 Task: Research Airbnb options in Musoma, Tanzania from 6th December, 2023 to 10th December, 2023 for 1 adult.1  bedroom having 1 bed and 1 bathroom. Property type can be hotel. Booking option can be shelf check-in. Look for 5 properties as per requirement.
Action: Mouse moved to (383, 127)
Screenshot: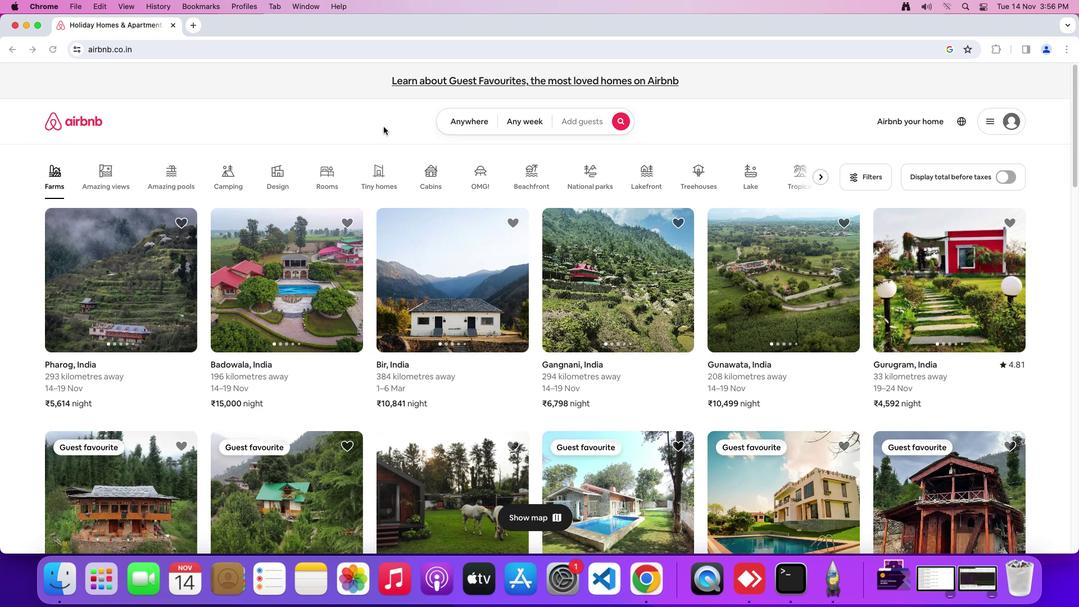 
Action: Mouse pressed left at (383, 127)
Screenshot: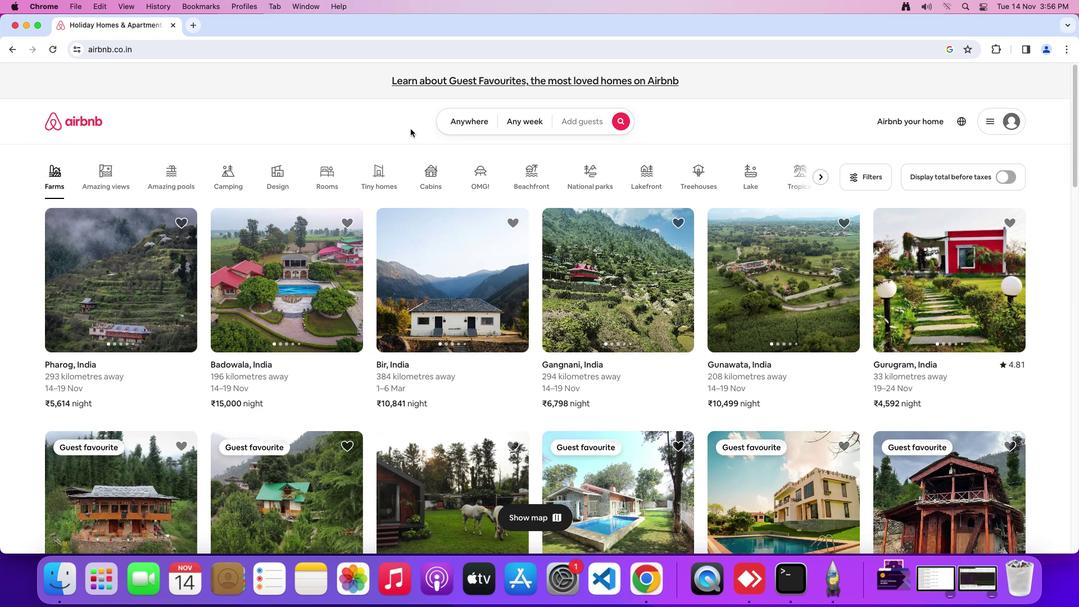 
Action: Mouse moved to (462, 119)
Screenshot: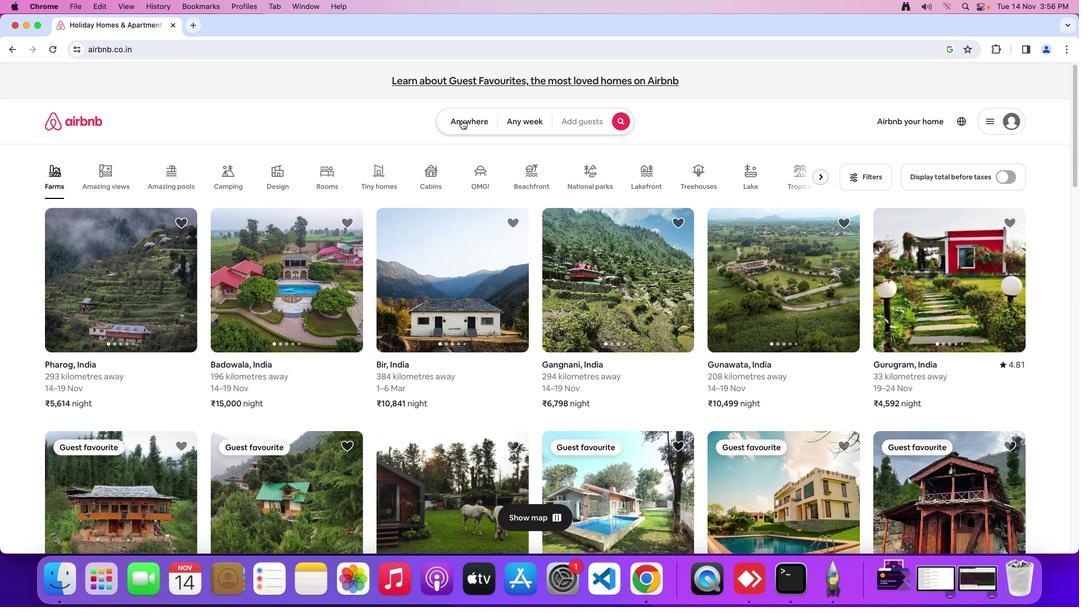 
Action: Mouse pressed left at (462, 119)
Screenshot: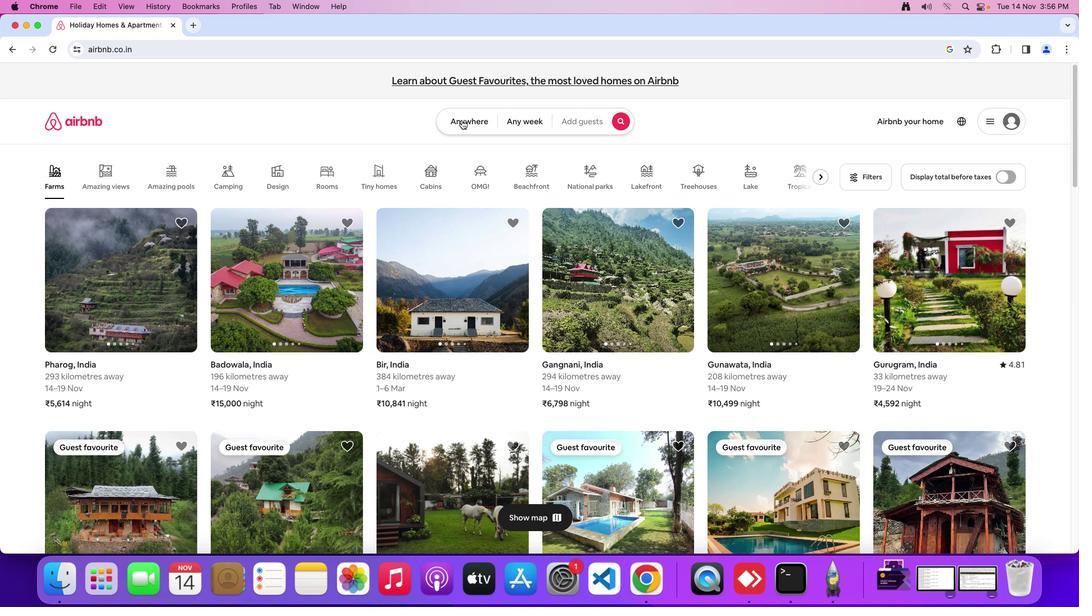 
Action: Mouse moved to (383, 166)
Screenshot: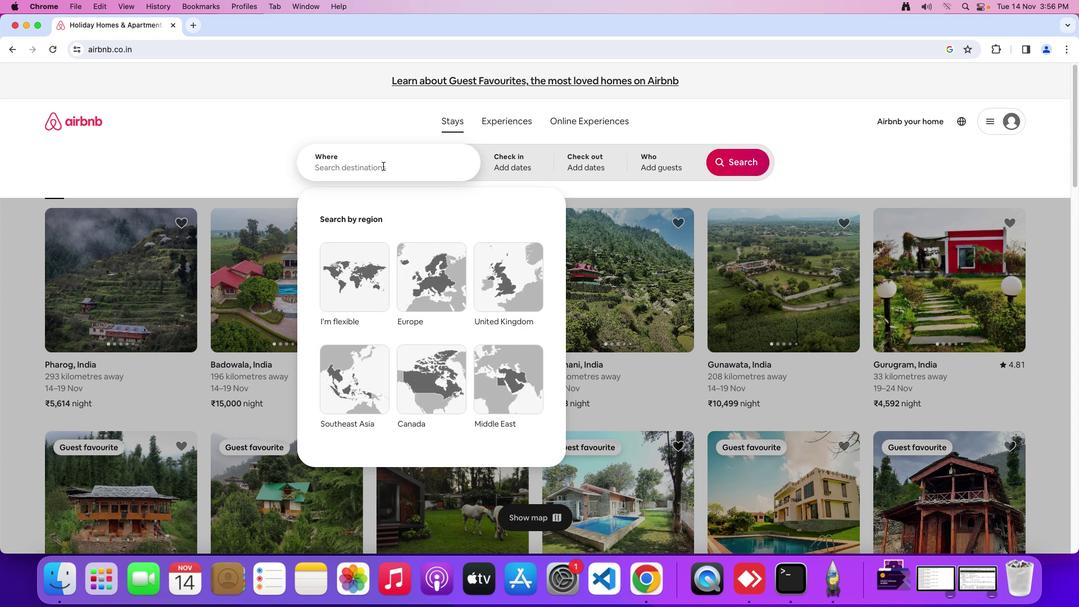 
Action: Mouse pressed left at (383, 166)
Screenshot: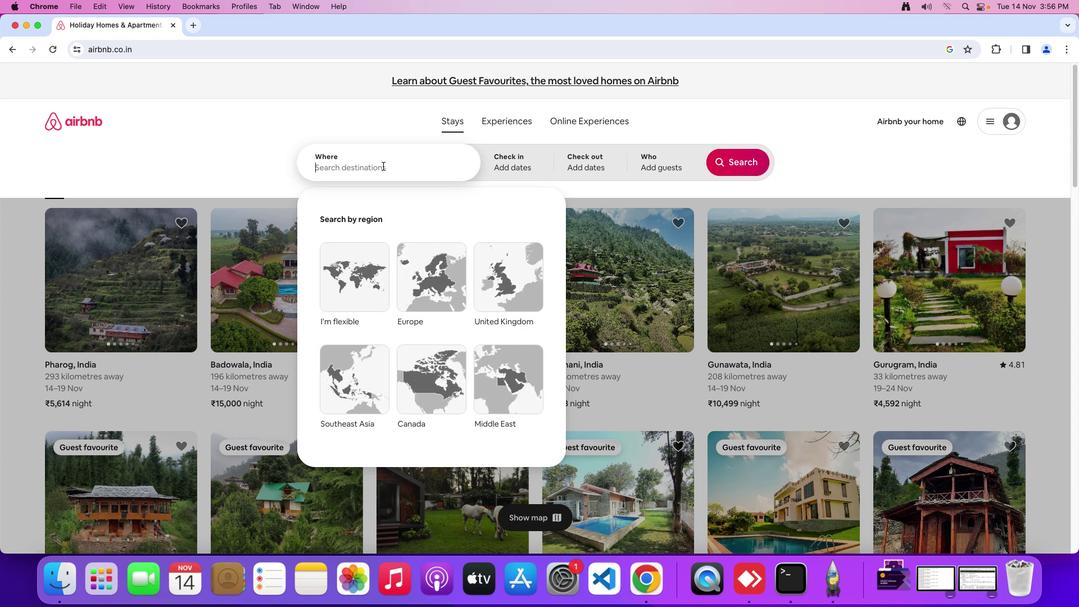 
Action: Mouse moved to (412, 188)
Screenshot: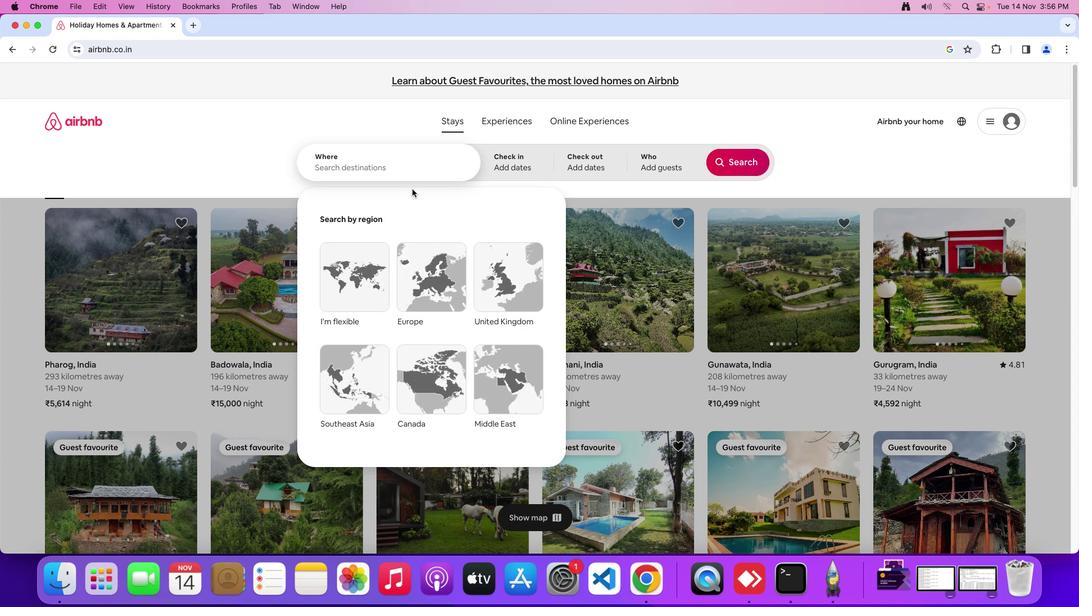 
Action: Key pressed Key.shift'M''u''s''i''m''a'
Screenshot: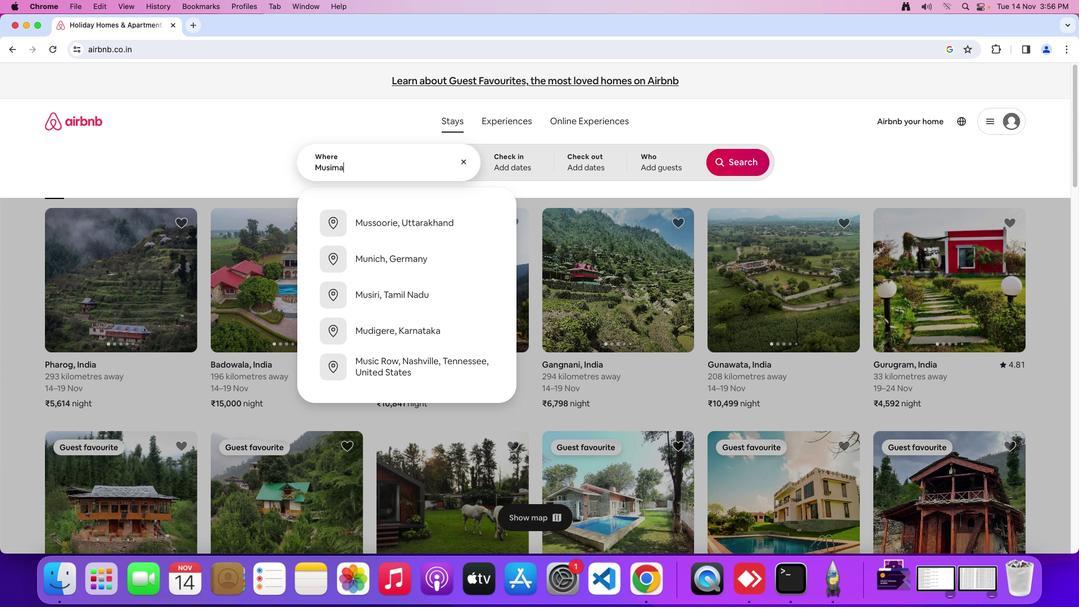 
Action: Mouse moved to (412, 189)
Screenshot: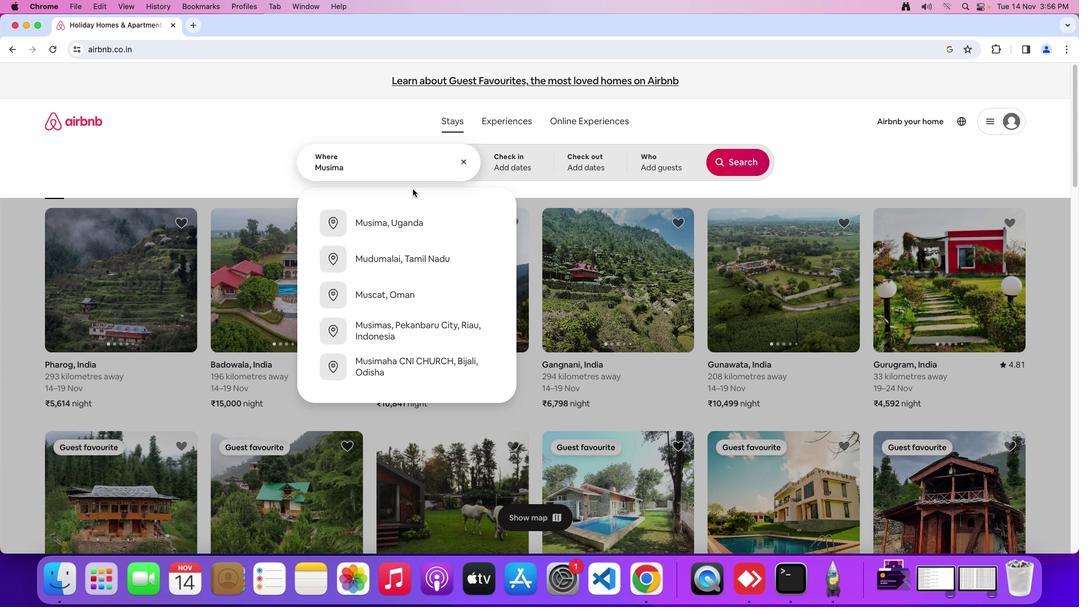 
Action: Key pressed ','Key.spaceKey.shift_r'T''T'Key.backspace'a''n''z''a''n''i''a'
Screenshot: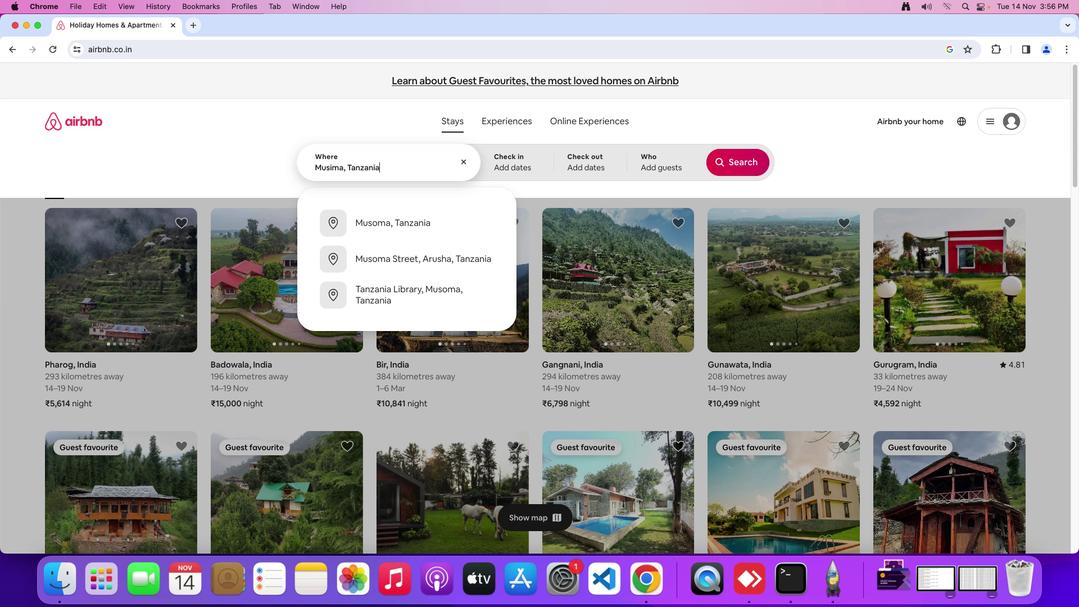 
Action: Mouse moved to (501, 168)
Screenshot: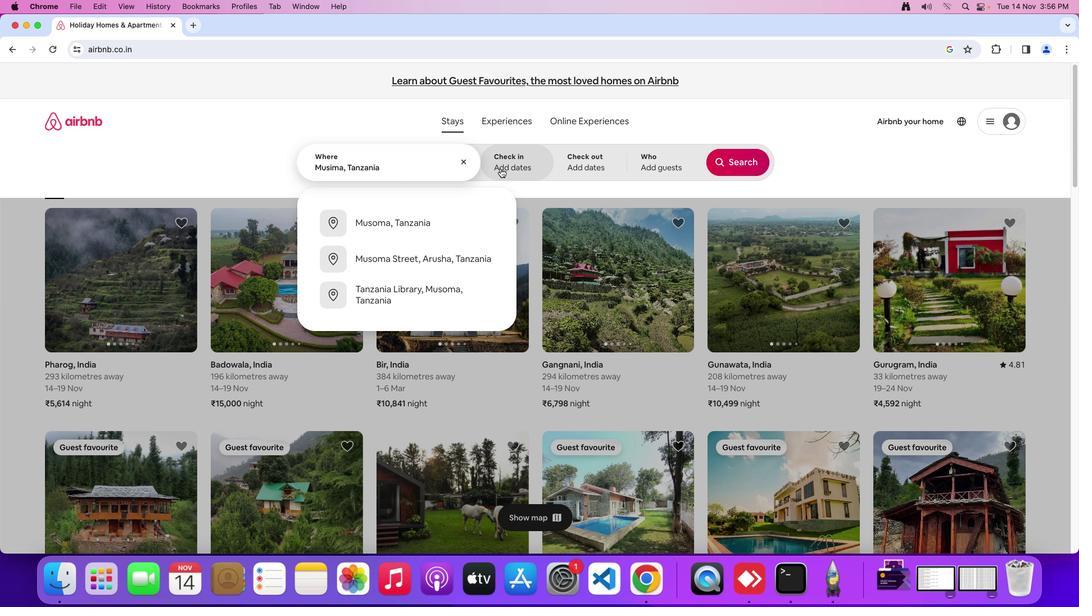 
Action: Mouse pressed left at (501, 168)
Screenshot: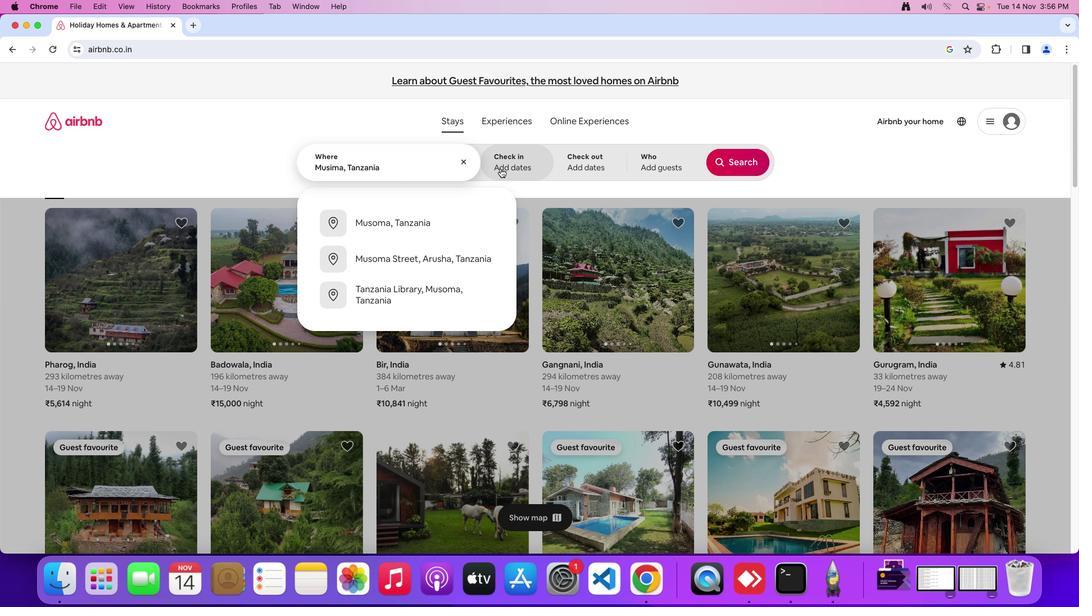 
Action: Mouse moved to (649, 329)
Screenshot: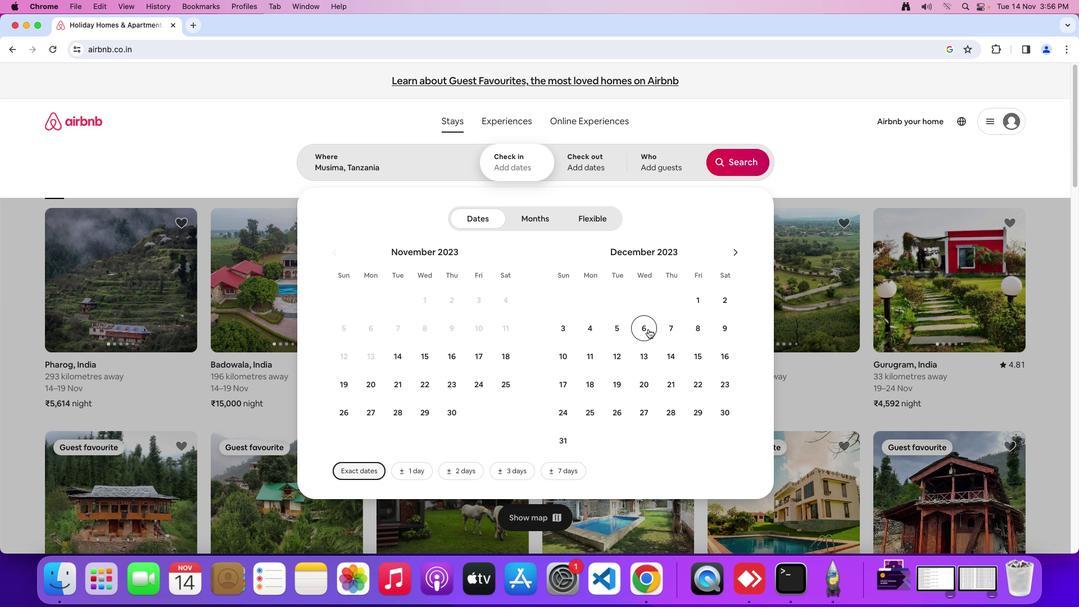 
Action: Mouse pressed left at (649, 329)
Screenshot: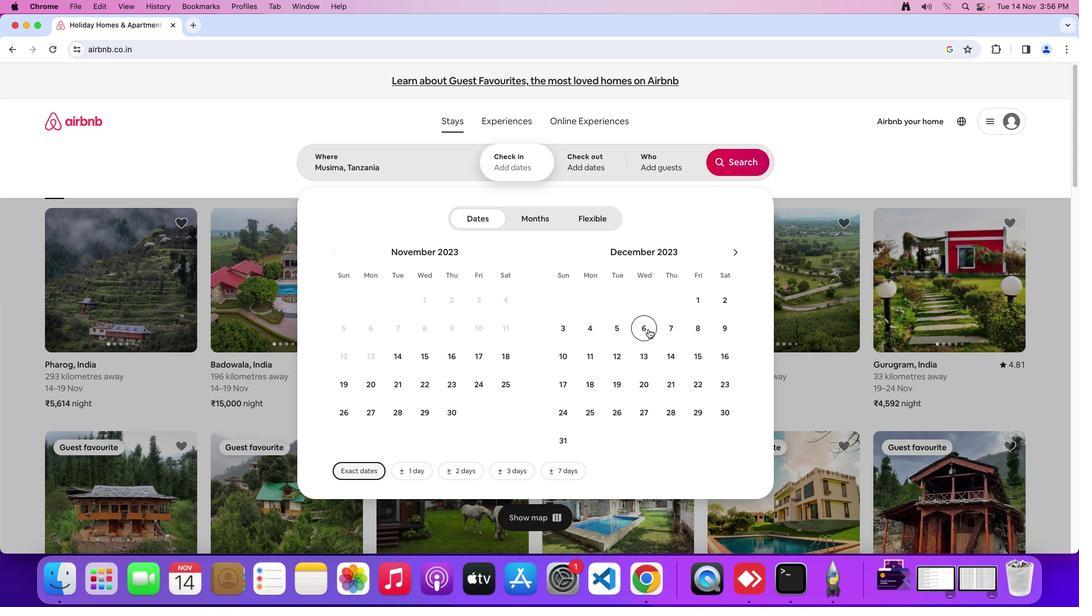 
Action: Mouse moved to (570, 360)
Screenshot: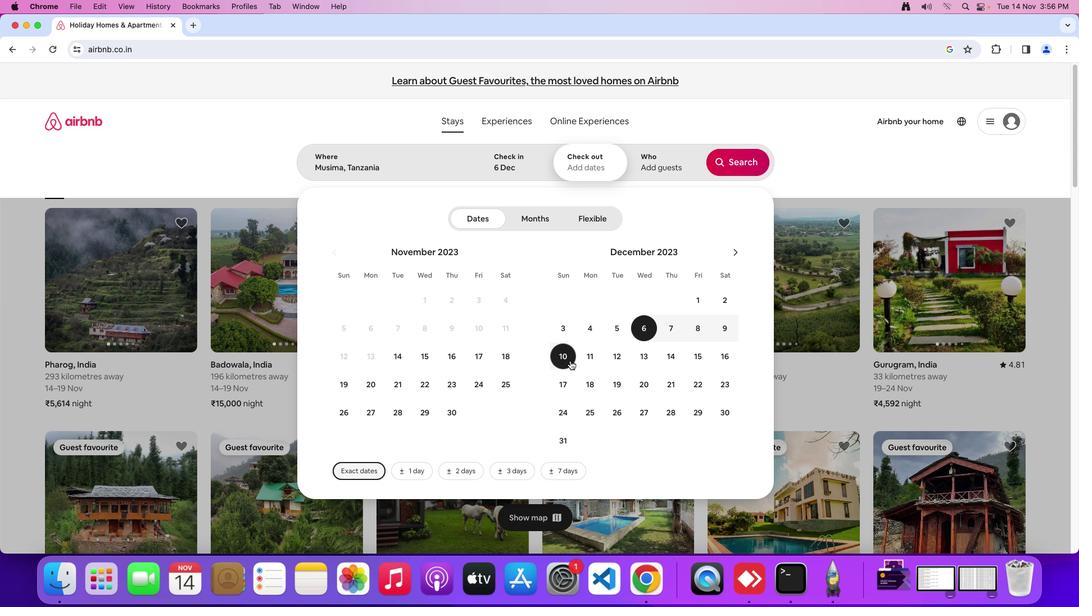 
Action: Mouse pressed left at (570, 360)
Screenshot: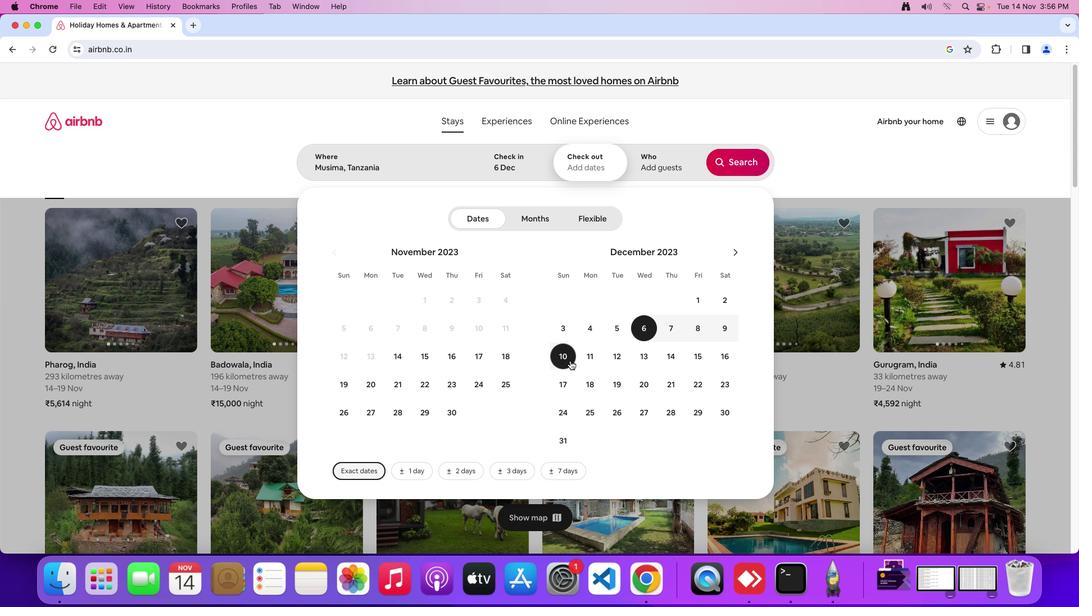 
Action: Mouse moved to (628, 160)
Screenshot: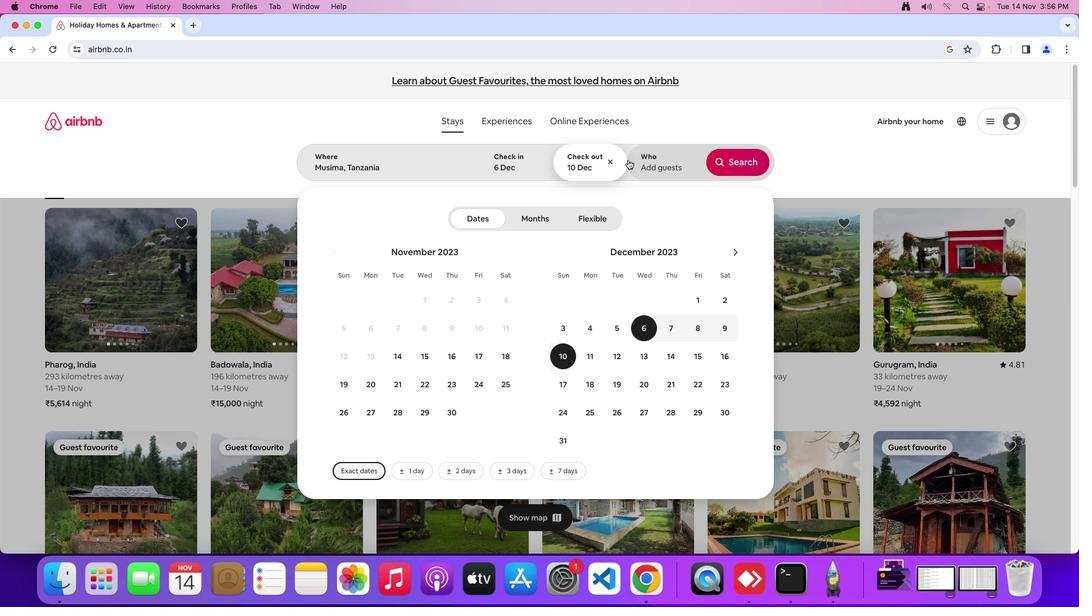 
Action: Mouse pressed left at (628, 160)
Screenshot: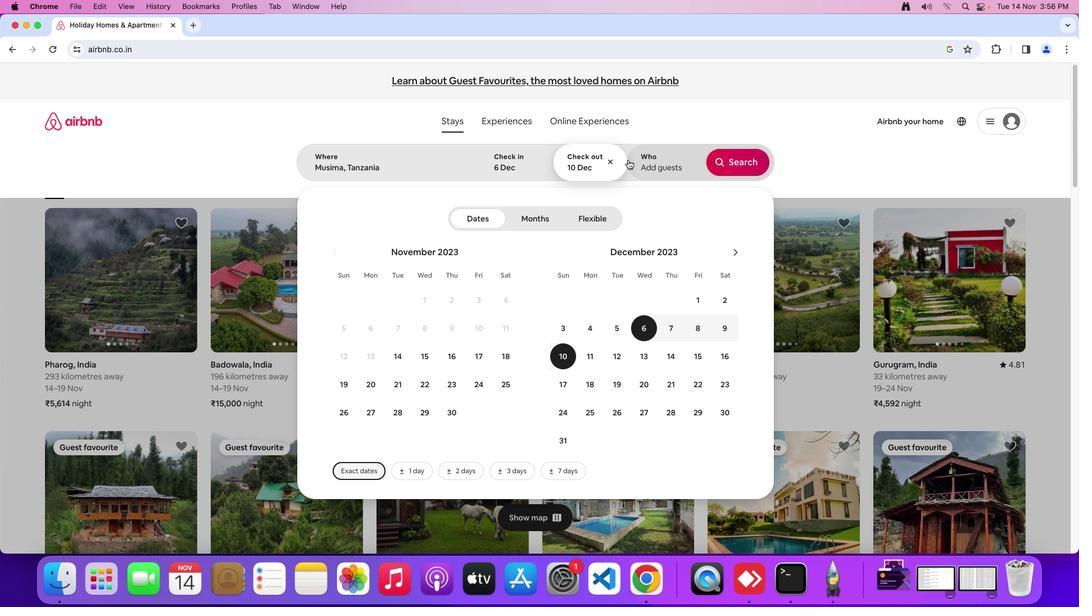 
Action: Mouse moved to (736, 221)
Screenshot: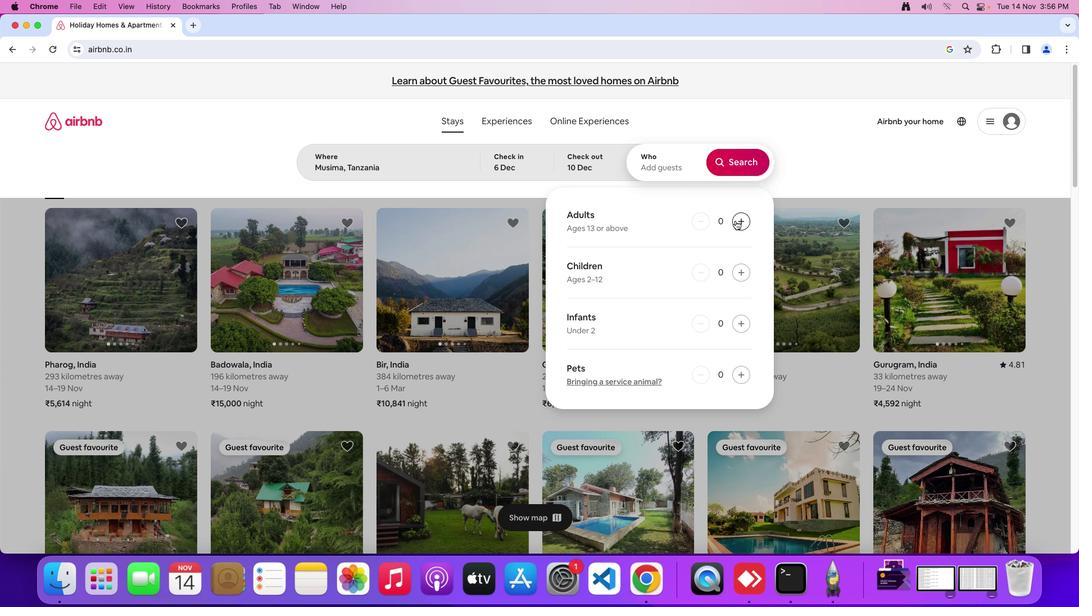 
Action: Mouse pressed left at (736, 221)
Screenshot: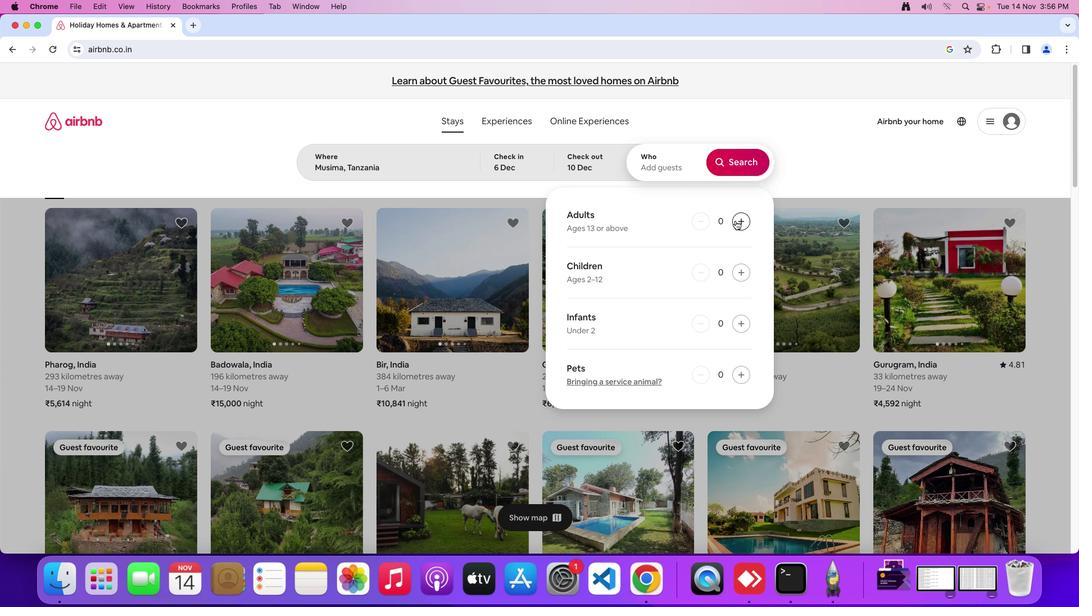 
Action: Mouse moved to (742, 157)
Screenshot: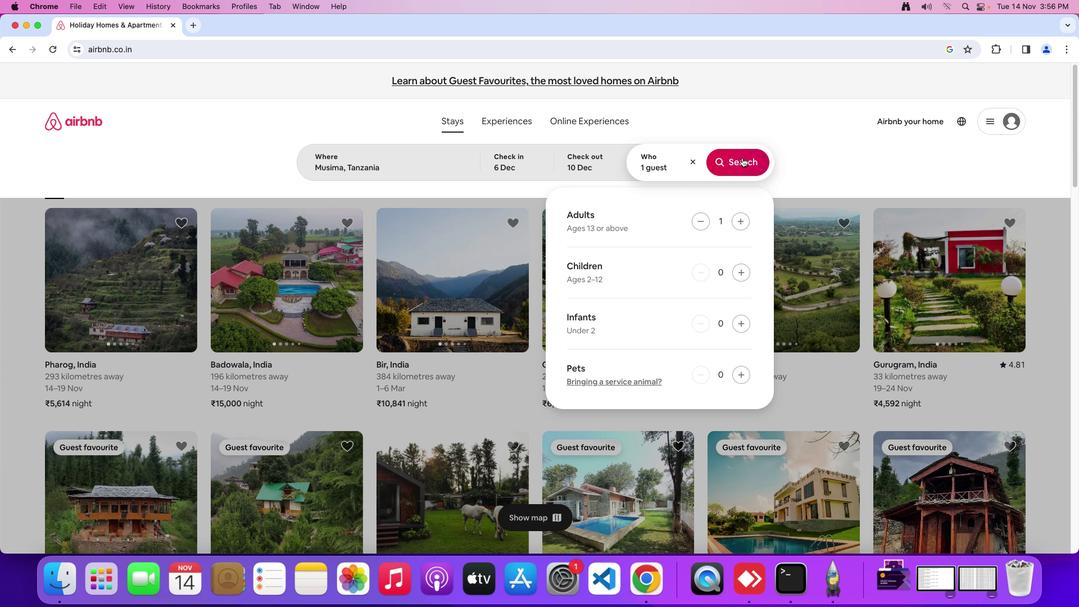 
Action: Mouse pressed left at (742, 157)
Screenshot: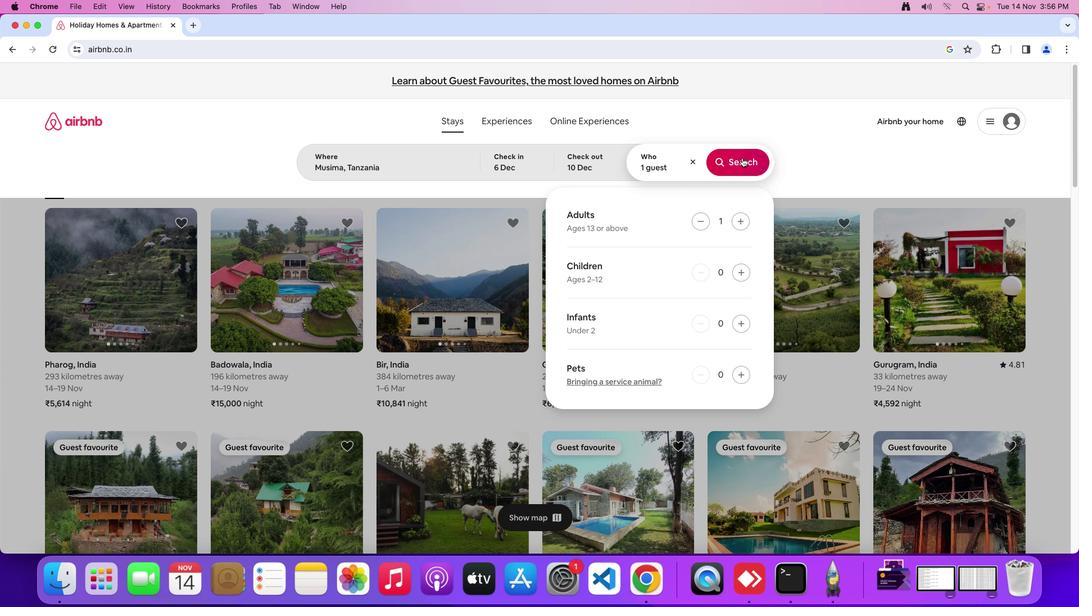 
Action: Mouse moved to (886, 129)
Screenshot: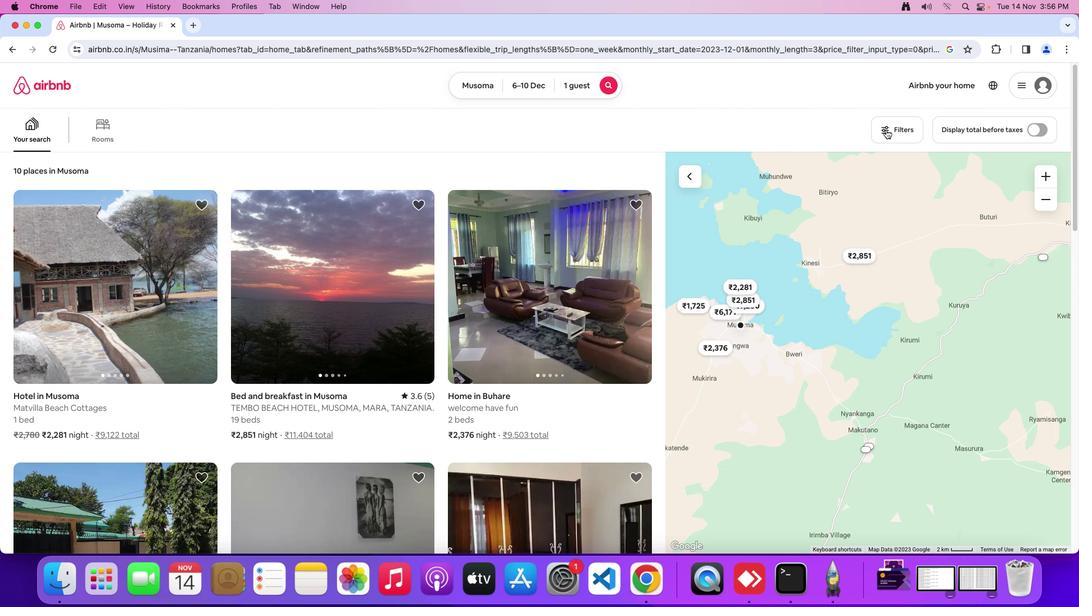 
Action: Mouse pressed left at (886, 129)
Screenshot: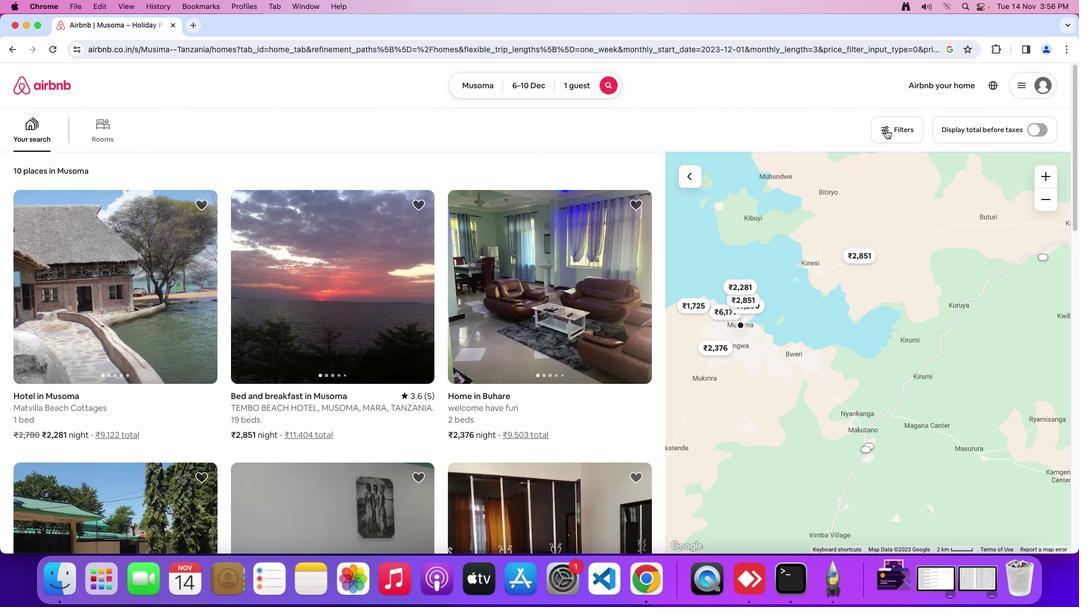 
Action: Mouse moved to (519, 275)
Screenshot: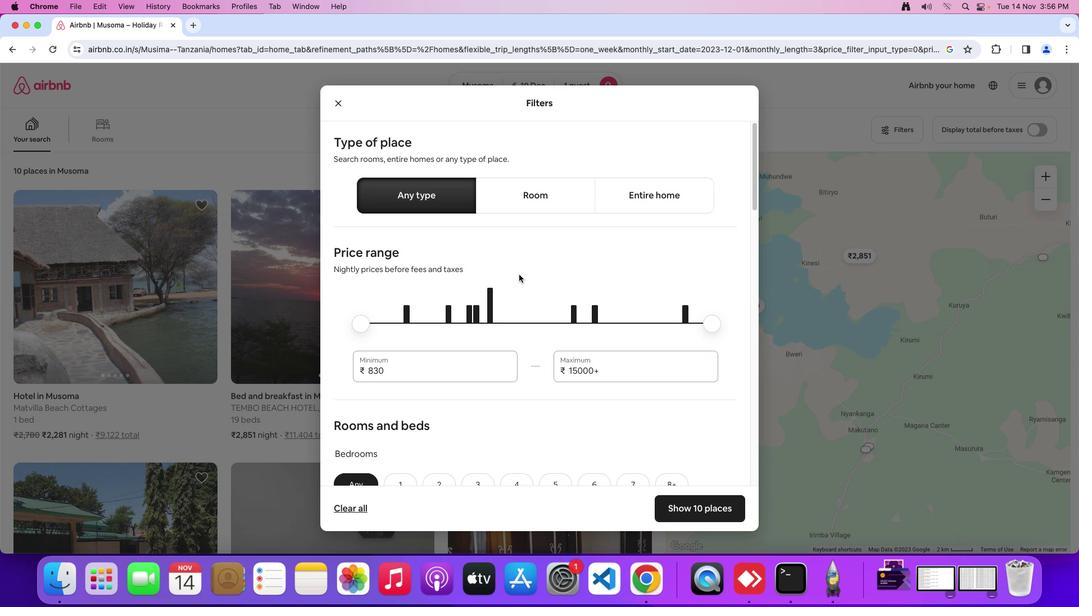 
Action: Mouse scrolled (519, 275) with delta (0, 0)
Screenshot: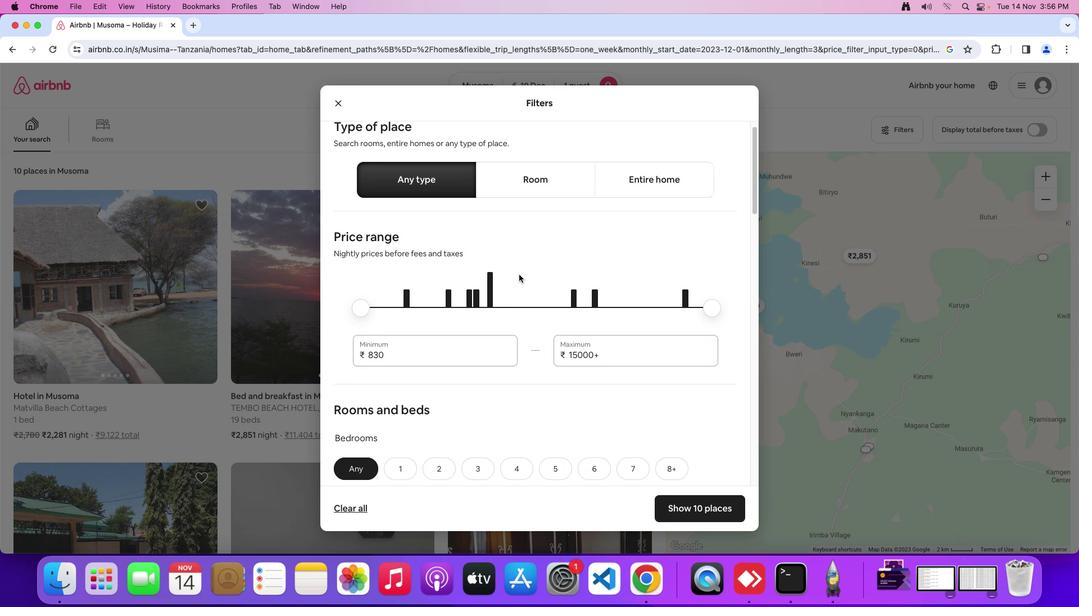 
Action: Mouse scrolled (519, 275) with delta (0, 0)
Screenshot: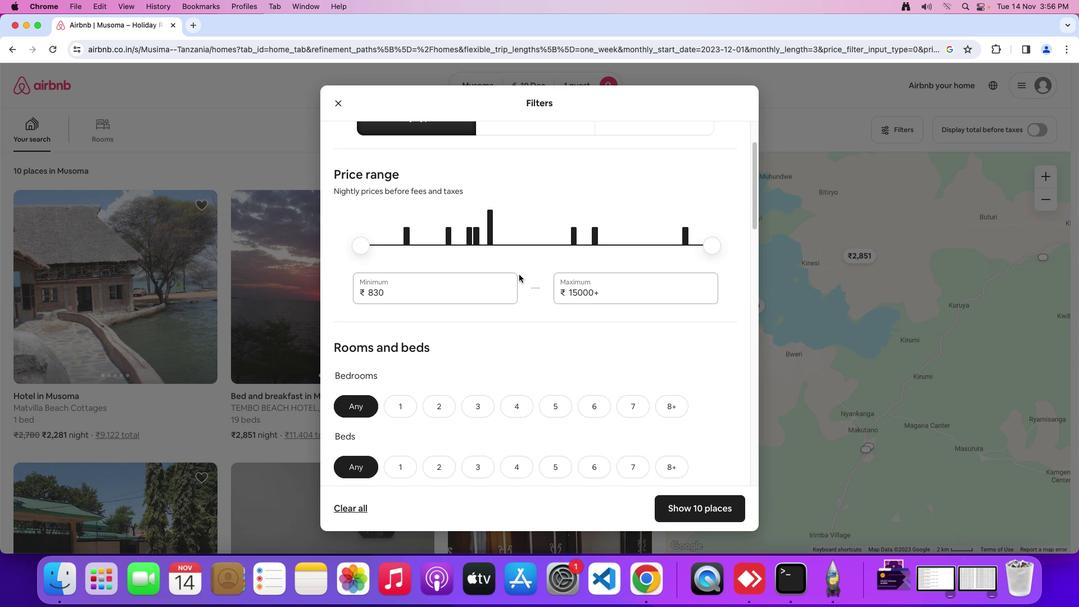 
Action: Mouse scrolled (519, 275) with delta (0, -1)
Screenshot: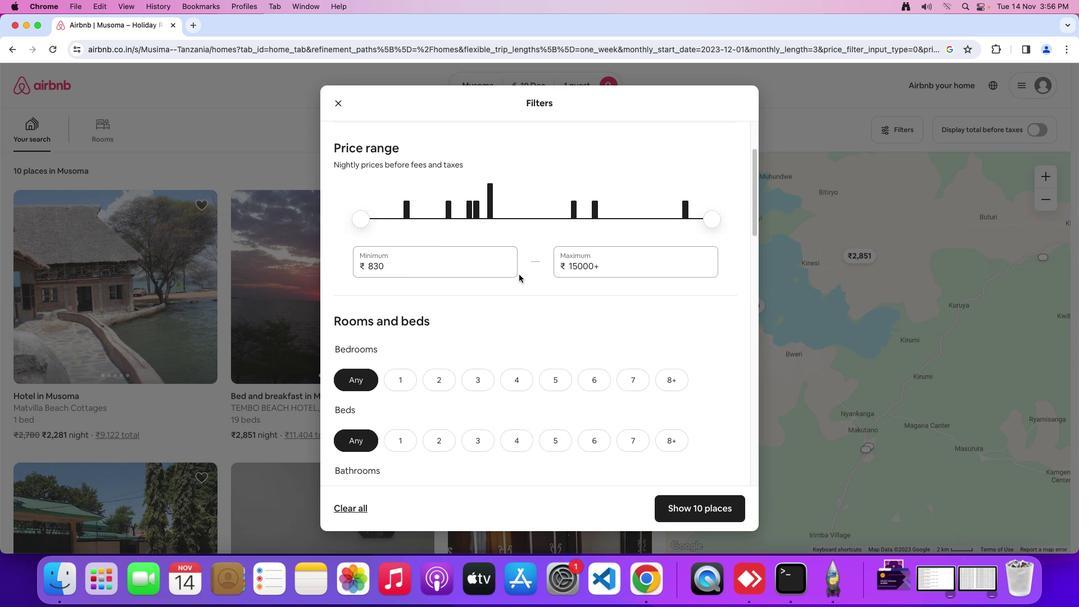 
Action: Mouse scrolled (519, 275) with delta (0, -2)
Screenshot: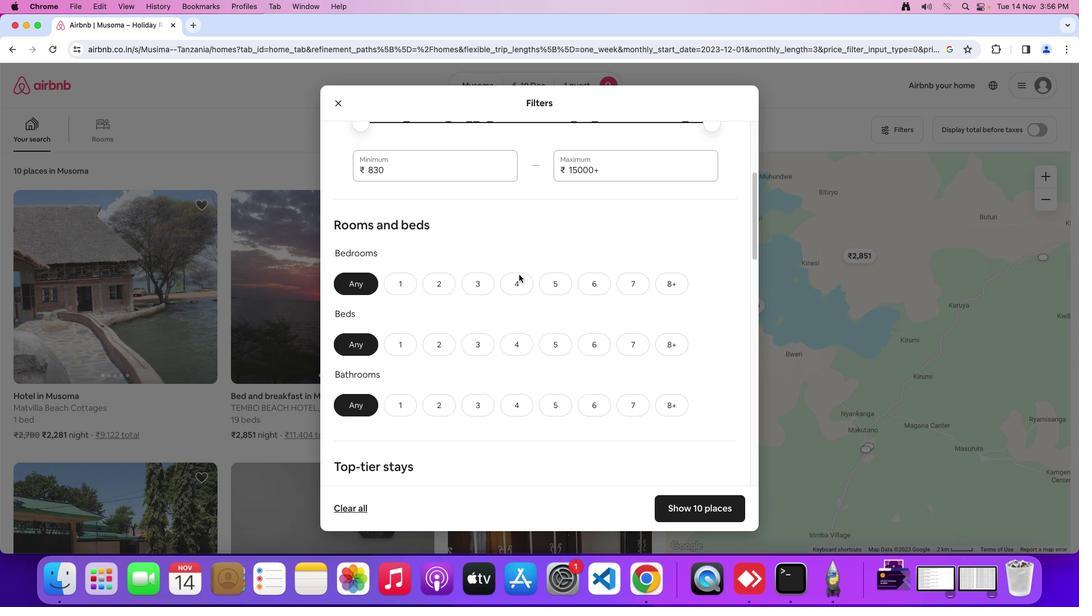 
Action: Mouse scrolled (519, 275) with delta (0, 0)
Screenshot: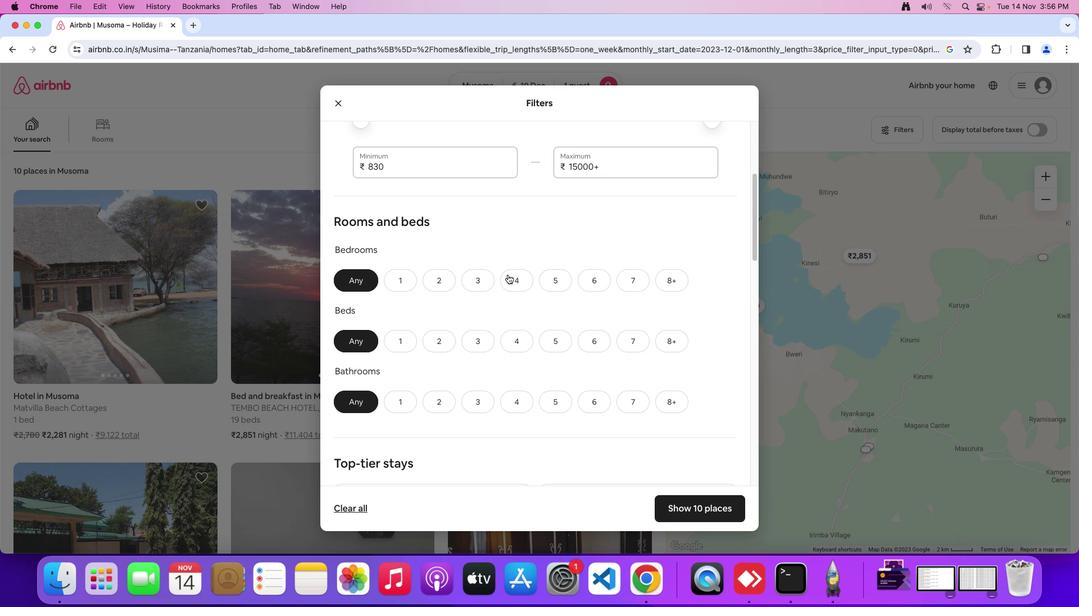 
Action: Mouse scrolled (519, 275) with delta (0, 0)
Screenshot: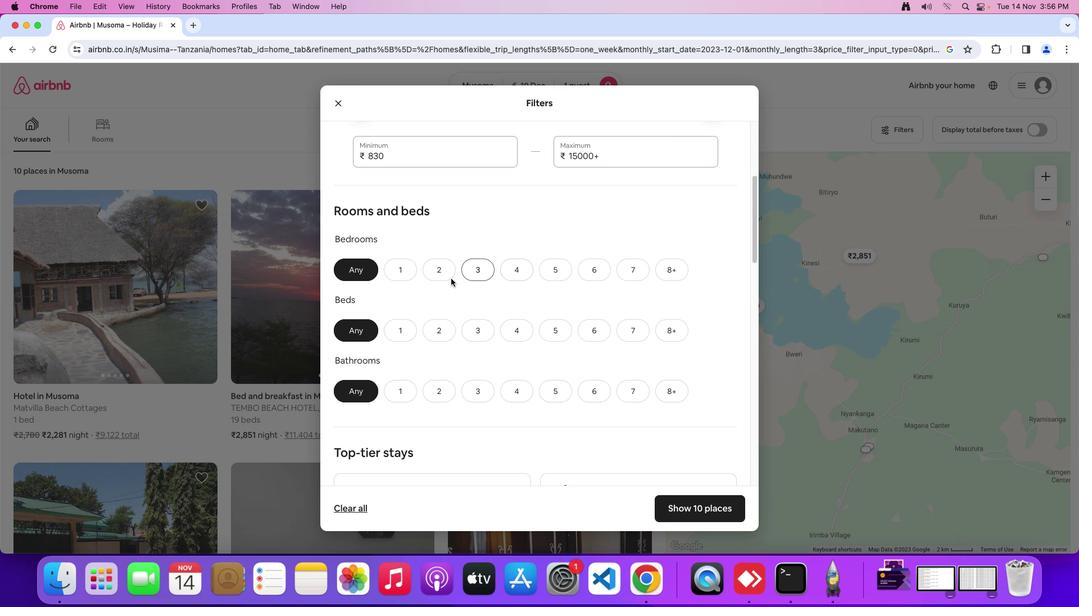 
Action: Mouse moved to (406, 267)
Screenshot: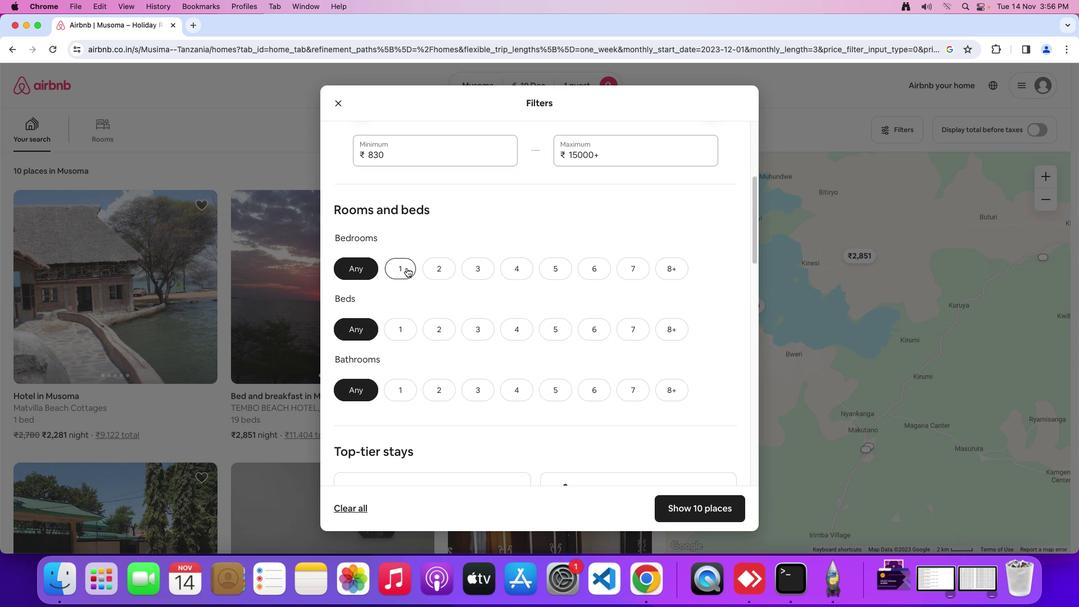 
Action: Mouse pressed left at (406, 267)
Screenshot: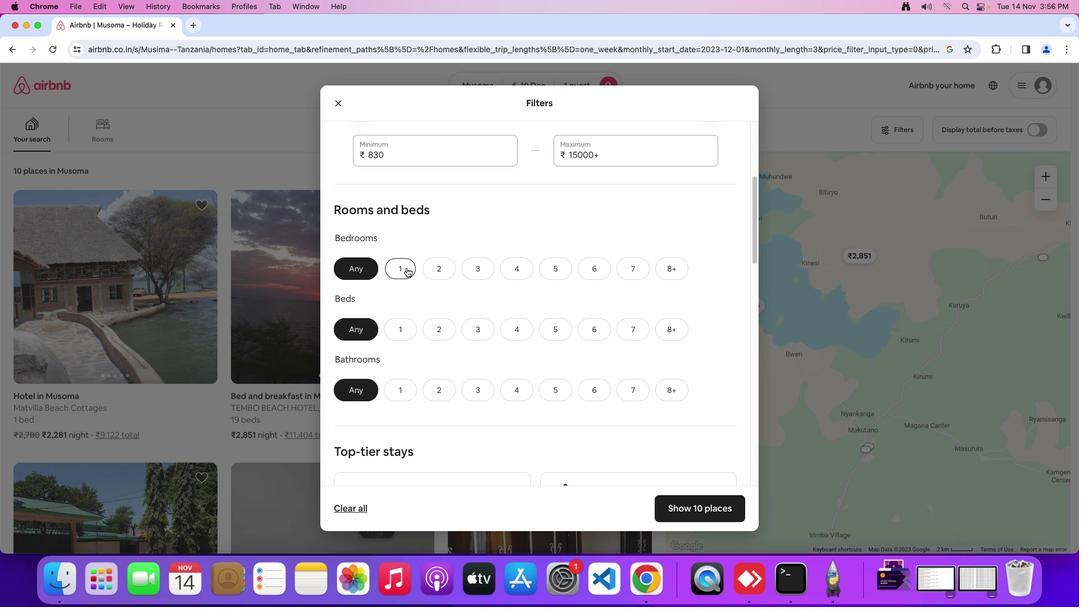 
Action: Mouse moved to (409, 326)
Screenshot: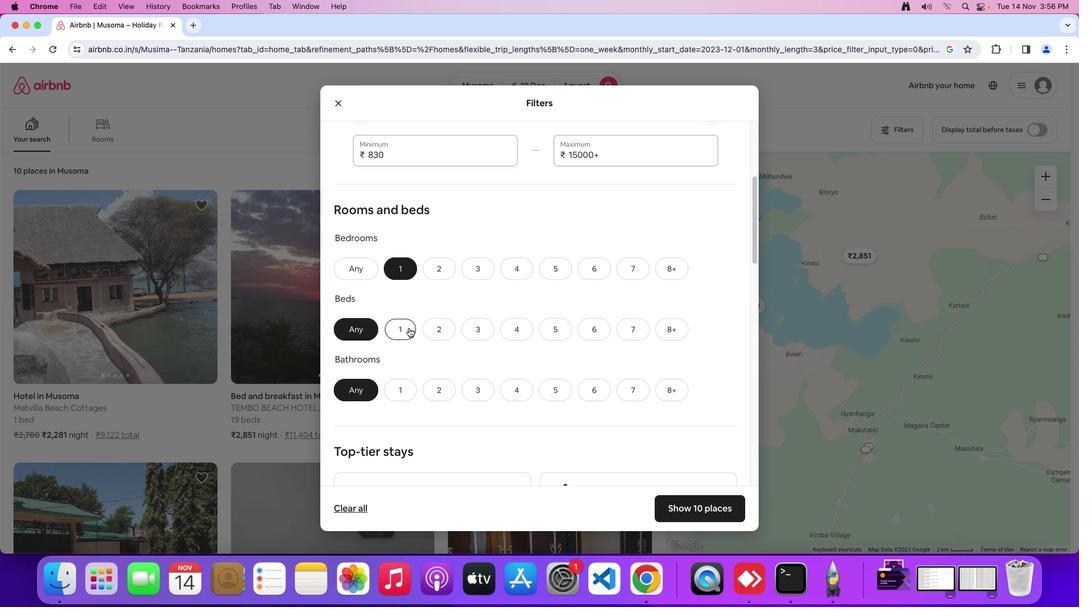 
Action: Mouse pressed left at (409, 326)
Screenshot: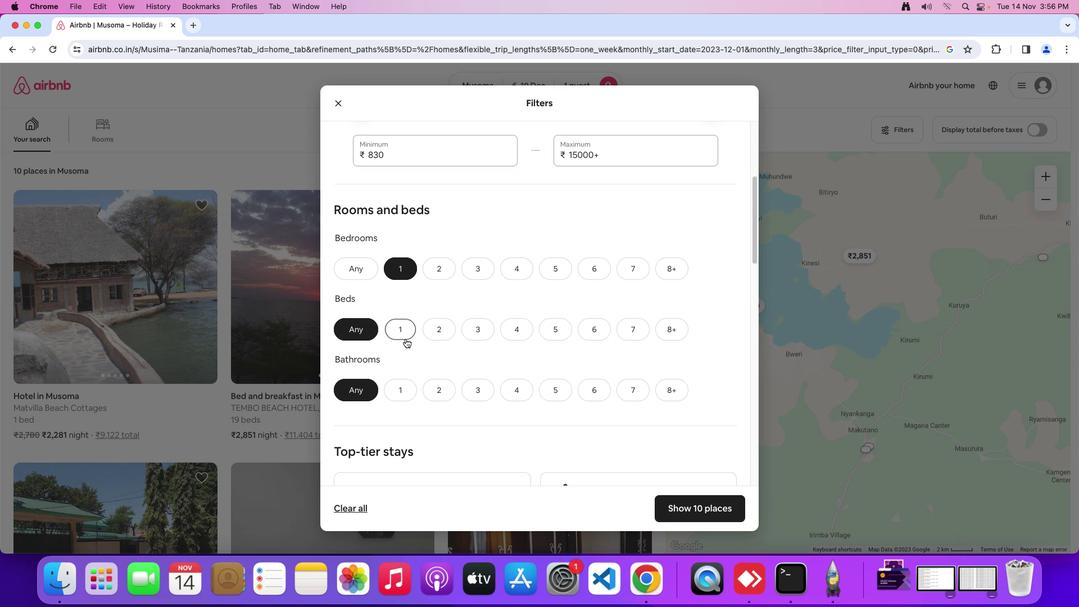 
Action: Mouse moved to (394, 396)
Screenshot: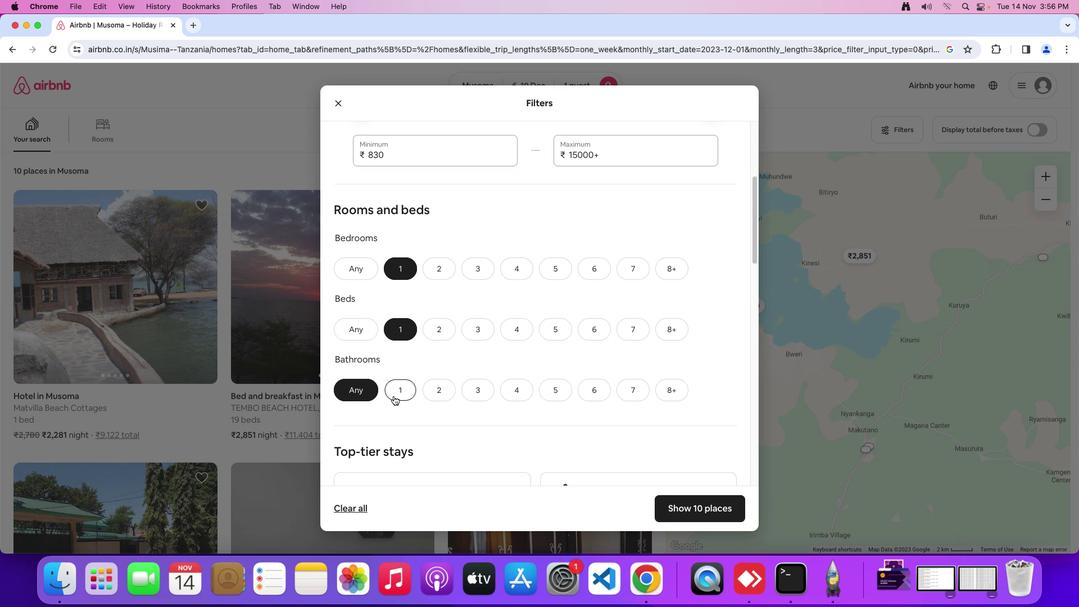 
Action: Mouse pressed left at (394, 396)
Screenshot: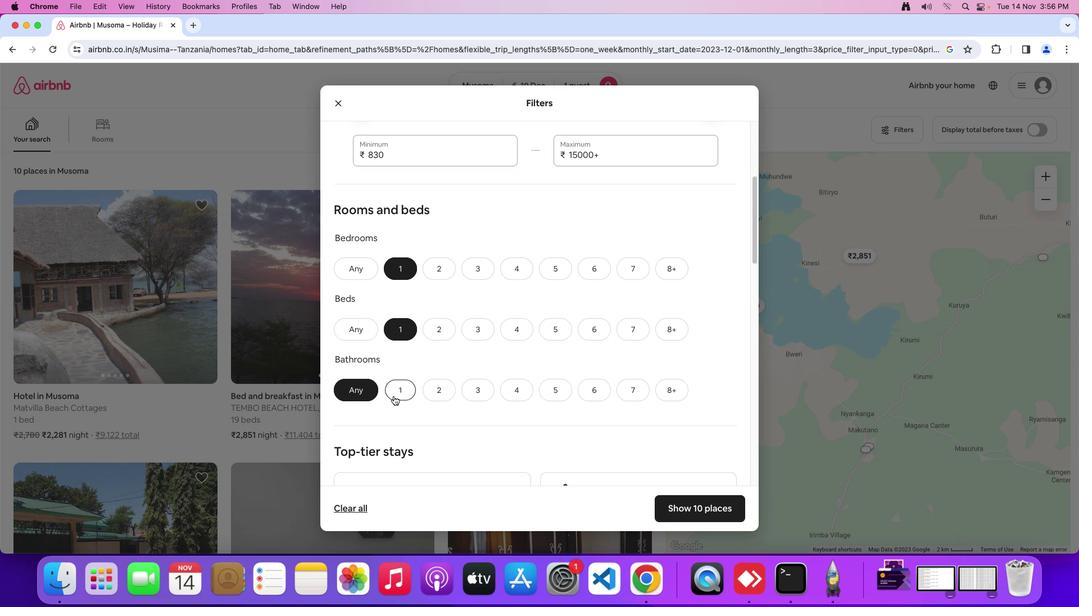 
Action: Mouse moved to (509, 350)
Screenshot: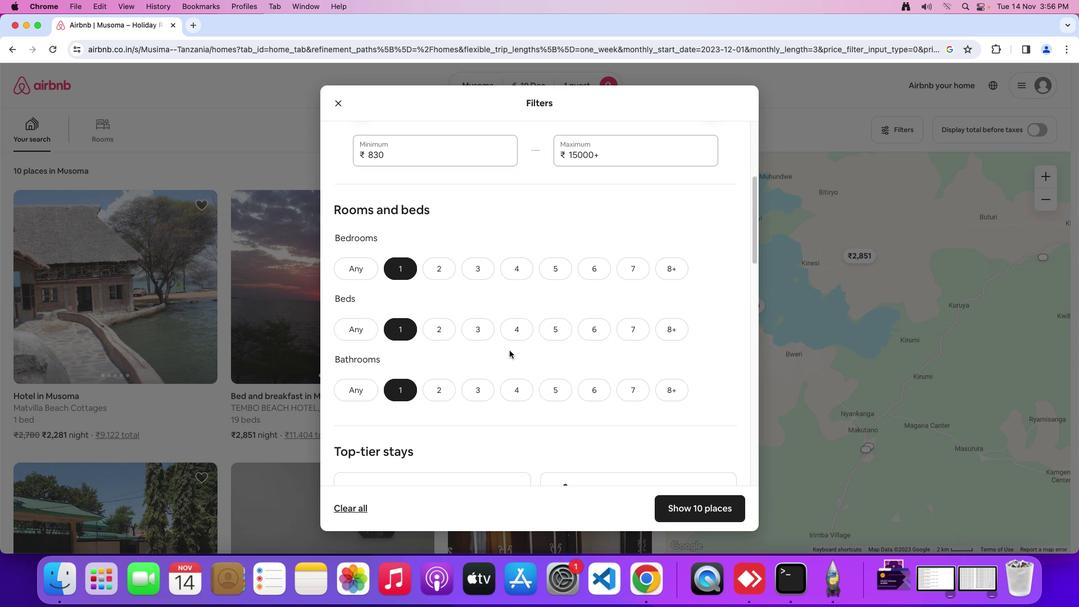 
Action: Mouse scrolled (509, 350) with delta (0, 0)
Screenshot: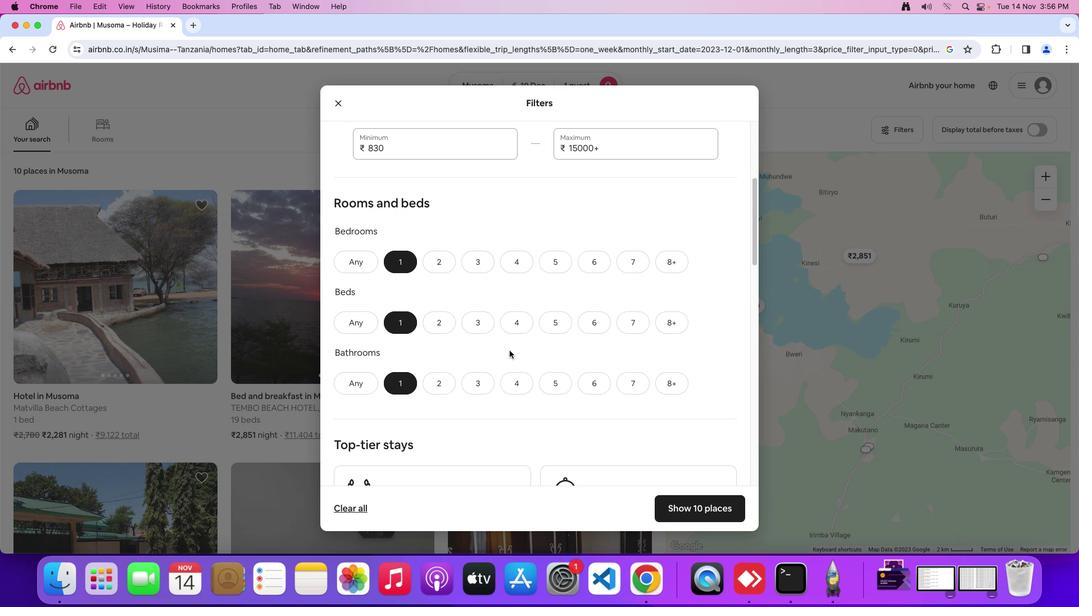 
Action: Mouse scrolled (509, 350) with delta (0, 0)
Screenshot: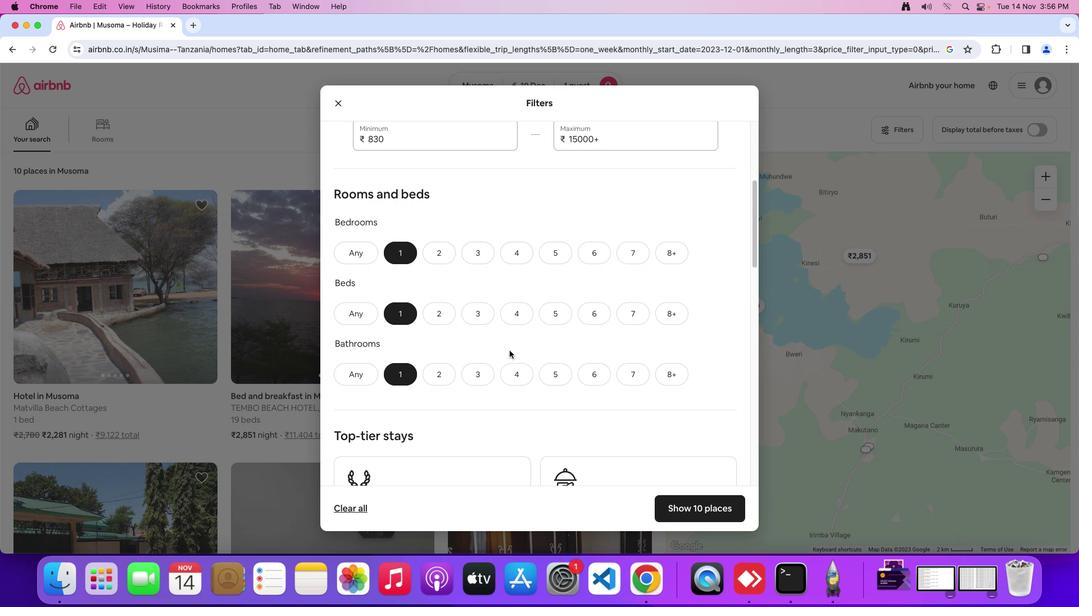 
Action: Mouse scrolled (509, 350) with delta (0, 0)
Screenshot: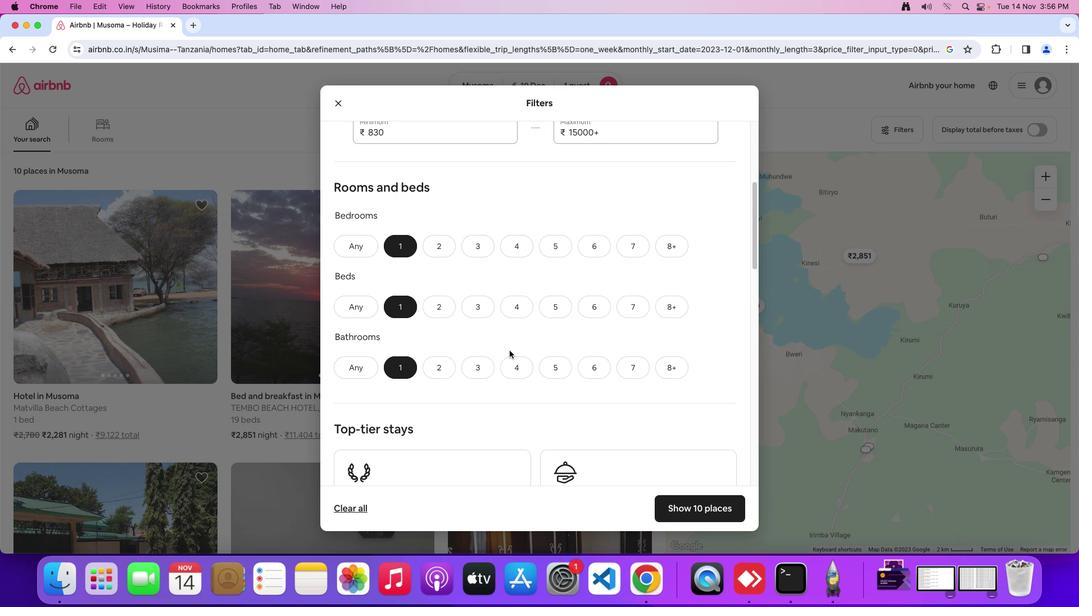 
Action: Mouse scrolled (509, 350) with delta (0, 0)
Screenshot: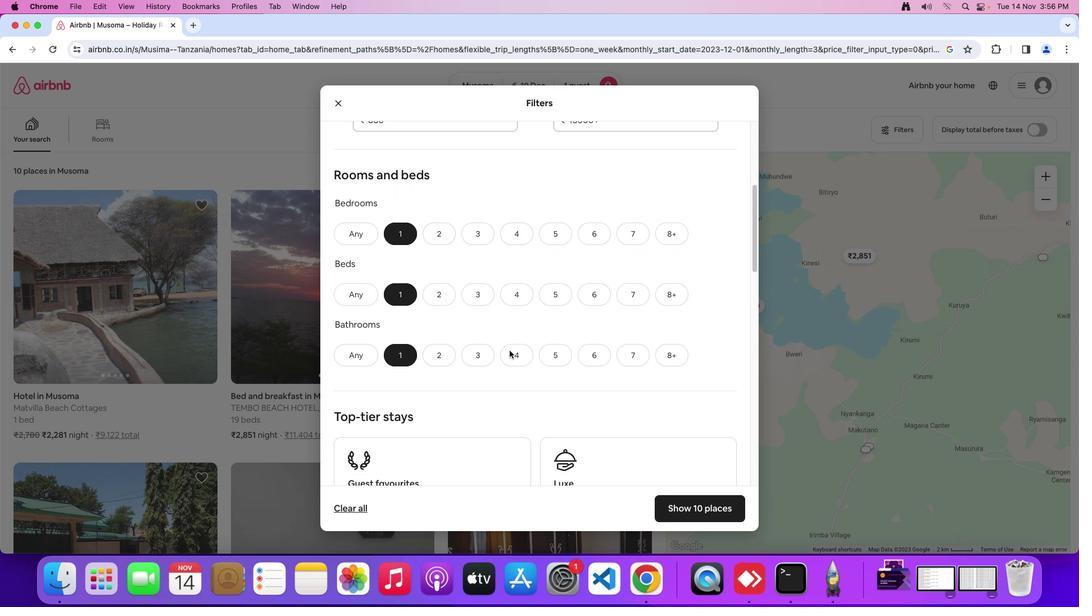 
Action: Mouse scrolled (509, 350) with delta (0, 0)
Screenshot: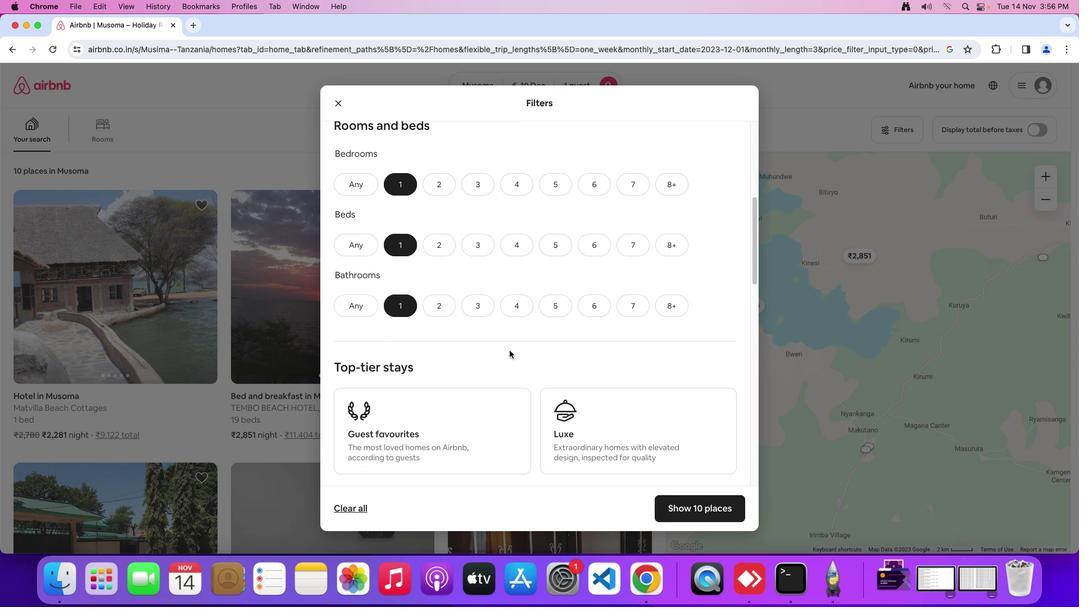 
Action: Mouse scrolled (509, 350) with delta (0, -1)
Screenshot: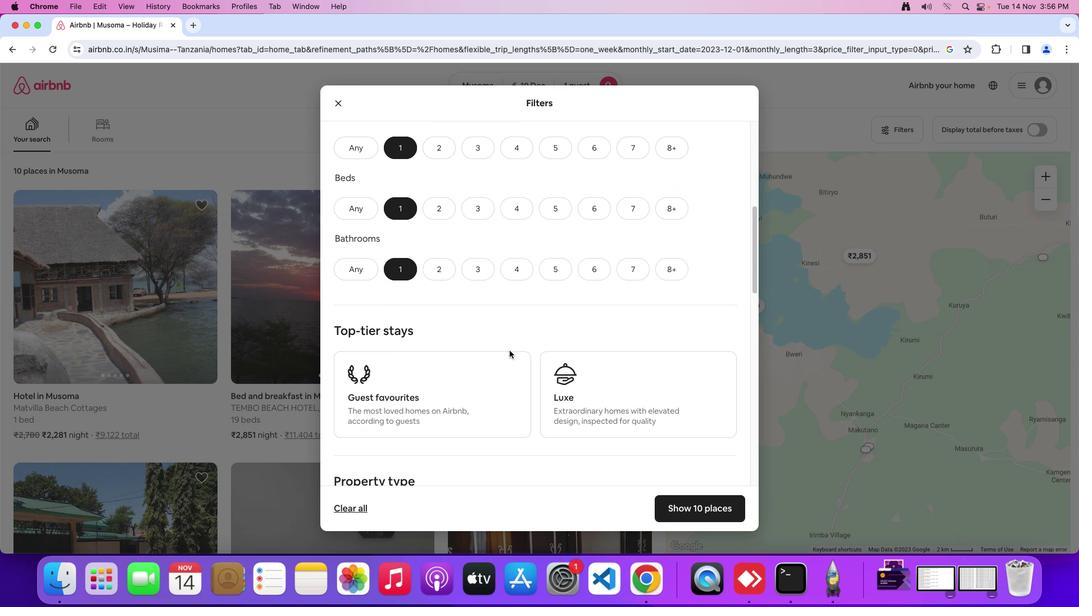
Action: Mouse scrolled (509, 350) with delta (0, 0)
Screenshot: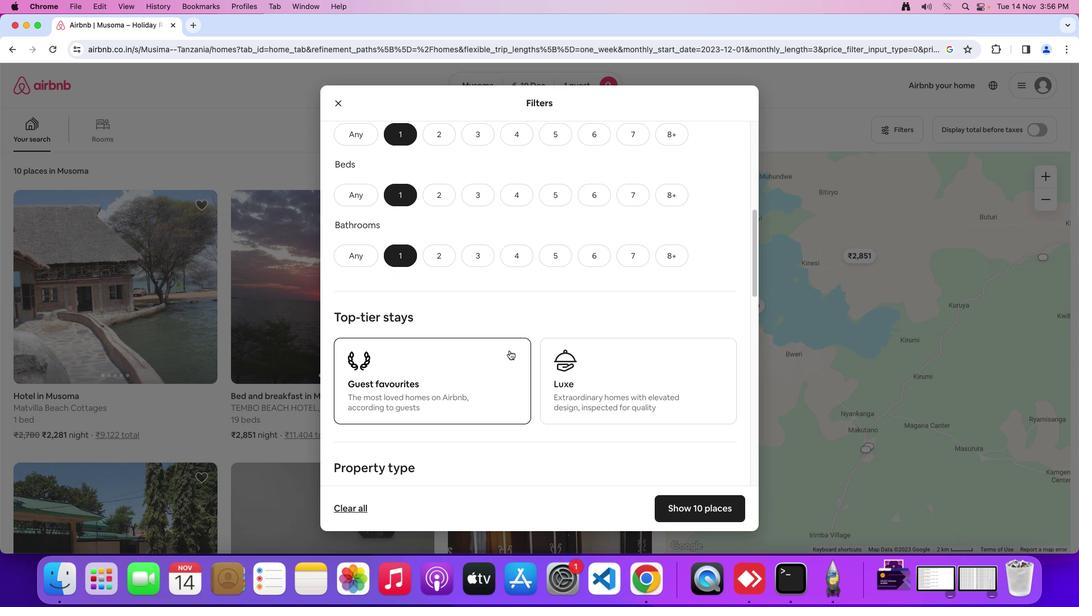 
Action: Mouse scrolled (509, 350) with delta (0, 0)
Screenshot: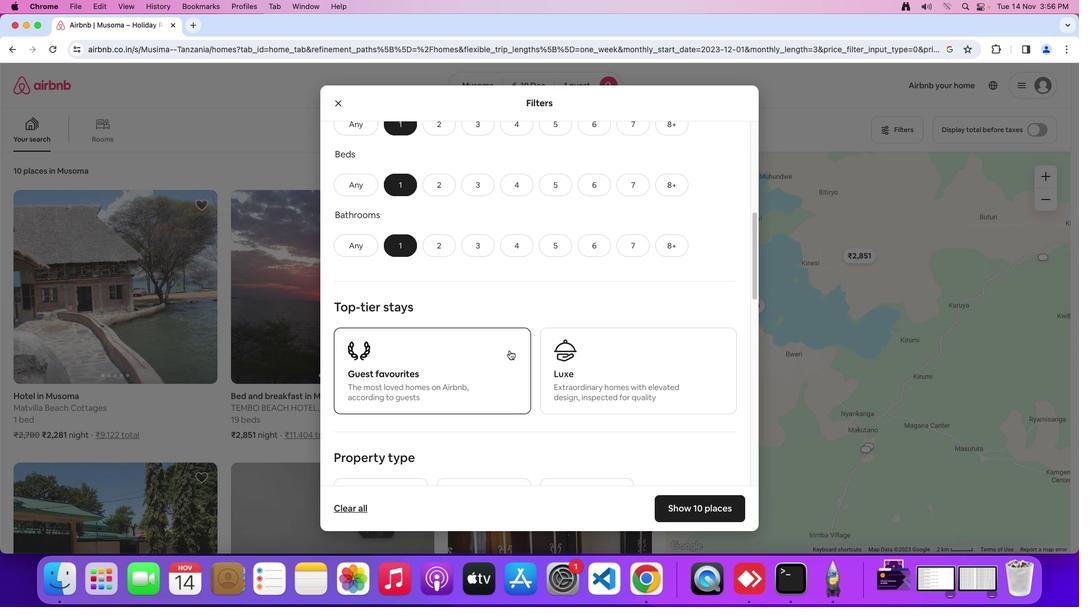 
Action: Mouse scrolled (509, 350) with delta (0, 0)
Screenshot: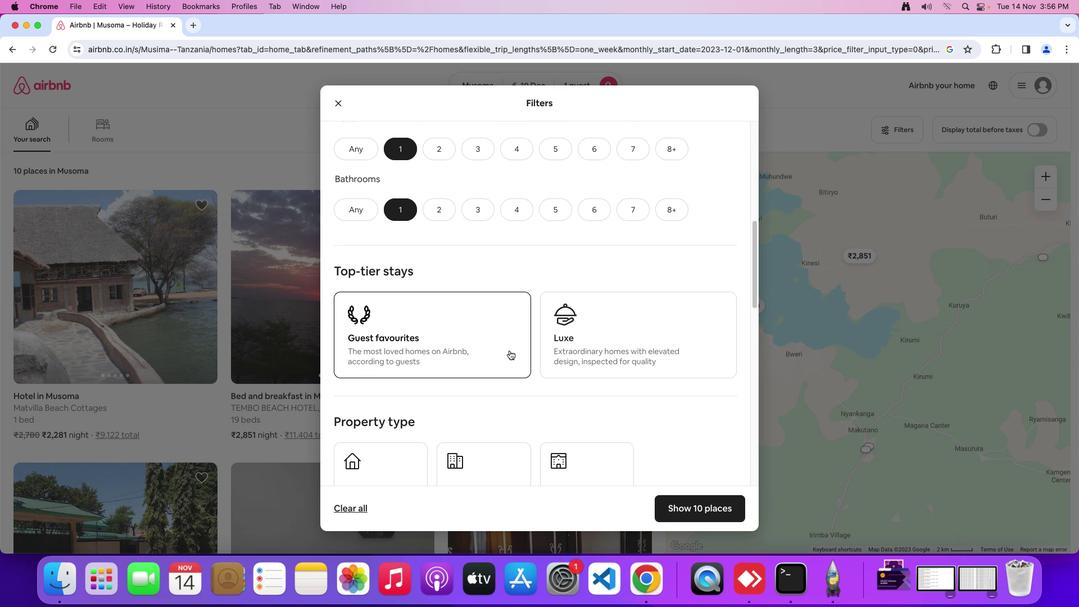 
Action: Mouse scrolled (509, 350) with delta (0, 0)
Screenshot: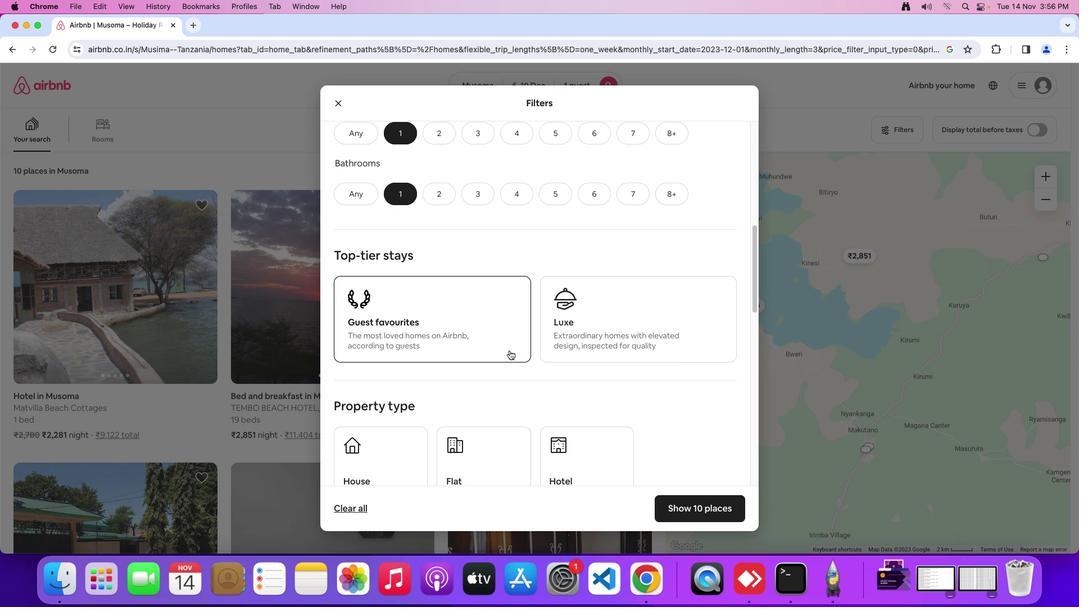 
Action: Mouse scrolled (509, 350) with delta (0, 0)
Screenshot: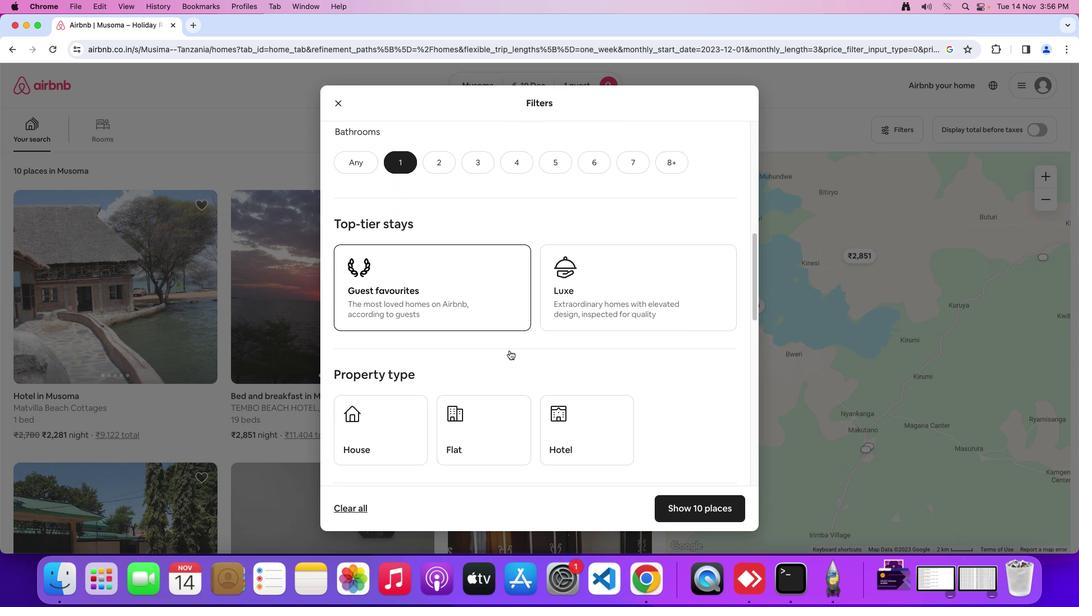 
Action: Mouse scrolled (509, 350) with delta (0, -1)
Screenshot: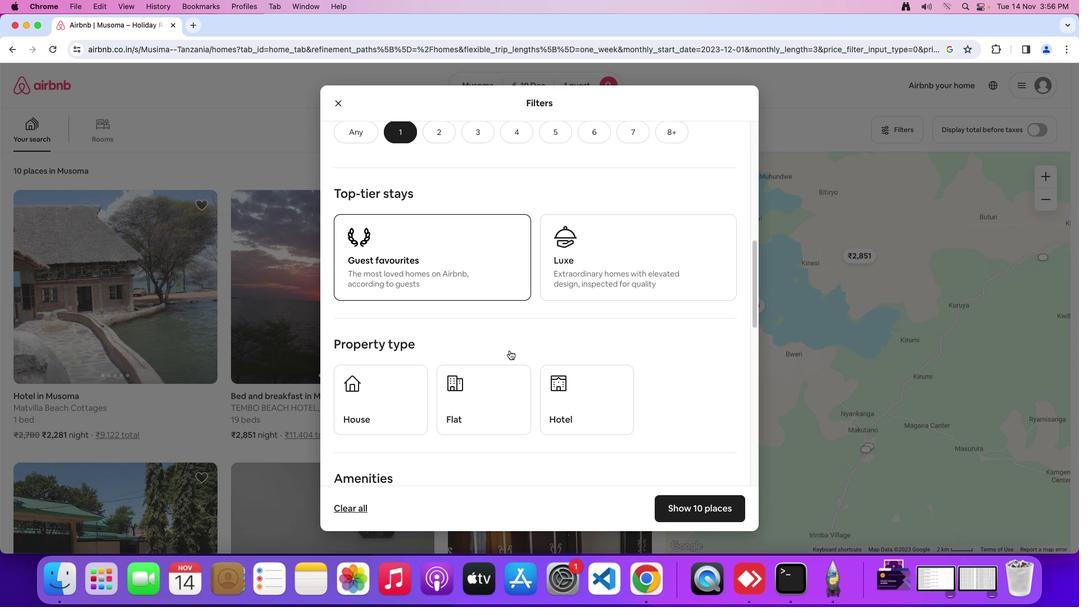 
Action: Mouse moved to (489, 361)
Screenshot: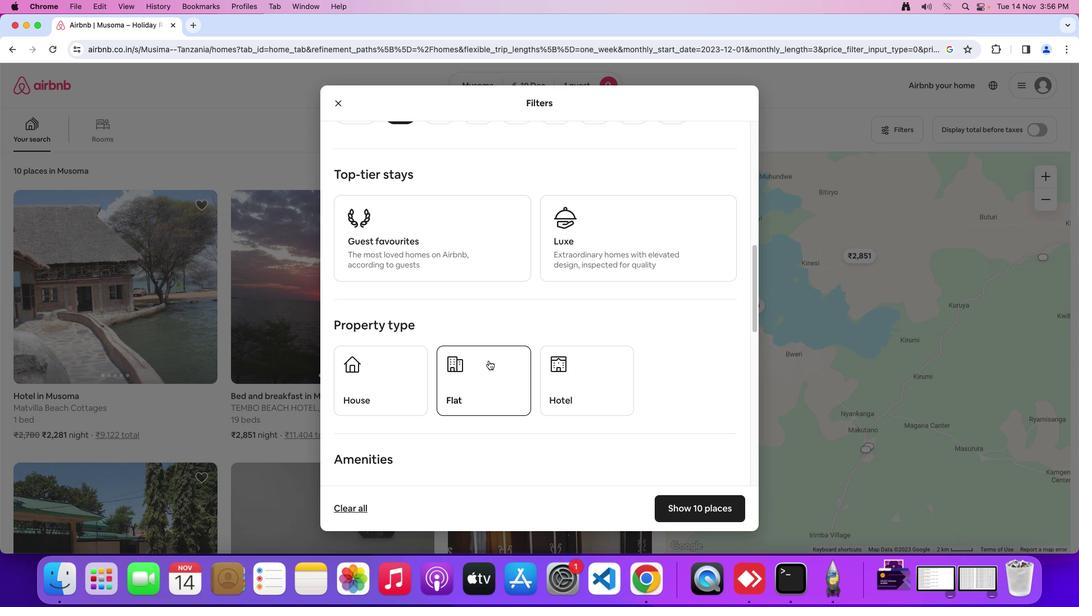 
Action: Mouse scrolled (489, 361) with delta (0, 0)
Screenshot: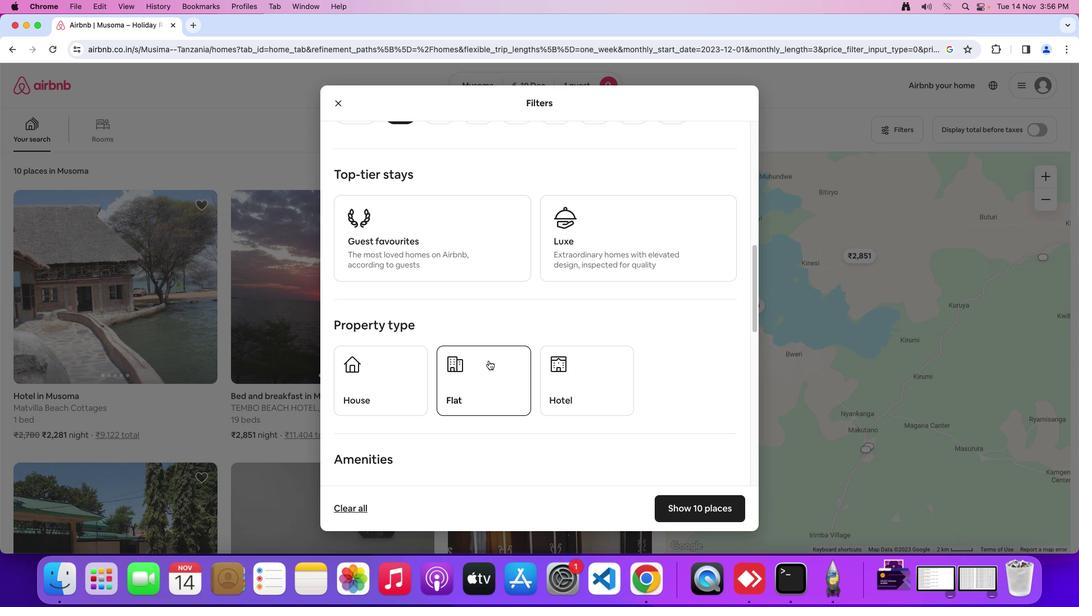 
Action: Mouse moved to (489, 361)
Screenshot: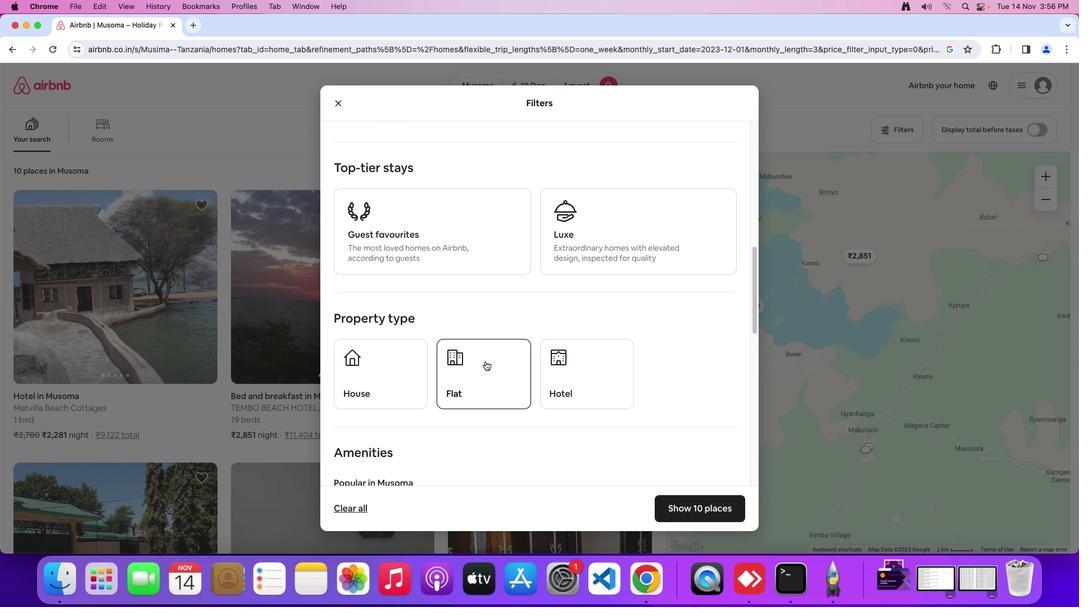 
Action: Mouse scrolled (489, 361) with delta (0, 0)
Screenshot: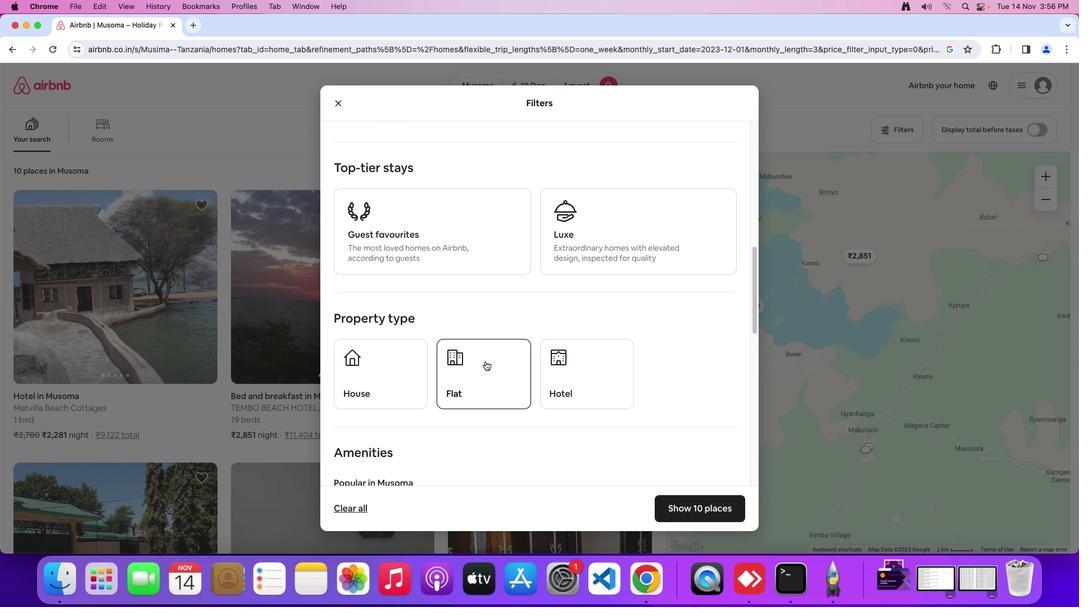 
Action: Mouse moved to (575, 372)
Screenshot: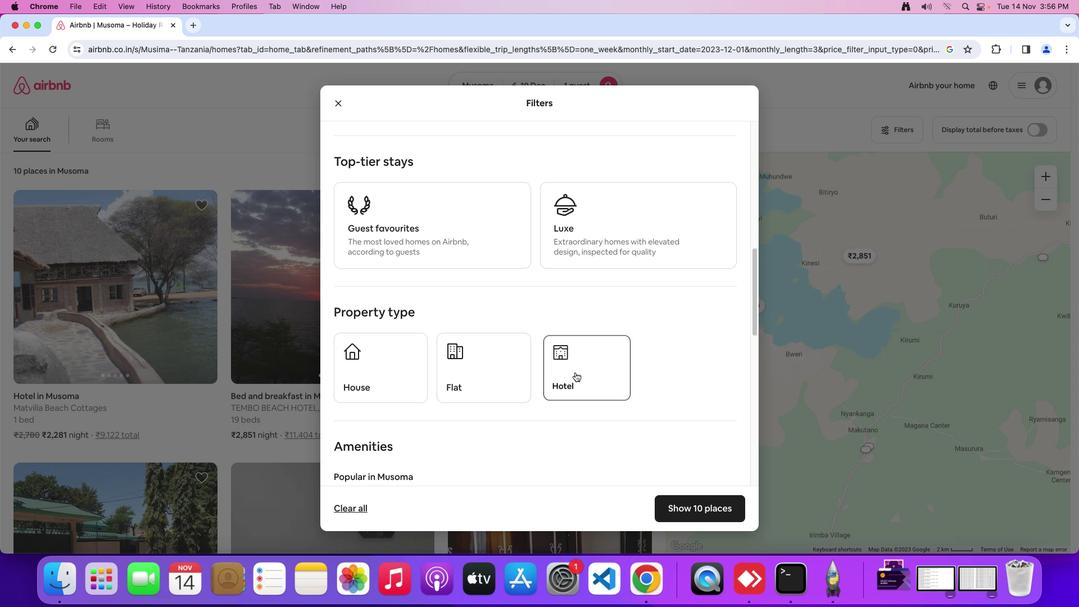 
Action: Mouse pressed left at (575, 372)
Screenshot: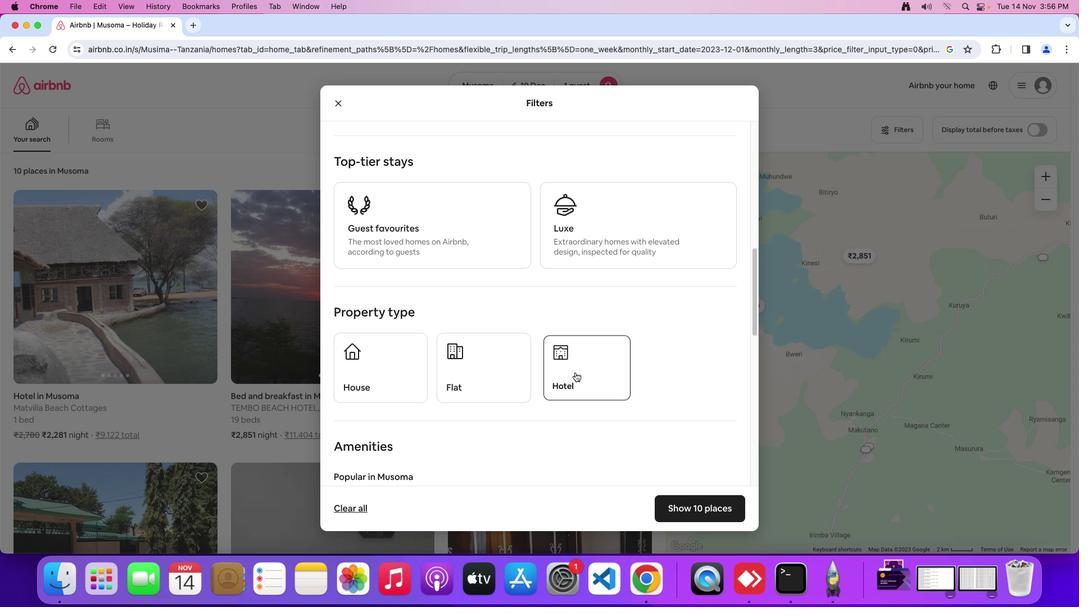 
Action: Mouse moved to (542, 377)
Screenshot: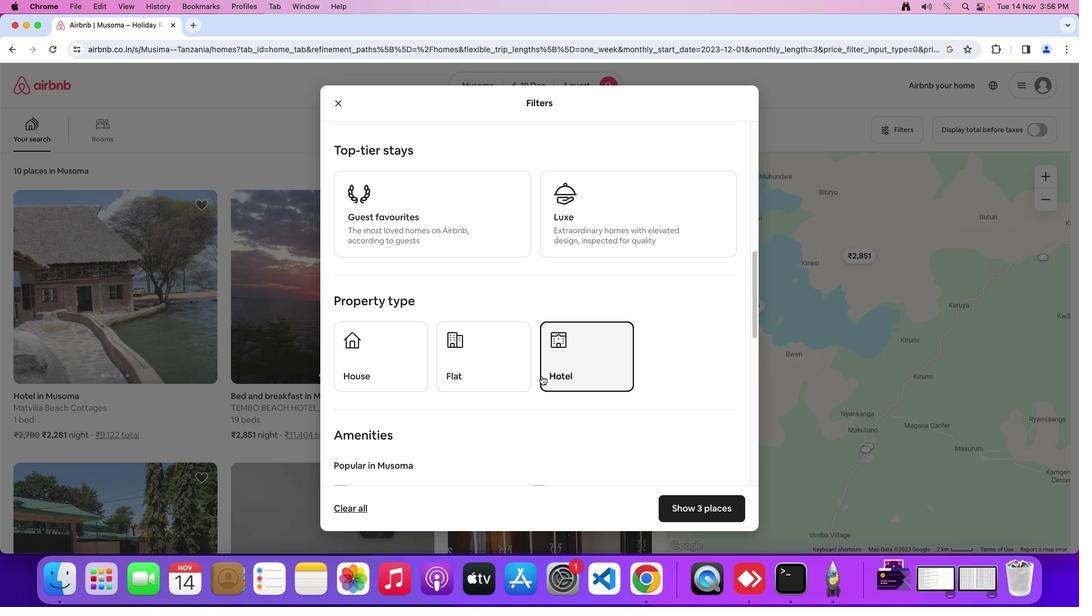 
Action: Mouse scrolled (542, 377) with delta (0, 0)
Screenshot: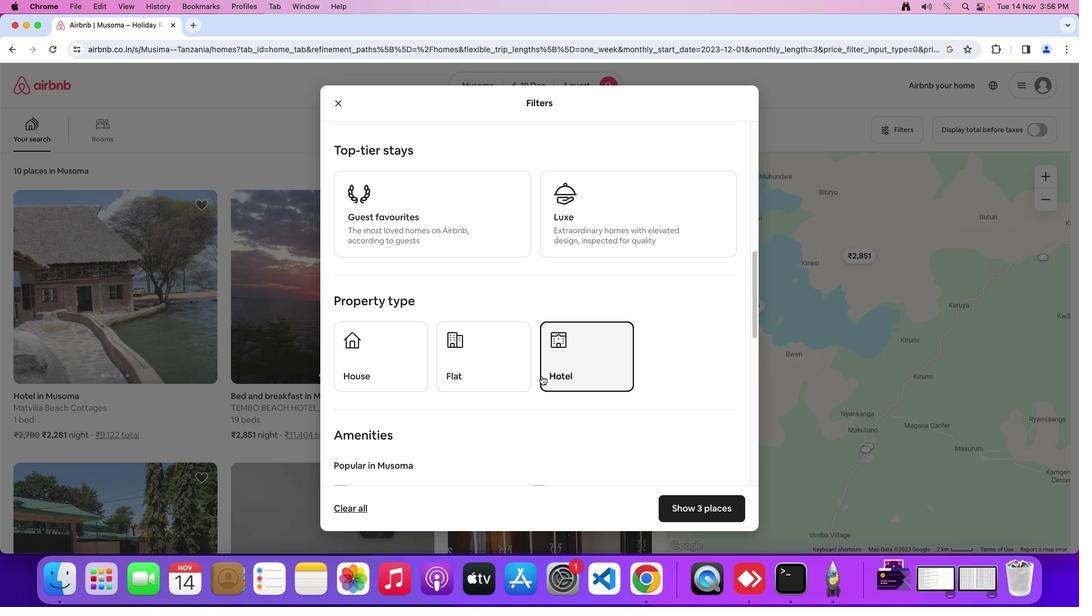 
Action: Mouse moved to (542, 376)
Screenshot: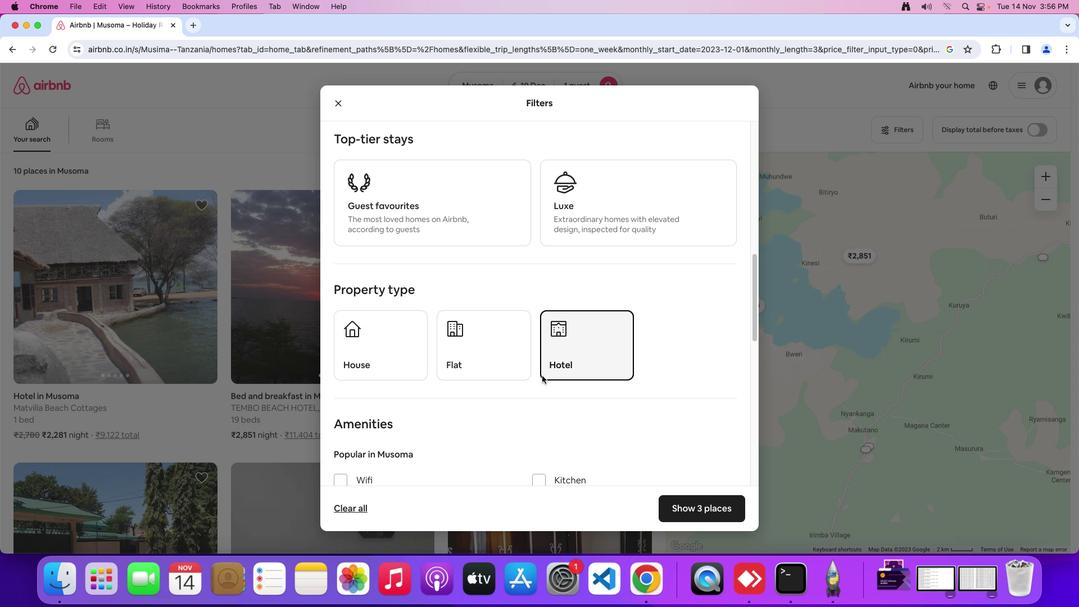 
Action: Mouse scrolled (542, 376) with delta (0, 0)
Screenshot: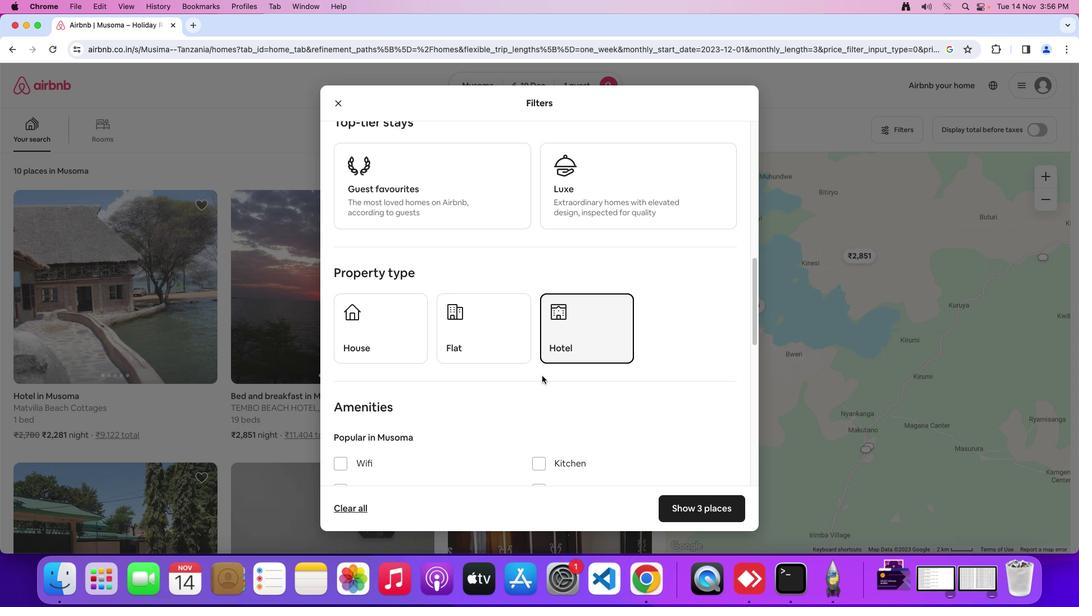 
Action: Mouse moved to (542, 376)
Screenshot: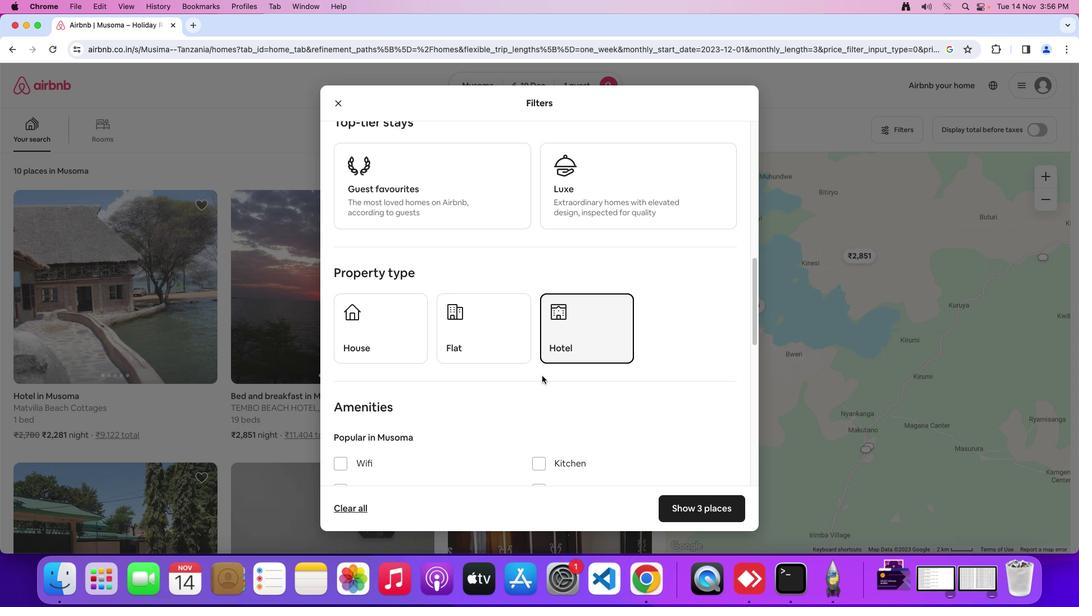 
Action: Mouse scrolled (542, 376) with delta (0, -1)
Screenshot: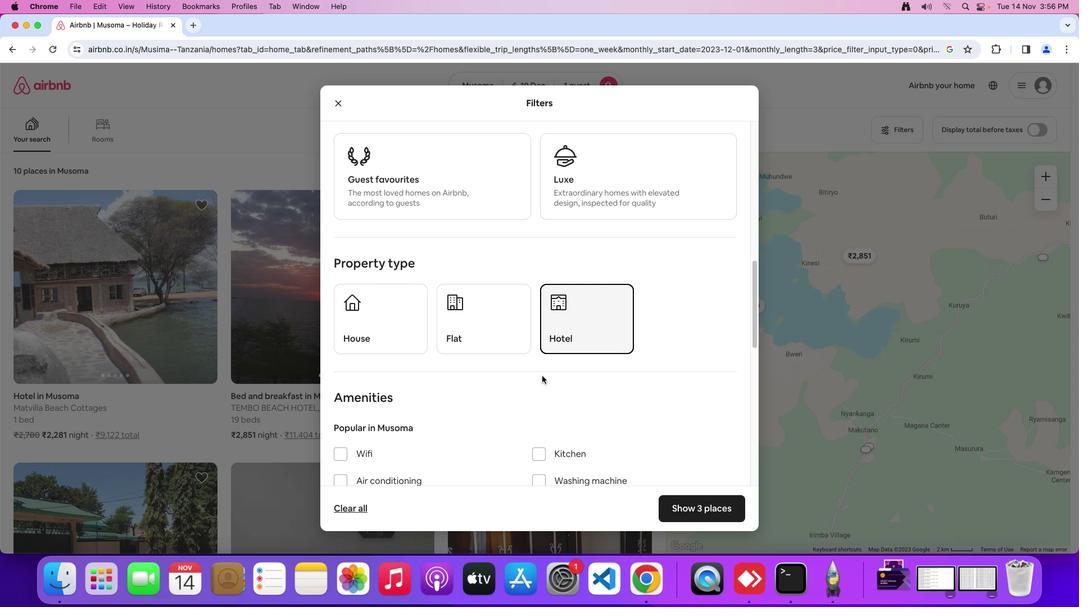 
Action: Mouse moved to (542, 372)
Screenshot: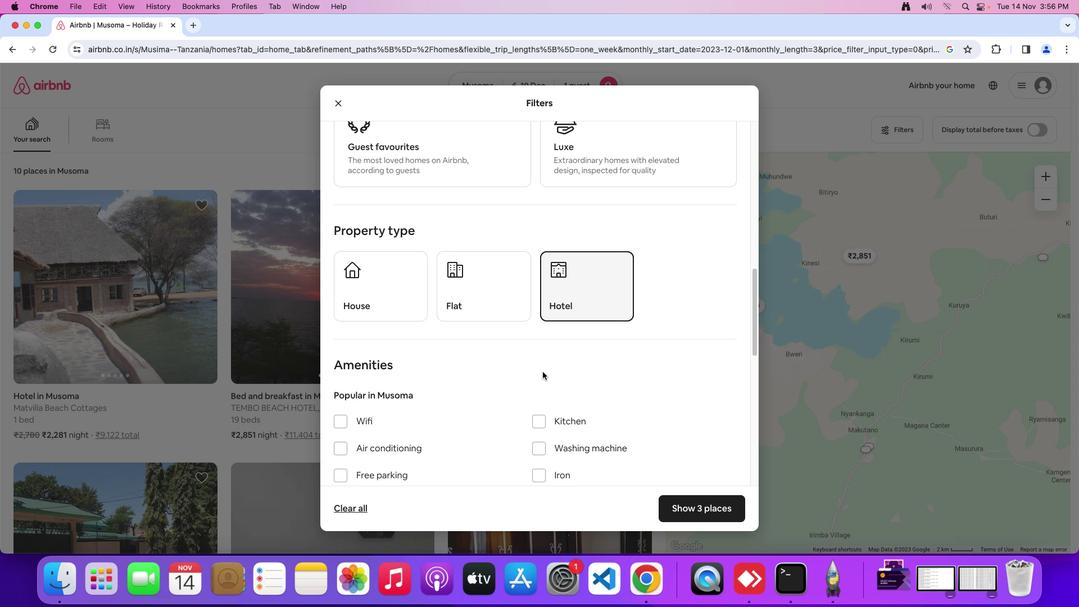 
Action: Mouse scrolled (542, 372) with delta (0, 0)
Screenshot: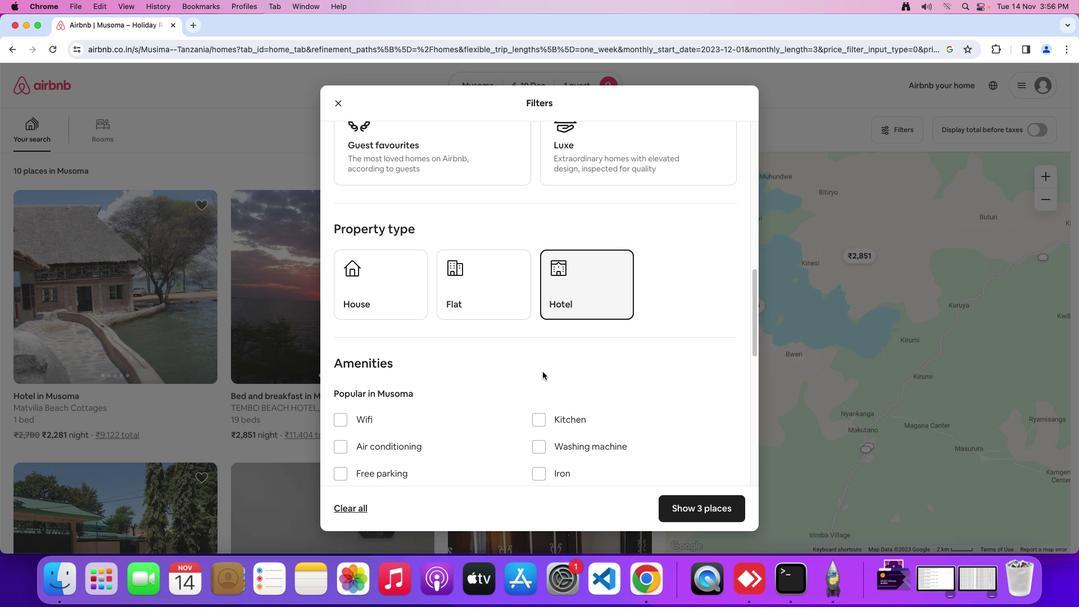 
Action: Mouse moved to (543, 372)
Screenshot: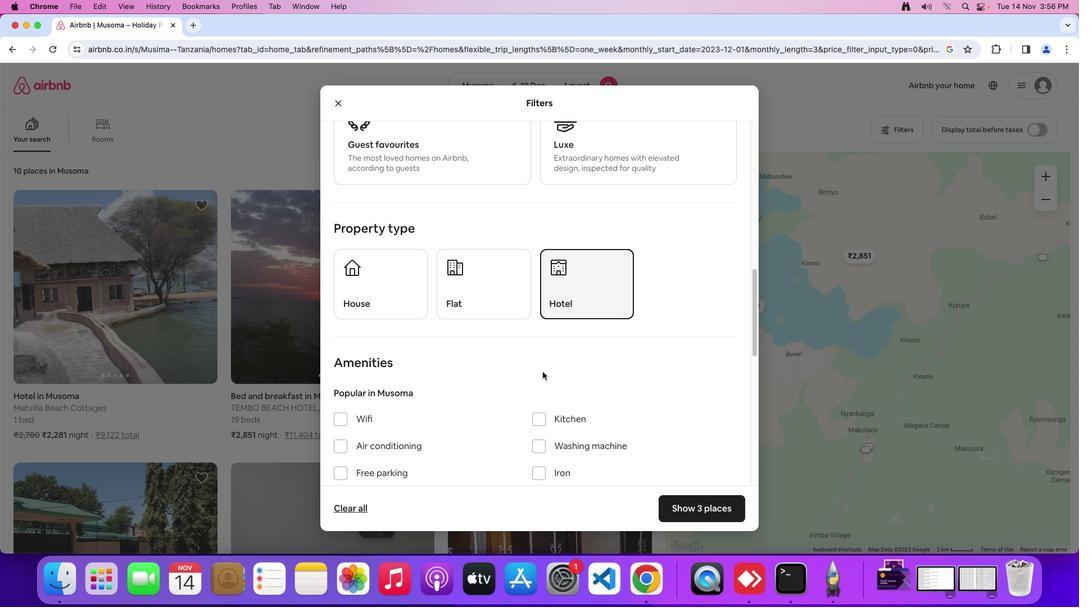 
Action: Mouse scrolled (543, 372) with delta (0, 0)
Screenshot: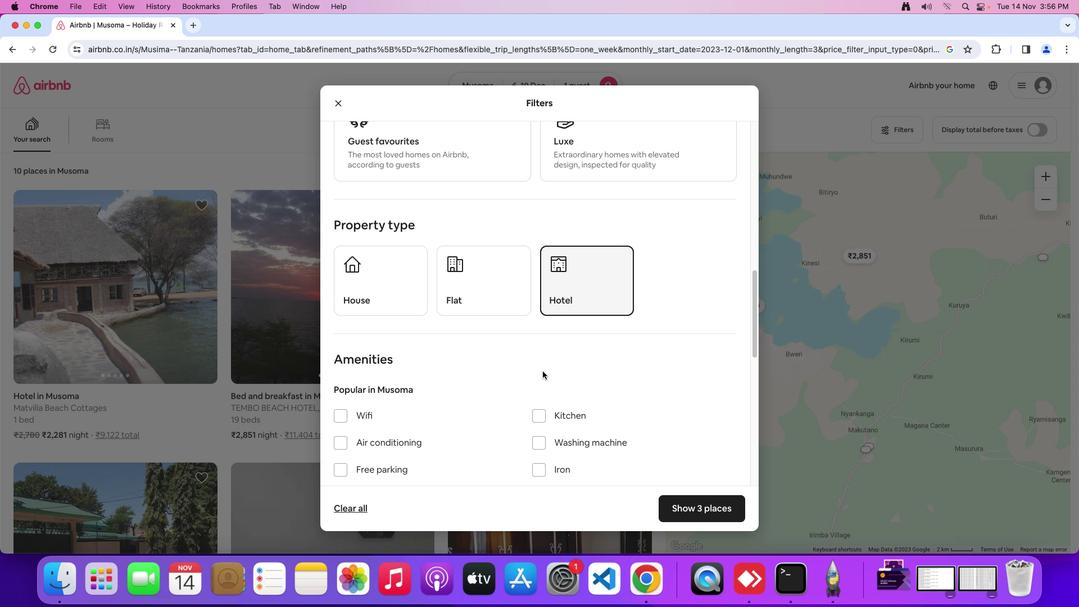 
Action: Mouse moved to (543, 371)
Screenshot: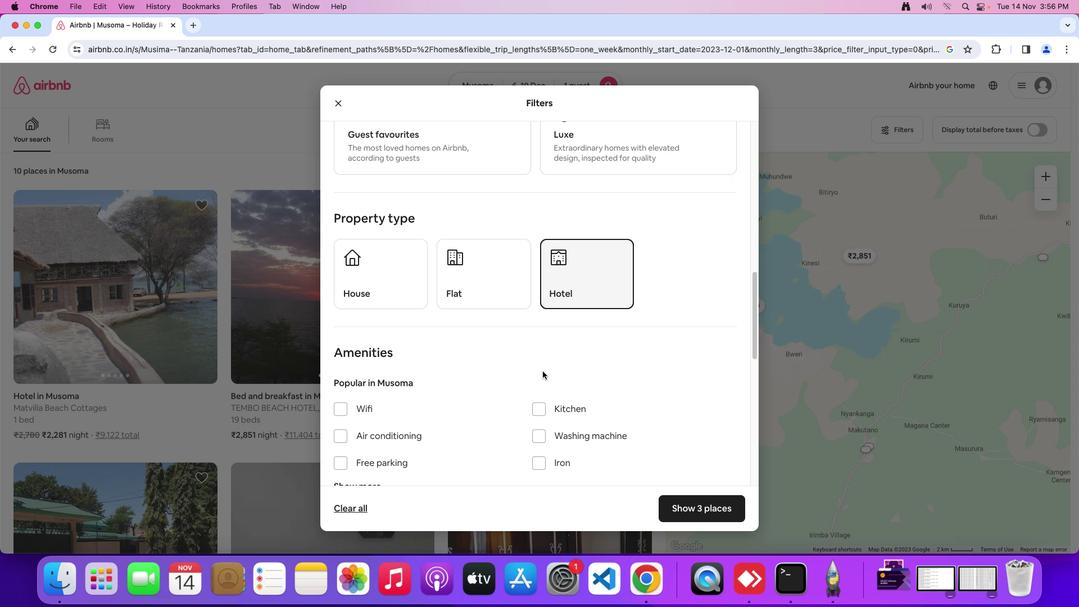 
Action: Mouse scrolled (543, 371) with delta (0, 0)
Screenshot: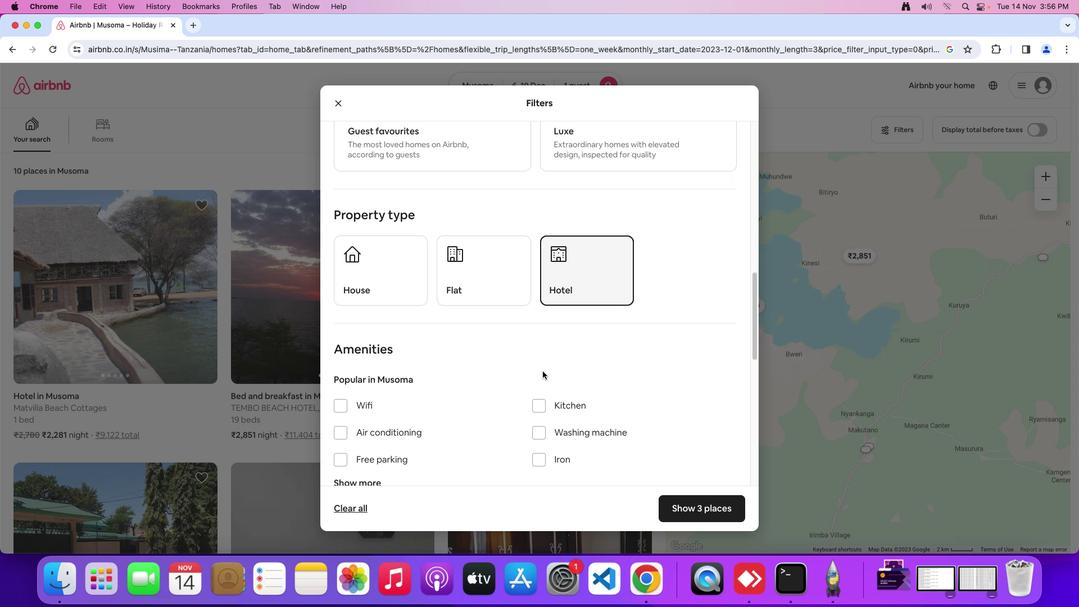 
Action: Mouse moved to (544, 371)
Screenshot: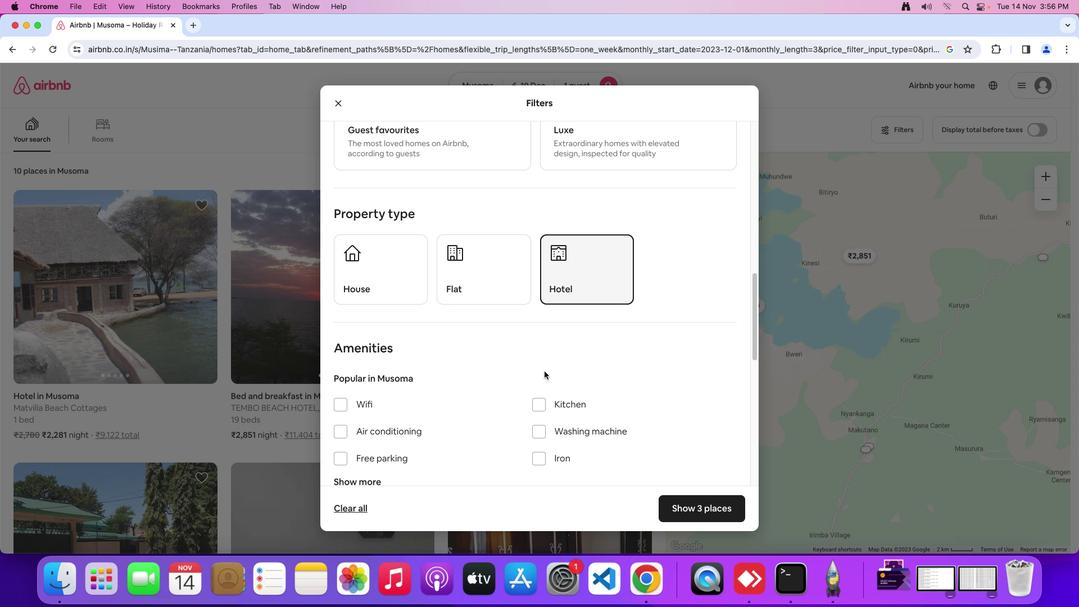 
Action: Mouse scrolled (544, 371) with delta (0, 0)
Screenshot: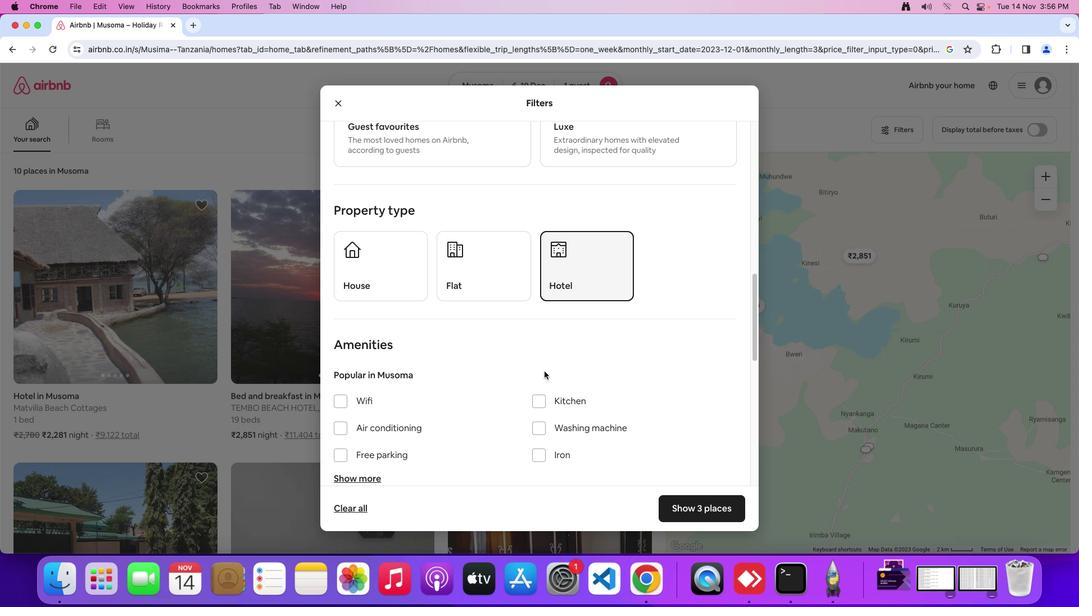 
Action: Mouse scrolled (544, 371) with delta (0, 0)
Screenshot: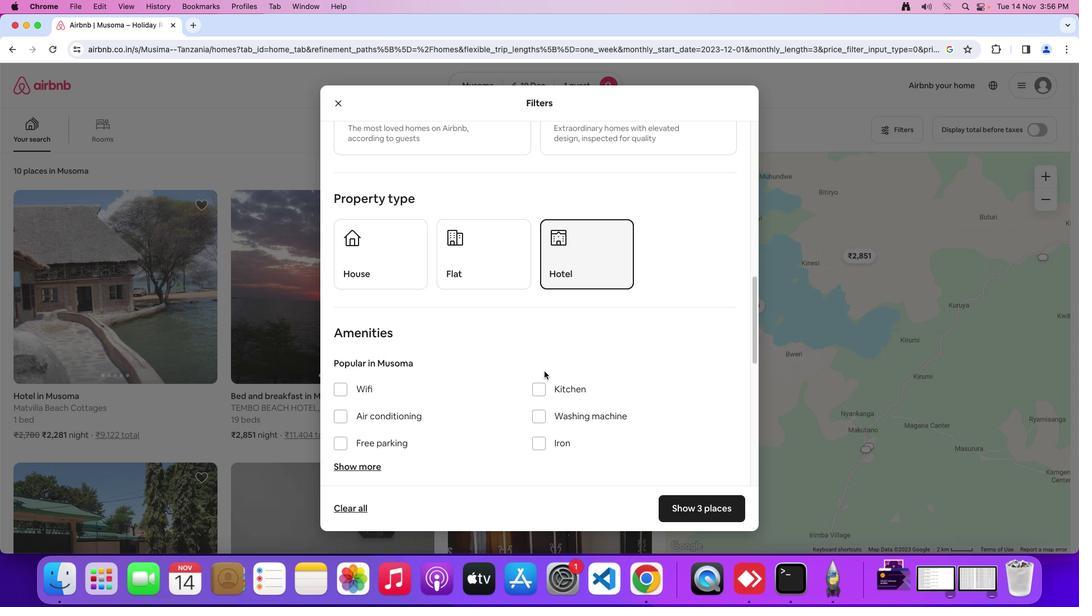 
Action: Mouse scrolled (544, 371) with delta (0, 0)
Screenshot: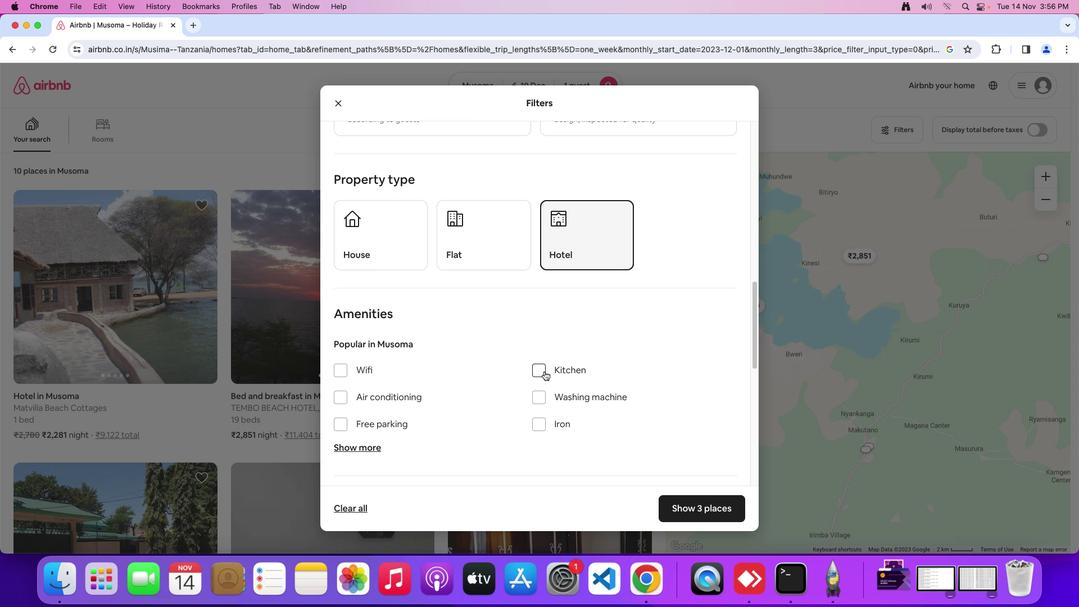 
Action: Mouse moved to (545, 371)
Screenshot: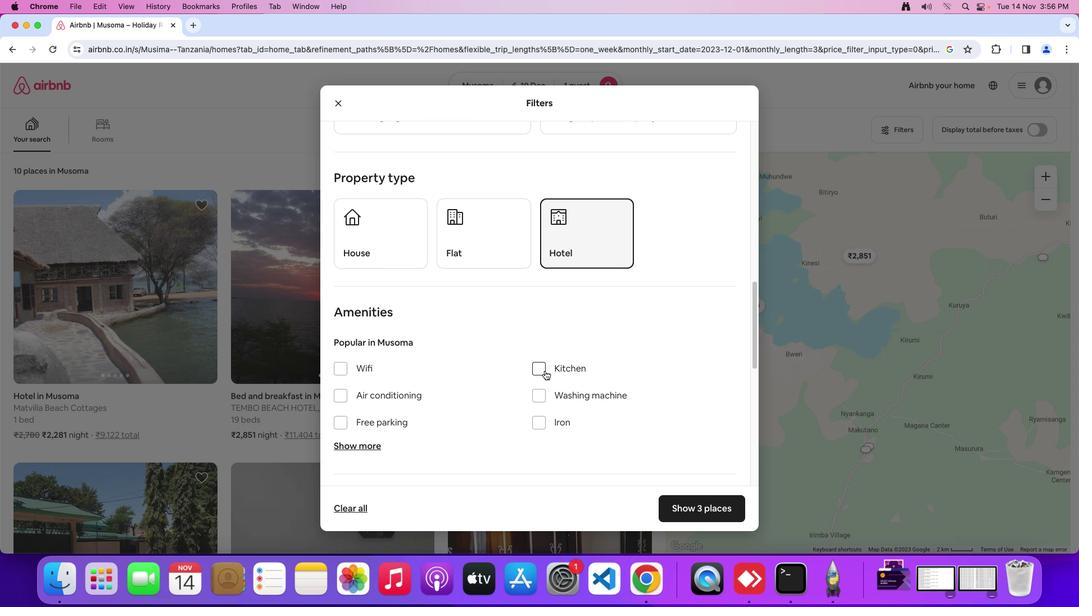 
Action: Mouse scrolled (545, 371) with delta (0, 0)
Screenshot: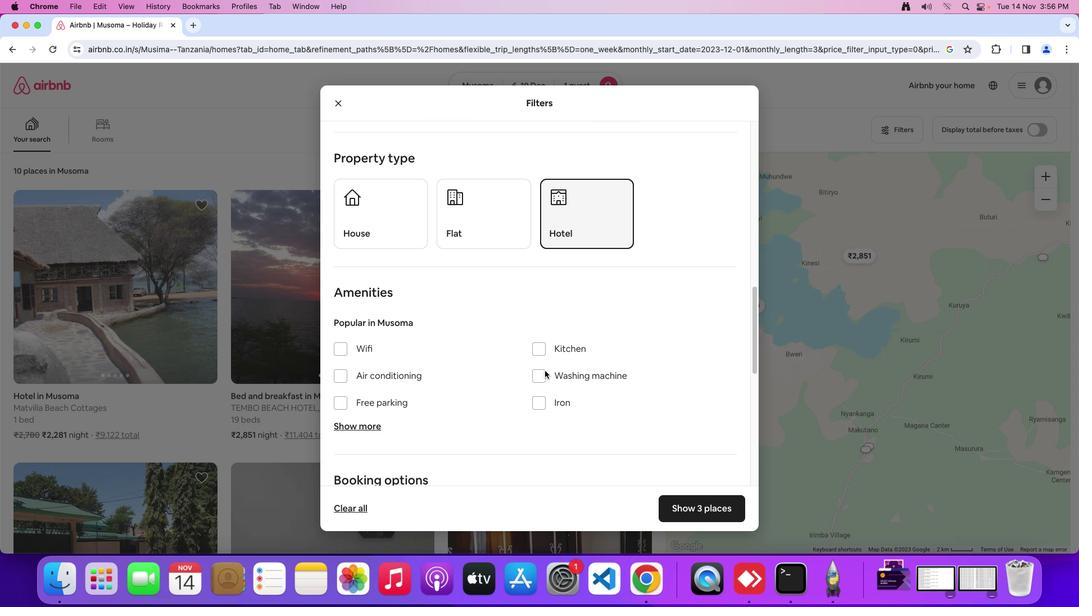 
Action: Mouse scrolled (545, 371) with delta (0, 0)
Screenshot: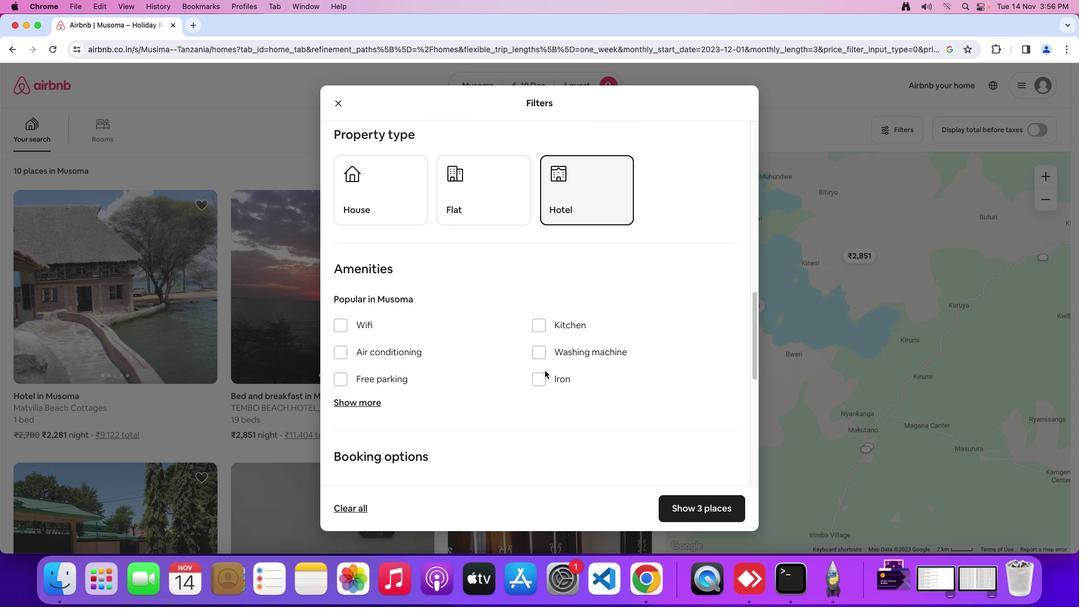
Action: Mouse scrolled (545, 371) with delta (0, -1)
Screenshot: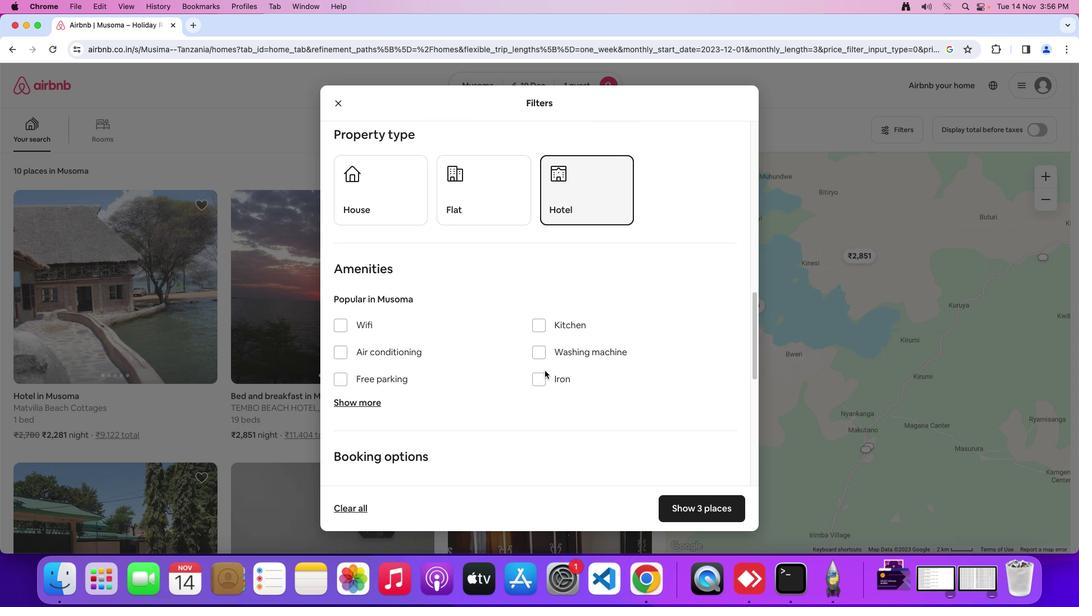 
Action: Mouse moved to (545, 371)
Screenshot: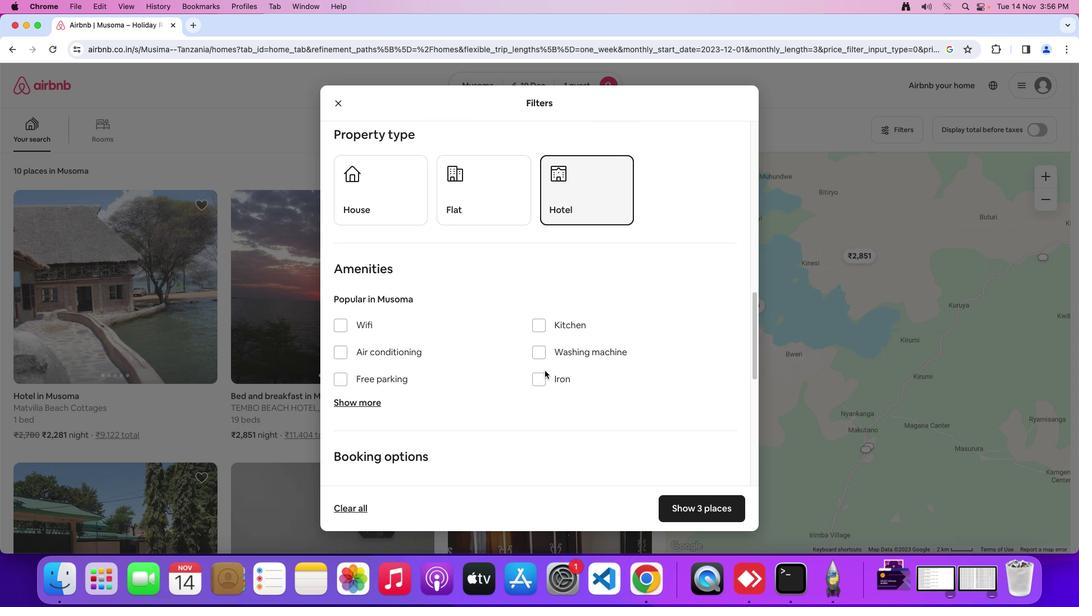 
Action: Mouse scrolled (545, 371) with delta (0, 0)
Screenshot: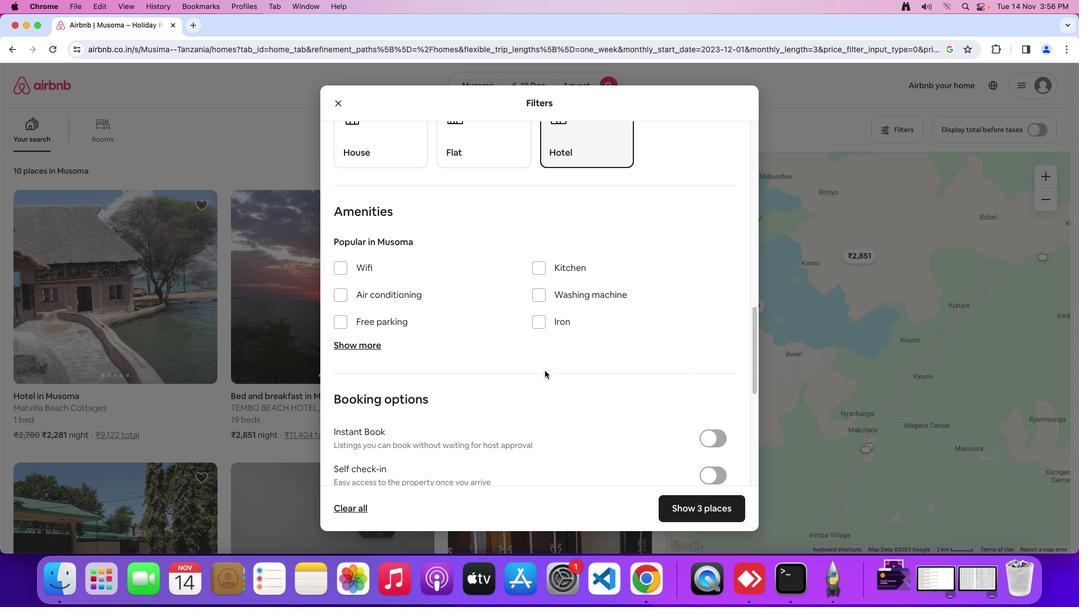 
Action: Mouse scrolled (545, 371) with delta (0, 0)
Screenshot: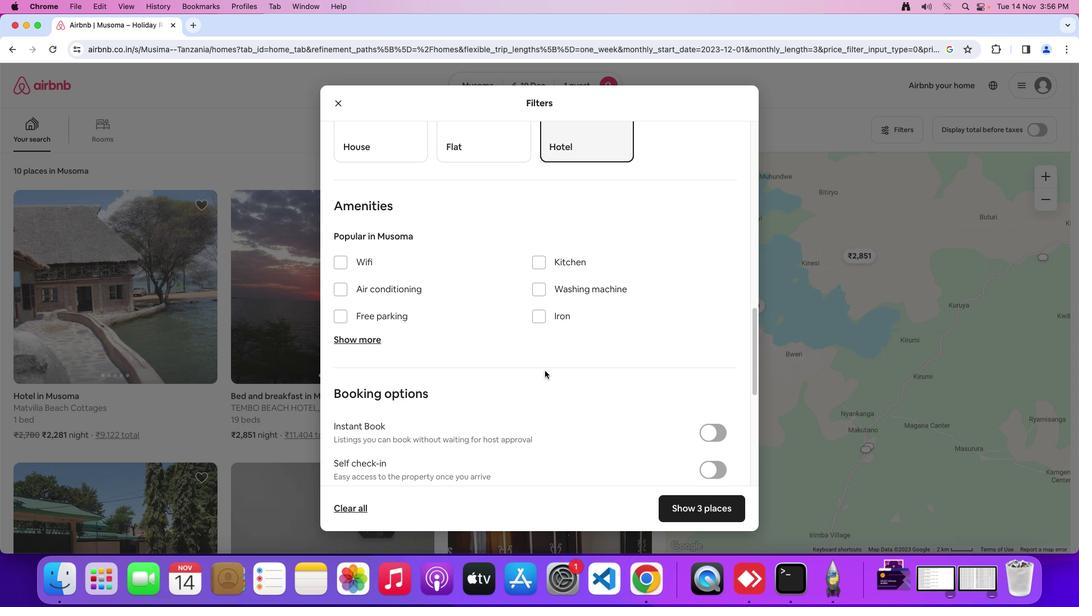 
Action: Mouse scrolled (545, 371) with delta (0, -1)
Screenshot: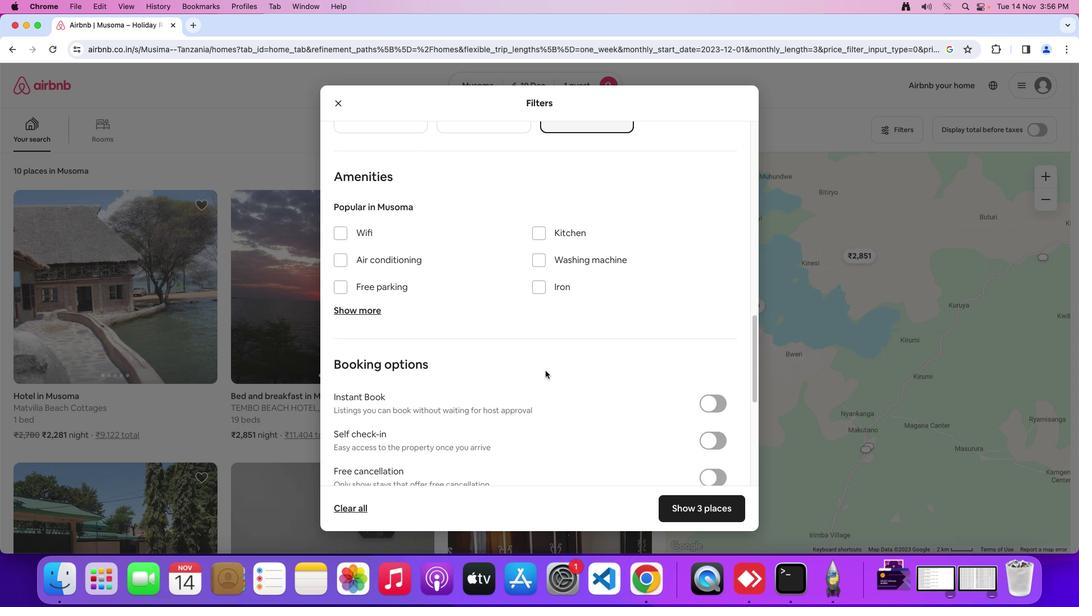 
Action: Mouse moved to (568, 365)
Screenshot: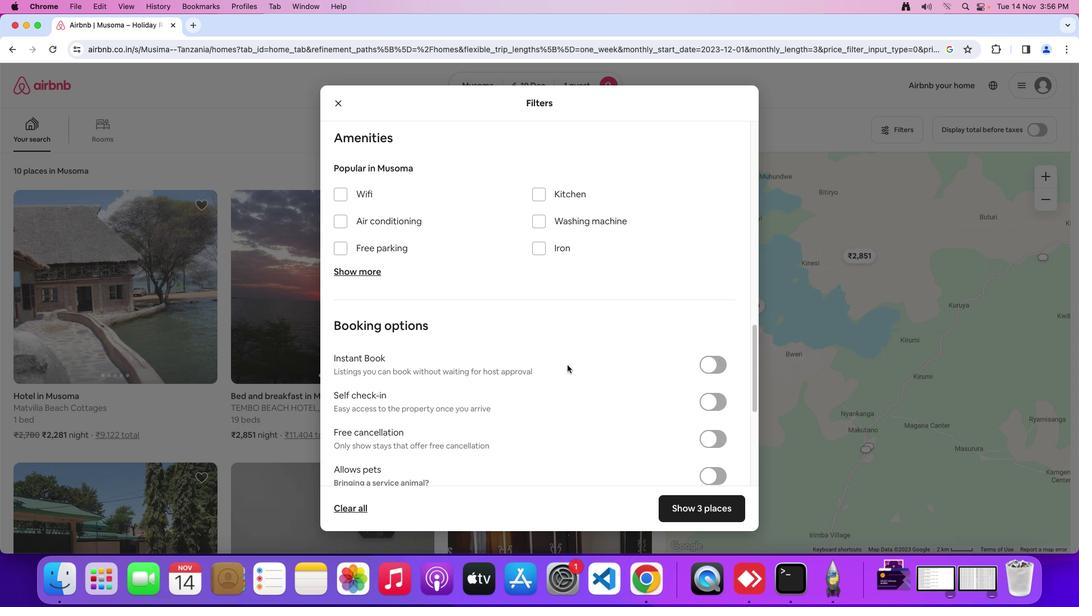 
Action: Mouse scrolled (568, 365) with delta (0, 0)
Screenshot: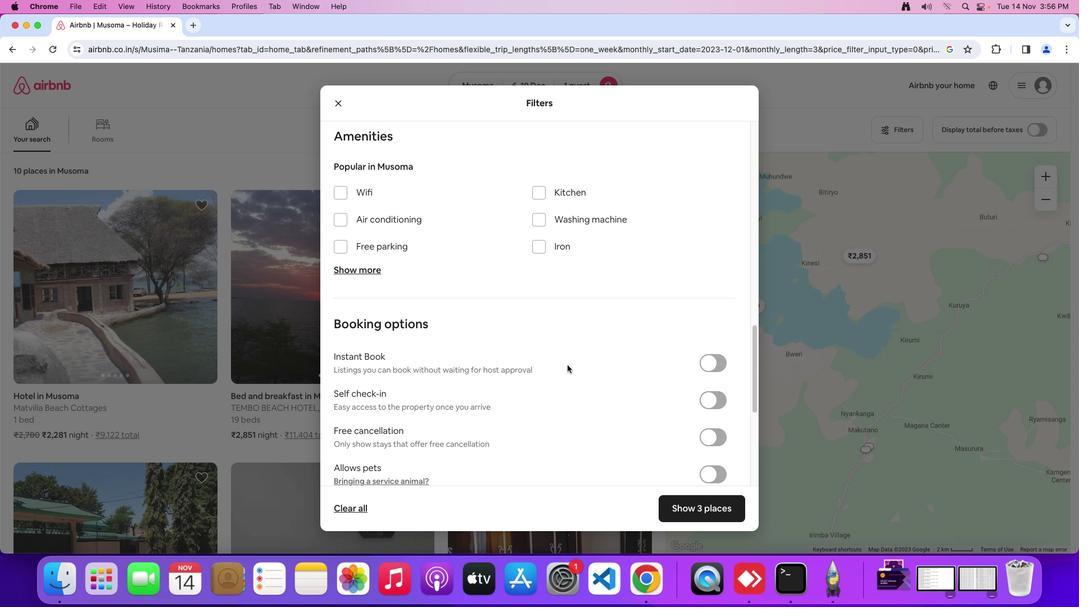 
Action: Mouse scrolled (568, 365) with delta (0, 0)
Screenshot: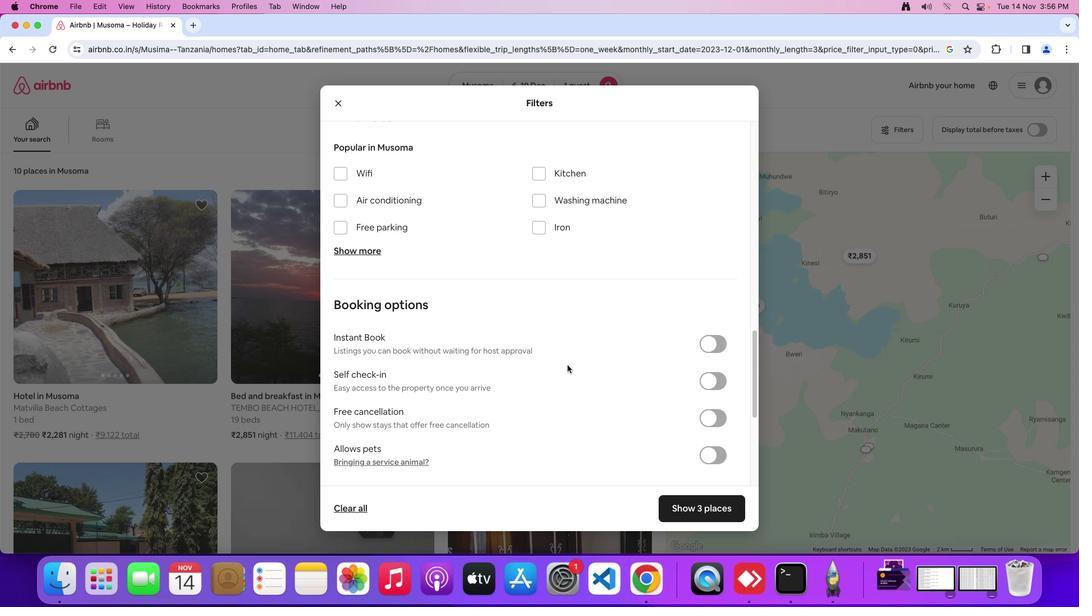 
Action: Mouse scrolled (568, 365) with delta (0, -1)
Screenshot: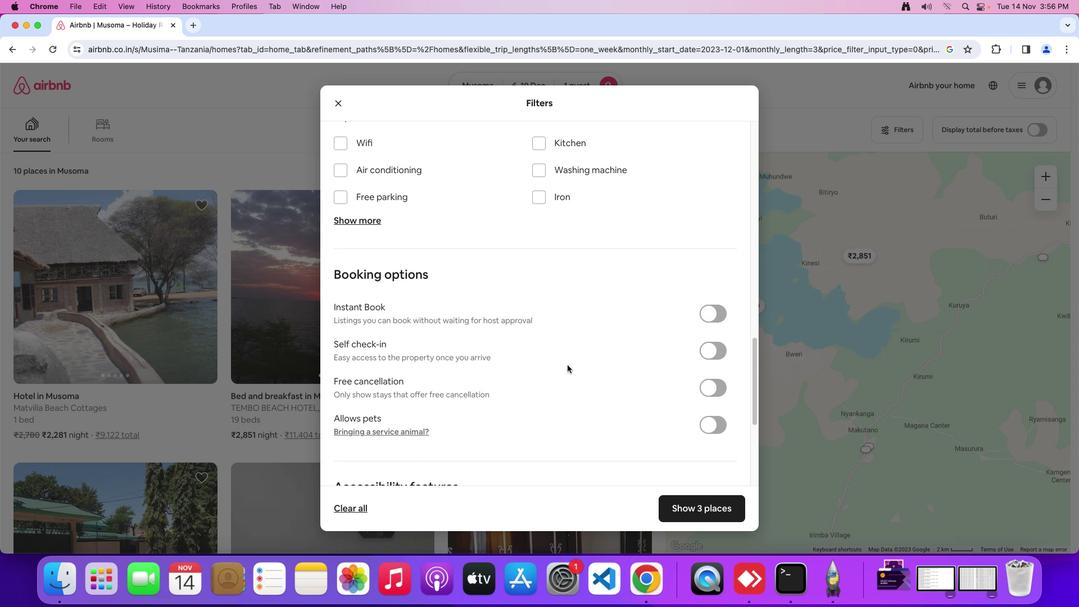 
Action: Mouse moved to (717, 320)
Screenshot: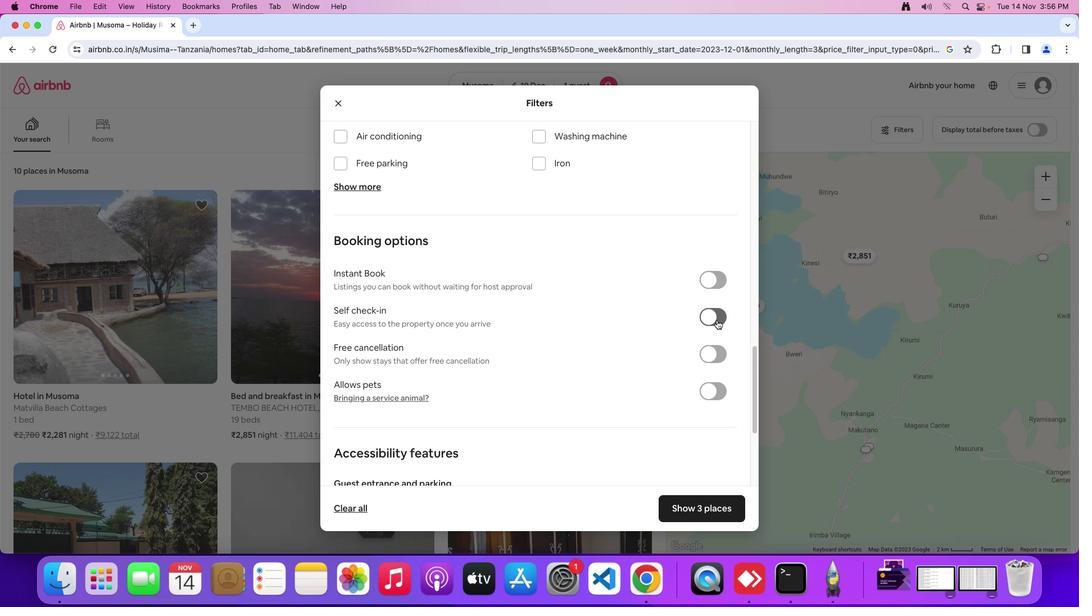 
Action: Mouse pressed left at (717, 320)
Screenshot: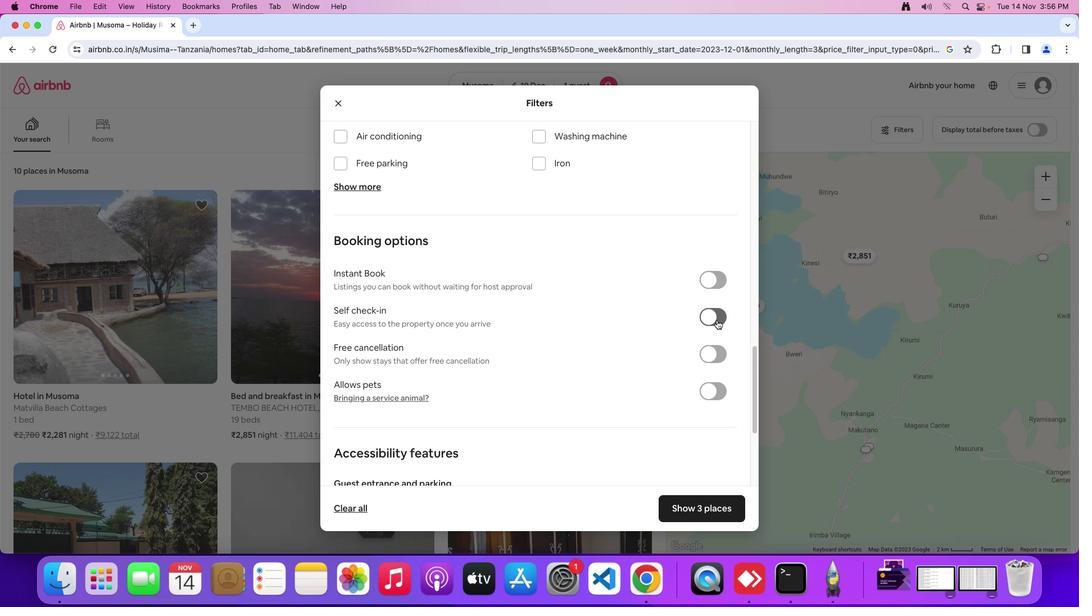 
Action: Mouse moved to (560, 365)
Screenshot: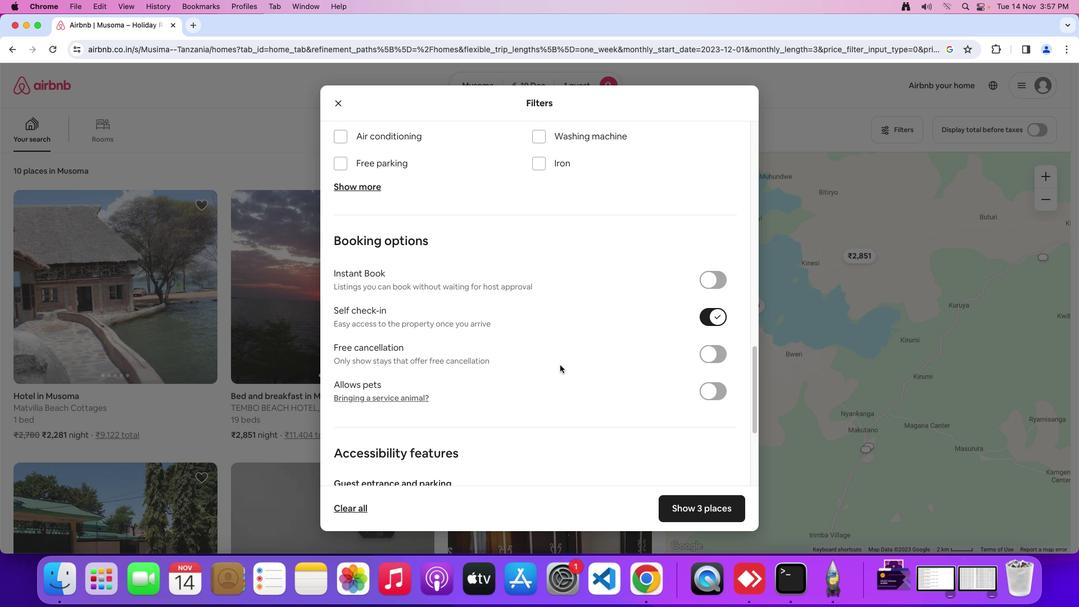 
Action: Mouse scrolled (560, 365) with delta (0, 0)
Screenshot: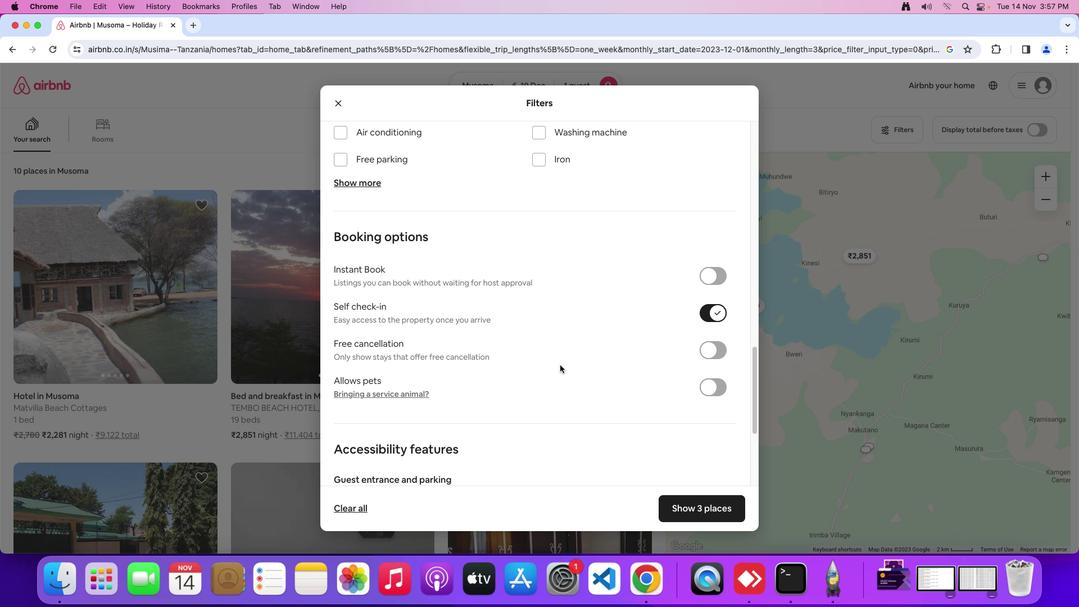 
Action: Mouse scrolled (560, 365) with delta (0, 0)
Screenshot: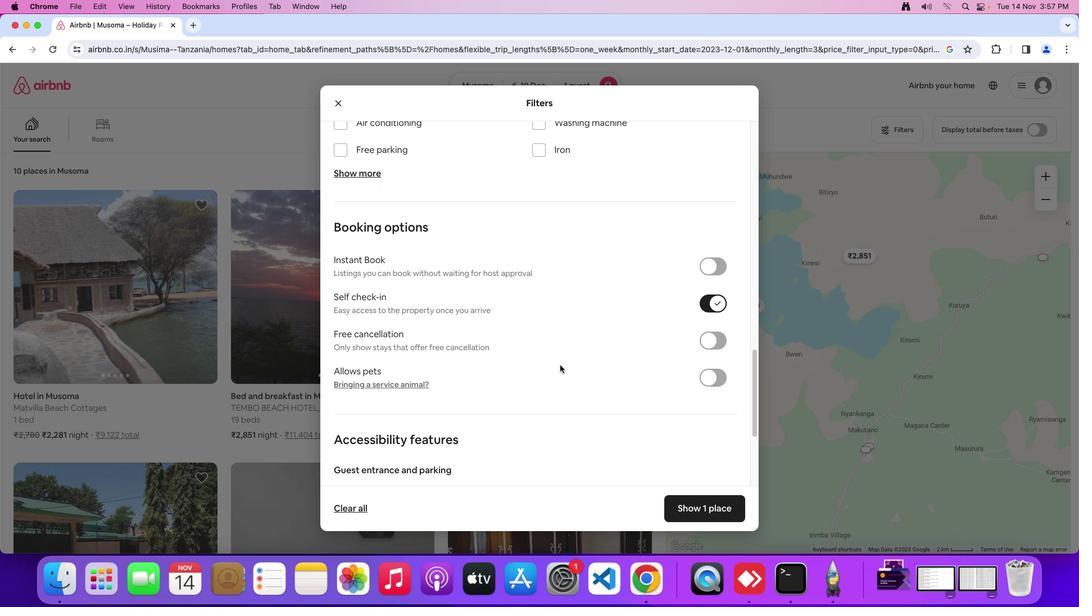 
Action: Mouse scrolled (560, 365) with delta (0, 0)
Screenshot: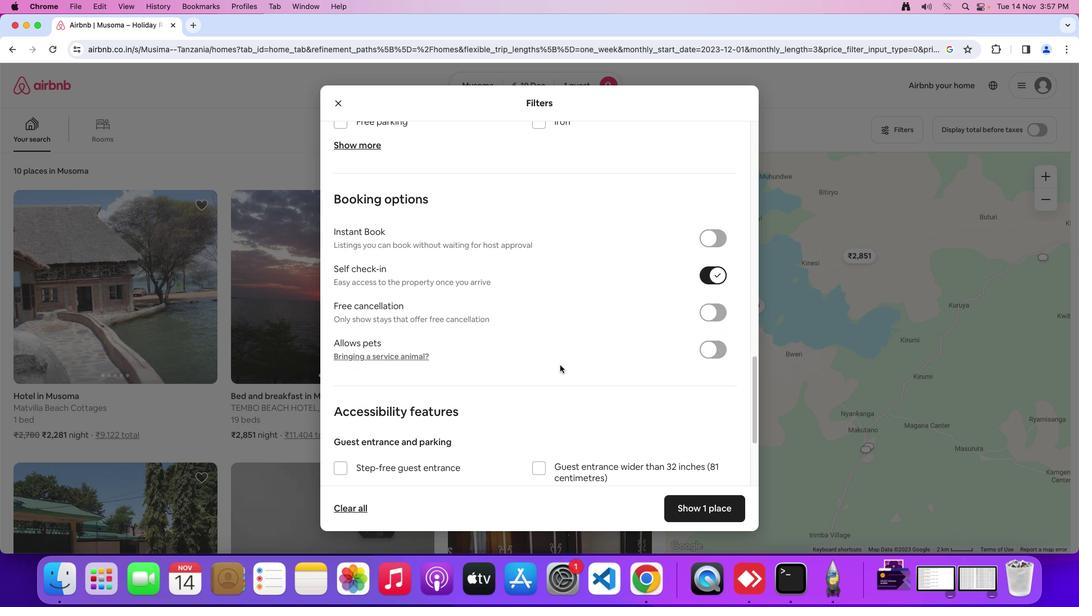 
Action: Mouse moved to (683, 509)
Screenshot: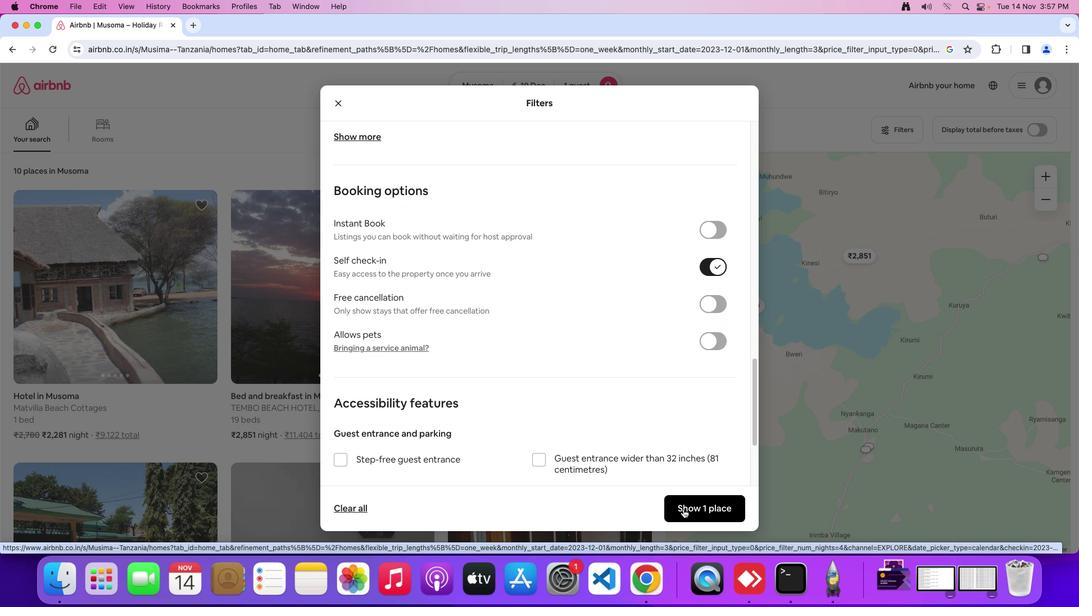 
Action: Mouse pressed left at (683, 509)
Screenshot: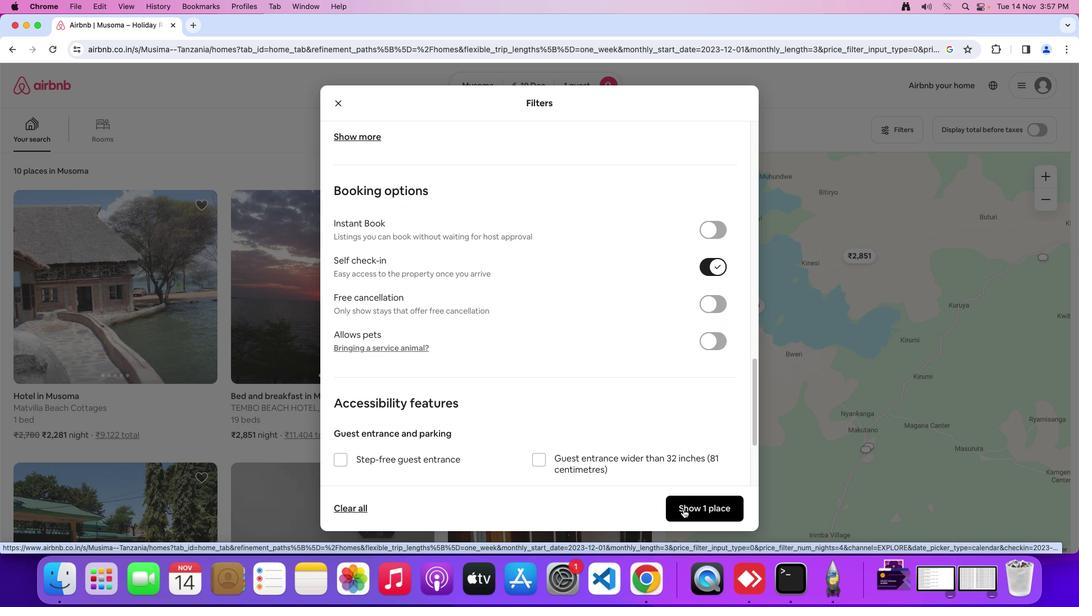 
Action: Mouse moved to (143, 330)
Screenshot: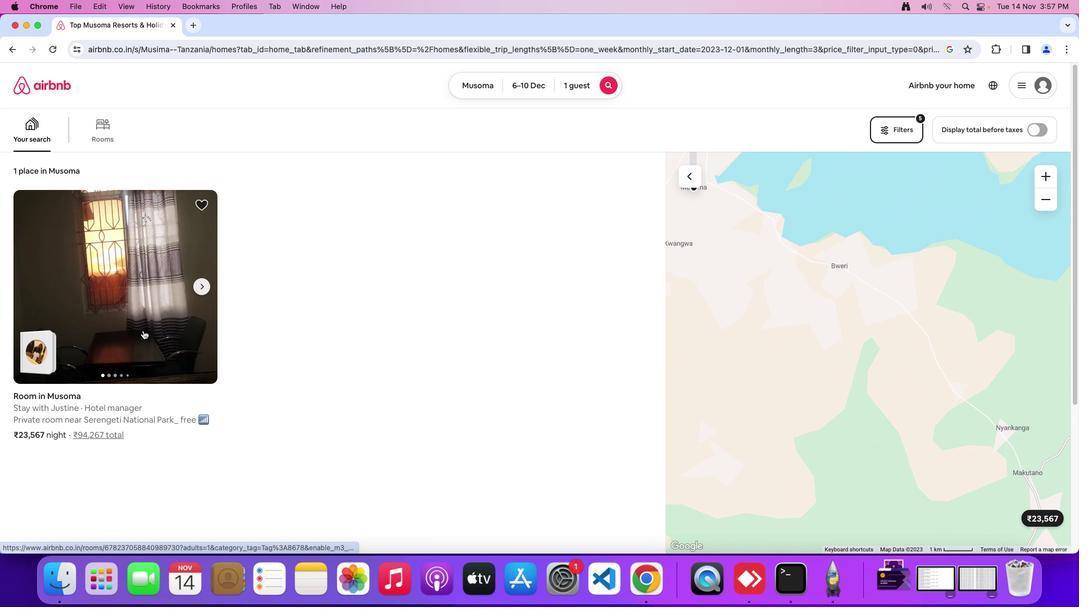 
Action: Mouse pressed left at (143, 330)
Screenshot: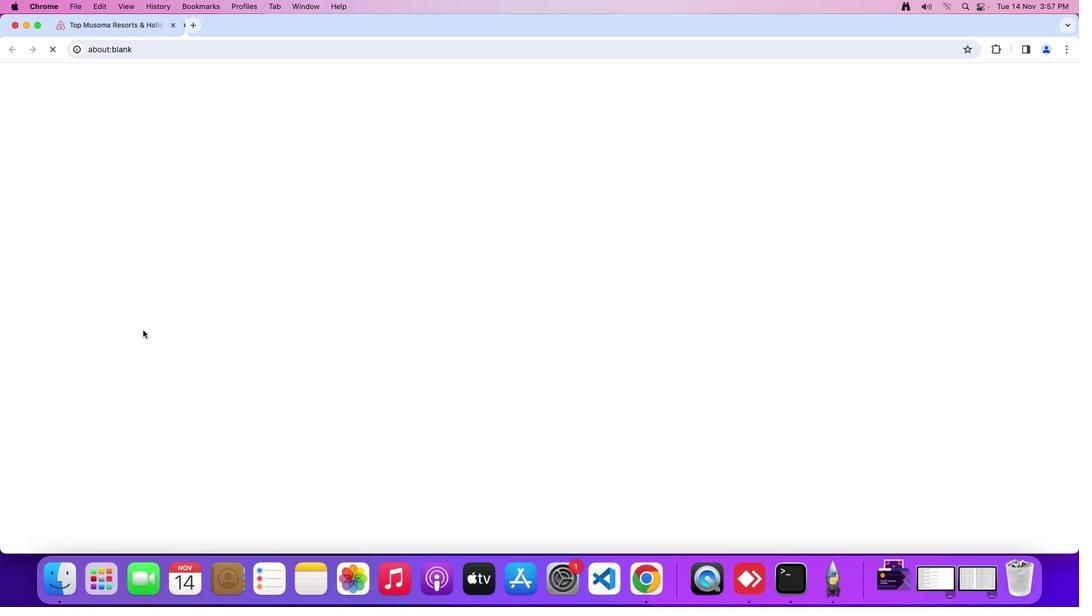 
Action: Mouse moved to (793, 384)
Screenshot: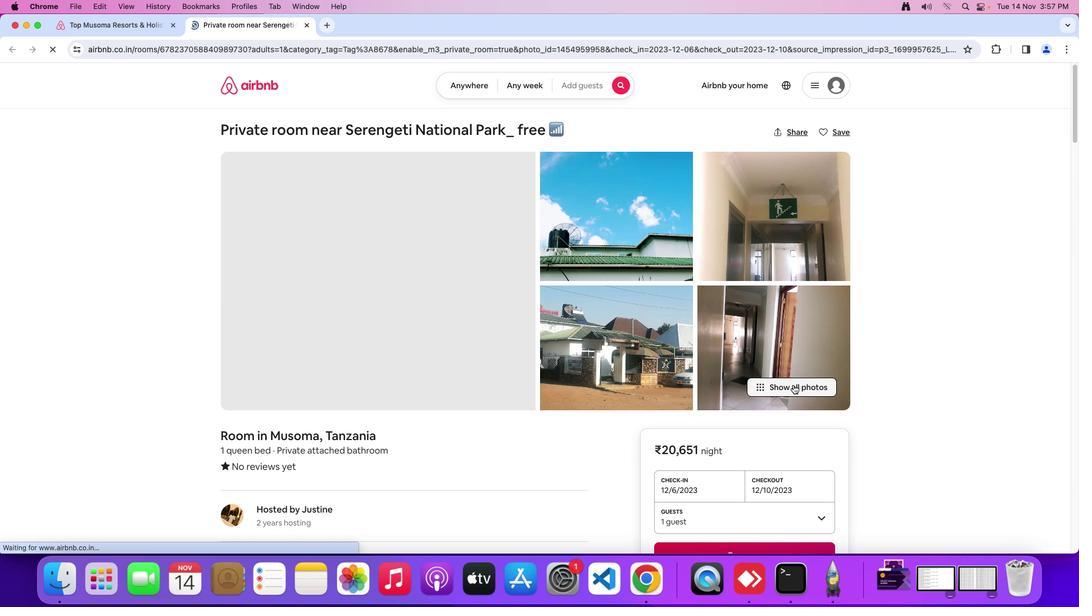 
Action: Mouse pressed left at (793, 384)
Screenshot: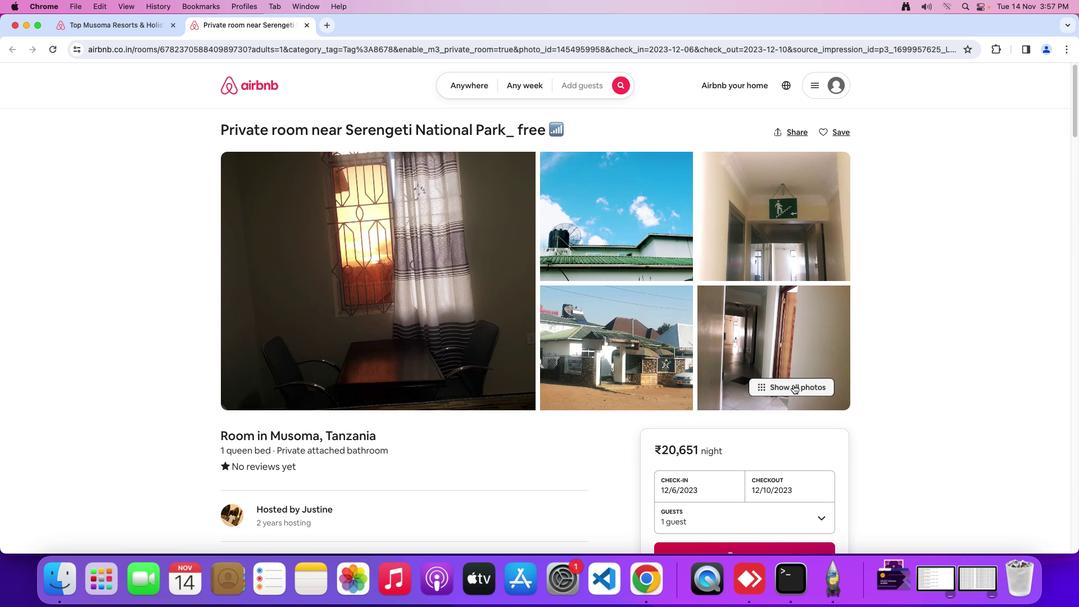 
Action: Mouse moved to (785, 387)
Screenshot: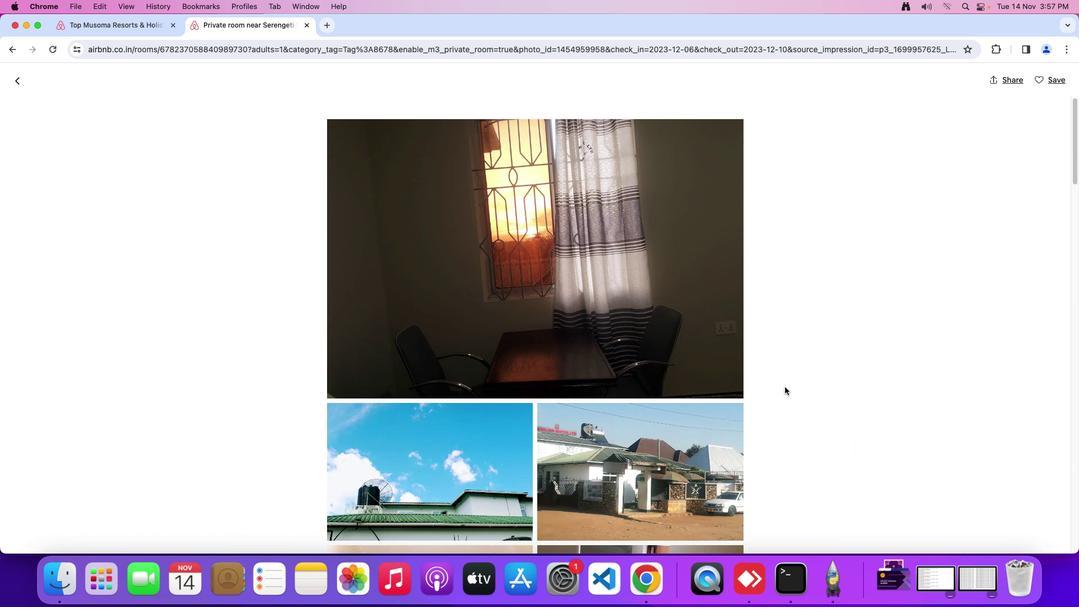 
Action: Mouse scrolled (785, 387) with delta (0, 0)
Screenshot: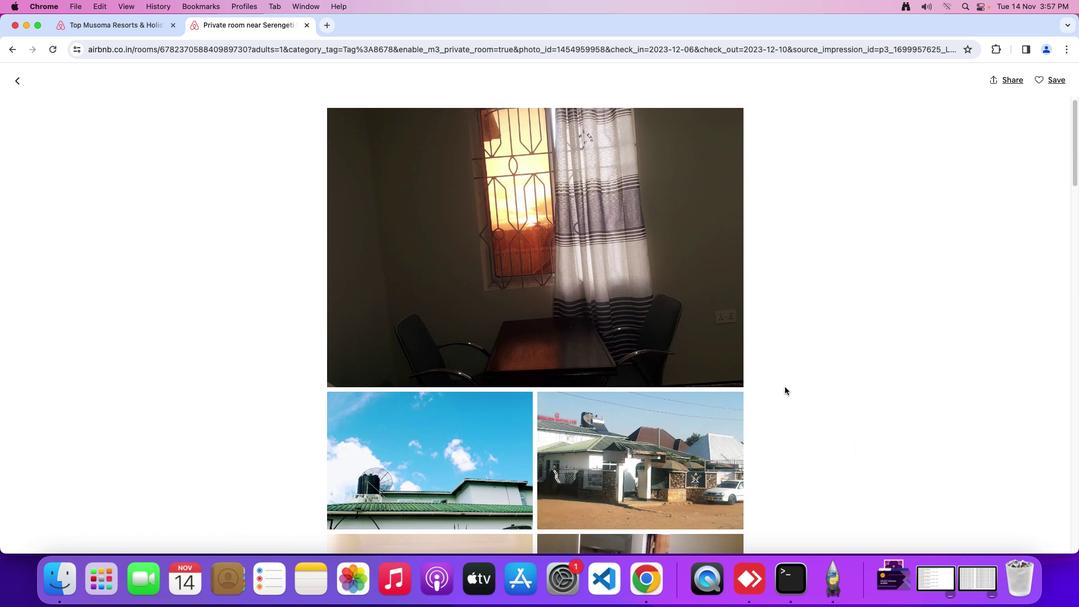 
Action: Mouse scrolled (785, 387) with delta (0, 0)
Screenshot: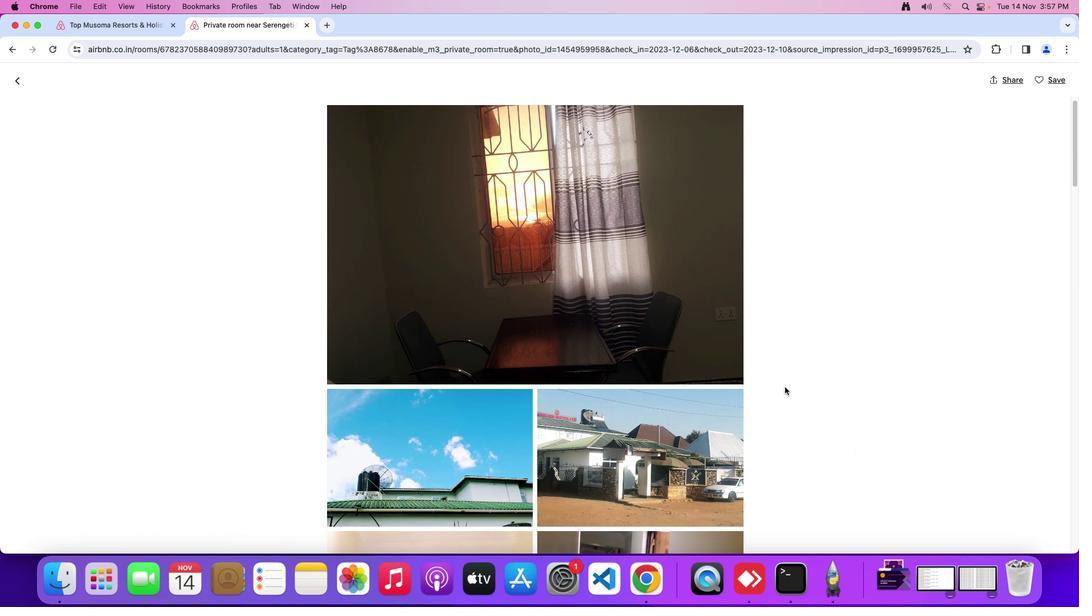 
Action: Mouse scrolled (785, 387) with delta (0, 0)
Screenshot: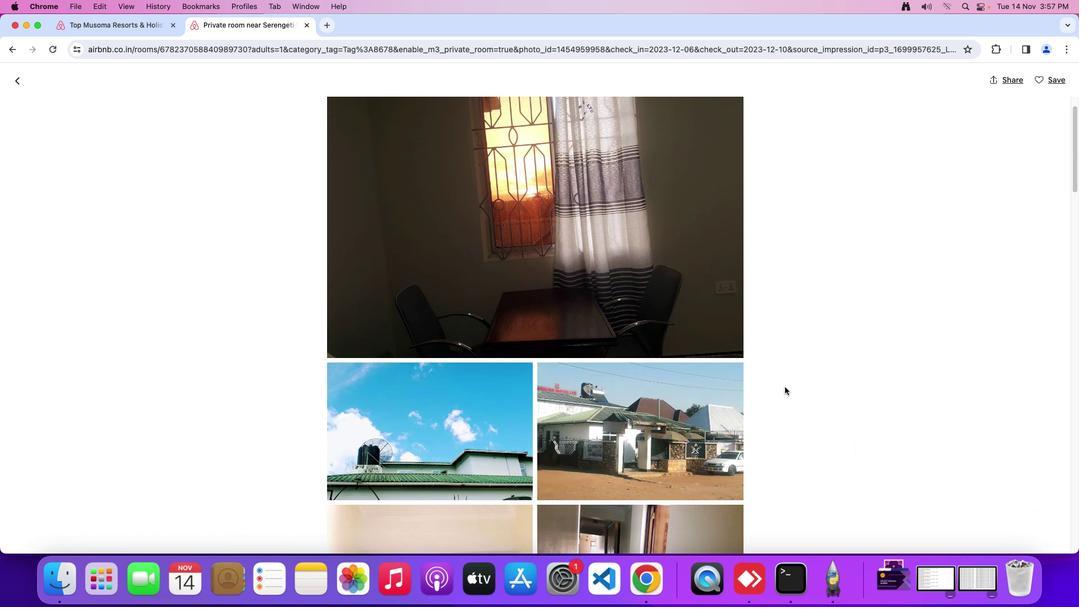 
Action: Mouse scrolled (785, 387) with delta (0, 0)
Screenshot: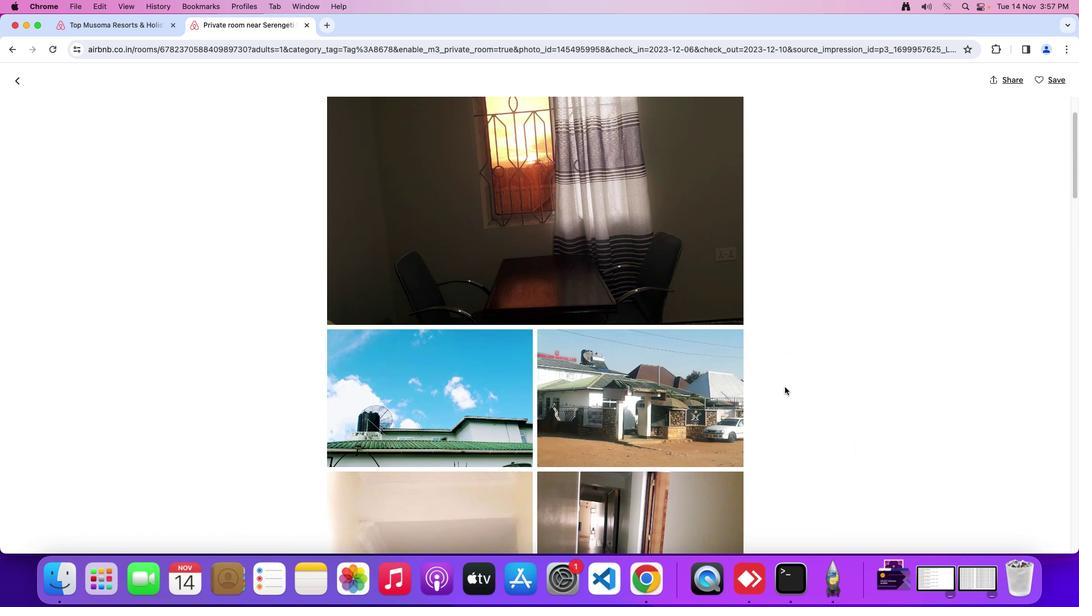 
Action: Mouse moved to (785, 386)
Screenshot: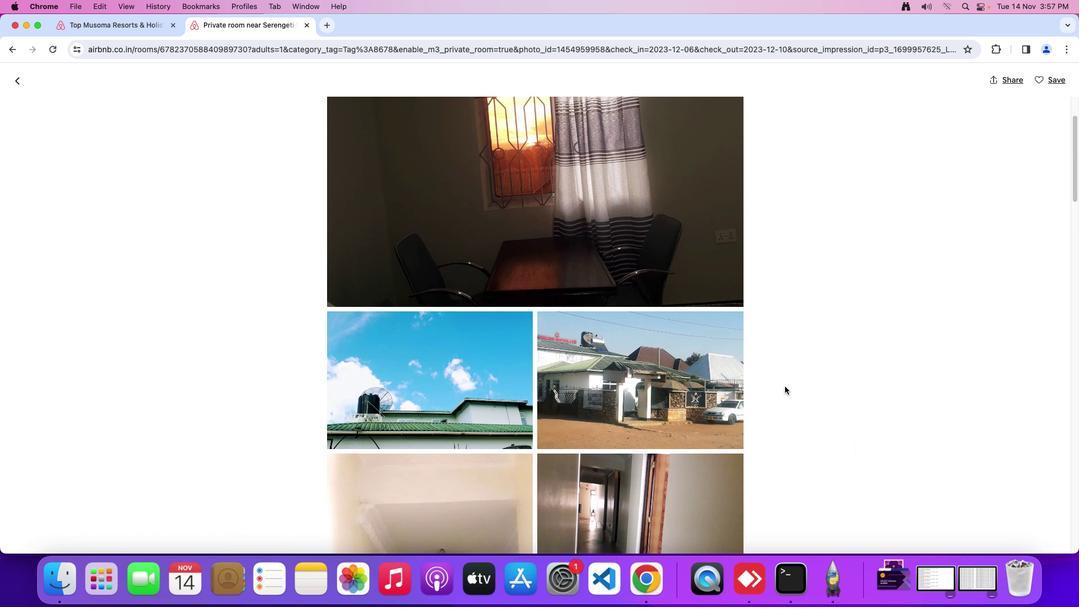 
Action: Mouse scrolled (785, 386) with delta (0, 0)
Screenshot: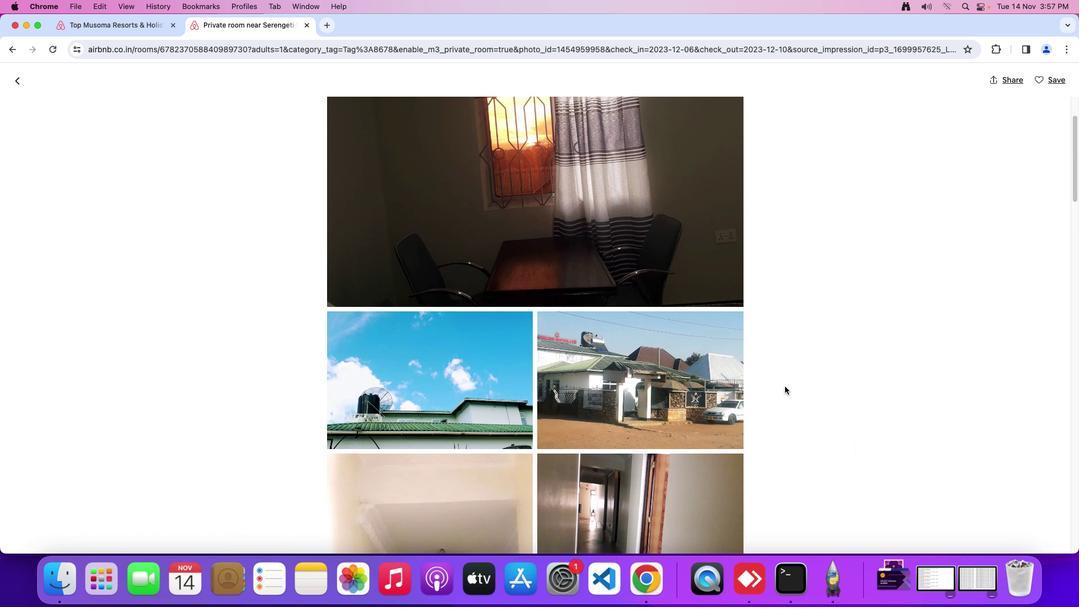 
Action: Mouse scrolled (785, 386) with delta (0, 0)
Screenshot: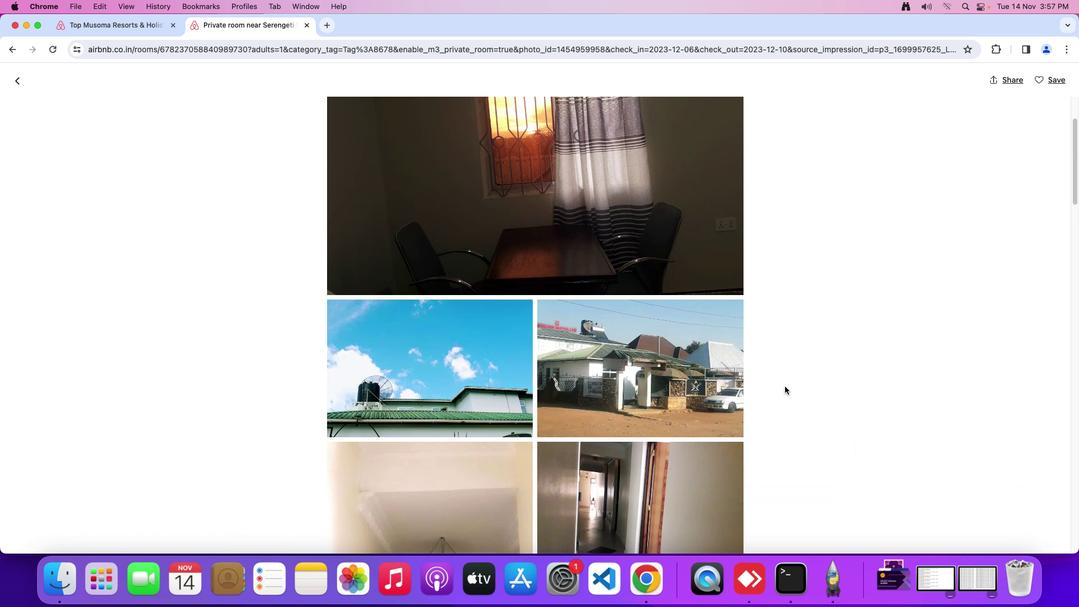 
Action: Mouse scrolled (785, 386) with delta (0, -1)
Screenshot: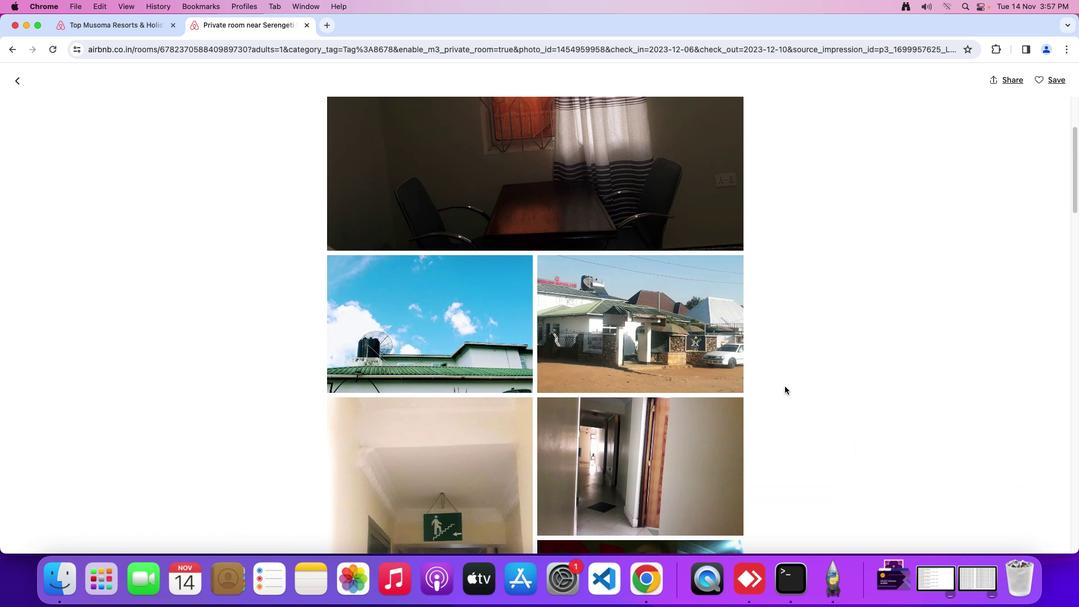 
Action: Mouse scrolled (785, 386) with delta (0, 0)
Screenshot: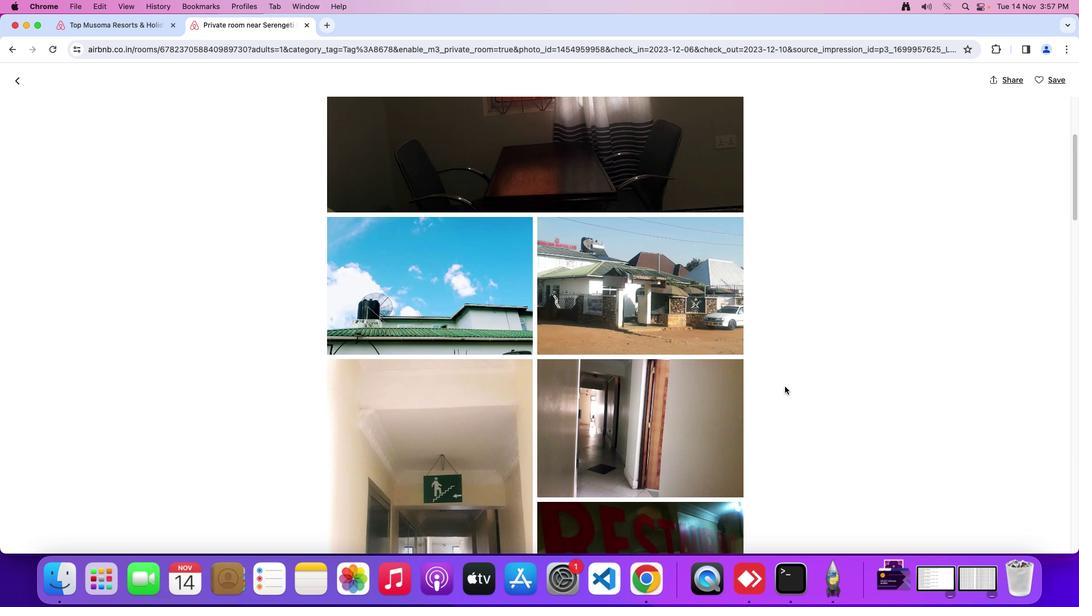 
Action: Mouse scrolled (785, 386) with delta (0, 0)
Screenshot: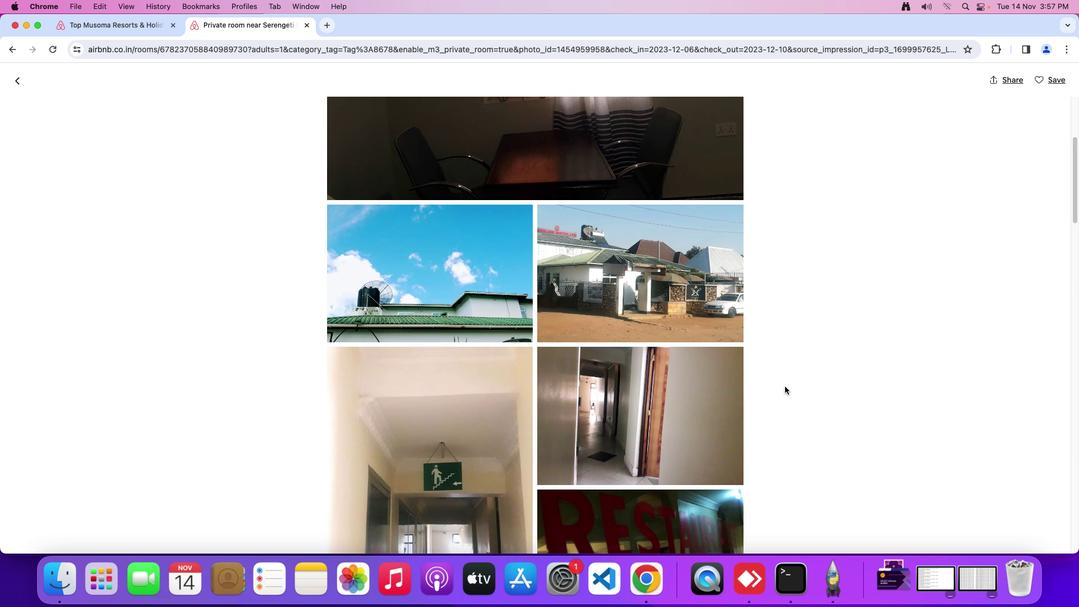 
Action: Mouse scrolled (785, 386) with delta (0, -1)
Screenshot: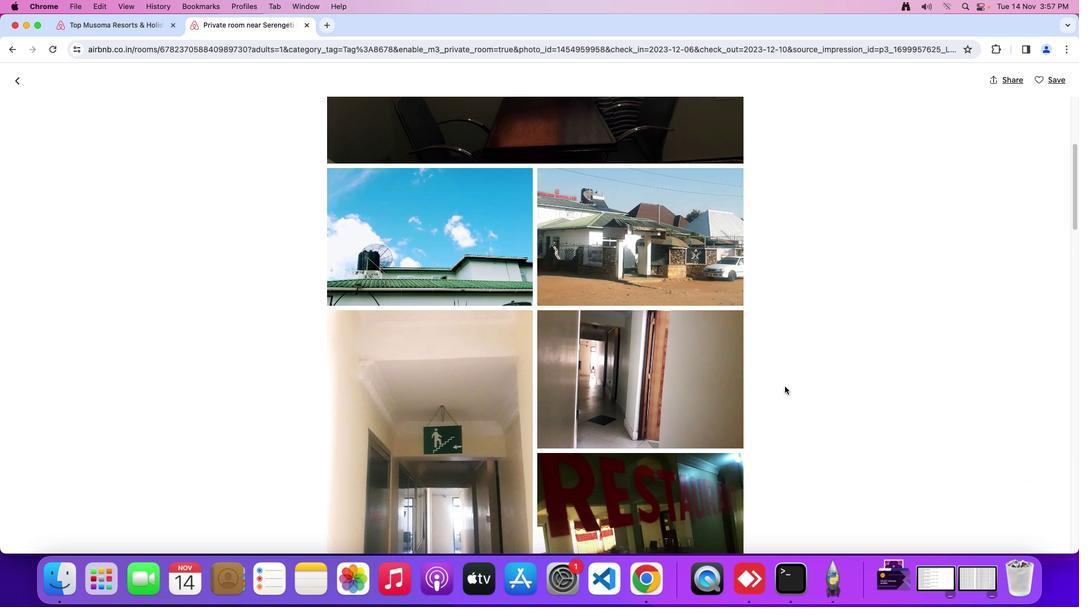 
Action: Mouse moved to (785, 385)
Screenshot: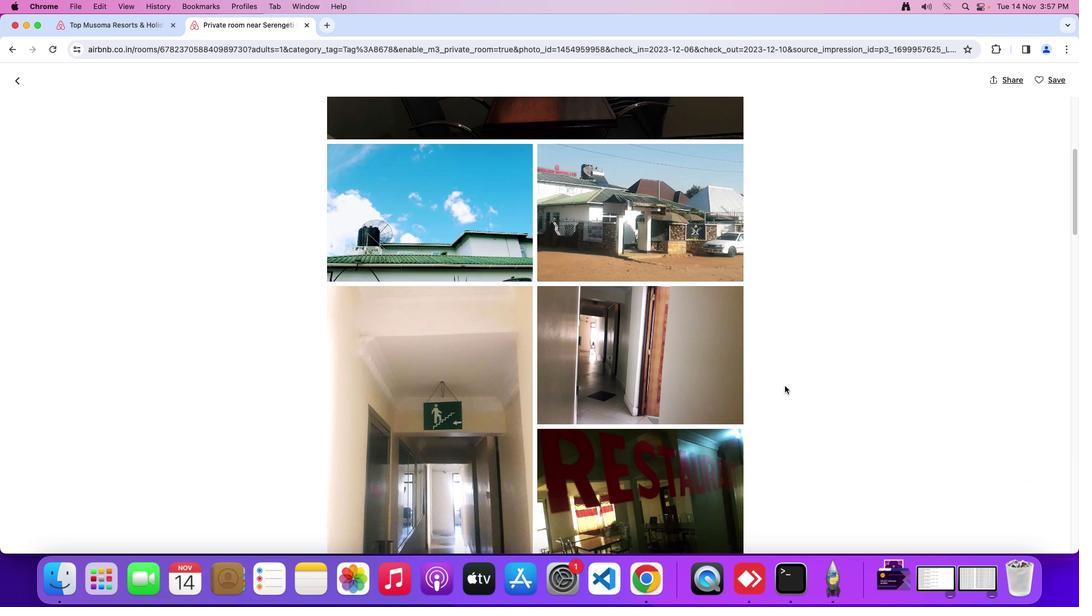 
Action: Mouse scrolled (785, 385) with delta (0, 0)
Screenshot: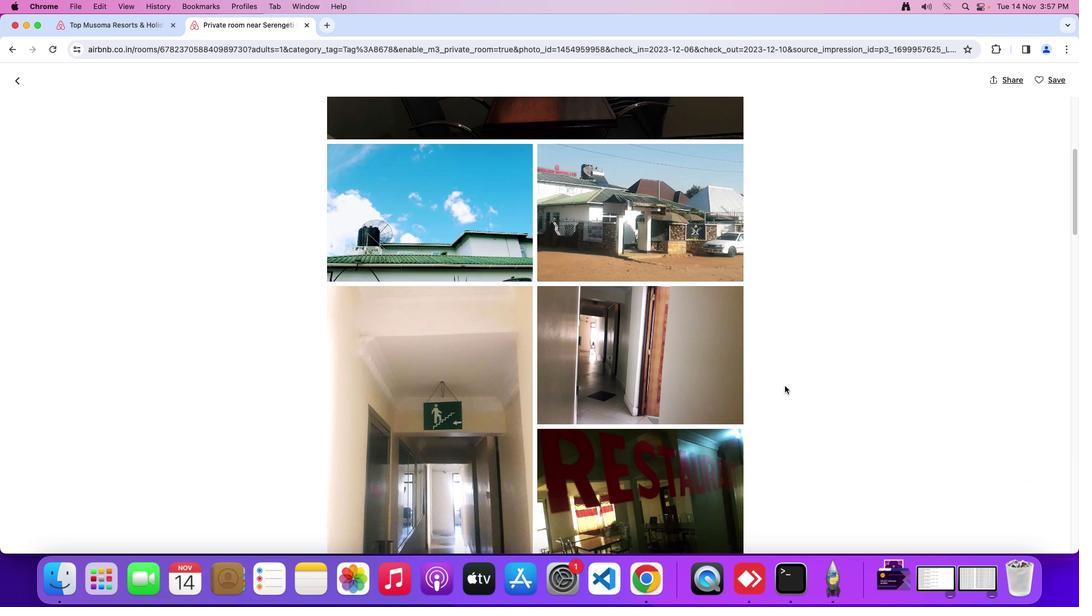
Action: Mouse scrolled (785, 385) with delta (0, 0)
Screenshot: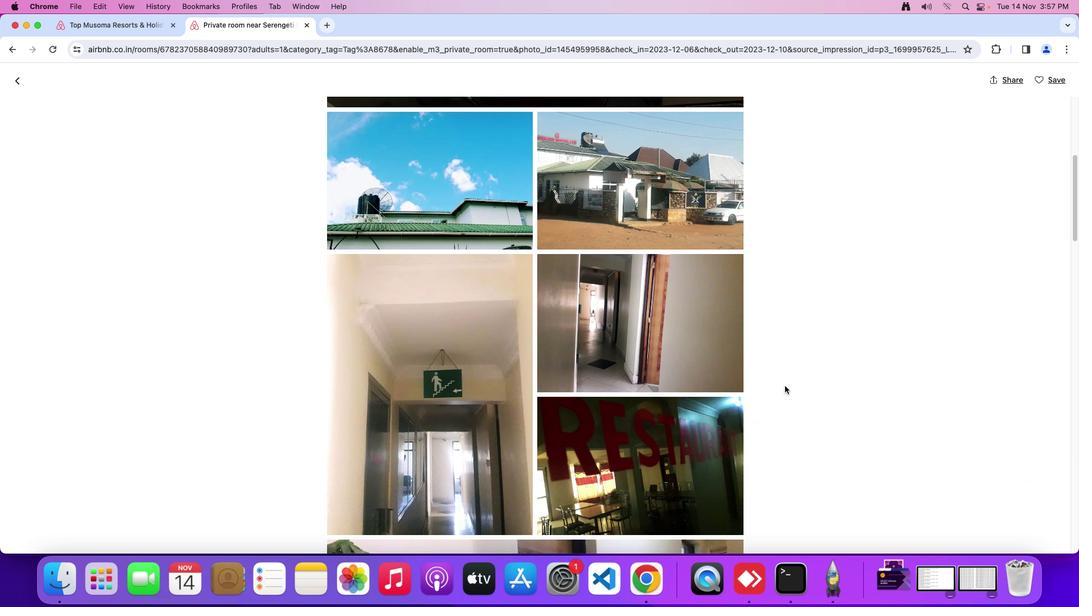 
Action: Mouse scrolled (785, 385) with delta (0, -1)
Screenshot: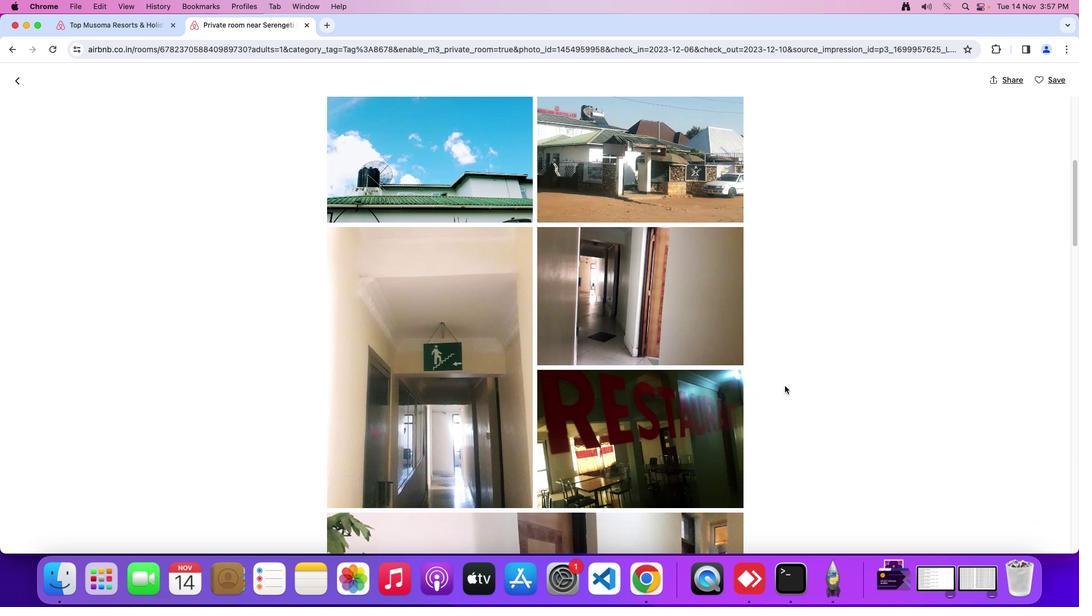 
Action: Mouse moved to (785, 385)
Screenshot: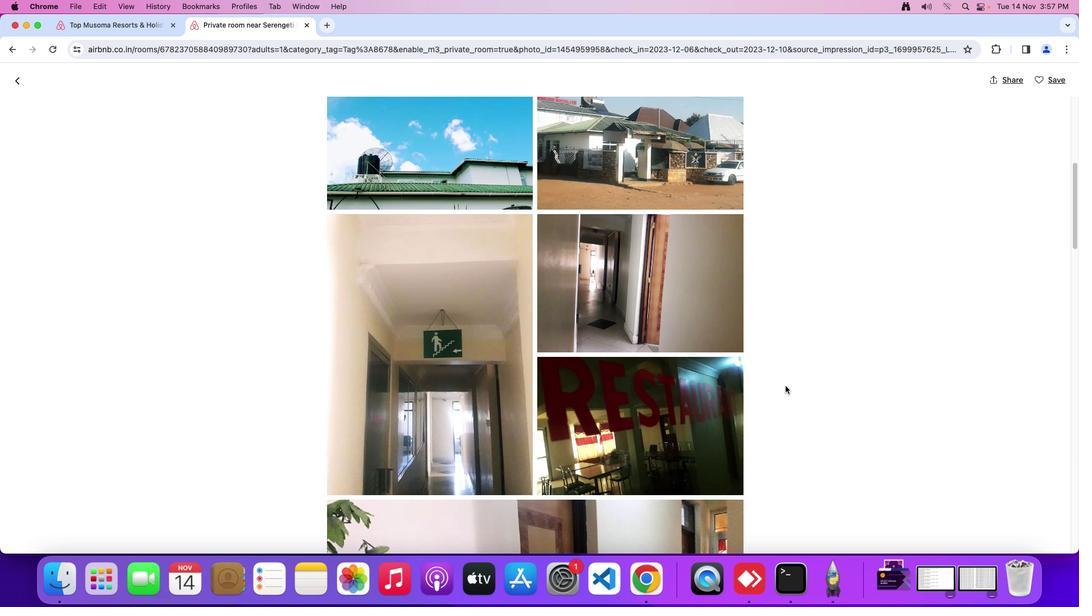 
Action: Mouse scrolled (785, 385) with delta (0, 0)
Screenshot: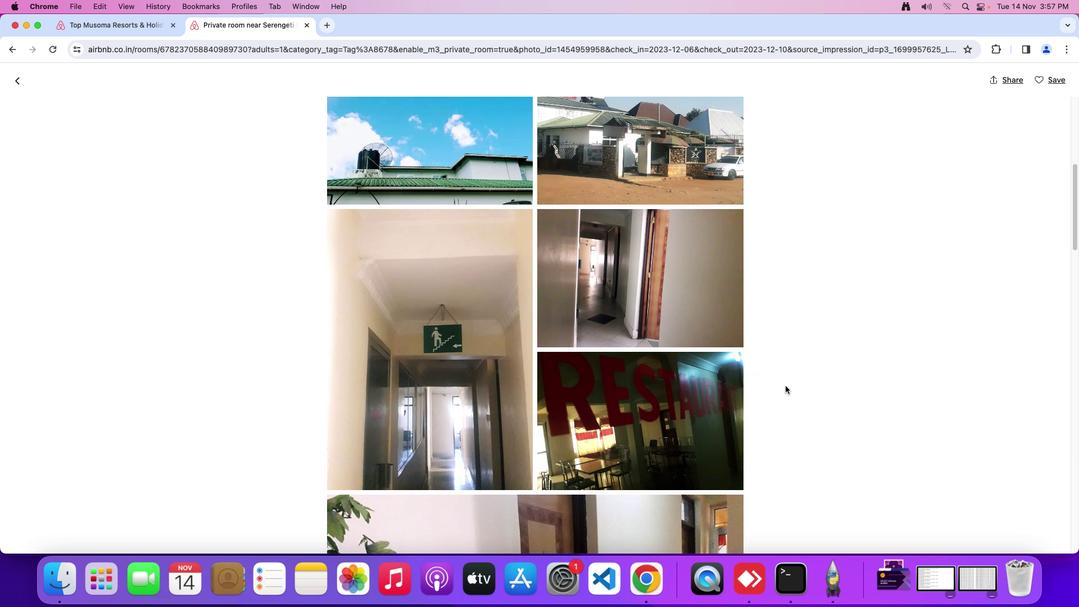 
Action: Mouse scrolled (785, 385) with delta (0, 0)
Screenshot: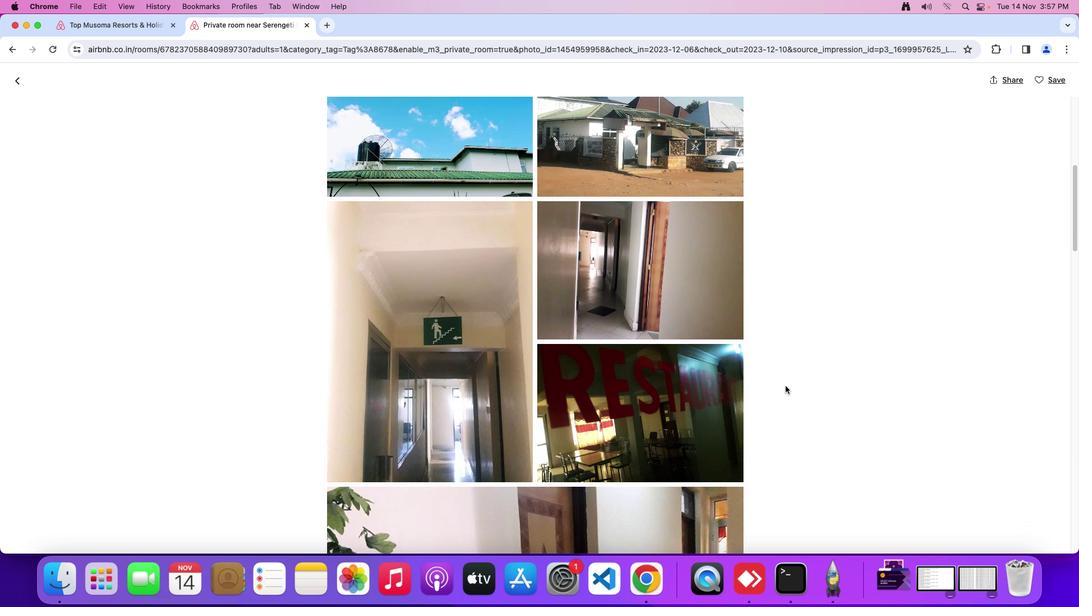 
Action: Mouse scrolled (785, 385) with delta (0, 0)
Screenshot: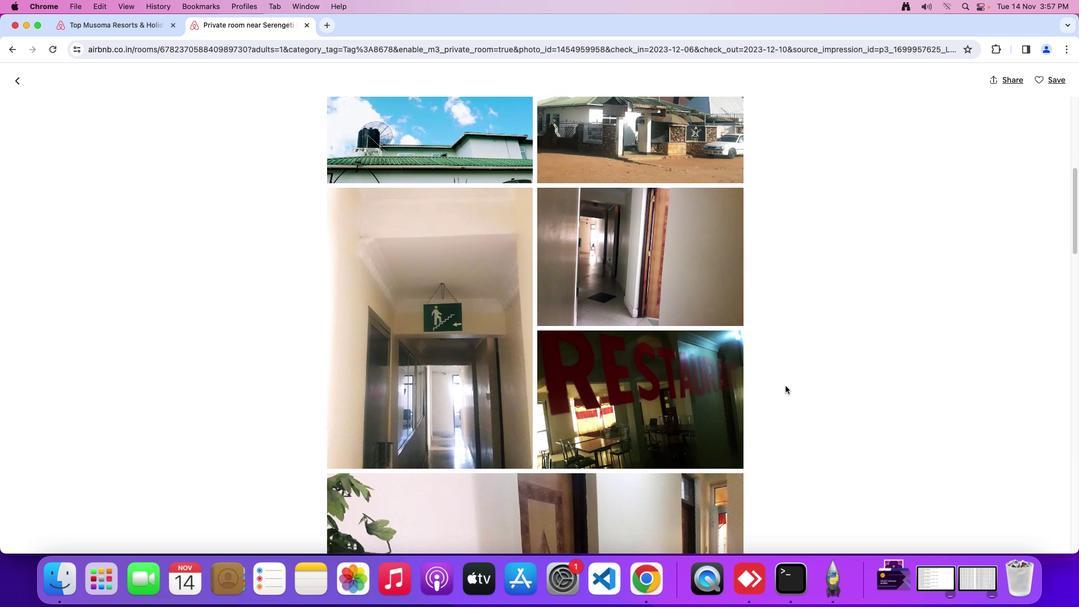 
Action: Mouse scrolled (785, 385) with delta (0, 0)
Screenshot: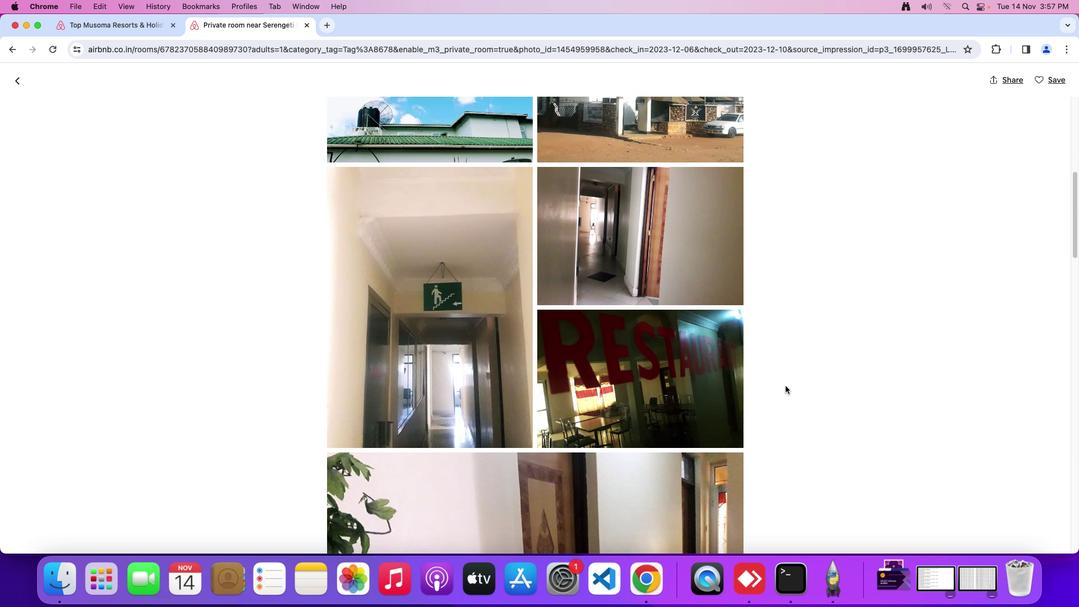 
Action: Mouse scrolled (785, 385) with delta (0, -1)
Screenshot: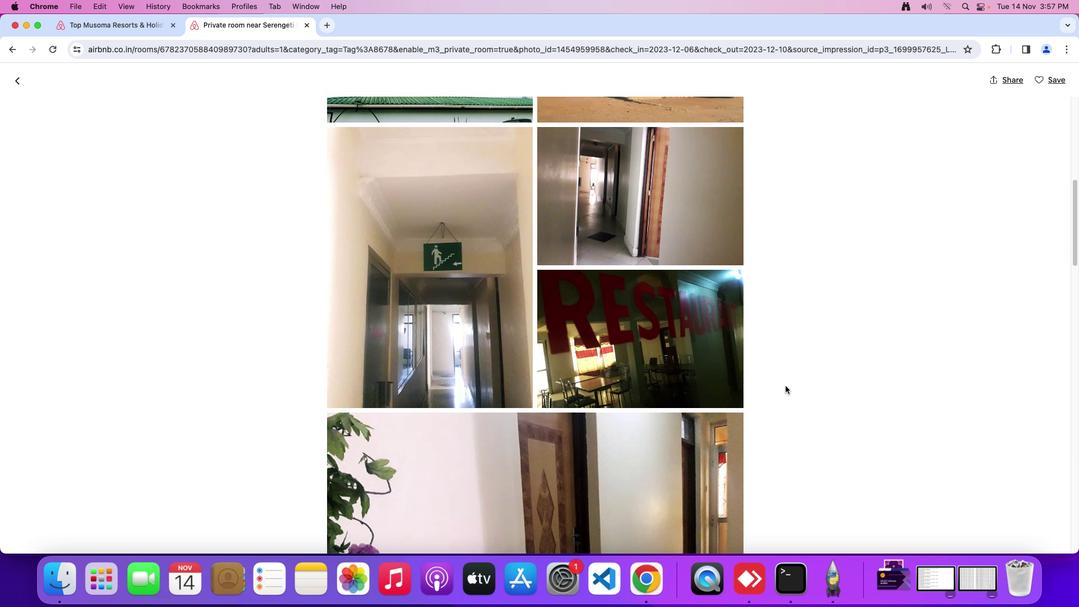 
Action: Mouse scrolled (785, 385) with delta (0, -1)
Screenshot: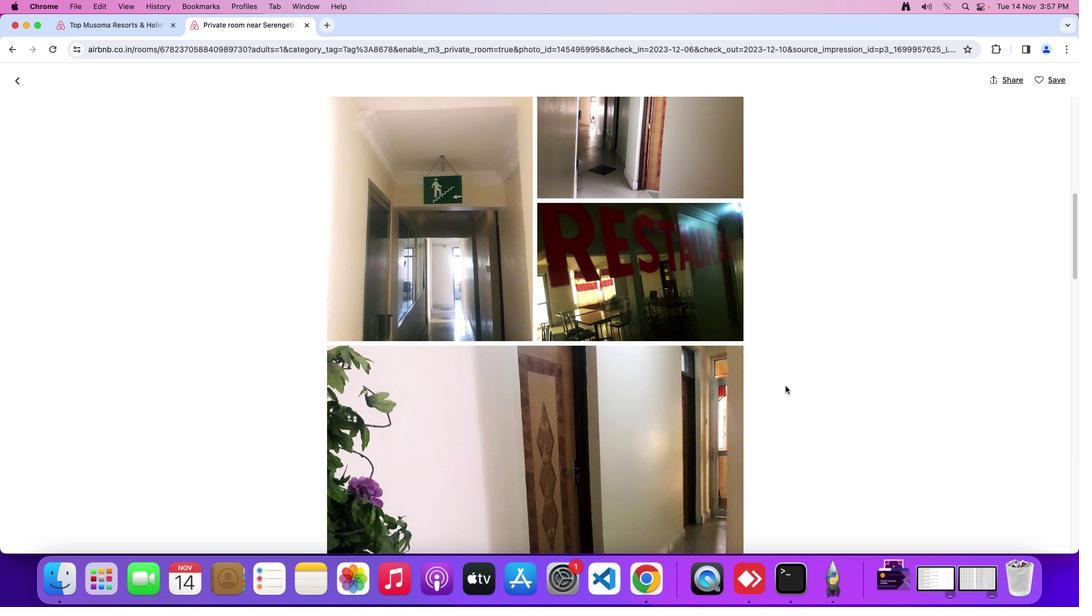 
Action: Mouse scrolled (785, 385) with delta (0, 0)
Screenshot: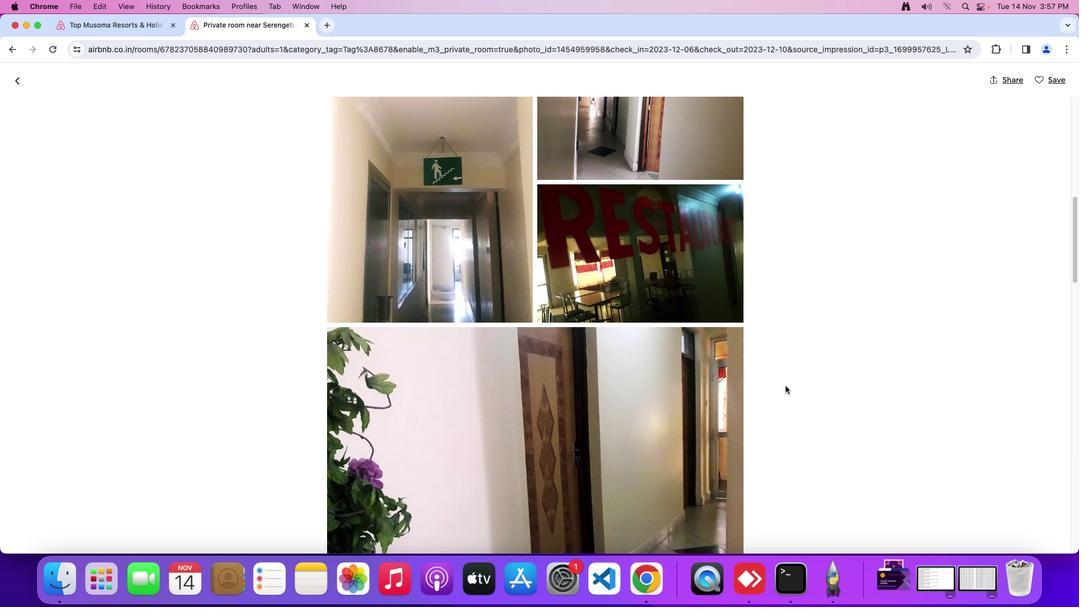 
Action: Mouse scrolled (785, 385) with delta (0, 0)
Screenshot: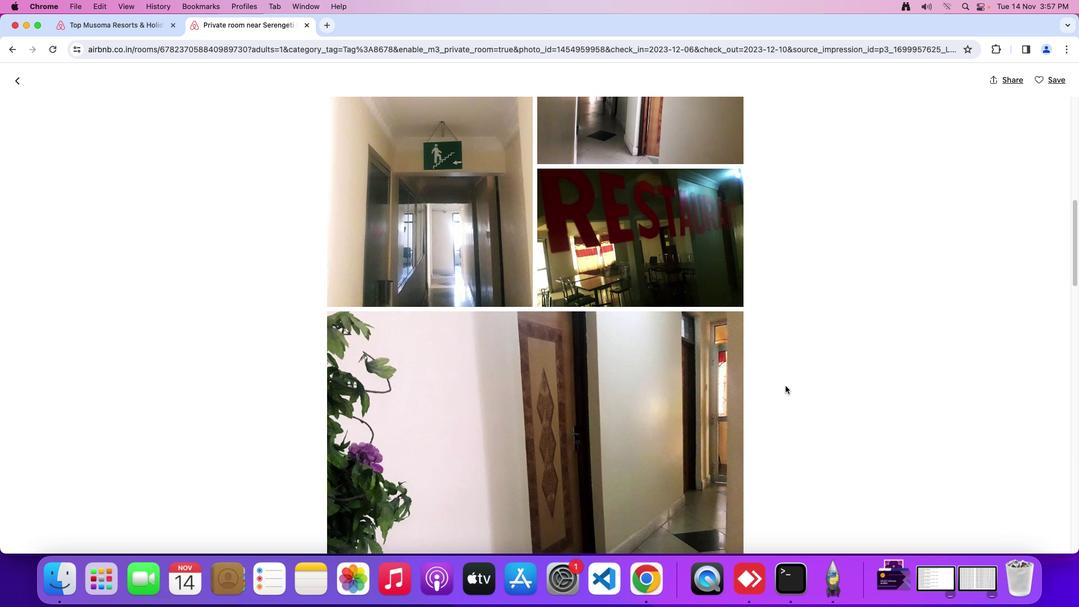 
Action: Mouse scrolled (785, 385) with delta (0, -1)
Screenshot: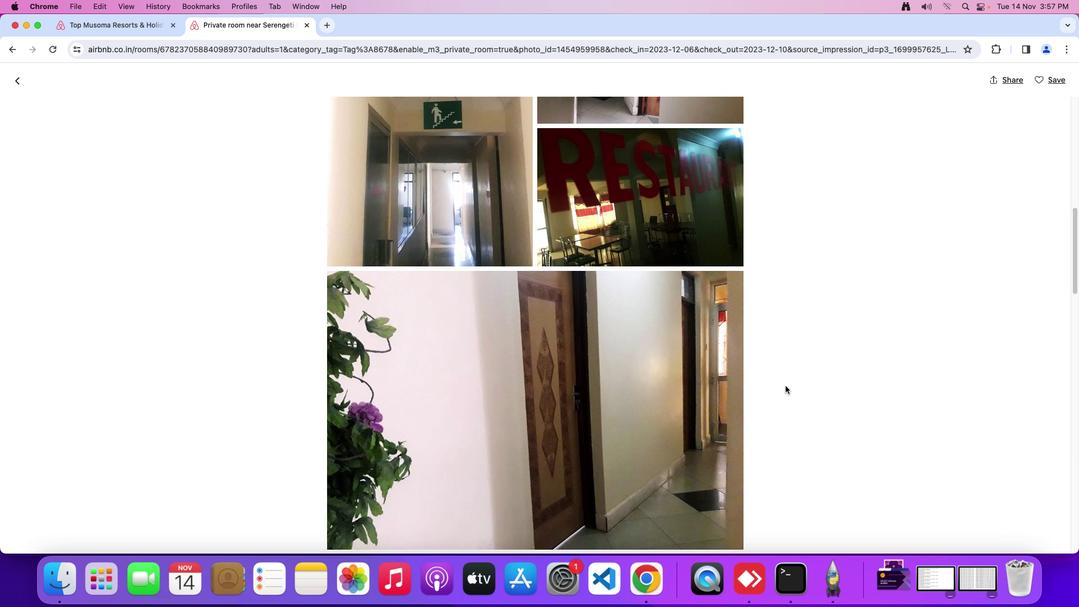 
Action: Mouse scrolled (785, 385) with delta (0, 0)
Screenshot: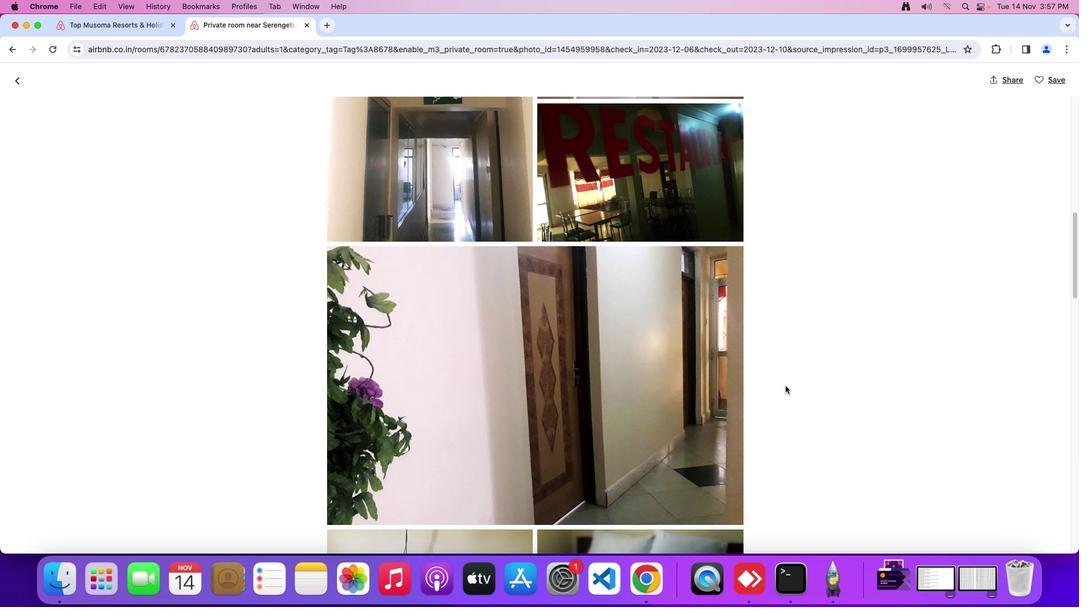 
Action: Mouse scrolled (785, 385) with delta (0, 0)
Screenshot: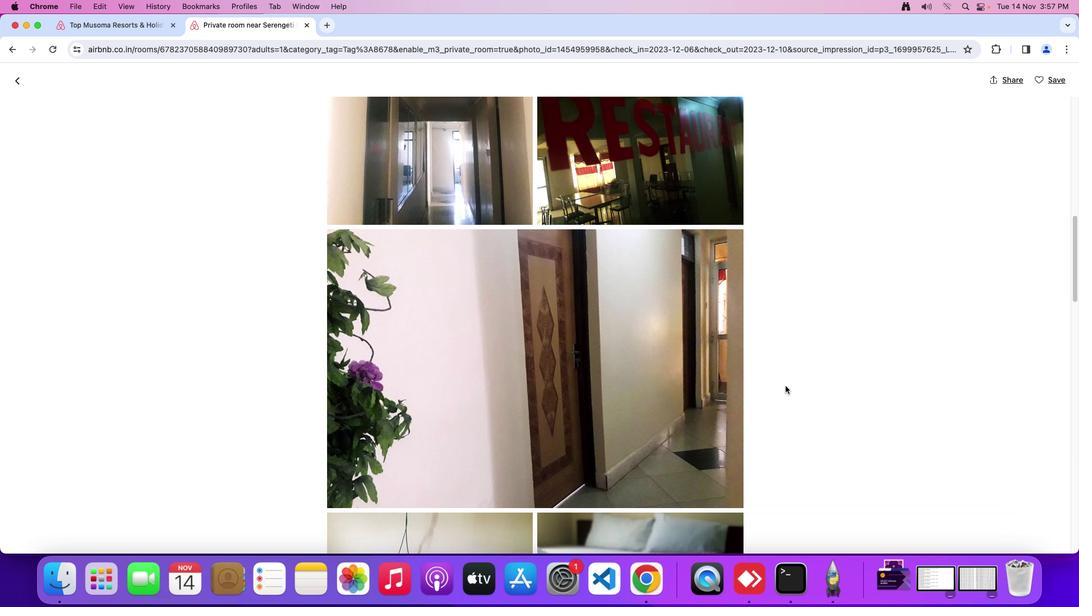 
Action: Mouse scrolled (785, 385) with delta (0, -1)
Screenshot: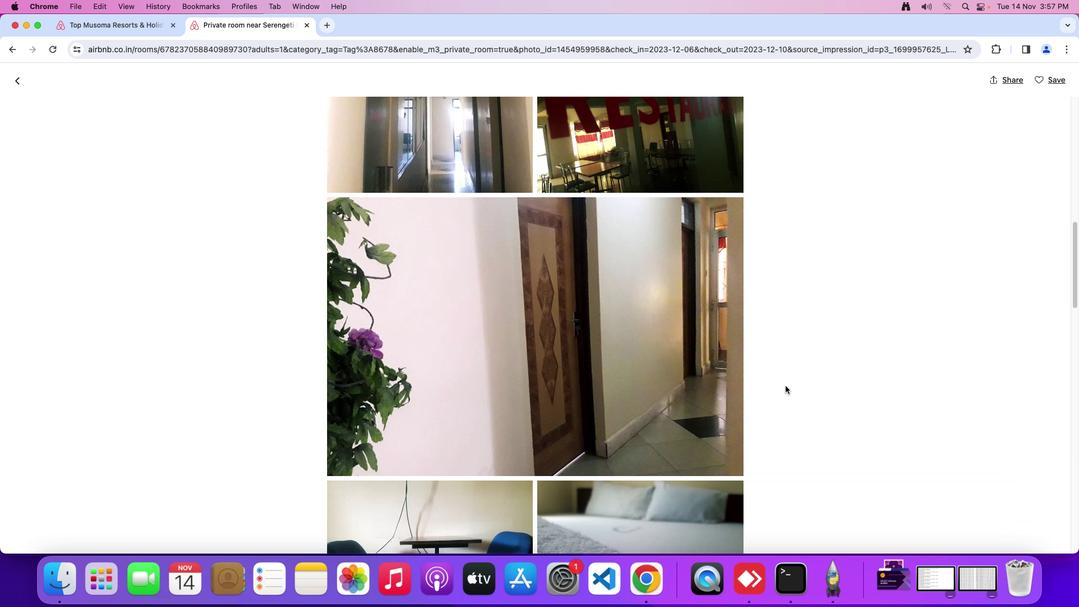 
Action: Mouse scrolled (785, 385) with delta (0, 0)
Screenshot: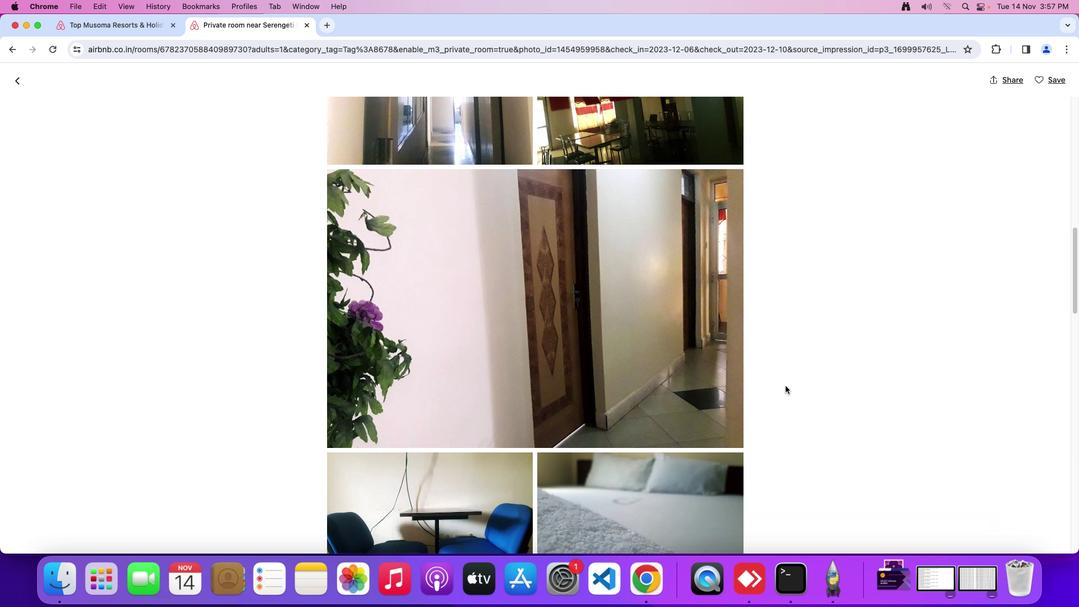
Action: Mouse scrolled (785, 385) with delta (0, 0)
Screenshot: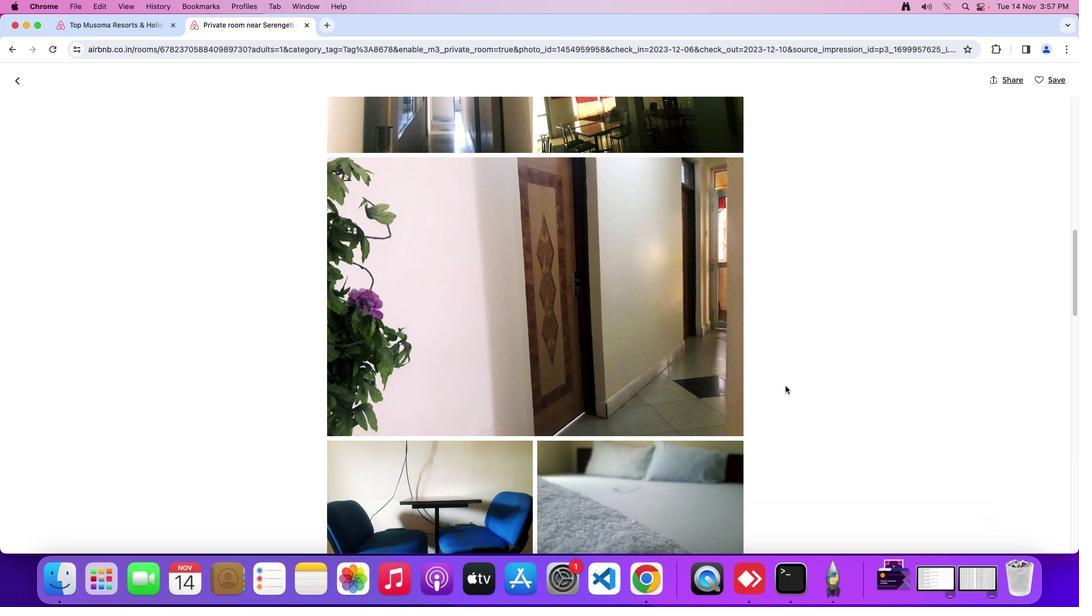 
Action: Mouse scrolled (785, 385) with delta (0, -1)
Screenshot: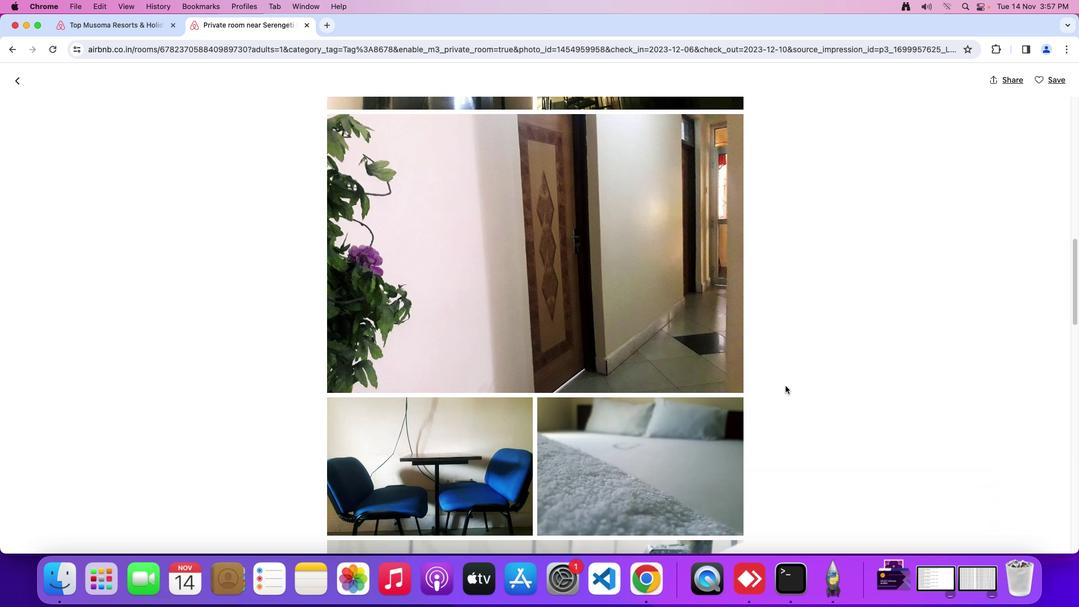 
Action: Mouse scrolled (785, 385) with delta (0, 0)
Screenshot: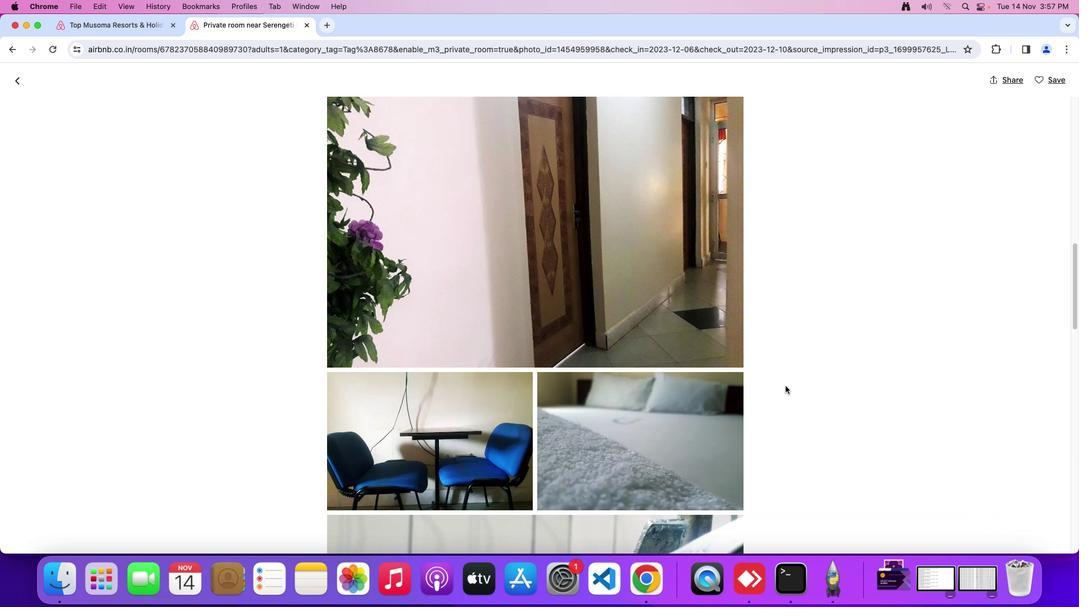 
Action: Mouse scrolled (785, 385) with delta (0, 0)
Screenshot: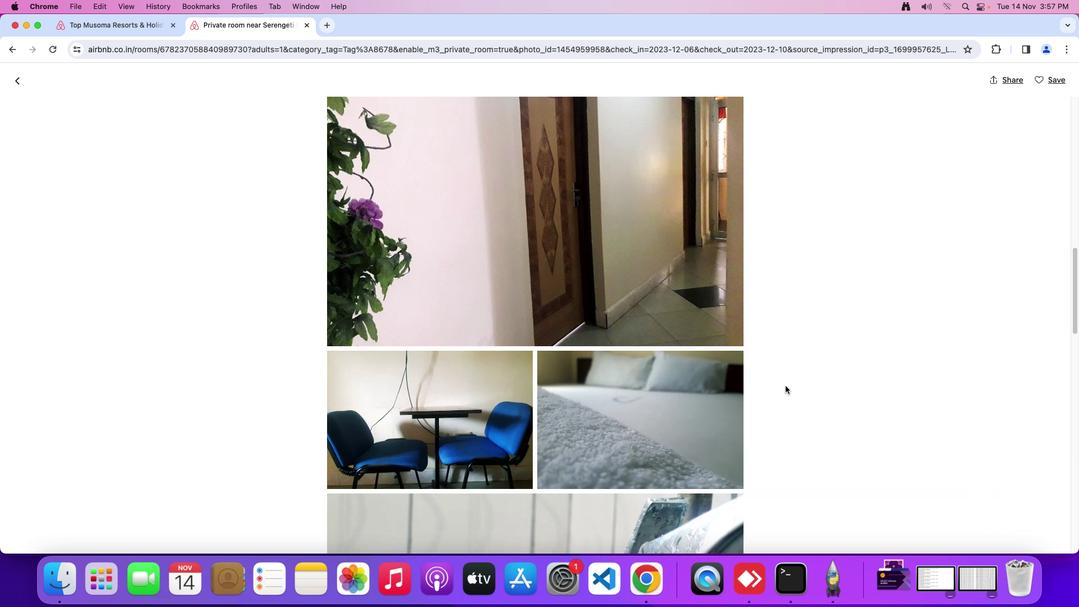 
Action: Mouse scrolled (785, 385) with delta (0, -1)
Screenshot: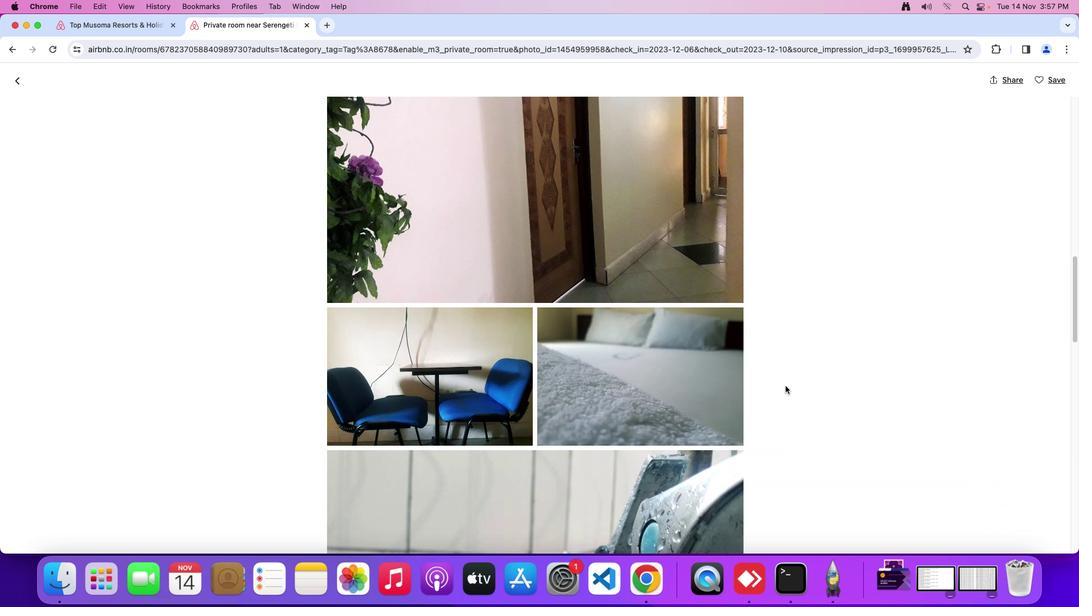 
Action: Mouse scrolled (785, 385) with delta (0, 0)
Screenshot: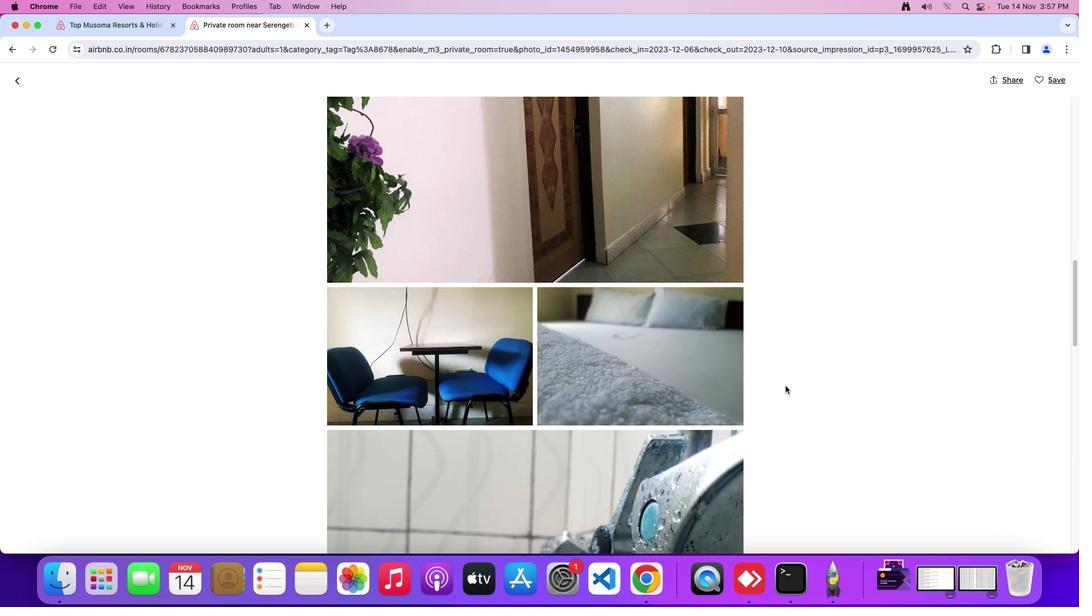 
Action: Mouse scrolled (785, 385) with delta (0, 0)
Screenshot: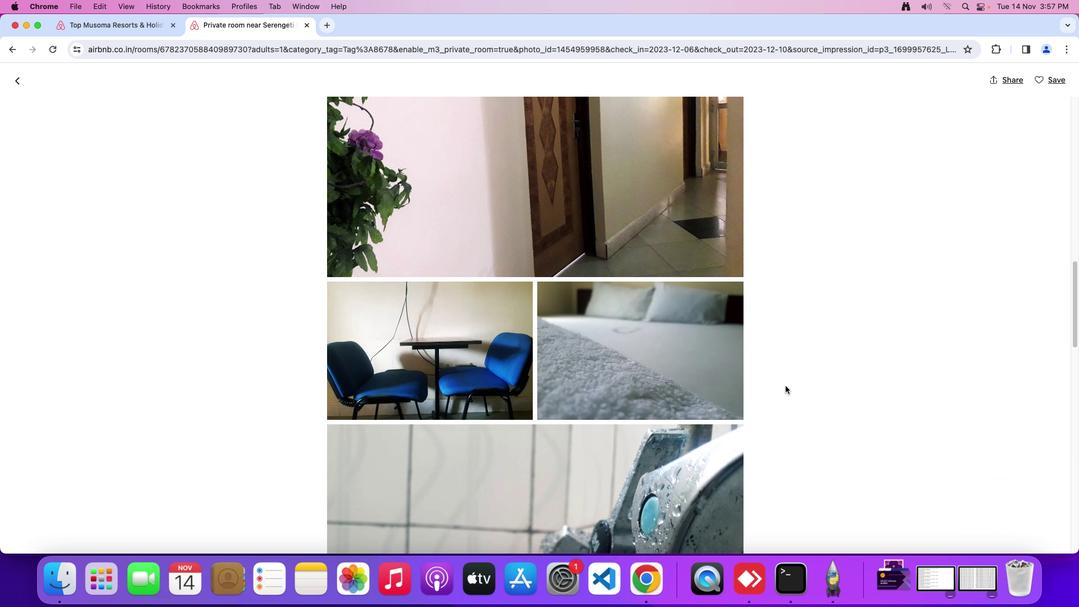 
Action: Mouse scrolled (785, 385) with delta (0, 0)
Screenshot: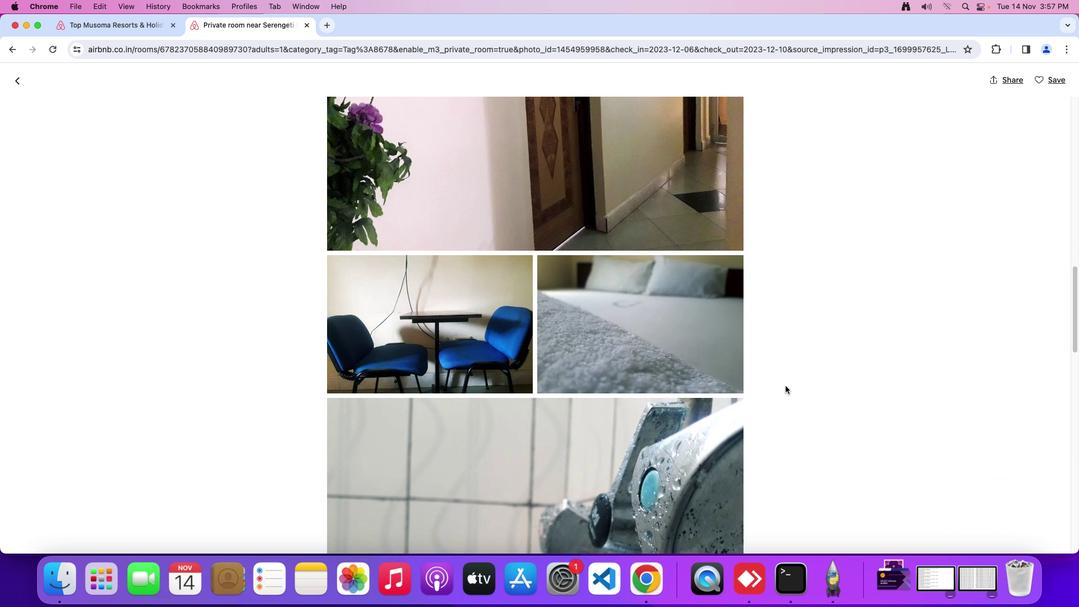 
Action: Mouse scrolled (785, 385) with delta (0, 0)
Screenshot: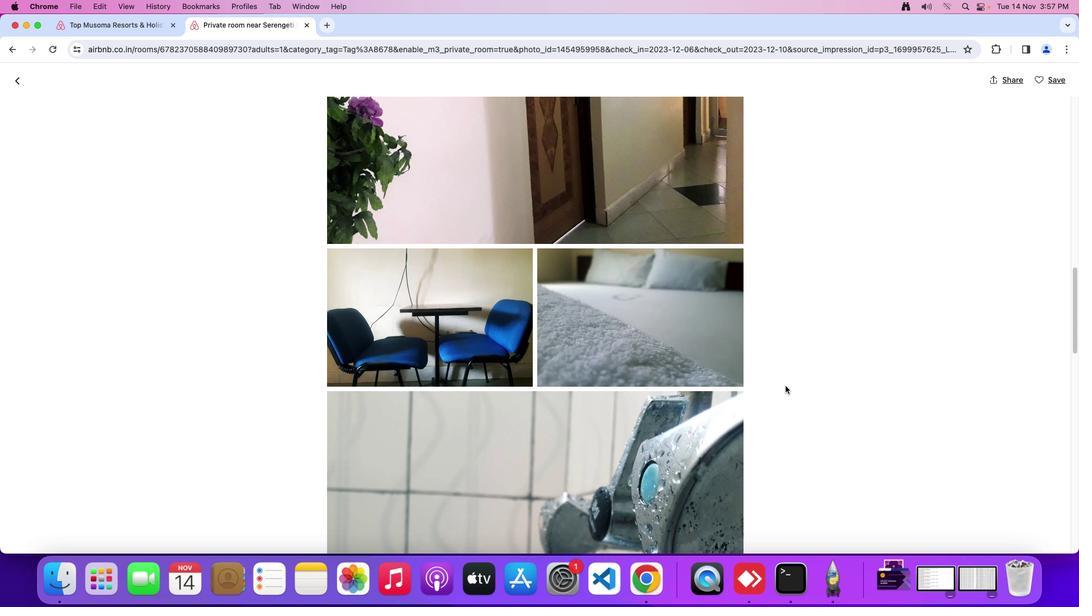 
Action: Mouse scrolled (785, 385) with delta (0, 0)
Screenshot: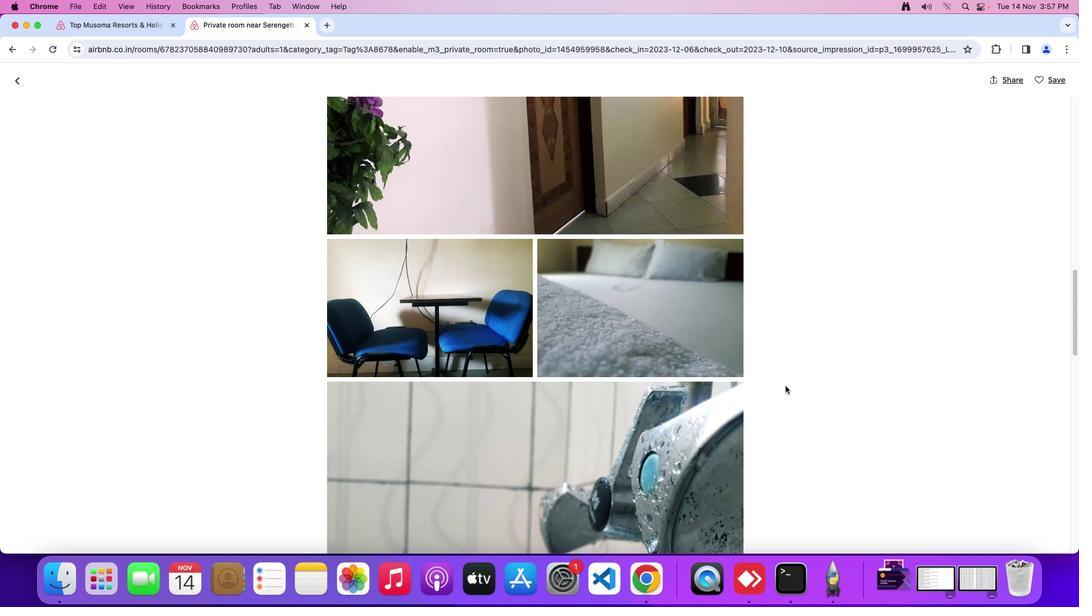 
Action: Mouse moved to (785, 385)
Screenshot: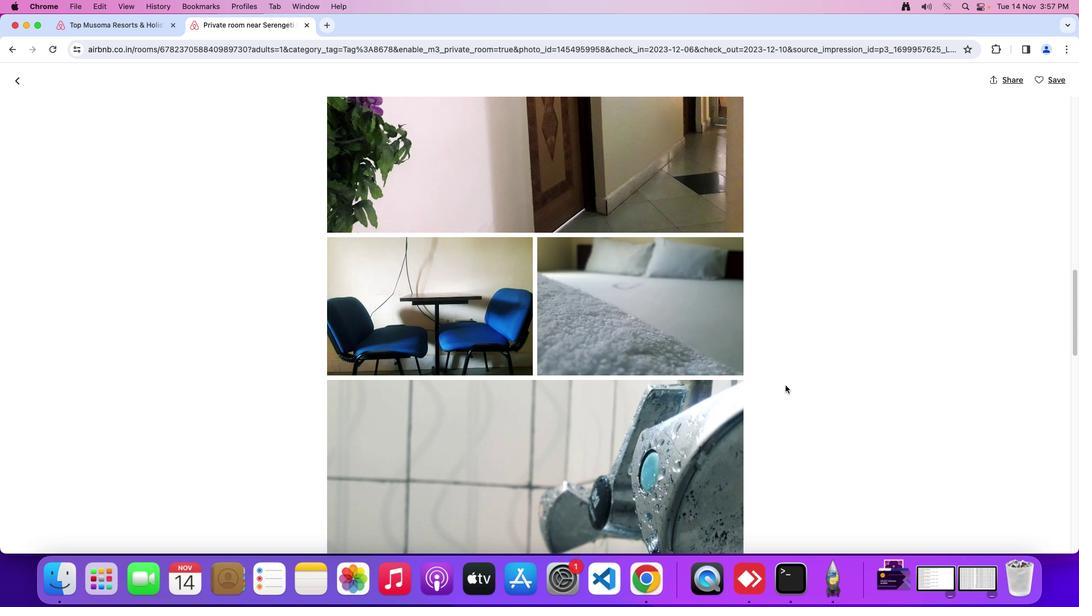
Action: Mouse scrolled (785, 385) with delta (0, 0)
Screenshot: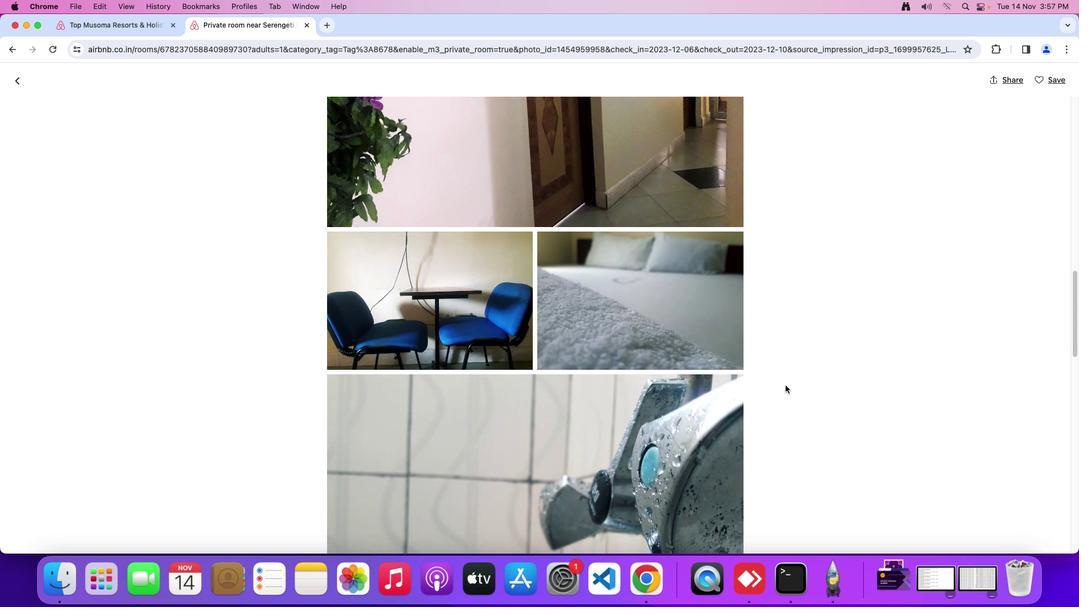 
Action: Mouse scrolled (785, 385) with delta (0, 0)
Screenshot: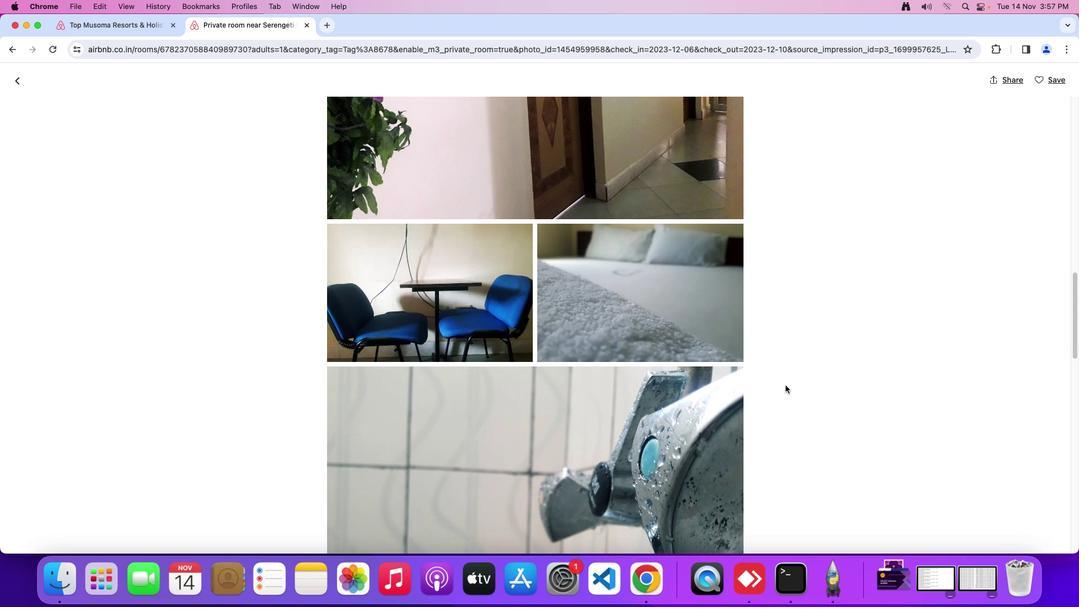 
Action: Mouse scrolled (785, 385) with delta (0, 0)
Screenshot: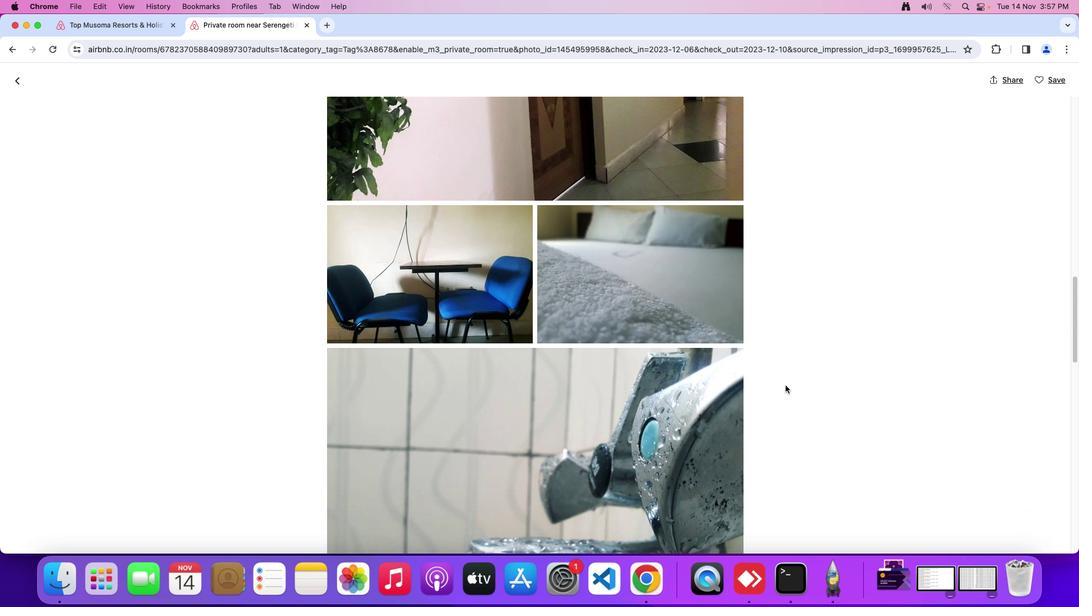 
Action: Mouse scrolled (785, 385) with delta (0, 0)
Screenshot: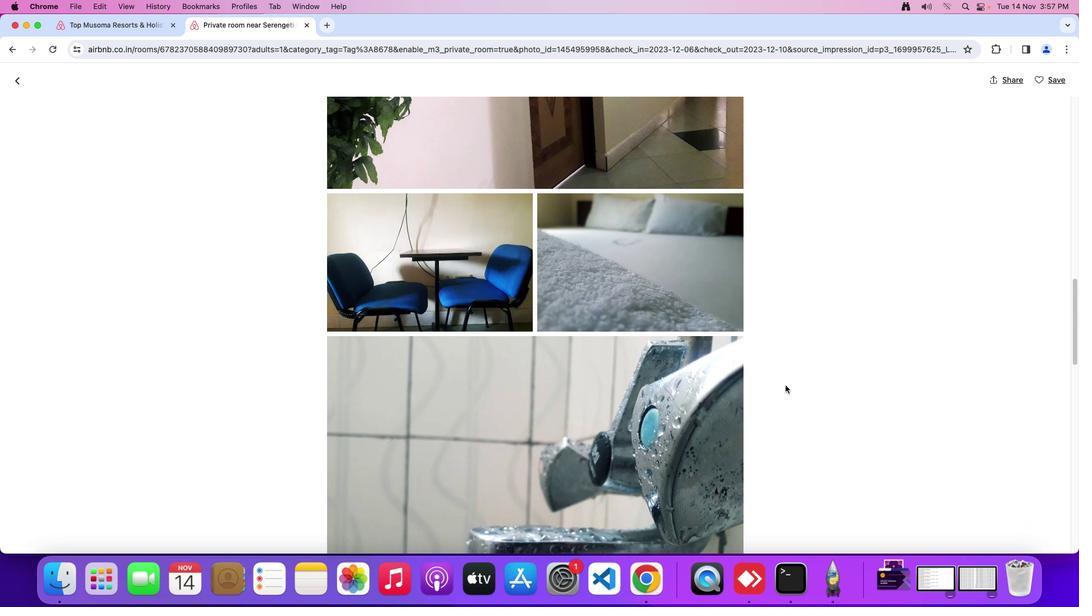 
Action: Mouse moved to (785, 385)
Screenshot: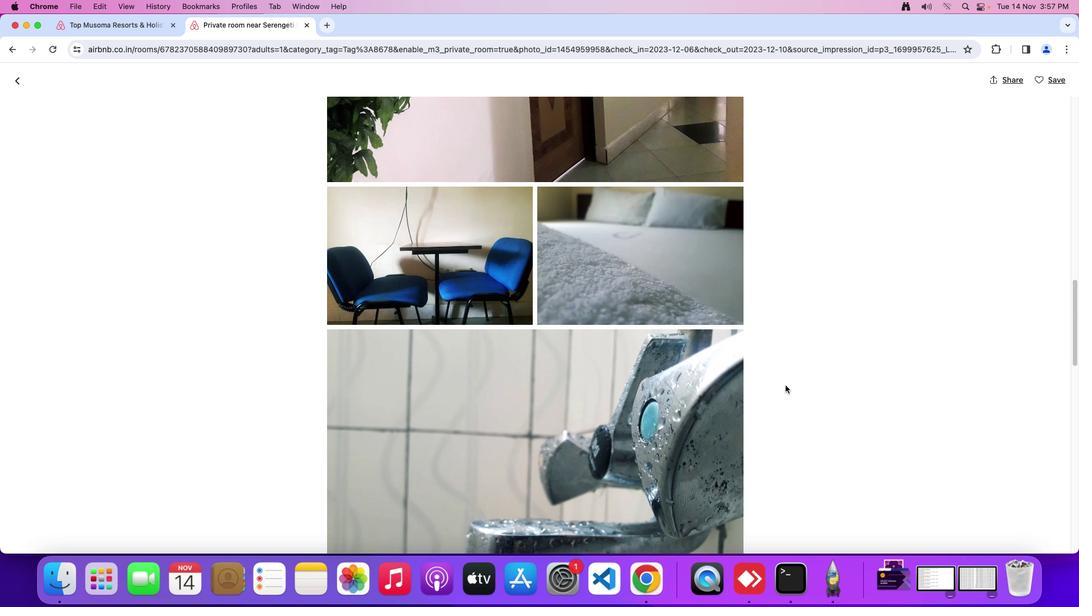 
Action: Mouse scrolled (785, 385) with delta (0, 0)
Screenshot: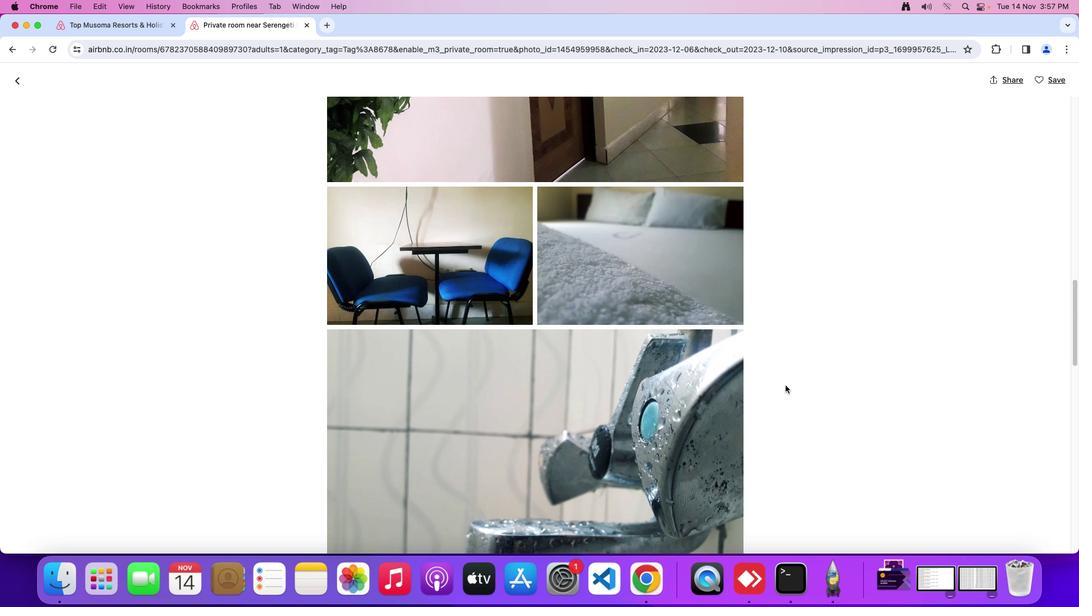 
Action: Mouse scrolled (785, 385) with delta (0, 0)
Screenshot: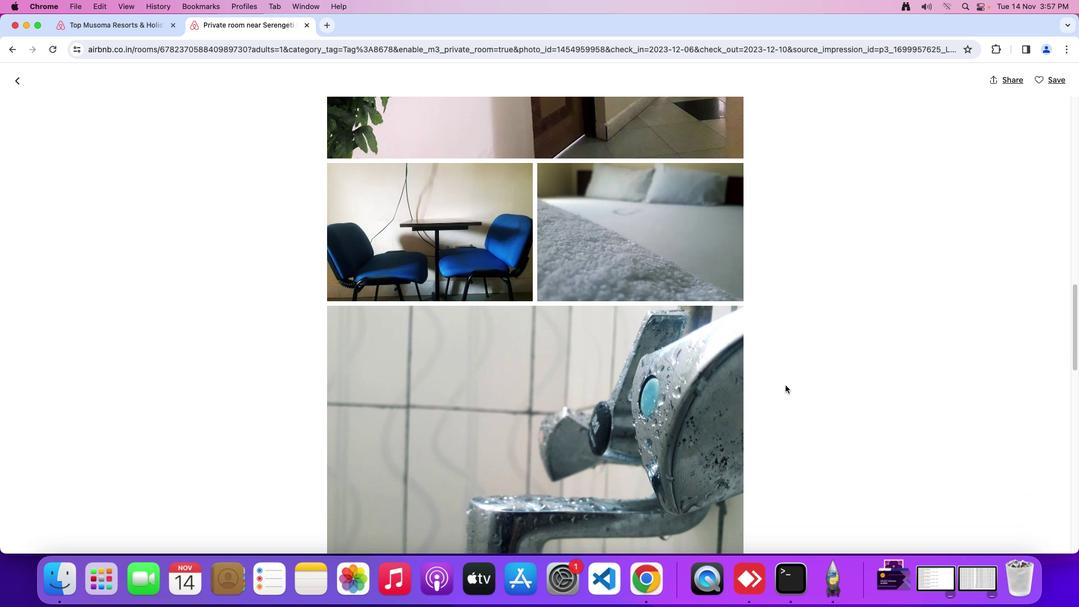 
Action: Mouse scrolled (785, 385) with delta (0, 0)
Screenshot: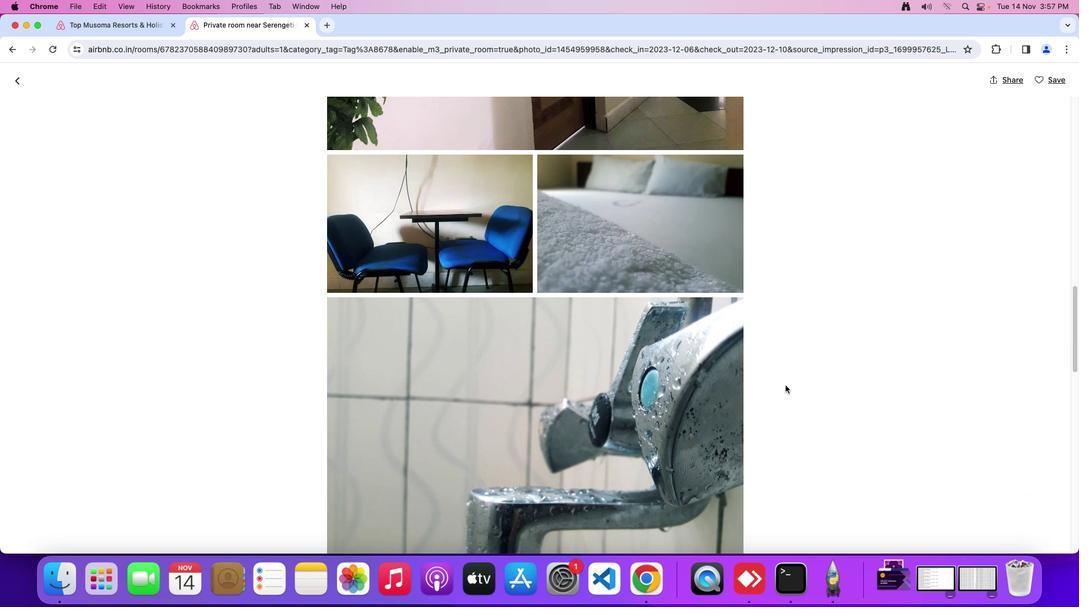 
Action: Mouse scrolled (785, 385) with delta (0, 0)
Screenshot: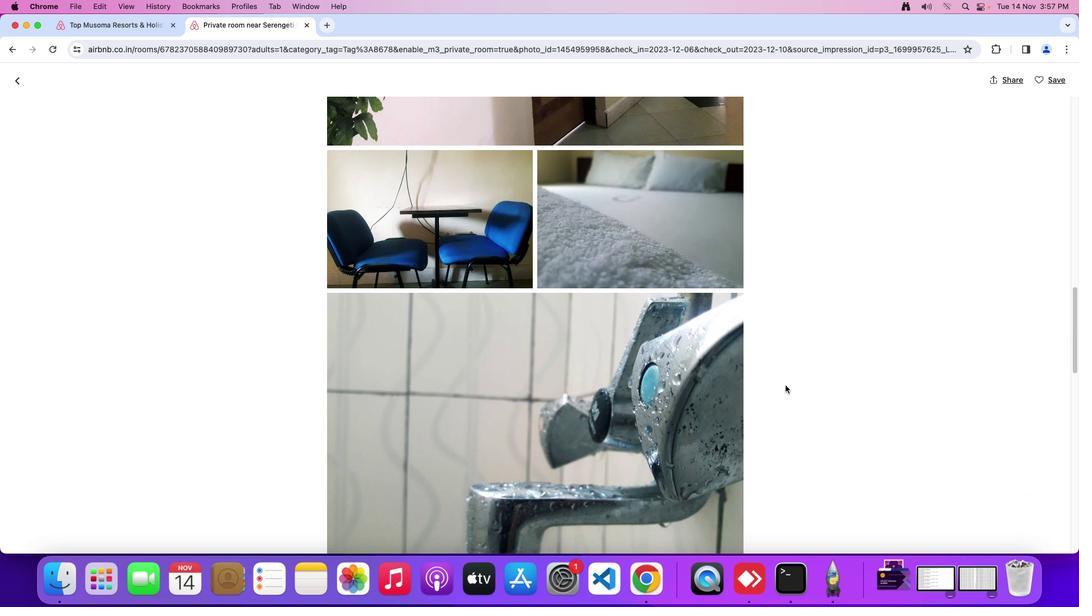 
Action: Mouse scrolled (785, 385) with delta (0, 0)
Screenshot: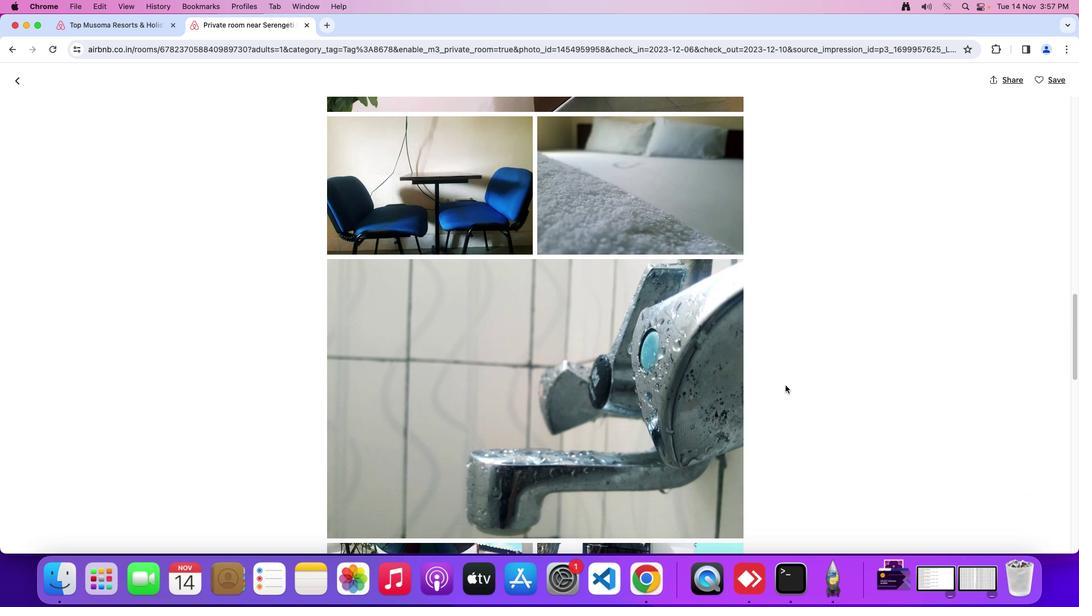 
Action: Mouse moved to (785, 384)
Screenshot: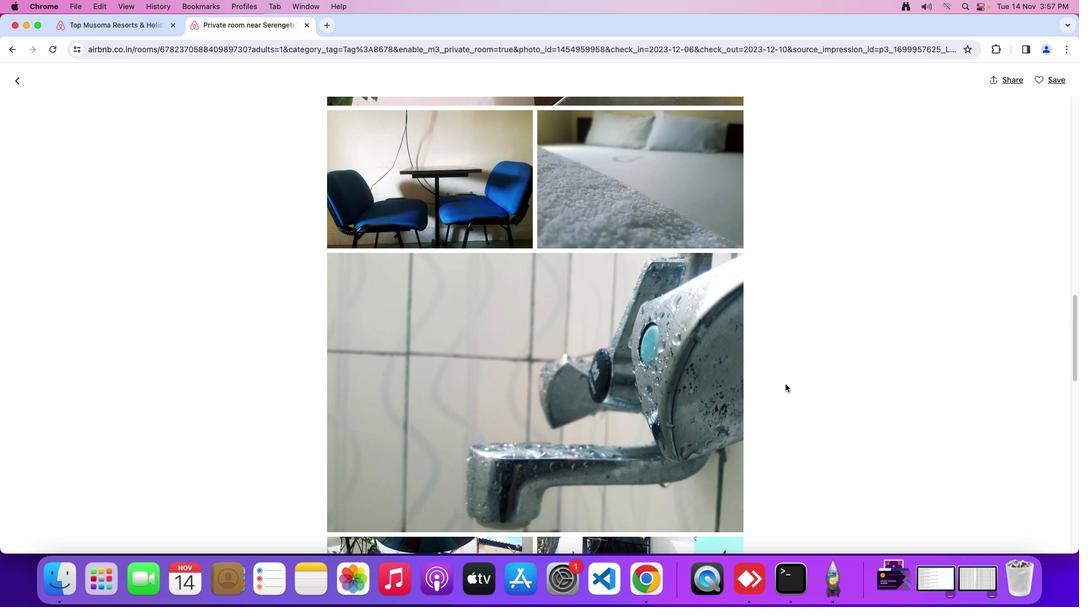 
Action: Mouse scrolled (785, 384) with delta (0, 0)
Screenshot: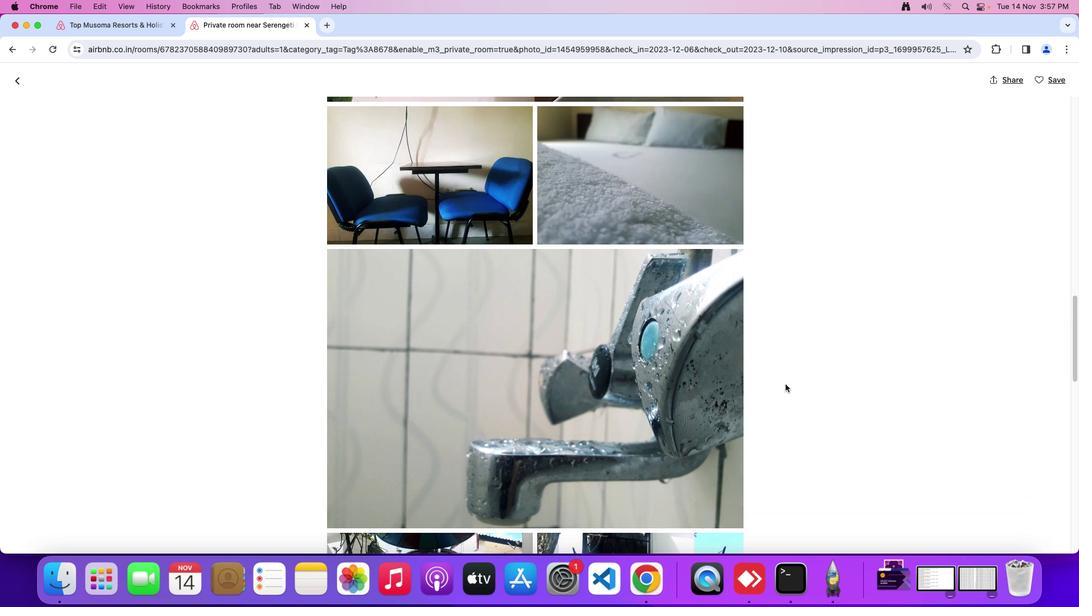 
Action: Mouse scrolled (785, 384) with delta (0, 0)
Screenshot: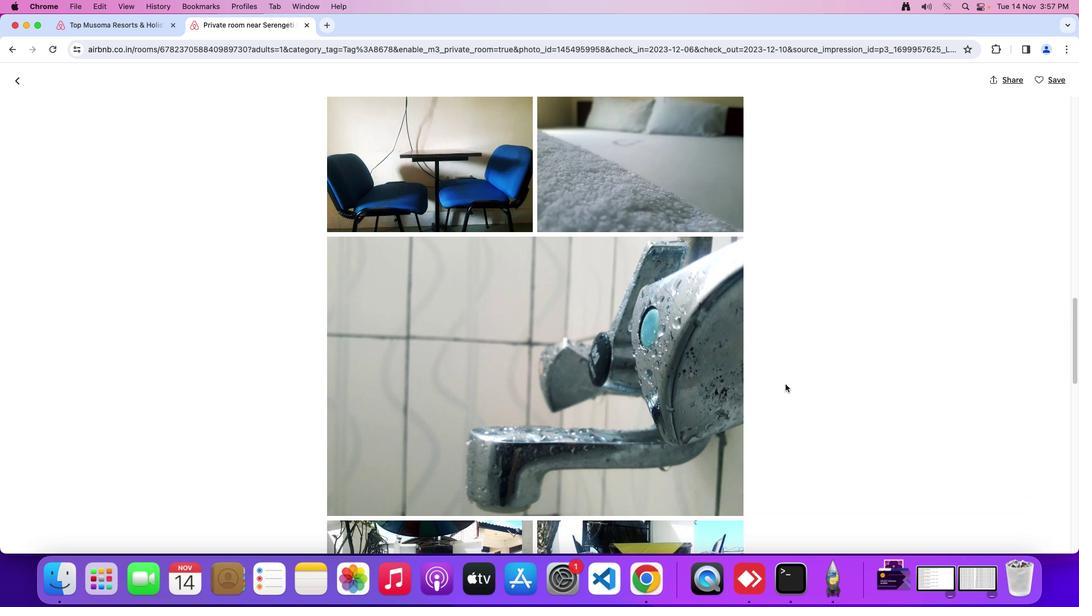 
Action: Mouse scrolled (785, 384) with delta (0, 0)
Screenshot: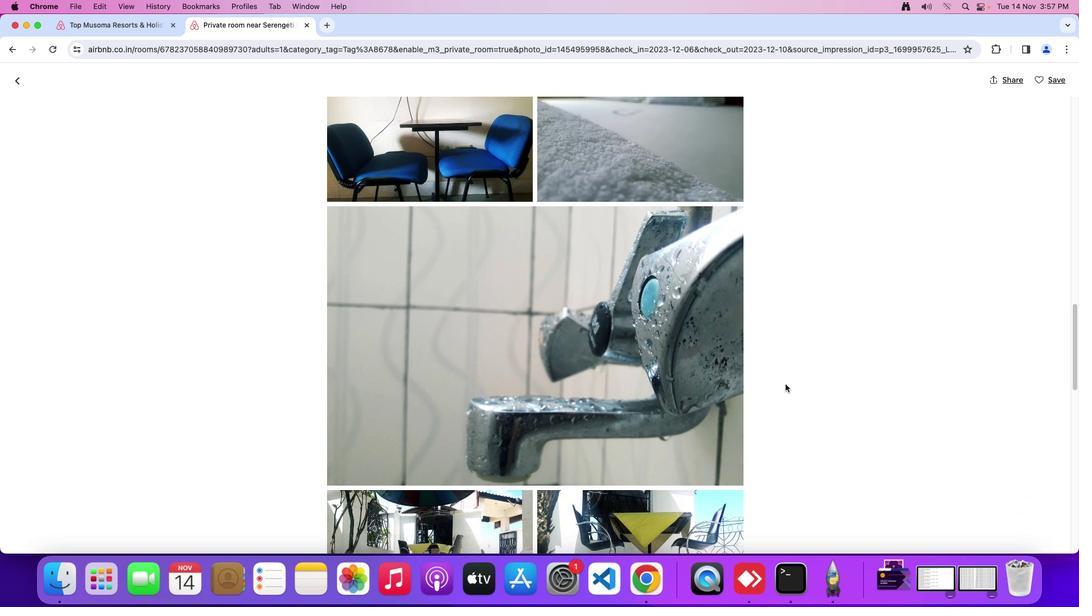 
Action: Mouse moved to (785, 384)
Screenshot: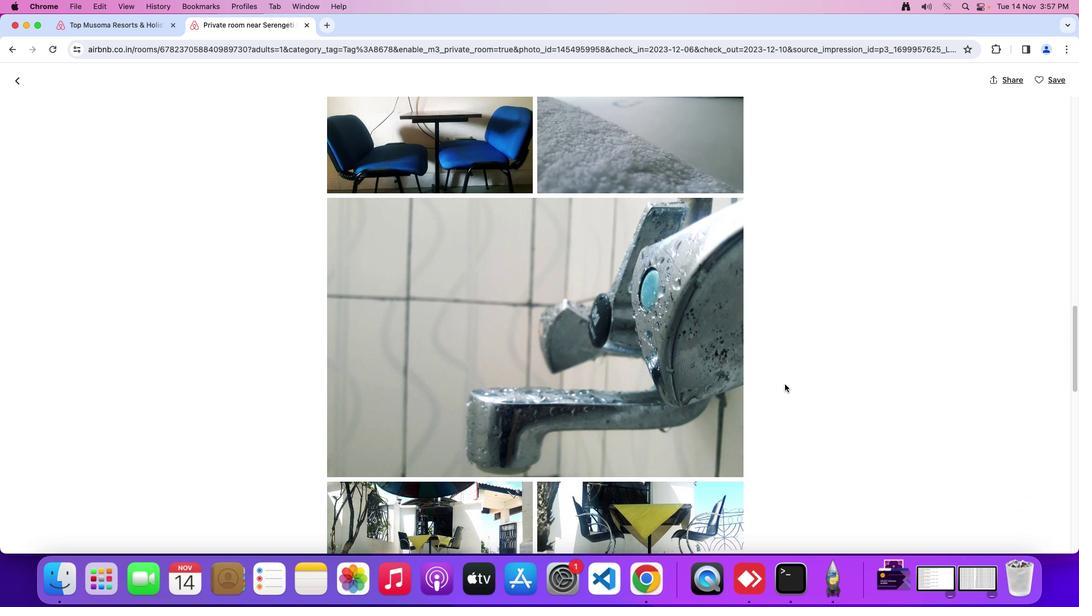 
Action: Mouse scrolled (785, 384) with delta (0, 0)
Screenshot: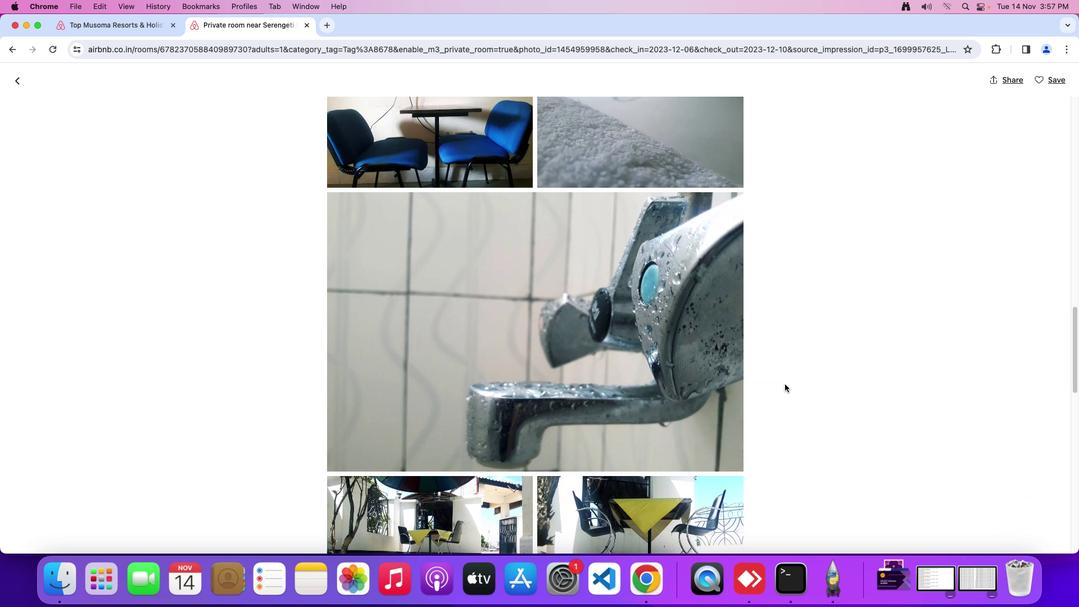 
Action: Mouse scrolled (785, 384) with delta (0, 0)
Screenshot: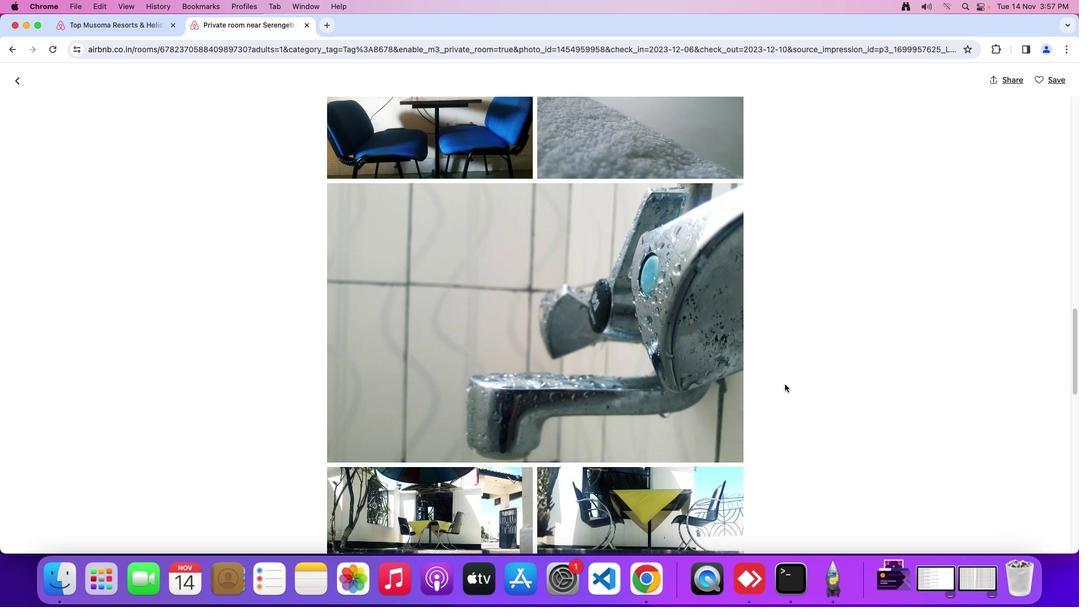 
Action: Mouse scrolled (785, 384) with delta (0, 0)
Screenshot: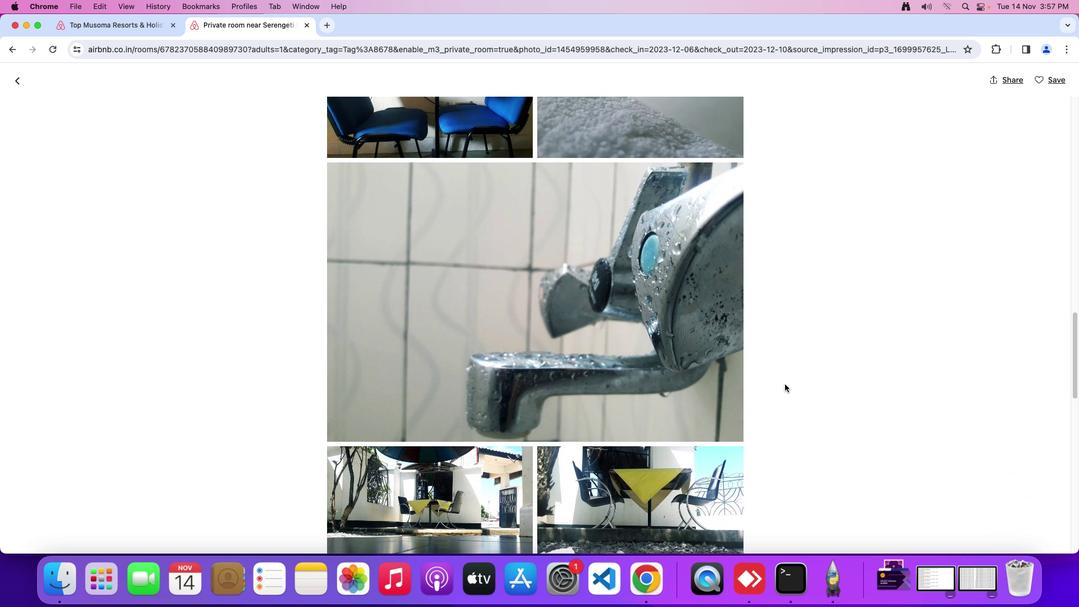 
Action: Mouse moved to (787, 382)
Screenshot: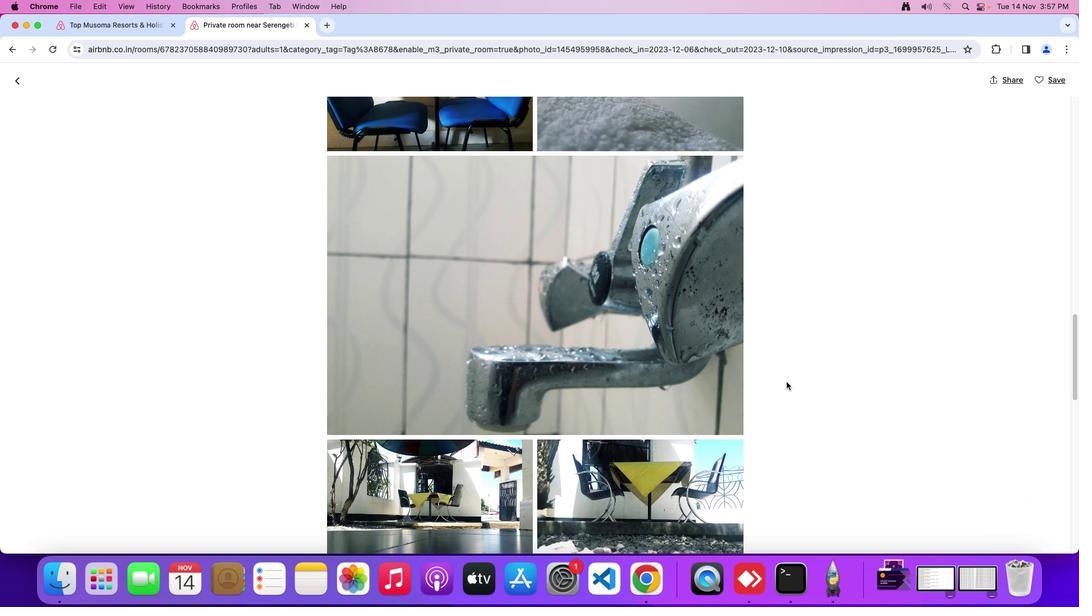 
Action: Mouse scrolled (787, 382) with delta (0, 0)
Screenshot: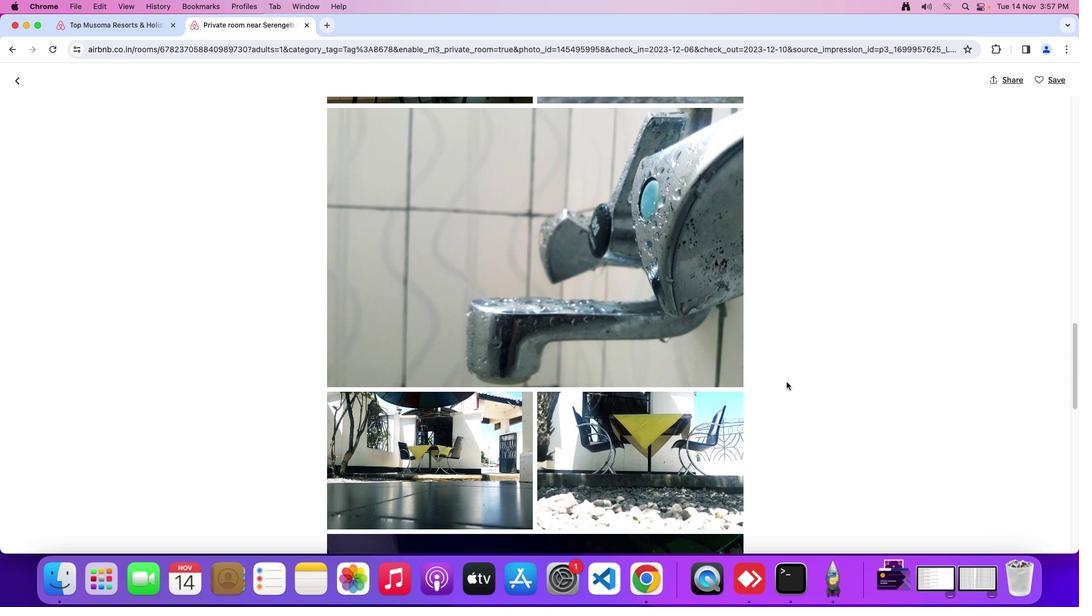 
Action: Mouse scrolled (787, 382) with delta (0, 0)
Screenshot: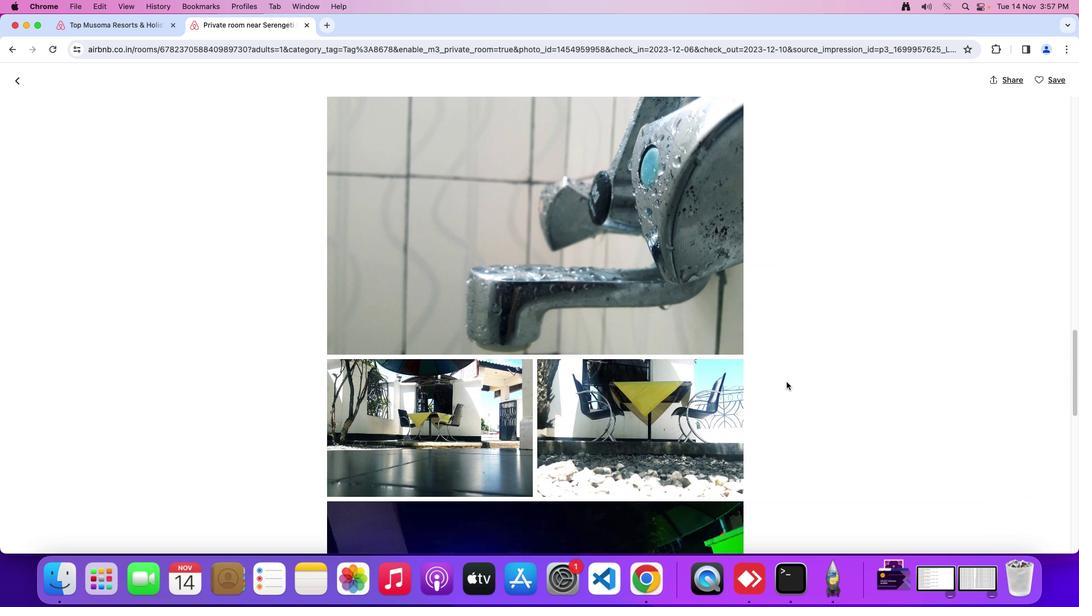 
Action: Mouse scrolled (787, 382) with delta (0, -1)
Screenshot: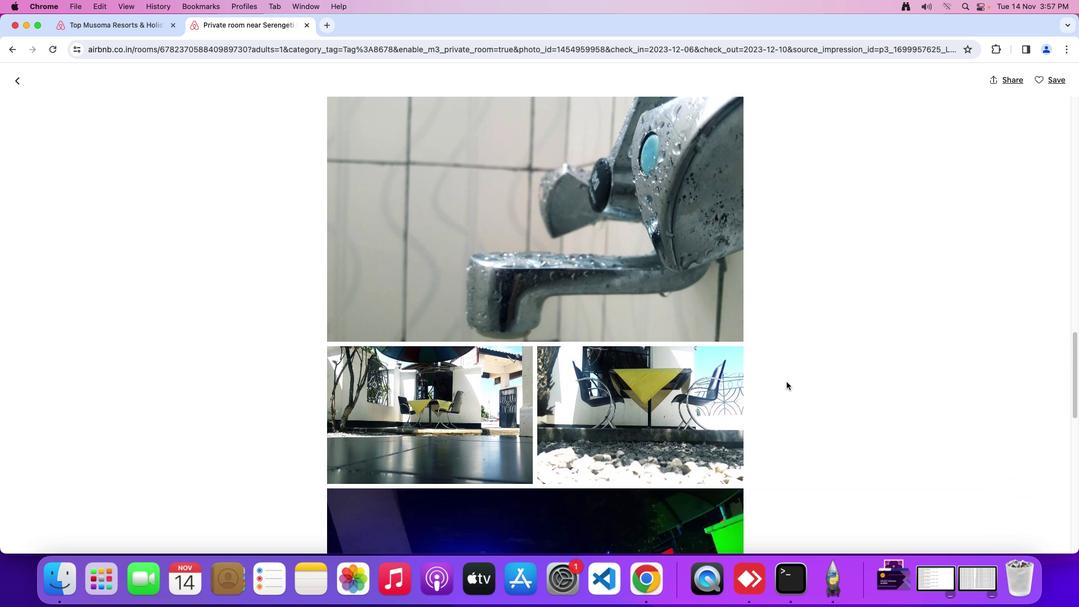 
Action: Mouse moved to (788, 381)
Screenshot: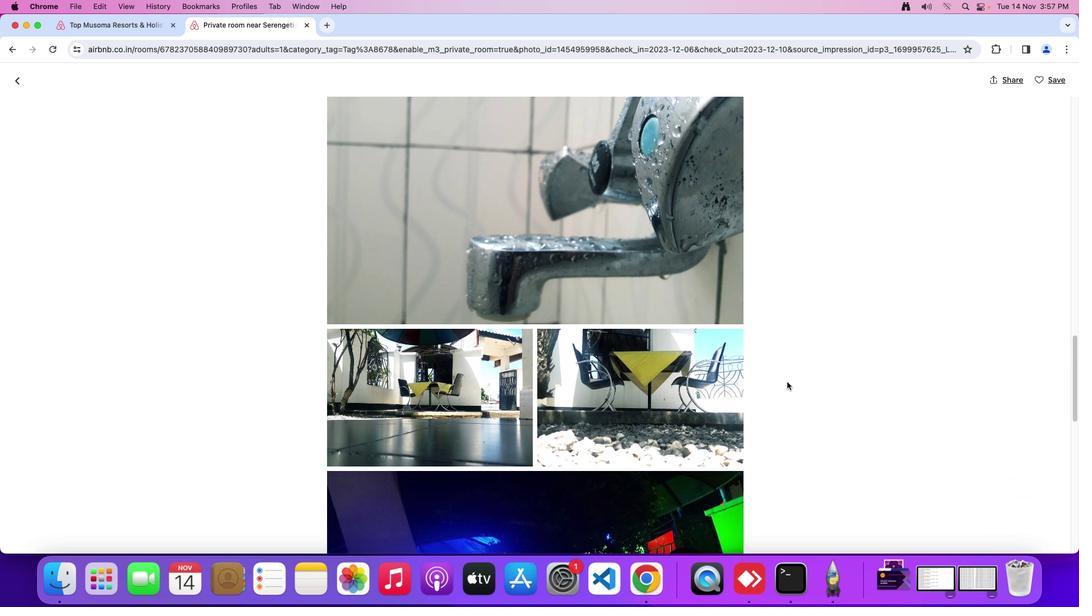 
Action: Mouse scrolled (788, 381) with delta (0, 0)
Screenshot: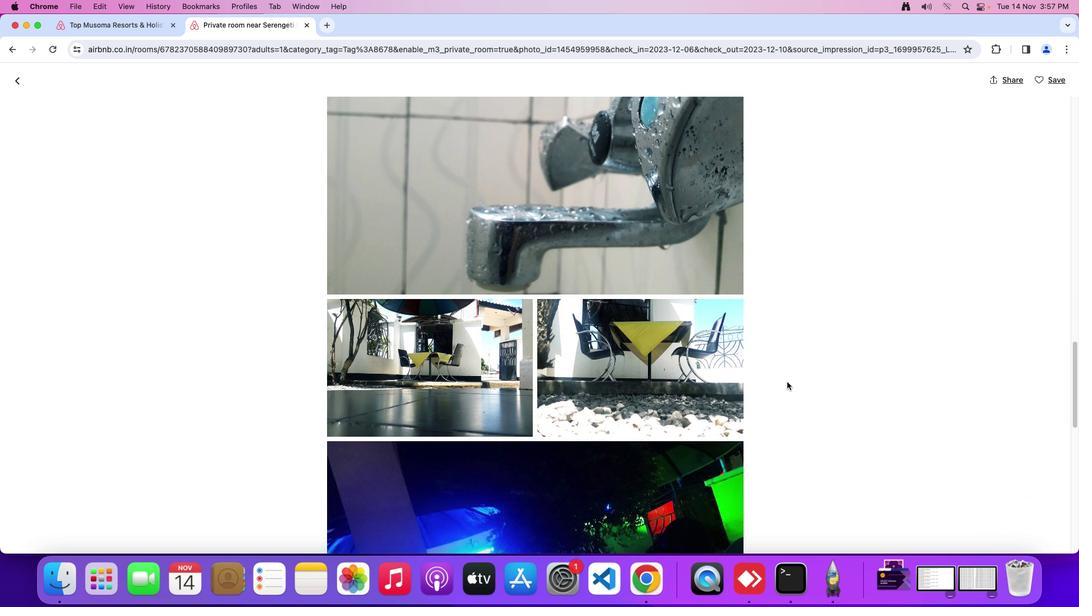 
Action: Mouse scrolled (788, 381) with delta (0, 0)
Screenshot: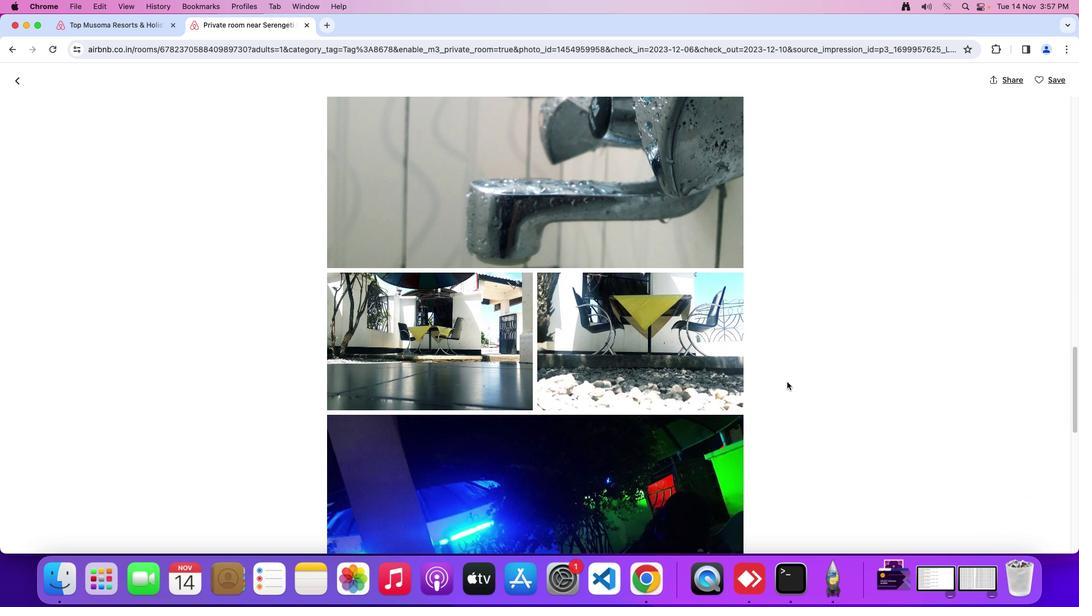 
Action: Mouse scrolled (788, 381) with delta (0, -1)
Screenshot: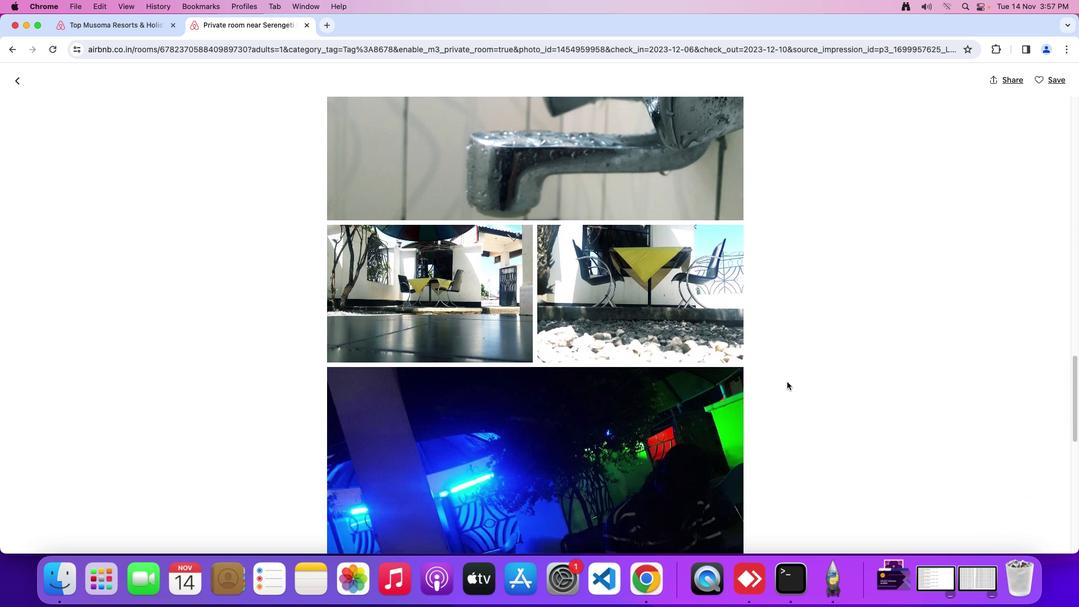 
Action: Mouse scrolled (788, 381) with delta (0, -1)
Screenshot: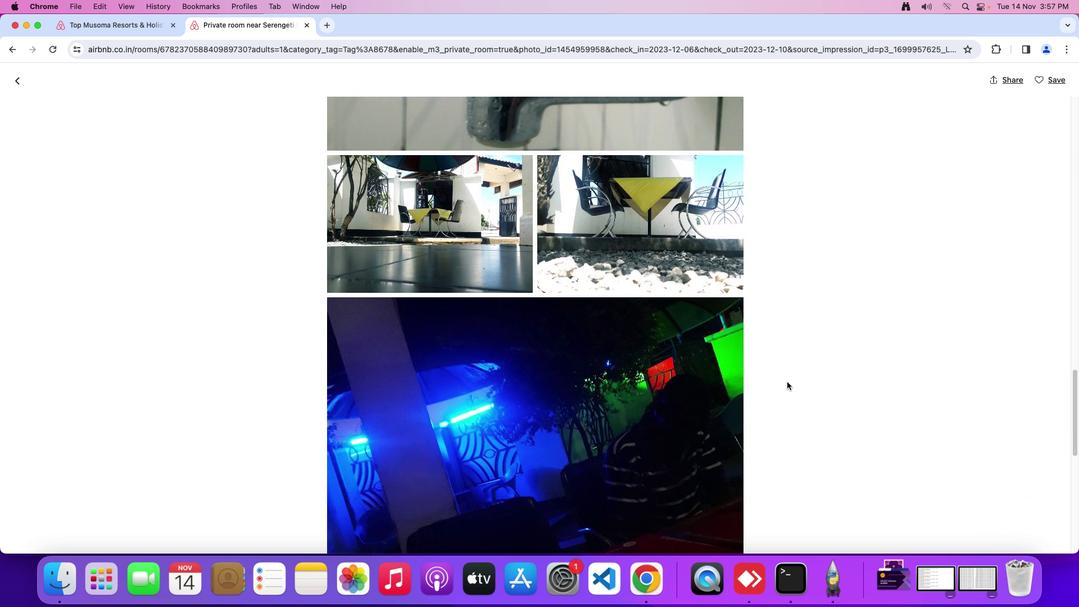 
Action: Mouse moved to (788, 381)
Screenshot: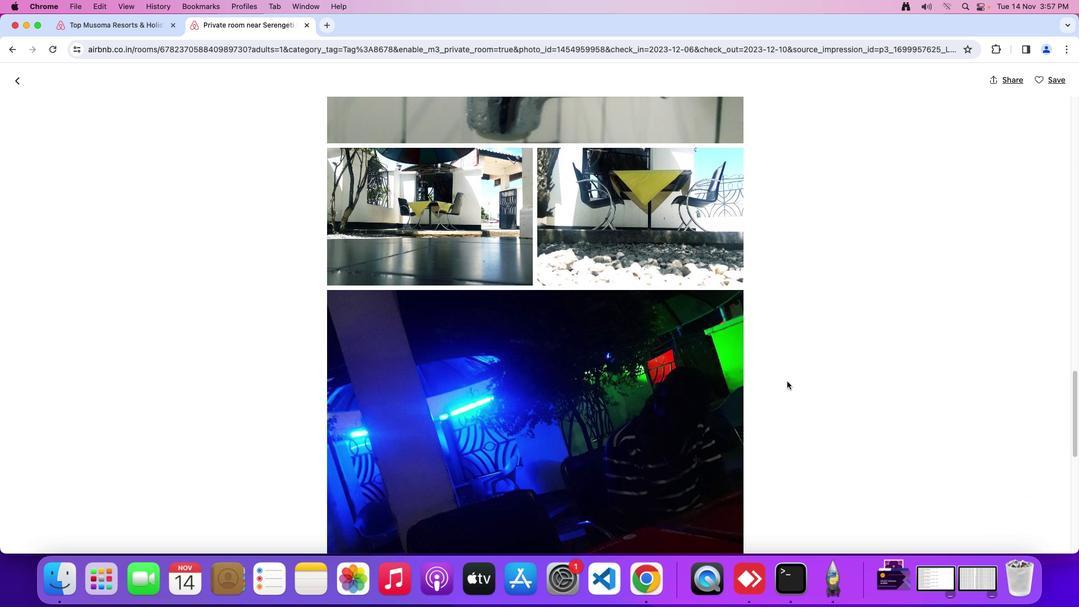 
Action: Mouse scrolled (788, 381) with delta (0, 0)
Screenshot: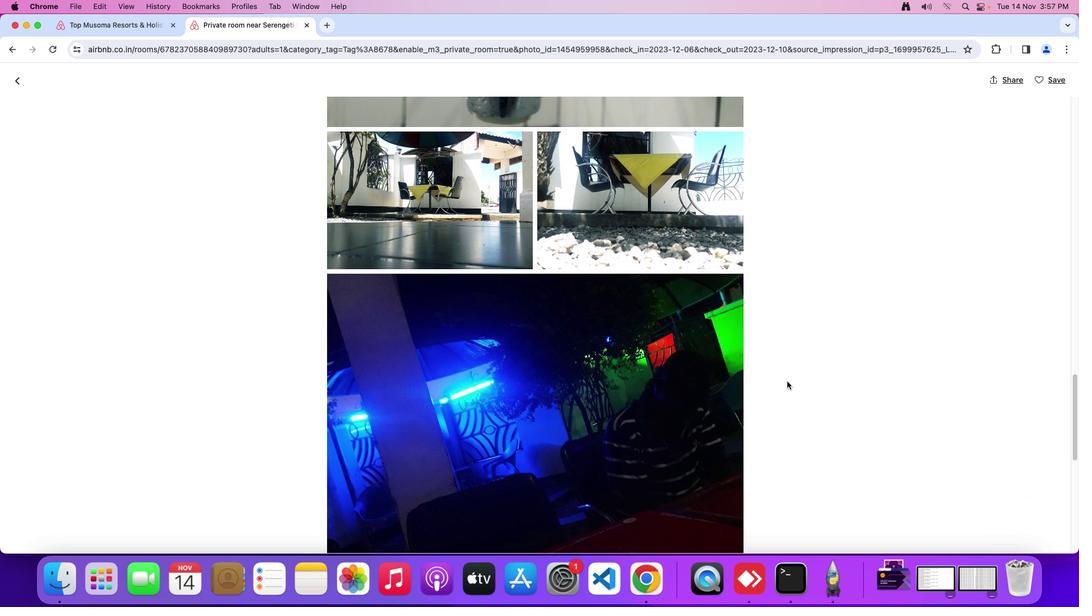 
Action: Mouse scrolled (788, 381) with delta (0, 0)
Screenshot: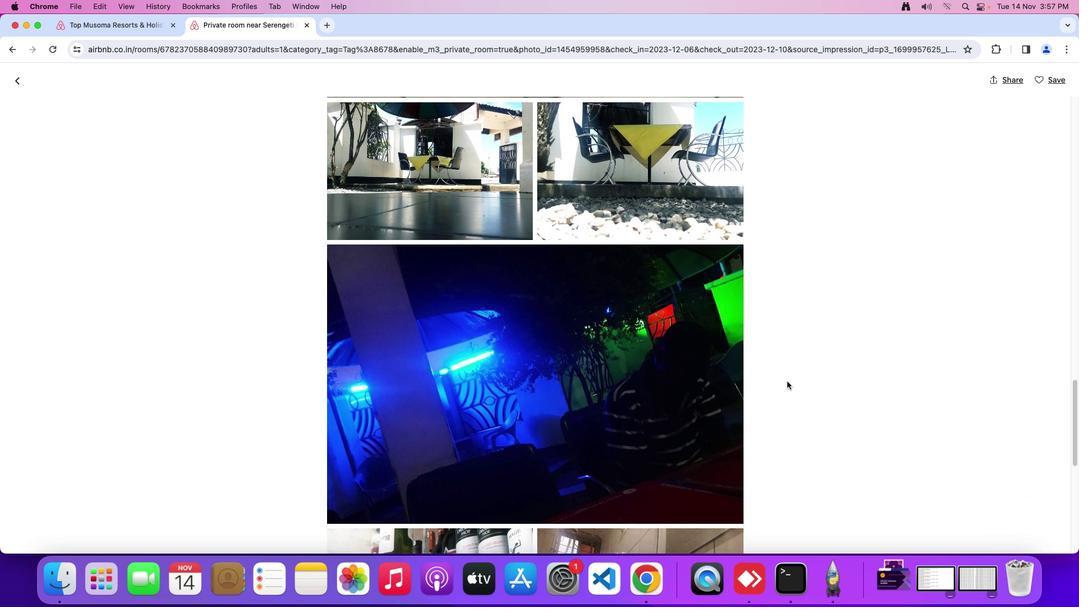 
Action: Mouse scrolled (788, 381) with delta (0, -1)
Screenshot: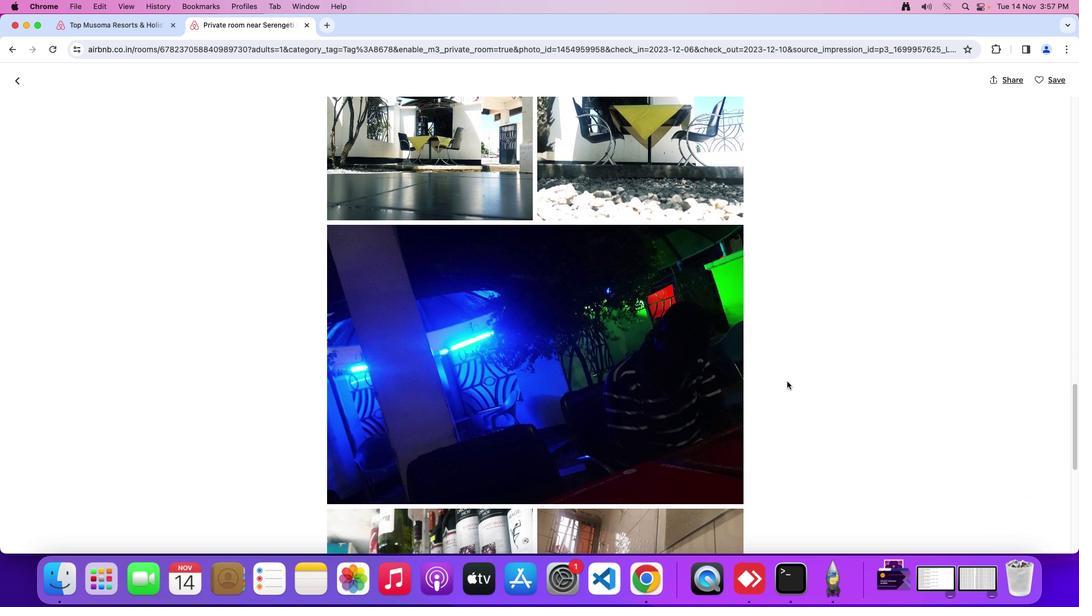 
Action: Mouse scrolled (788, 381) with delta (0, 0)
Screenshot: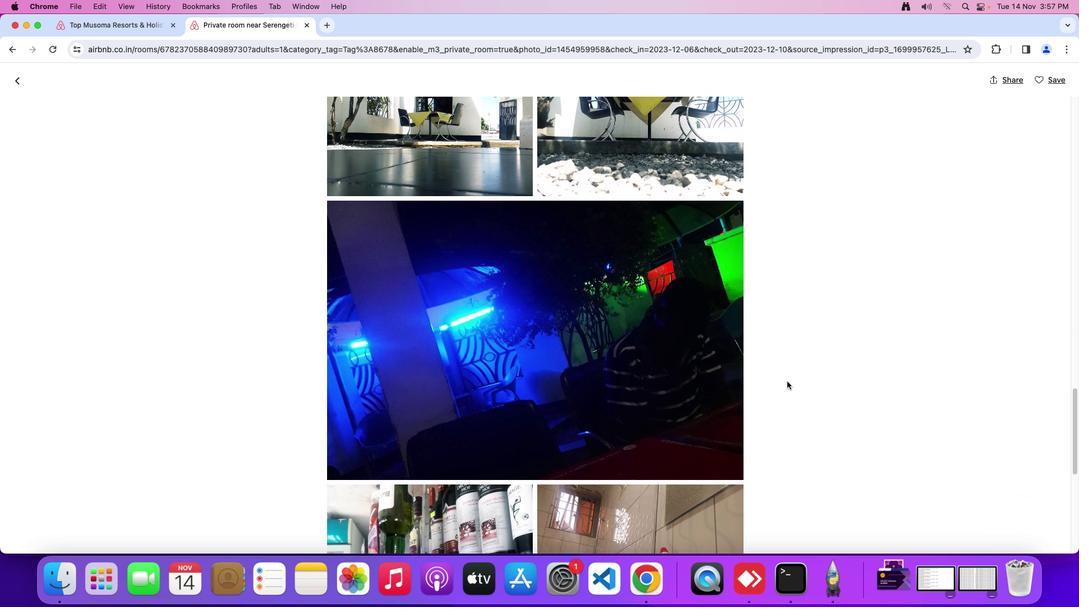 
Action: Mouse scrolled (788, 381) with delta (0, 0)
Screenshot: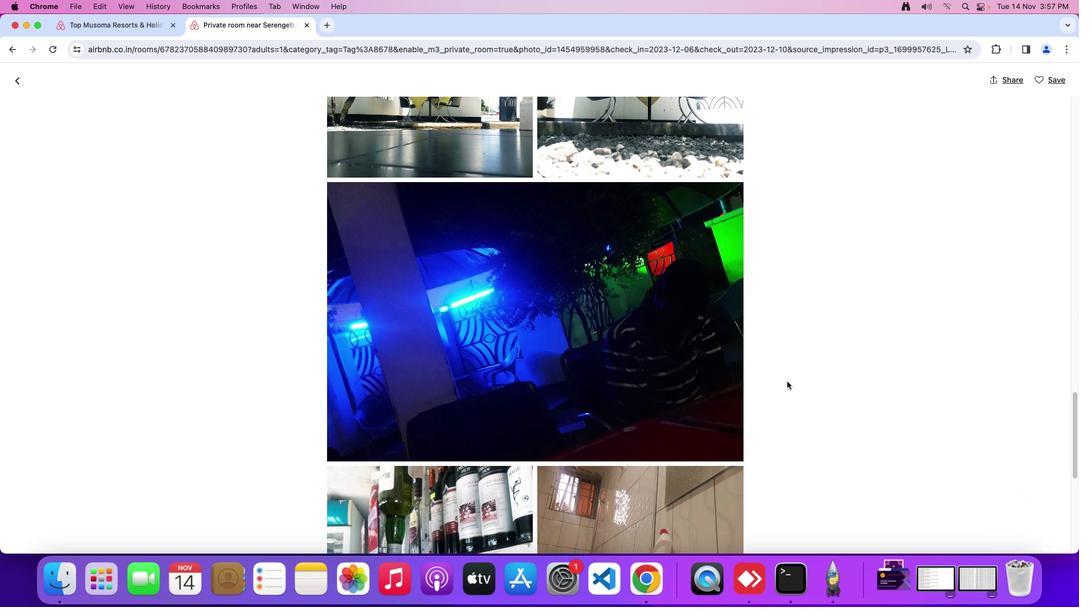 
Action: Mouse scrolled (788, 381) with delta (0, 0)
Screenshot: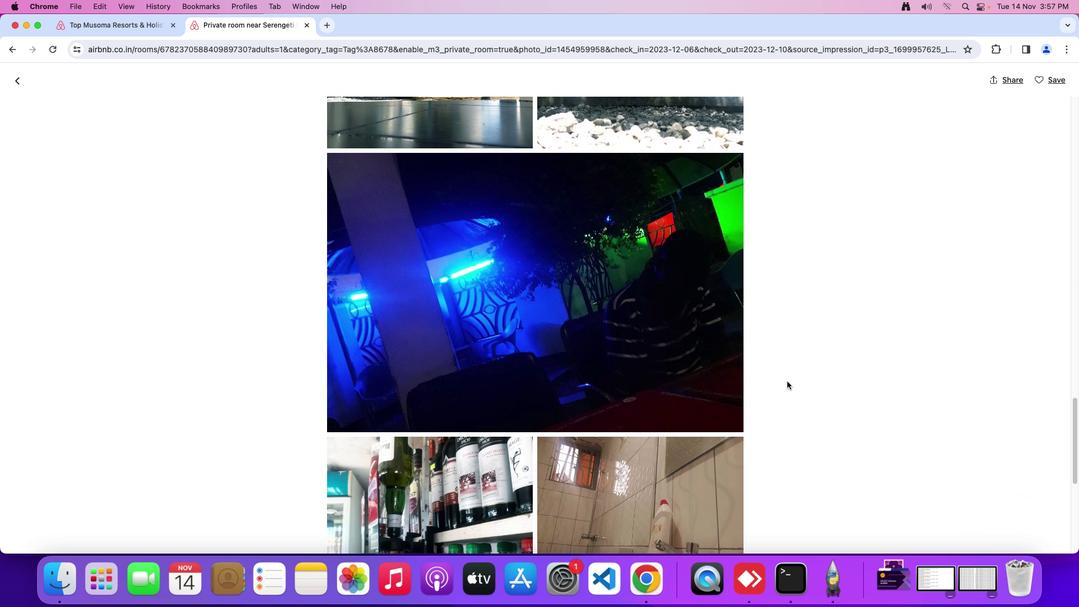 
Action: Mouse scrolled (788, 381) with delta (0, 0)
Screenshot: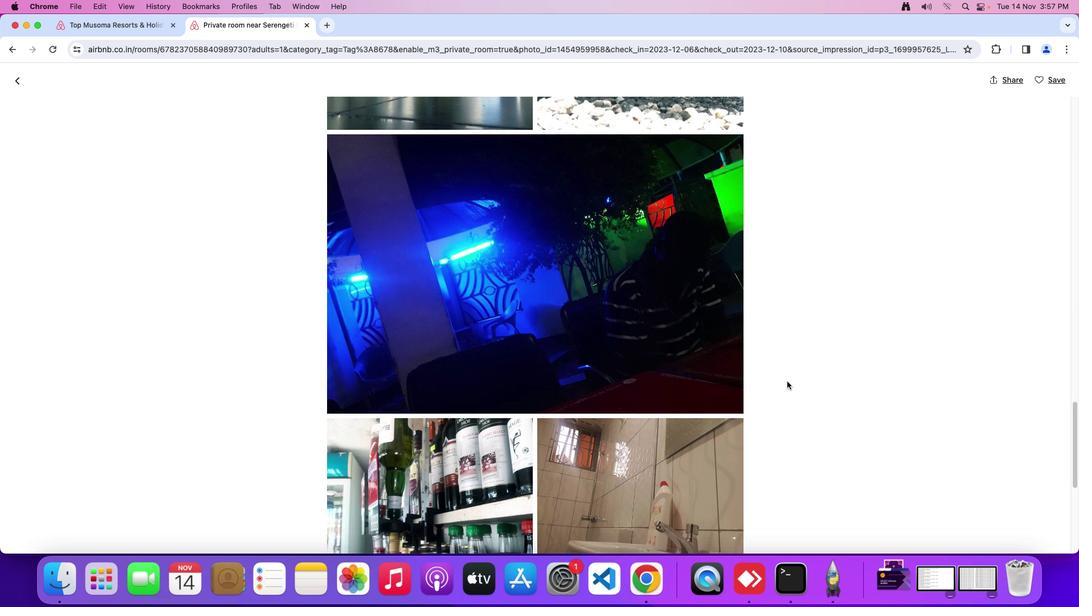 
Action: Mouse scrolled (788, 381) with delta (0, 0)
Screenshot: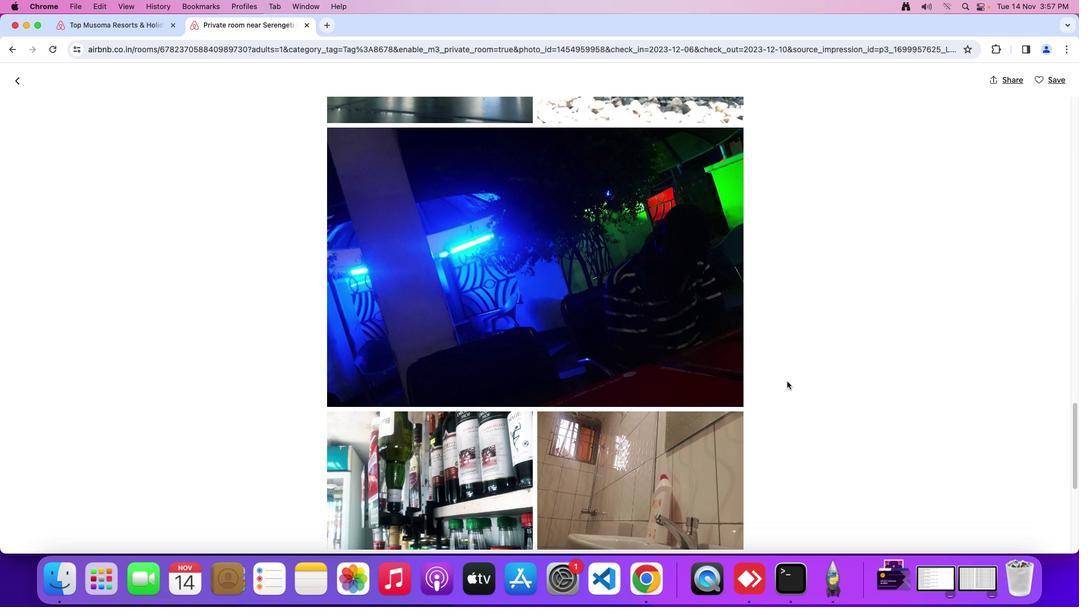 
Action: Mouse moved to (788, 381)
Screenshot: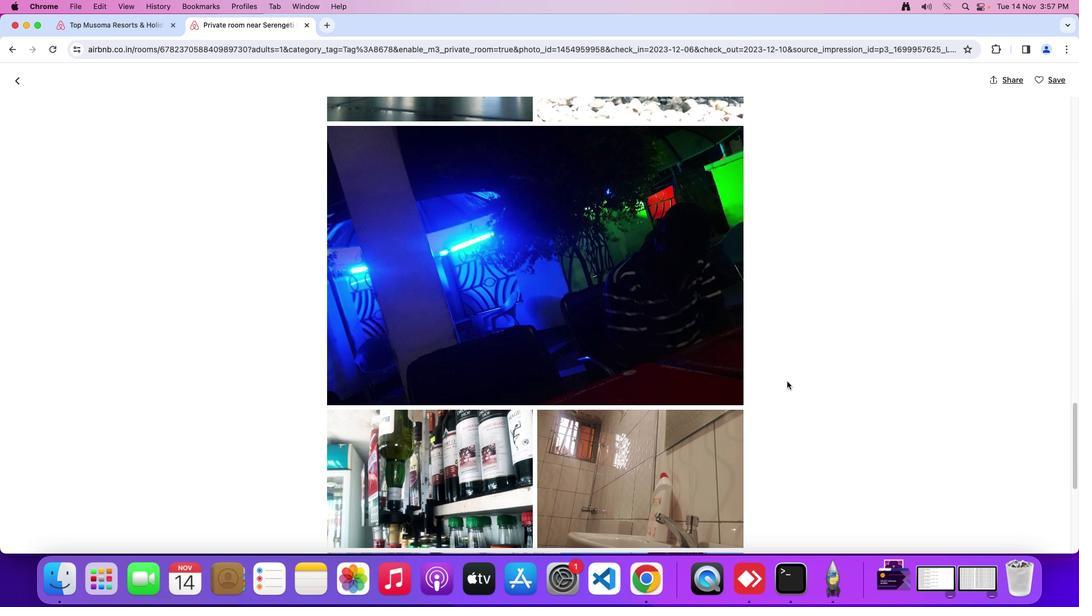 
Action: Mouse scrolled (788, 381) with delta (0, 0)
Screenshot: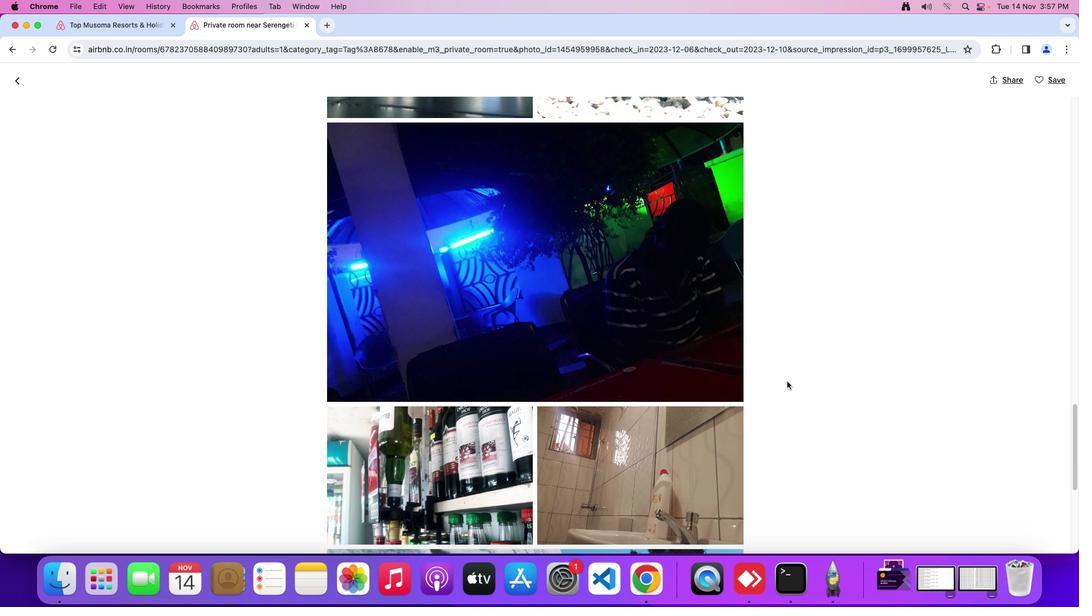 
Action: Mouse scrolled (788, 381) with delta (0, 0)
Screenshot: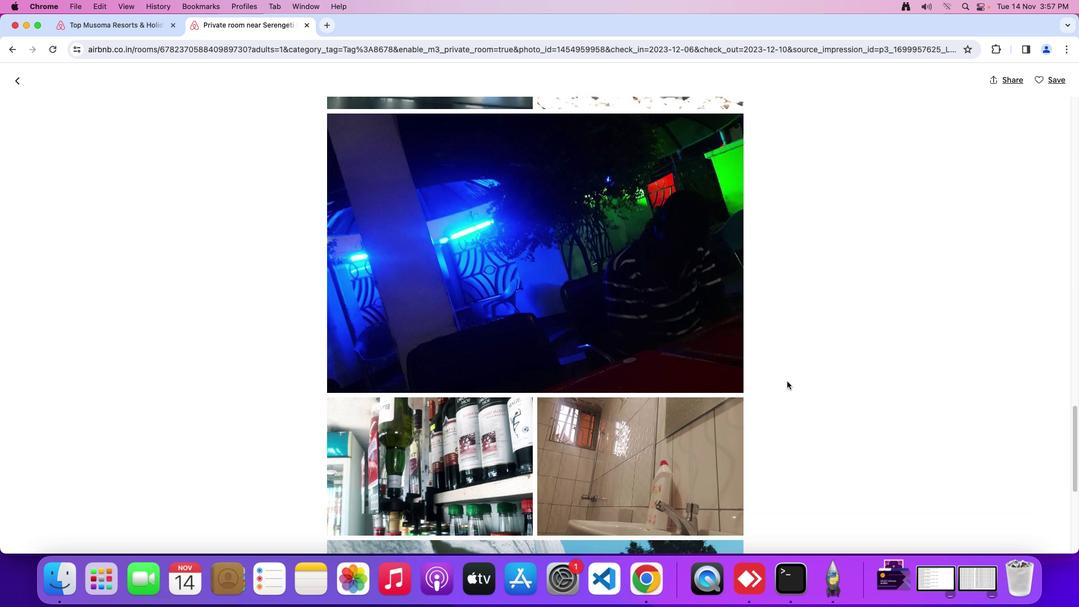 
Action: Mouse scrolled (788, 381) with delta (0, 0)
Screenshot: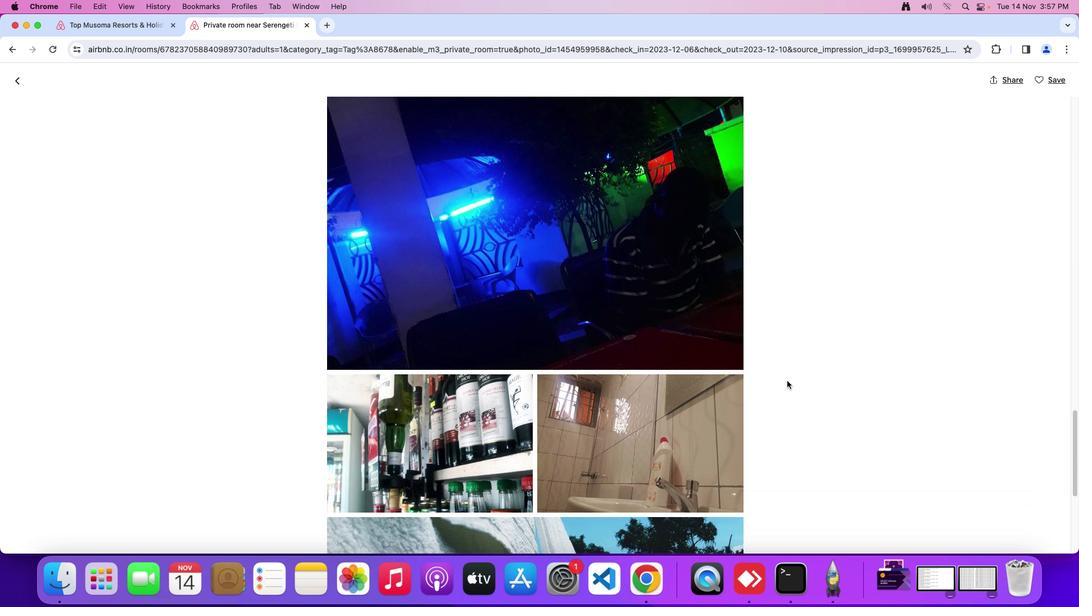 
Action: Mouse moved to (788, 381)
Screenshot: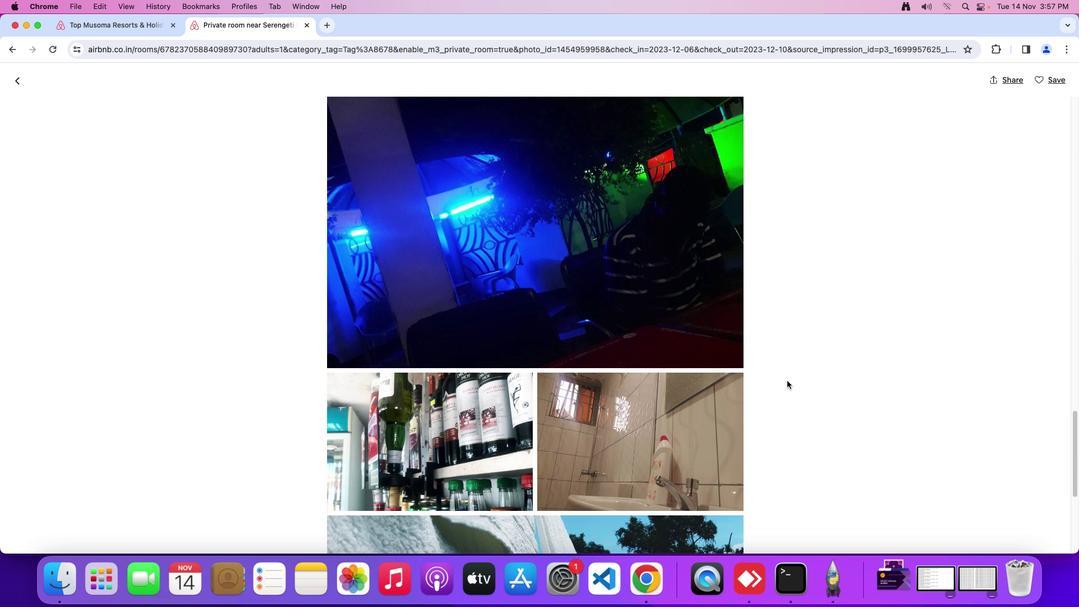 
Action: Mouse scrolled (788, 381) with delta (0, 0)
Screenshot: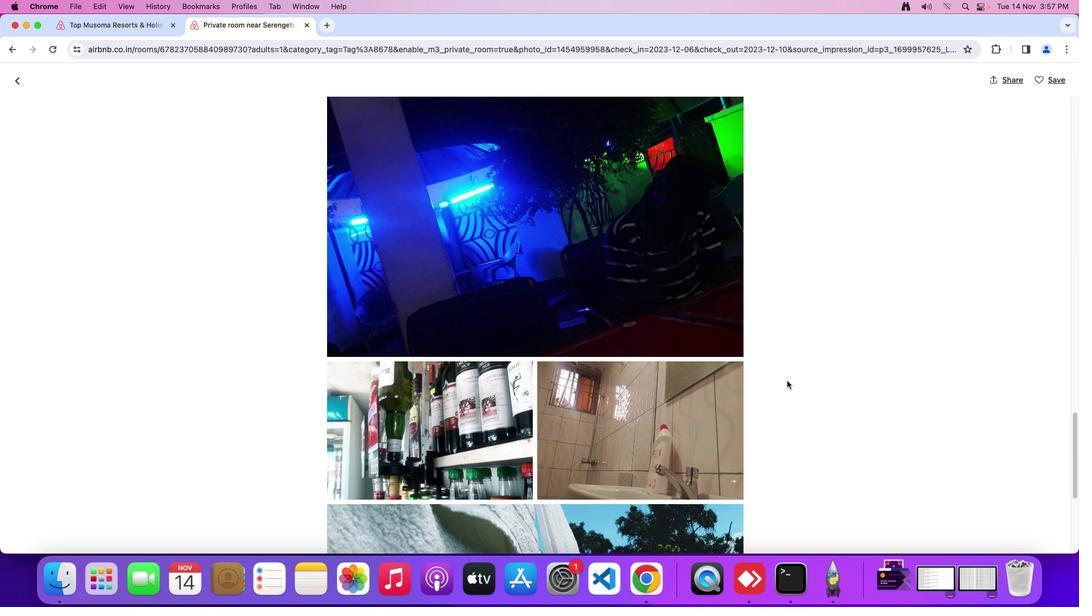 
Action: Mouse moved to (788, 381)
Screenshot: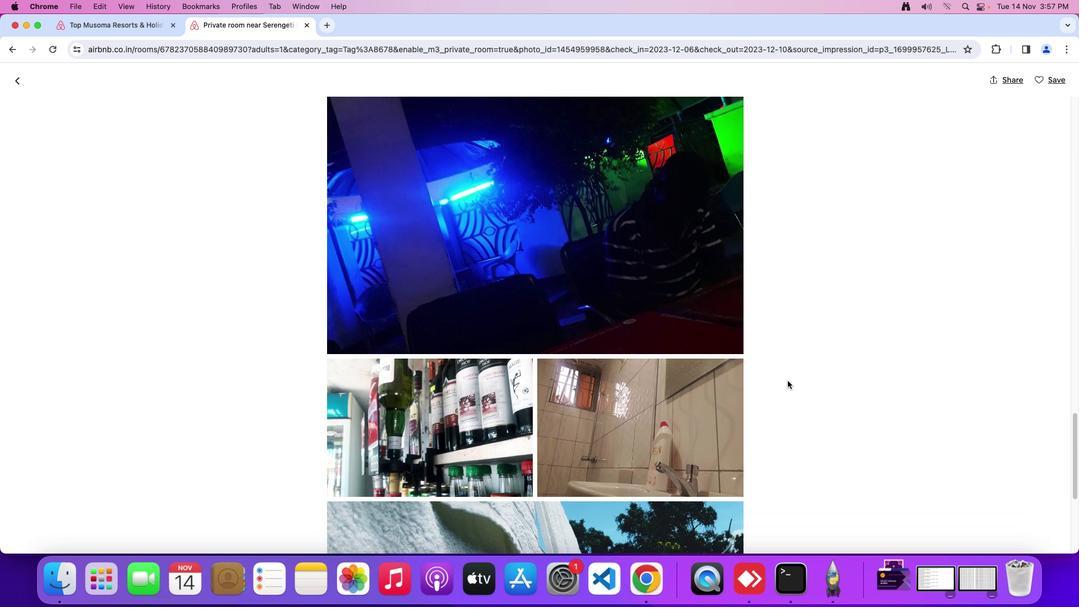 
Action: Mouse scrolled (788, 381) with delta (0, 0)
Screenshot: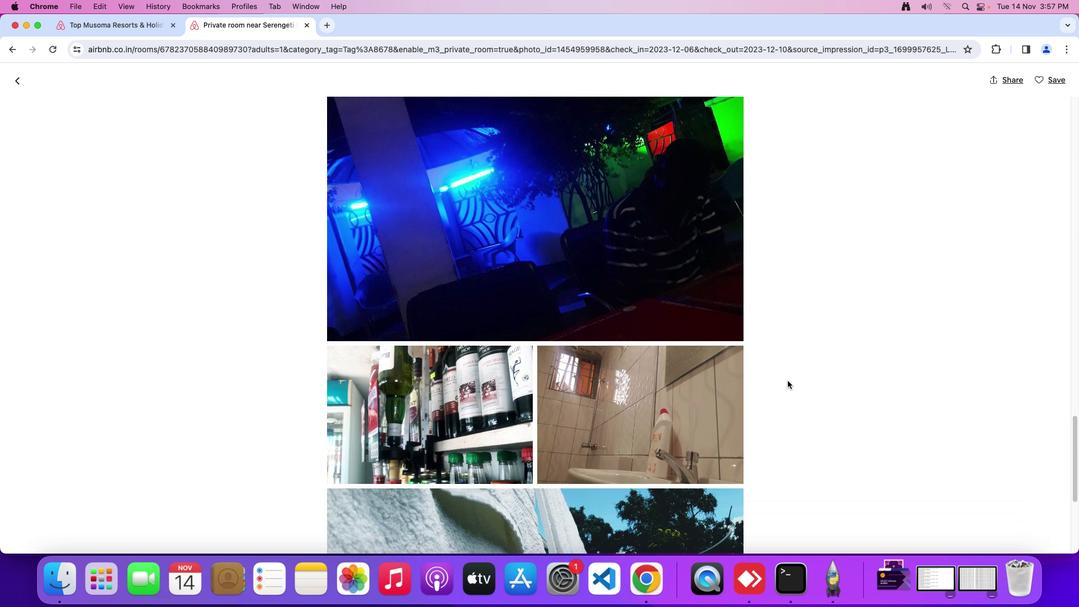
Action: Mouse scrolled (788, 381) with delta (0, 0)
Screenshot: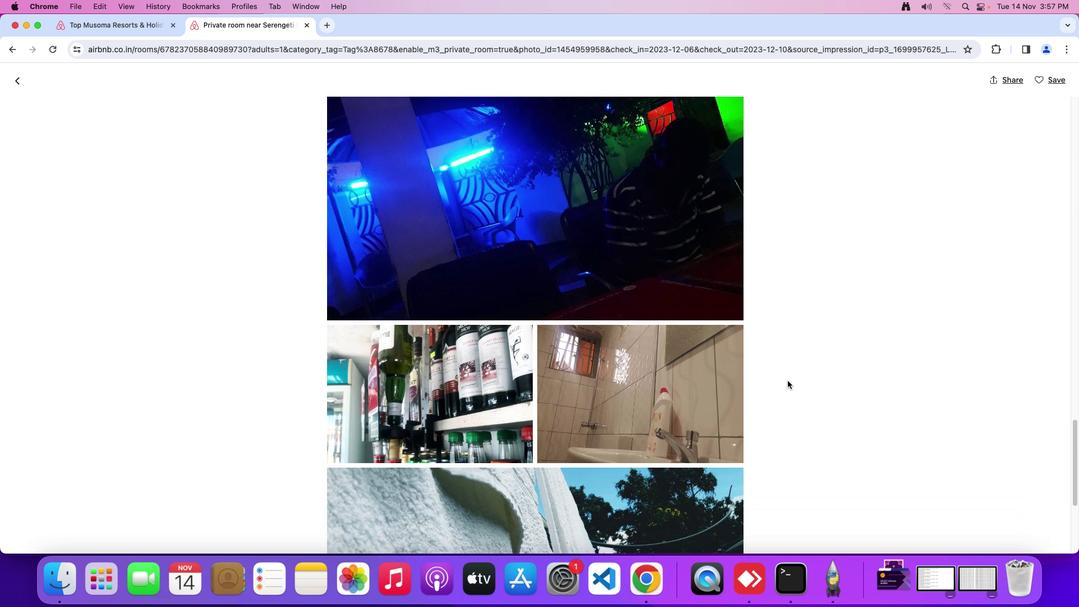 
Action: Mouse moved to (788, 380)
Screenshot: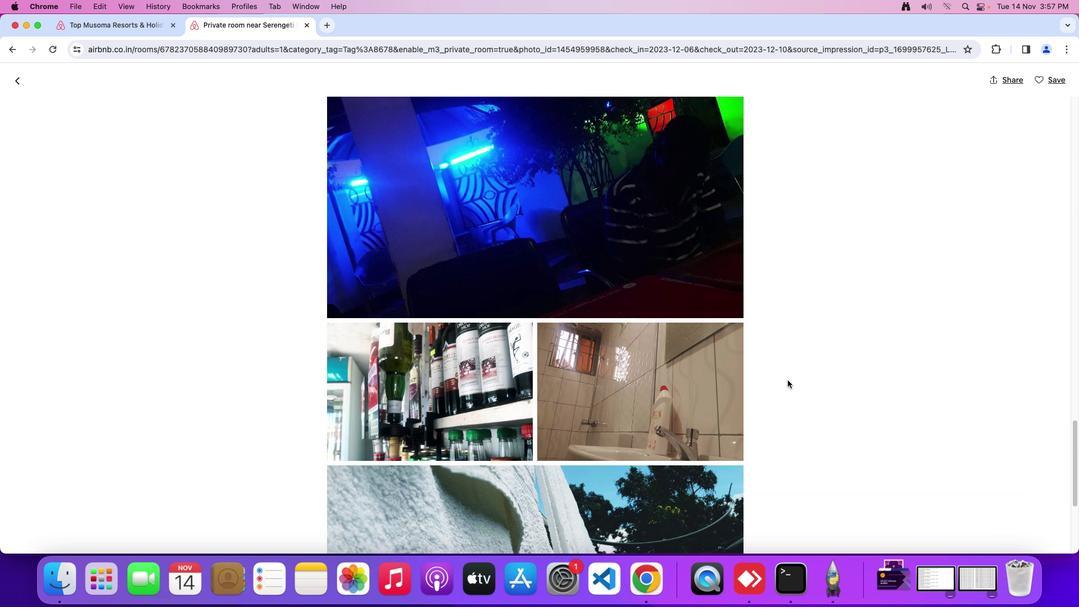 
Action: Mouse scrolled (788, 380) with delta (0, 0)
Screenshot: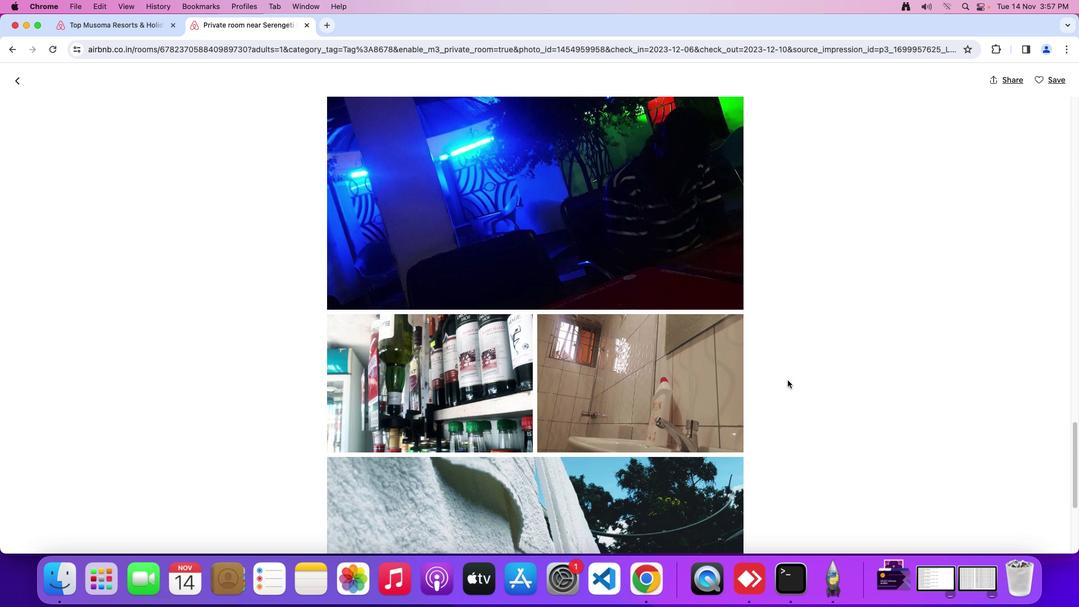 
Action: Mouse scrolled (788, 380) with delta (0, 0)
Screenshot: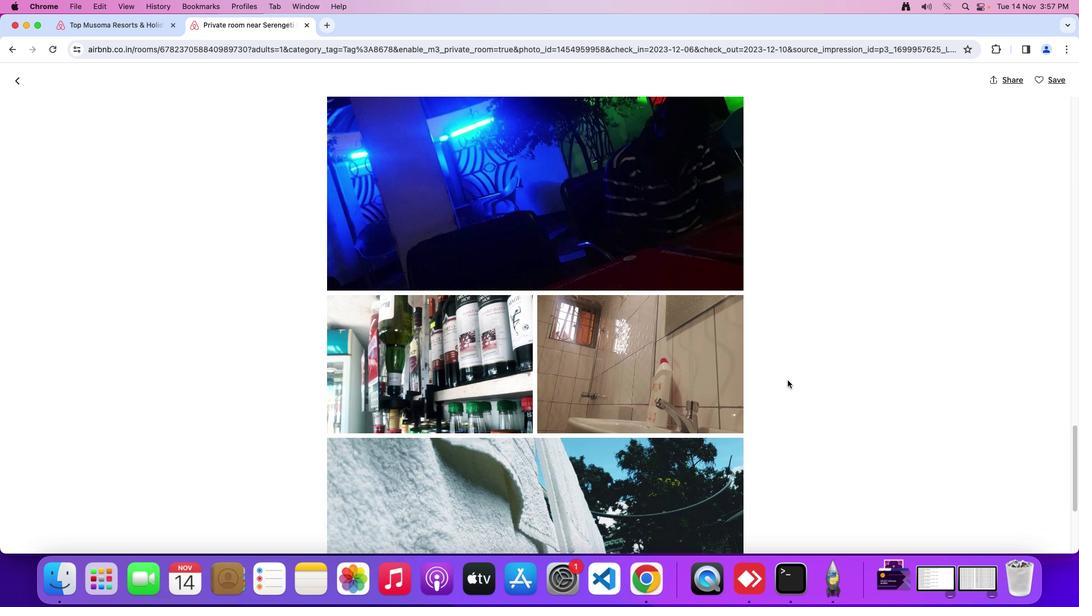 
Action: Mouse scrolled (788, 380) with delta (0, 0)
Screenshot: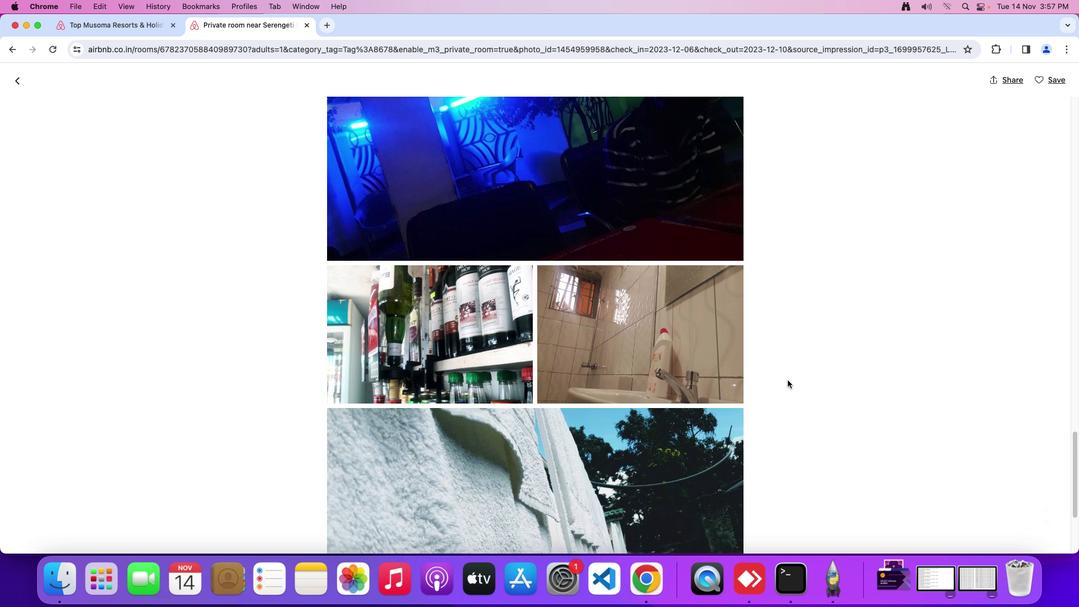 
Action: Mouse scrolled (788, 380) with delta (0, 0)
Screenshot: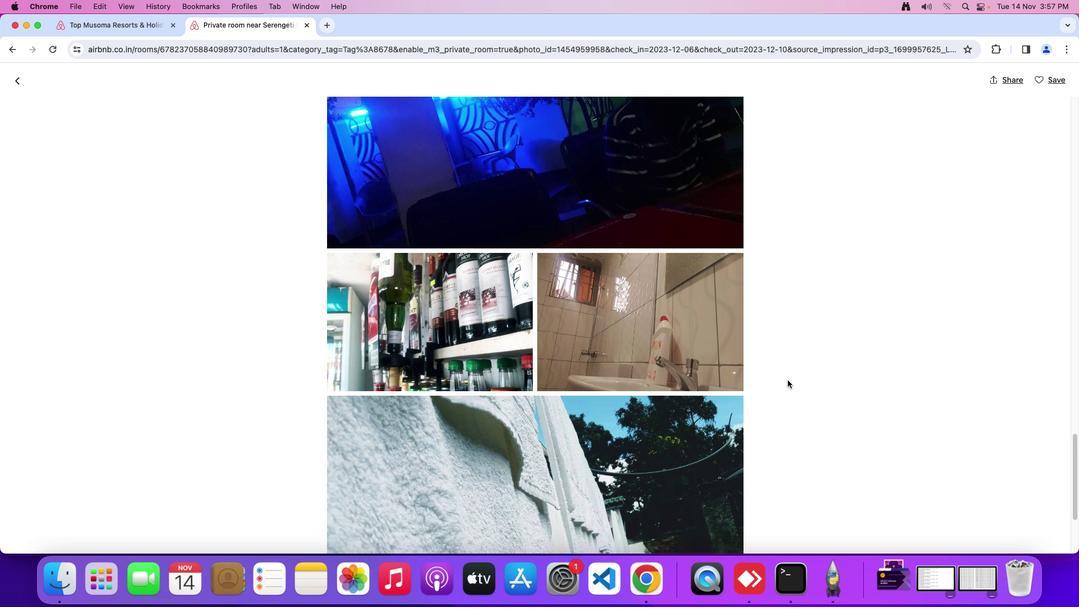 
Action: Mouse scrolled (788, 380) with delta (0, 0)
Screenshot: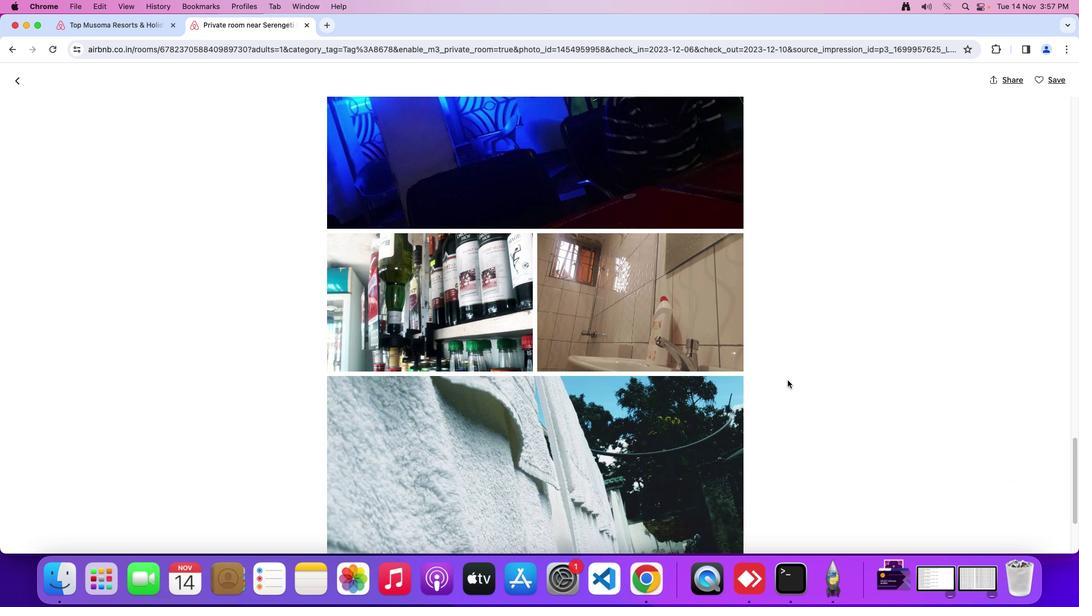 
Action: Mouse scrolled (788, 380) with delta (0, 0)
Screenshot: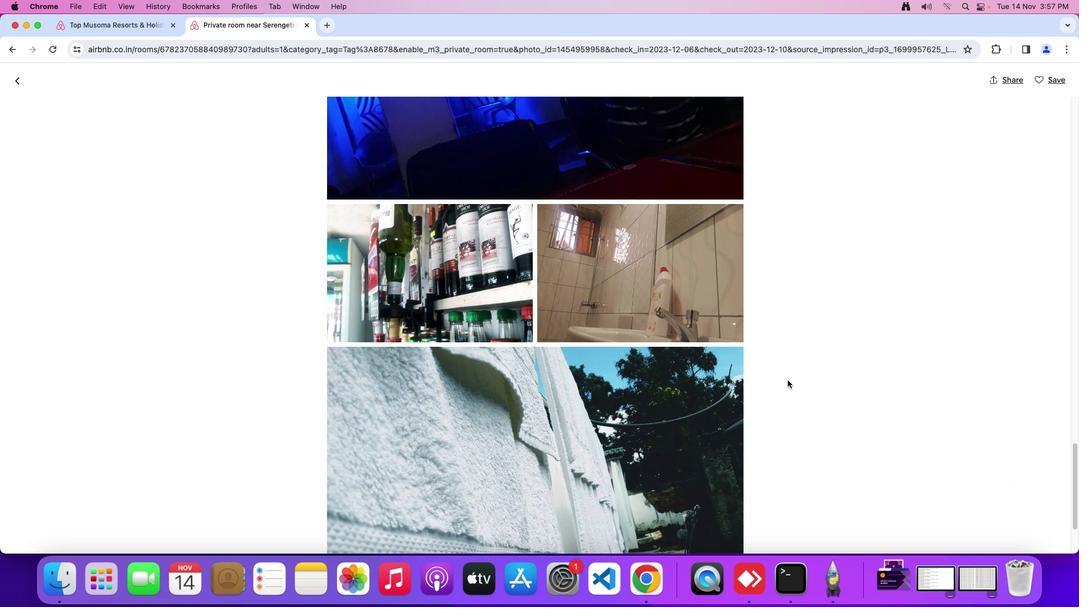 
Action: Mouse scrolled (788, 380) with delta (0, 0)
Screenshot: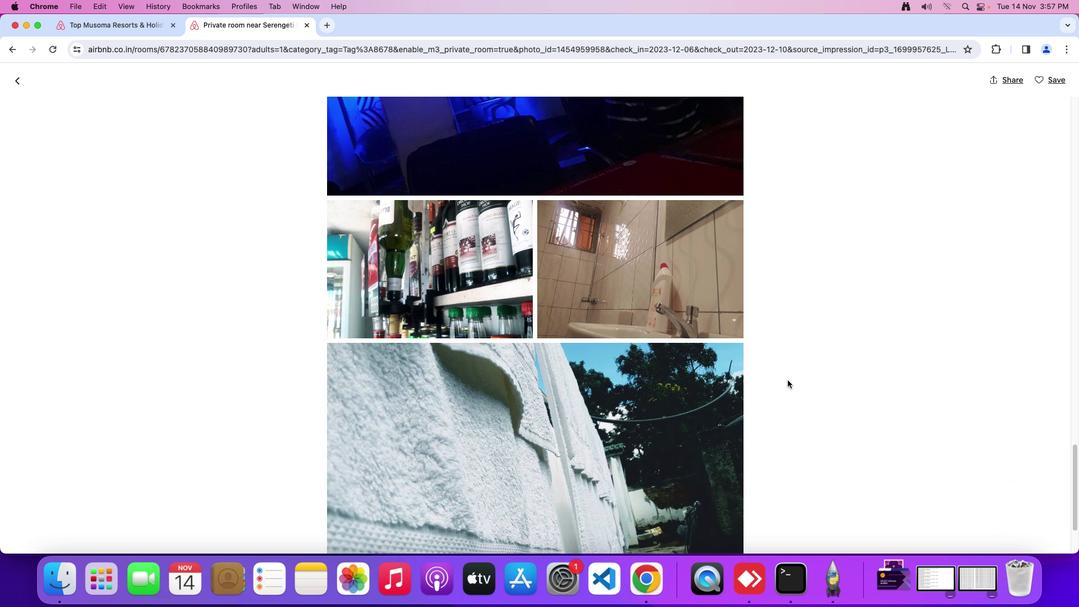 
Action: Mouse scrolled (788, 380) with delta (0, 0)
Screenshot: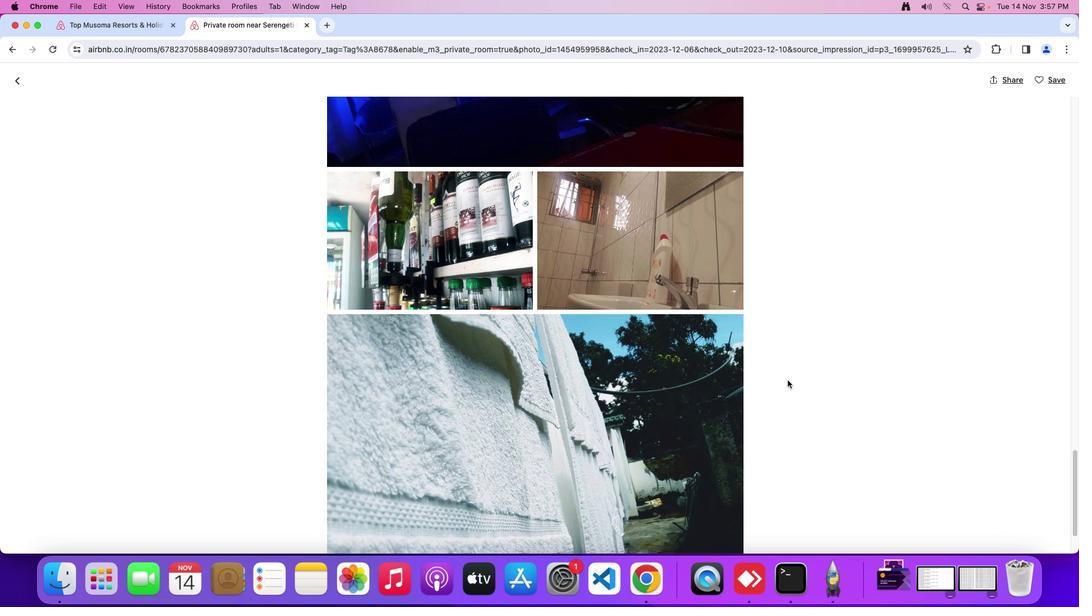 
Action: Mouse scrolled (788, 380) with delta (0, -1)
Screenshot: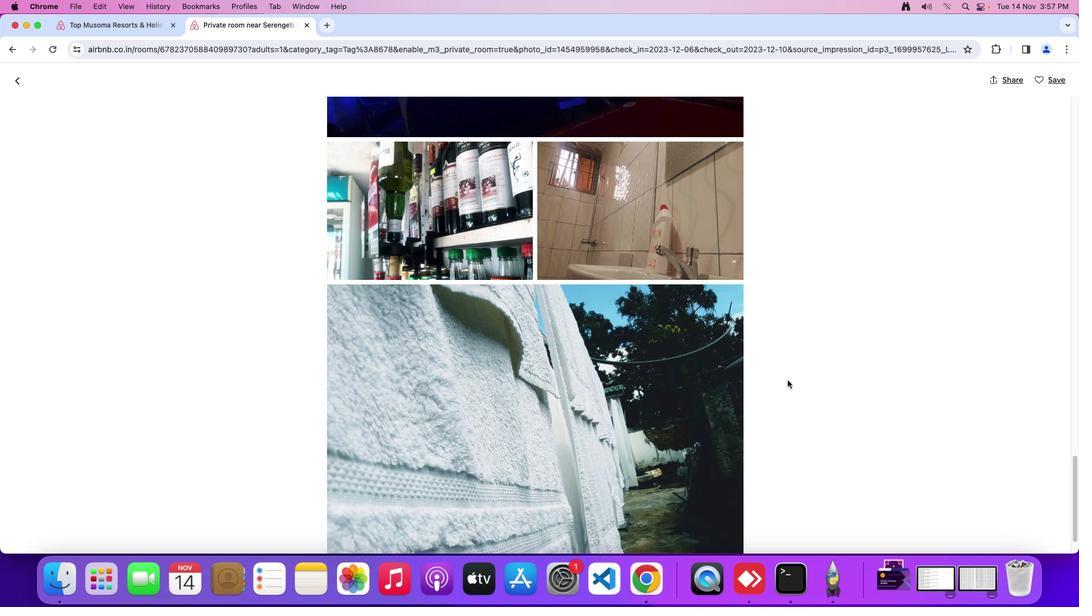 
Action: Mouse moved to (788, 379)
Screenshot: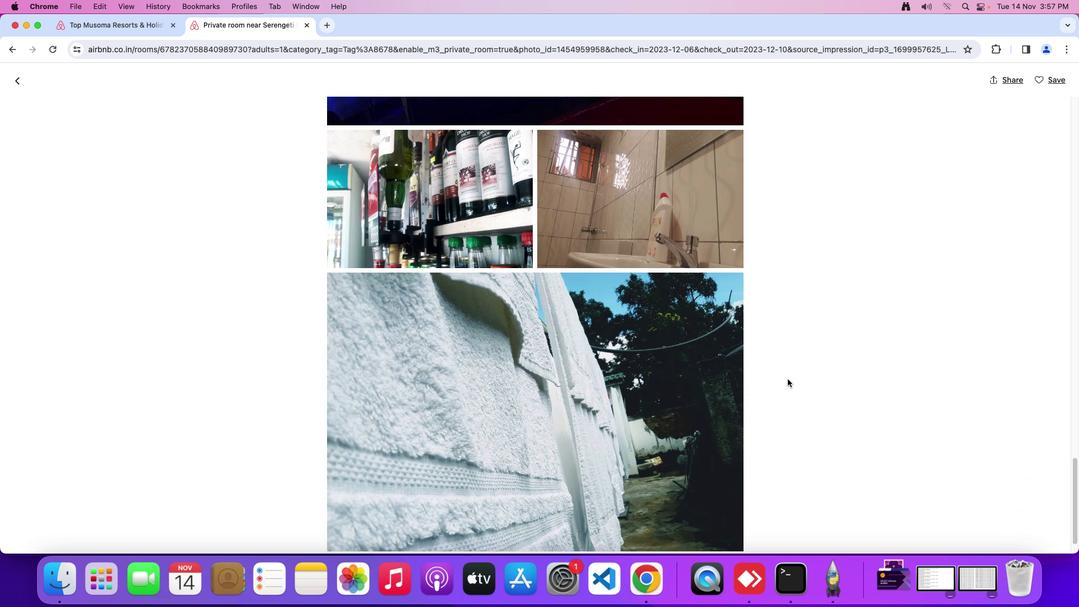 
Action: Mouse scrolled (788, 379) with delta (0, 0)
Screenshot: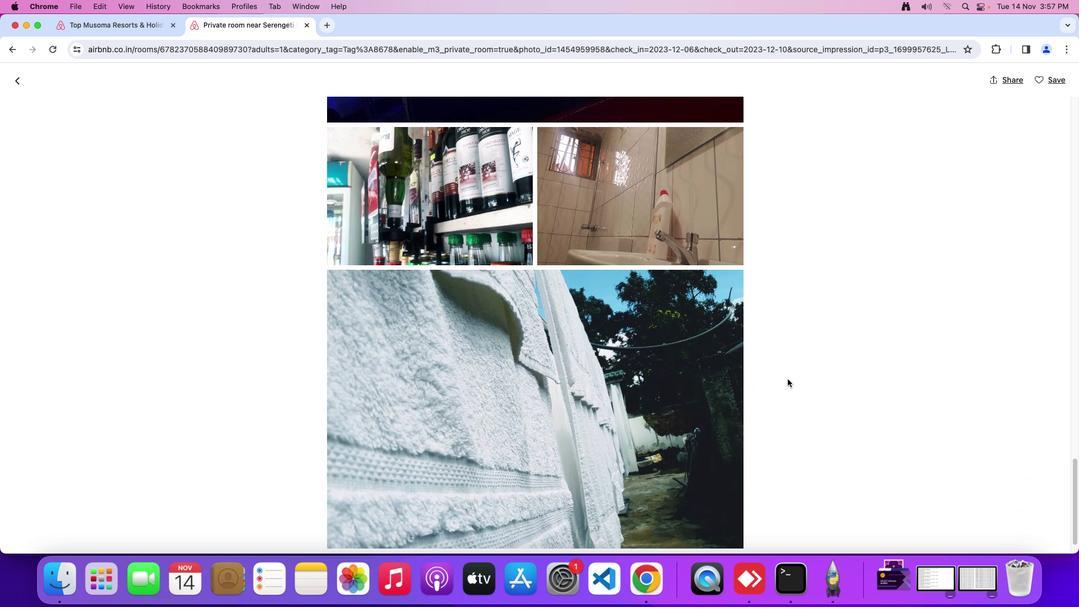 
Action: Mouse moved to (788, 379)
Screenshot: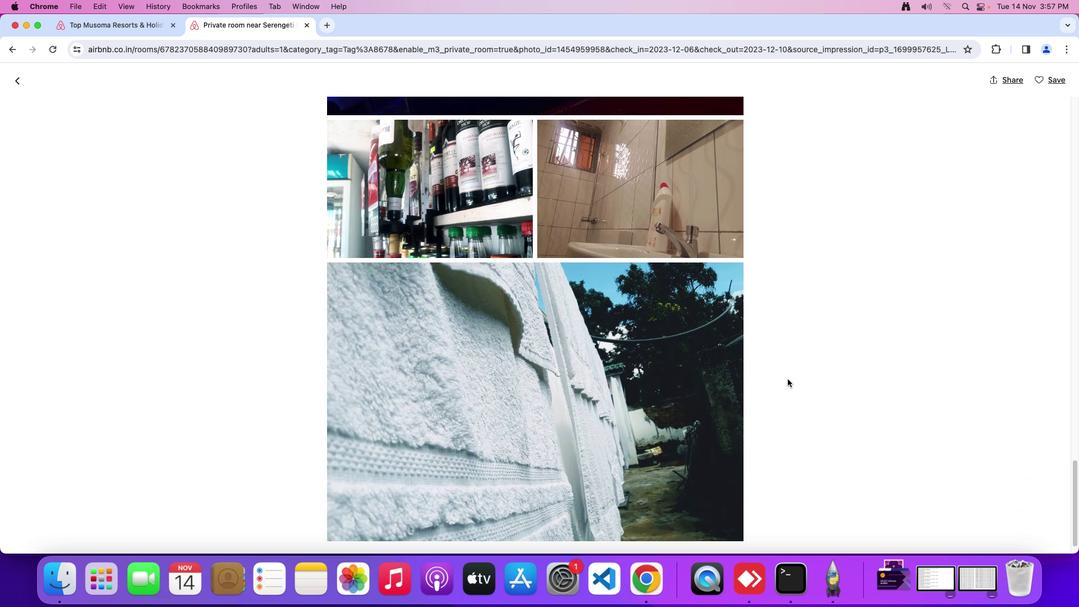 
Action: Mouse scrolled (788, 379) with delta (0, 0)
Screenshot: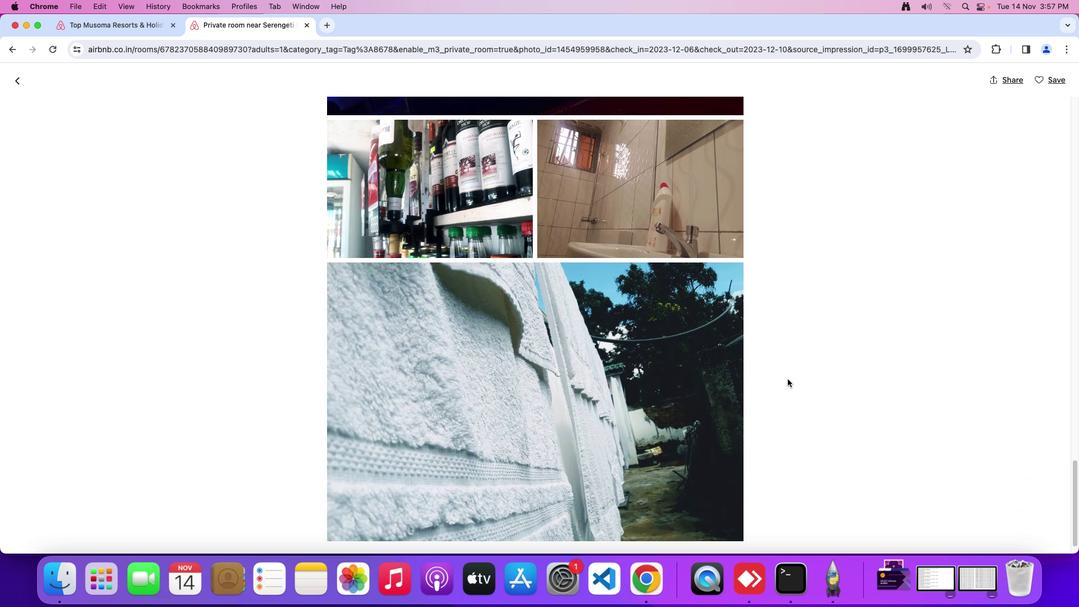 
Action: Mouse scrolled (788, 379) with delta (0, -1)
Screenshot: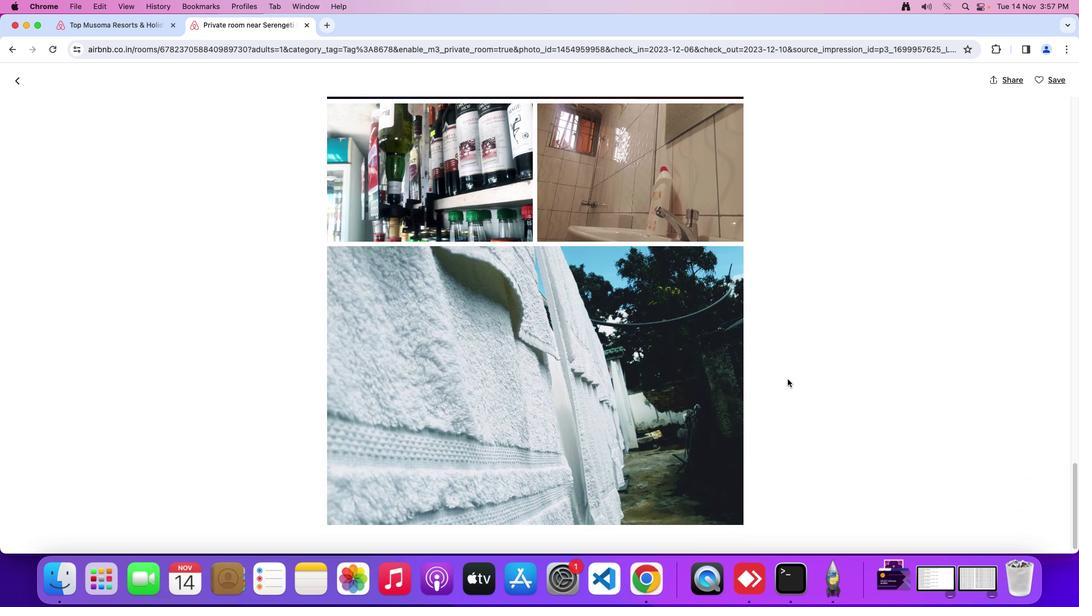 
Action: Mouse moved to (788, 379)
Screenshot: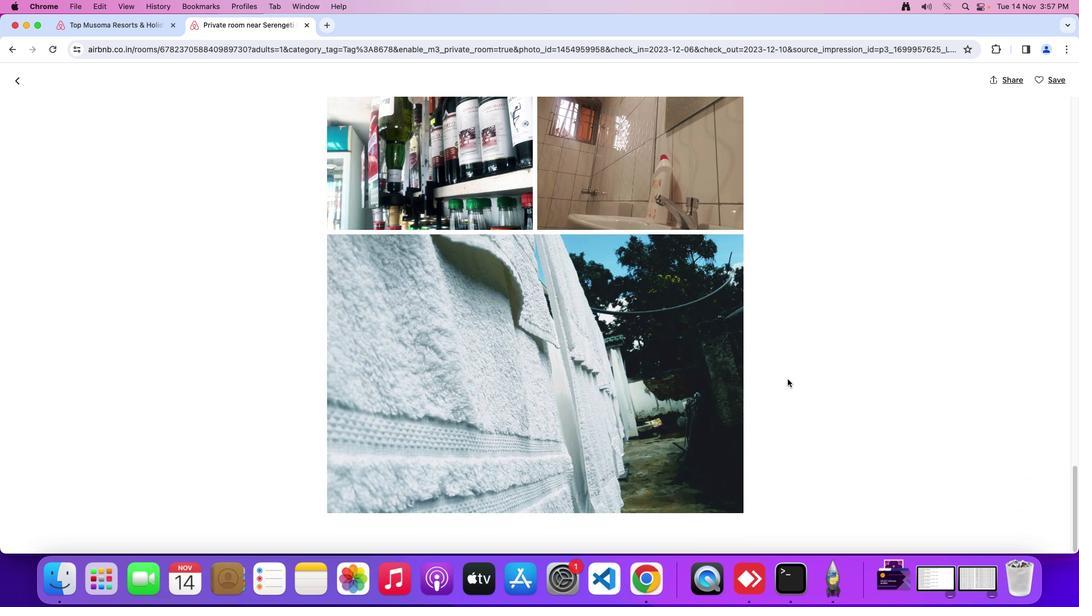 
Action: Mouse scrolled (788, 379) with delta (0, 0)
Screenshot: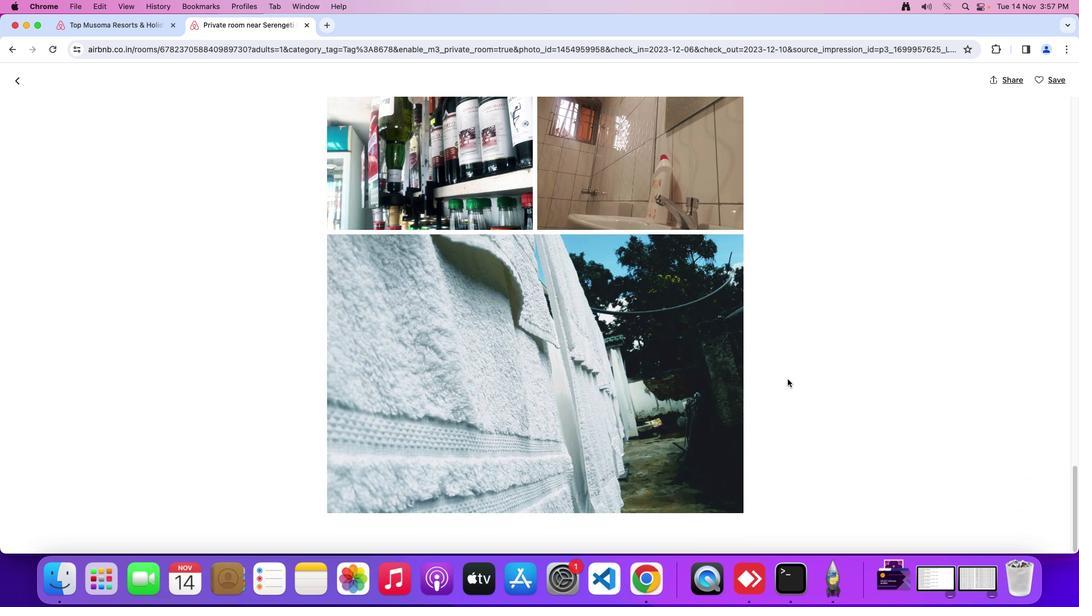 
Action: Mouse scrolled (788, 379) with delta (0, 0)
Screenshot: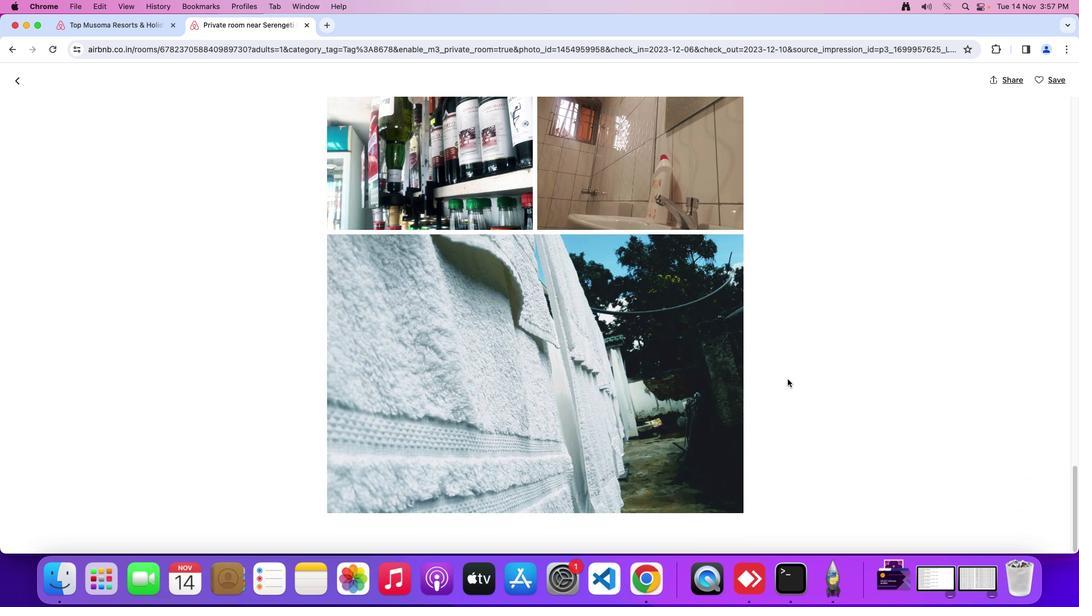 
Action: Mouse scrolled (788, 379) with delta (0, -1)
Screenshot: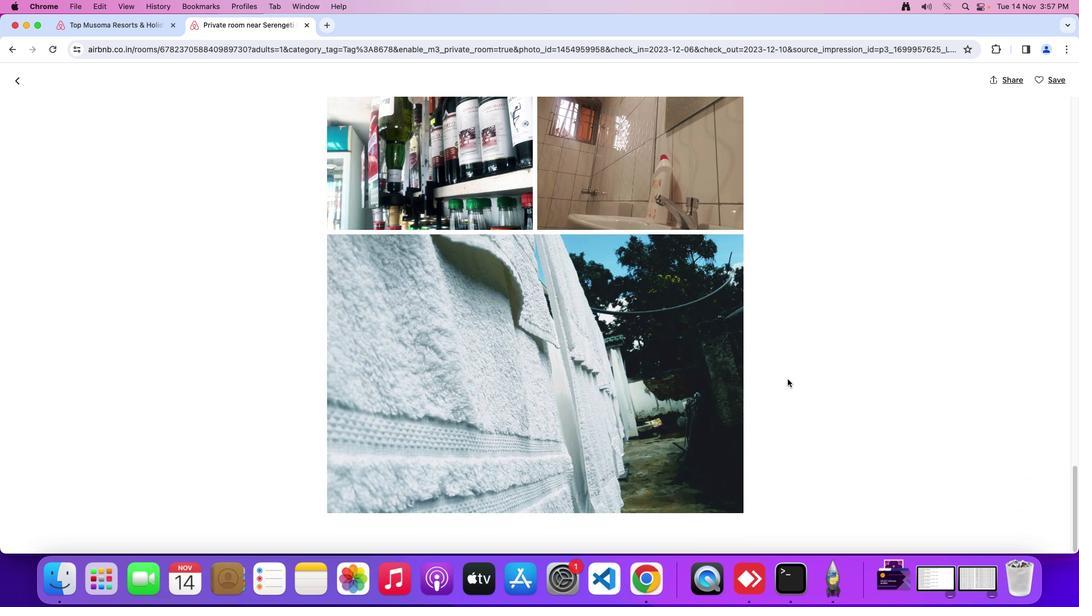 
Action: Mouse moved to (788, 379)
Screenshot: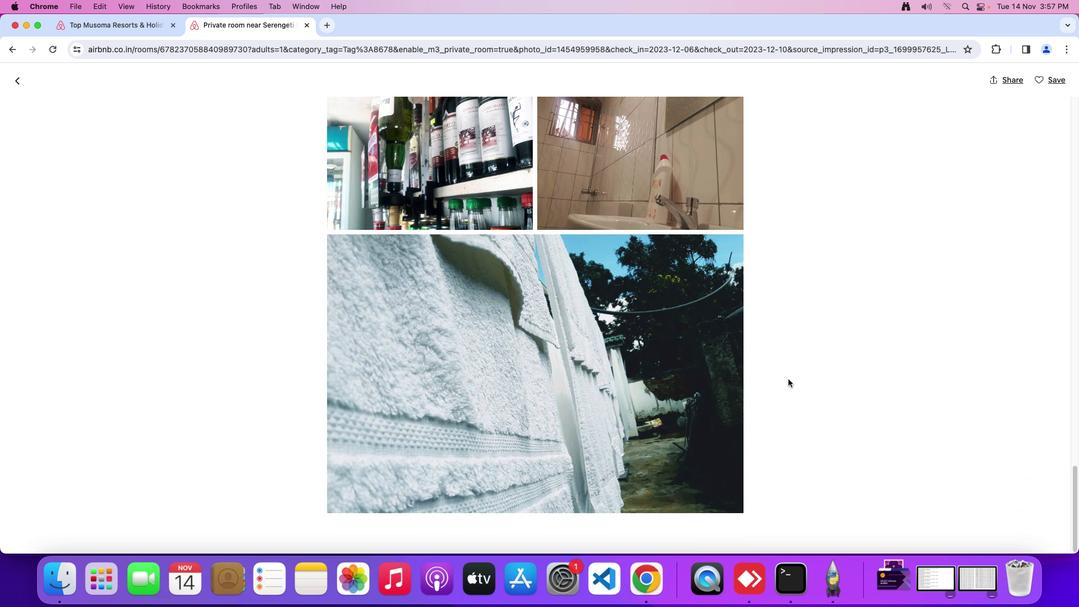 
Action: Mouse scrolled (788, 379) with delta (0, 0)
Screenshot: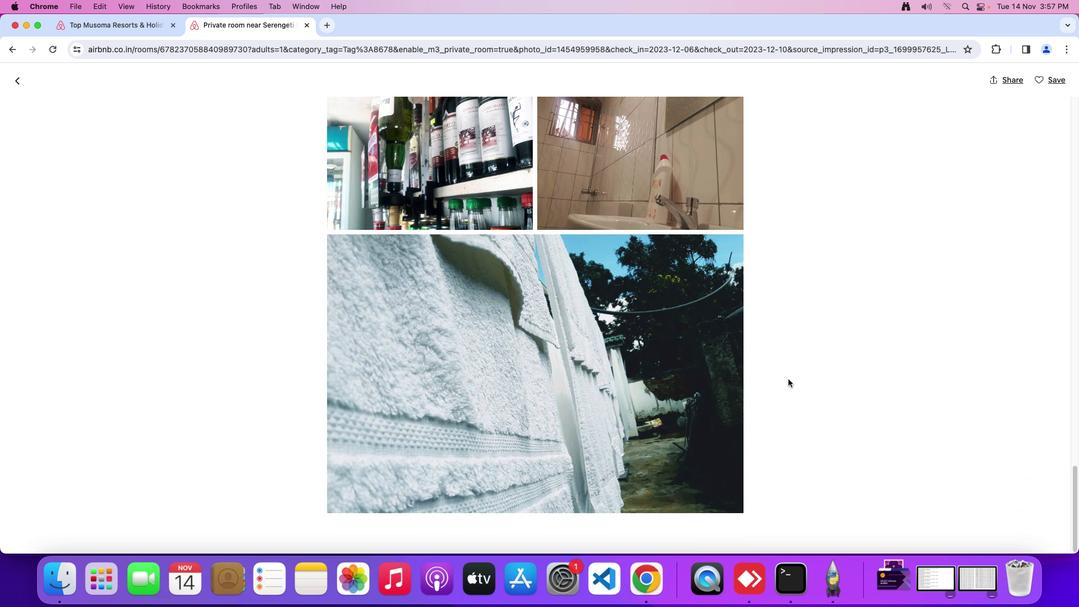 
Action: Mouse scrolled (788, 379) with delta (0, 0)
Screenshot: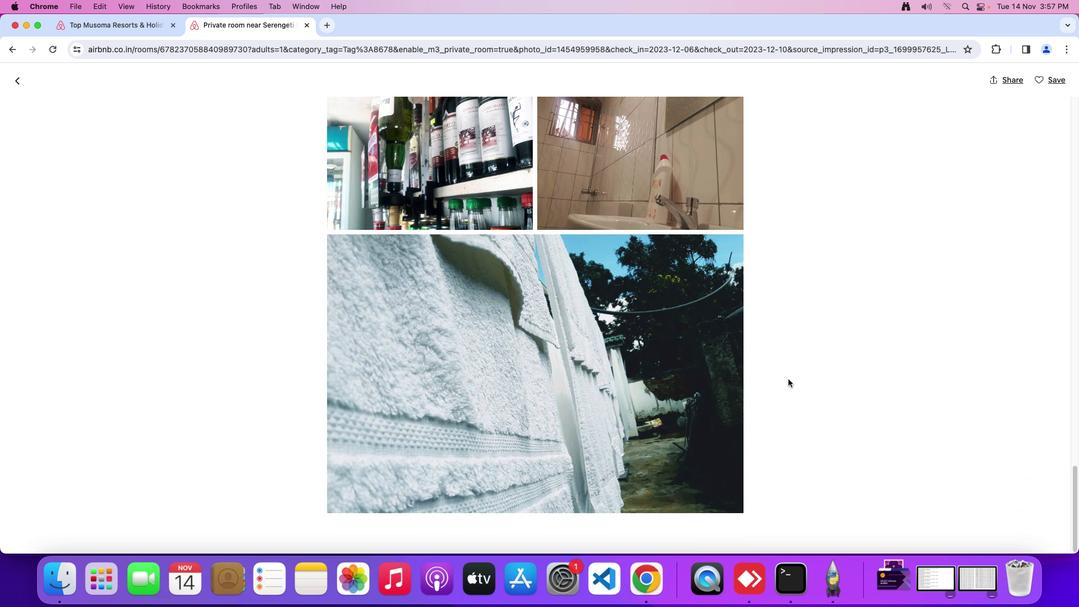 
Action: Mouse scrolled (788, 379) with delta (0, -2)
Screenshot: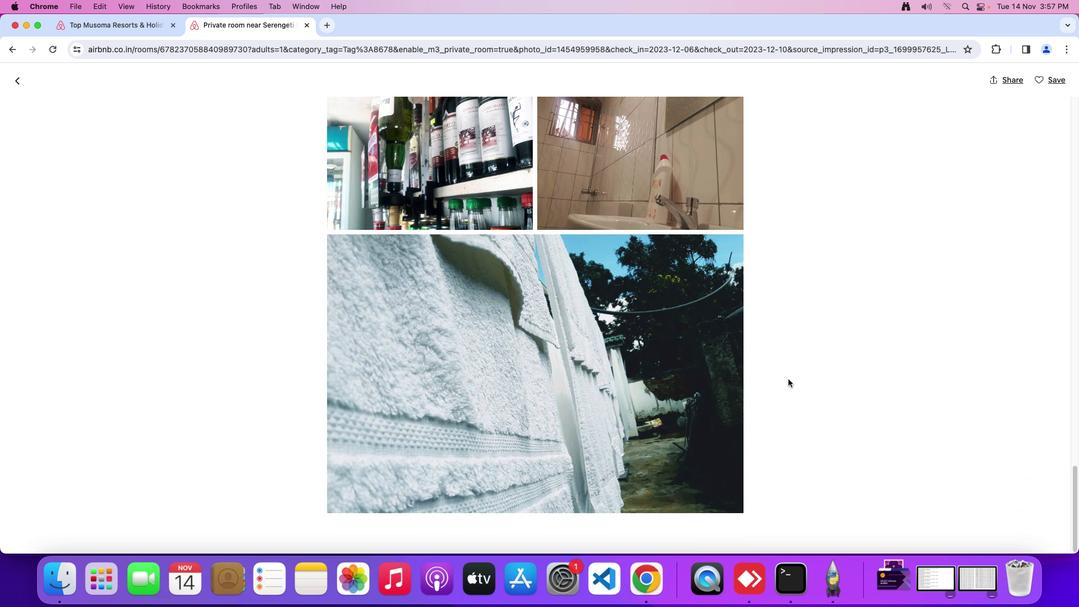 
Action: Mouse scrolled (788, 379) with delta (0, -2)
Screenshot: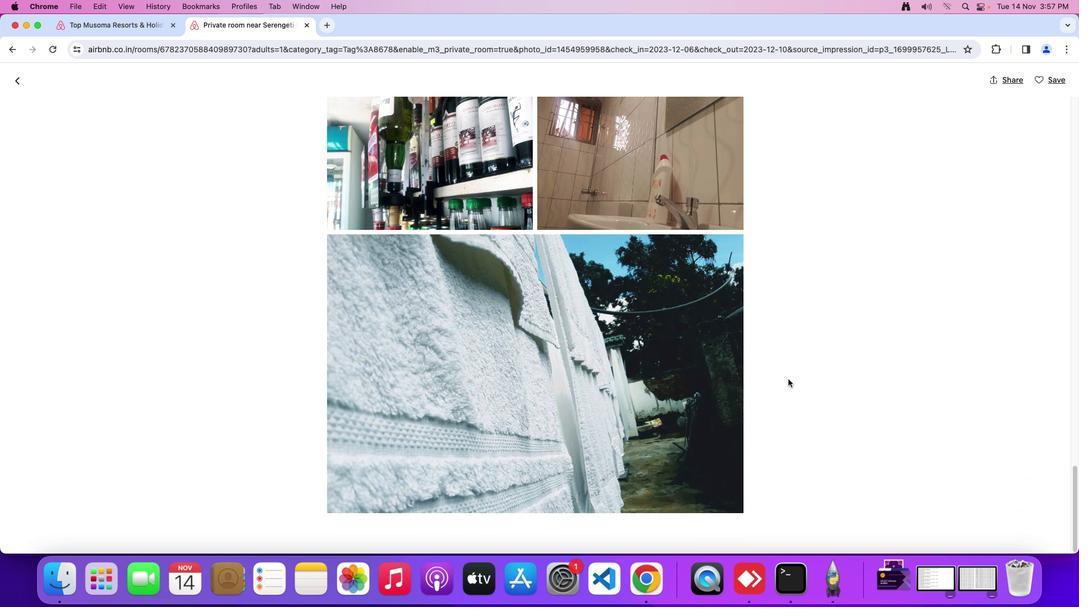 
Action: Mouse moved to (20, 80)
Screenshot: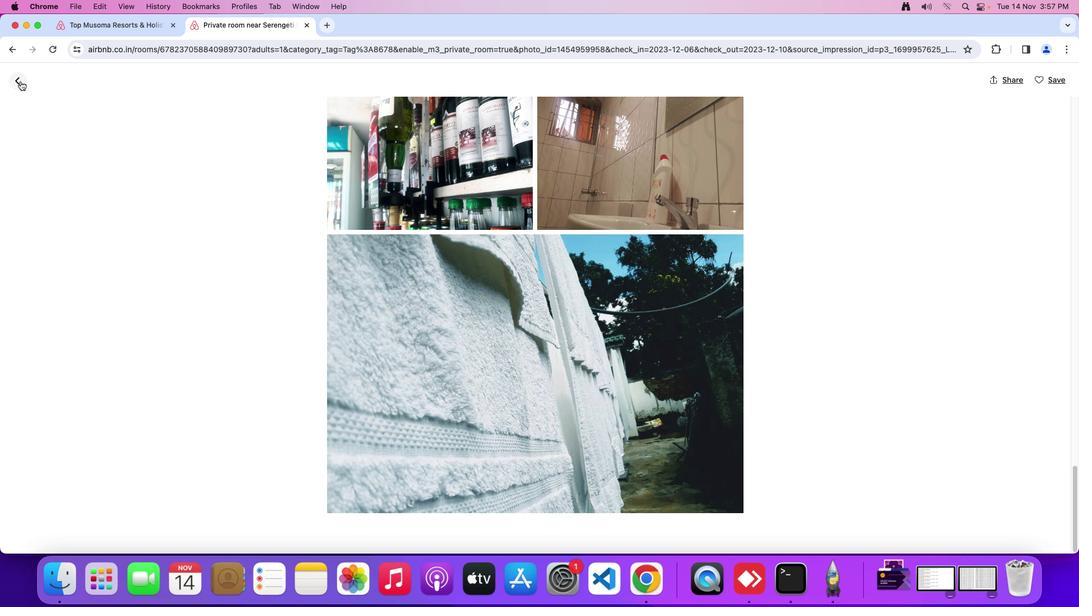 
Action: Mouse pressed left at (20, 80)
Screenshot: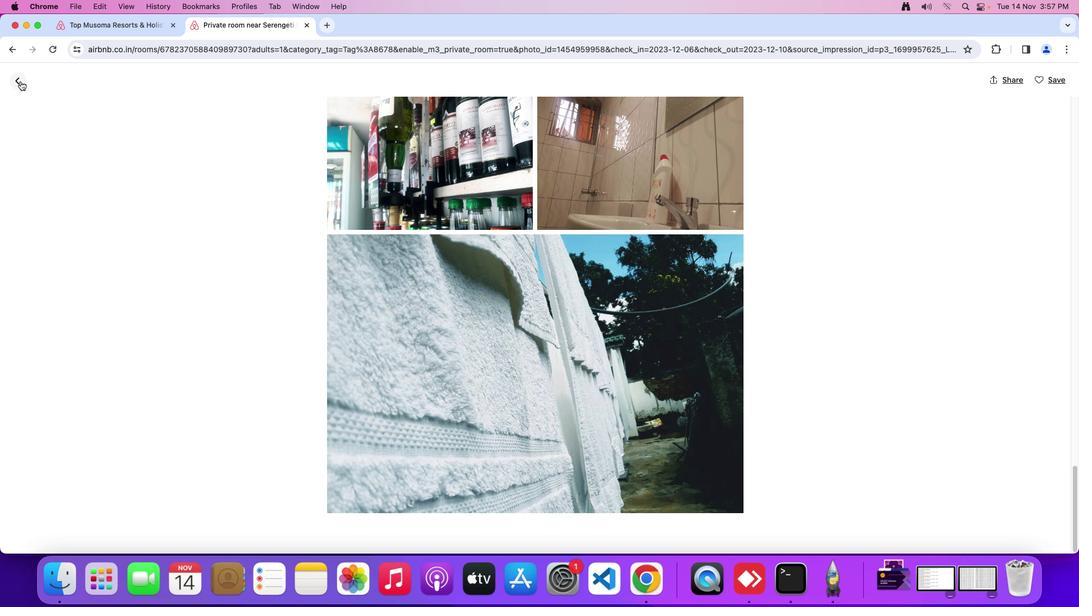 
Action: Mouse moved to (635, 312)
Screenshot: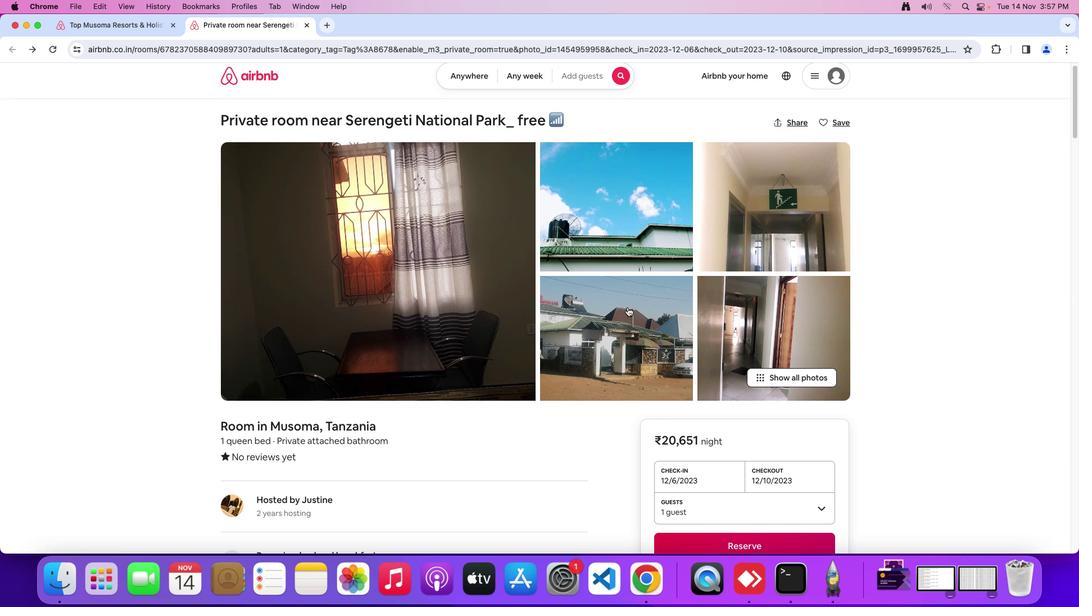 
Action: Mouse scrolled (635, 312) with delta (0, 0)
Screenshot: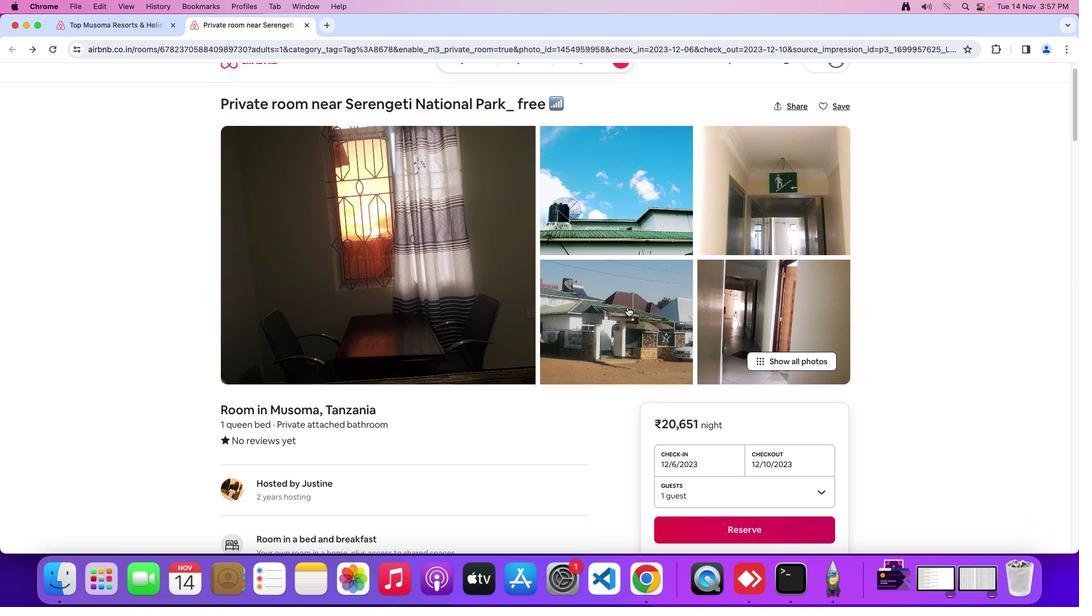 
Action: Mouse moved to (635, 311)
Screenshot: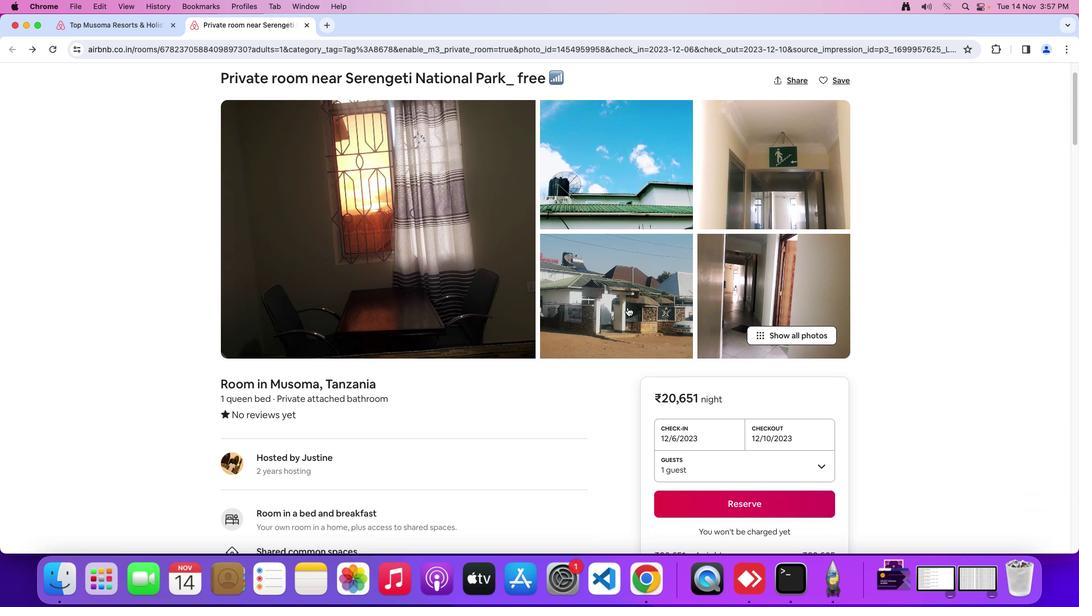 
Action: Mouse scrolled (635, 311) with delta (0, 0)
Screenshot: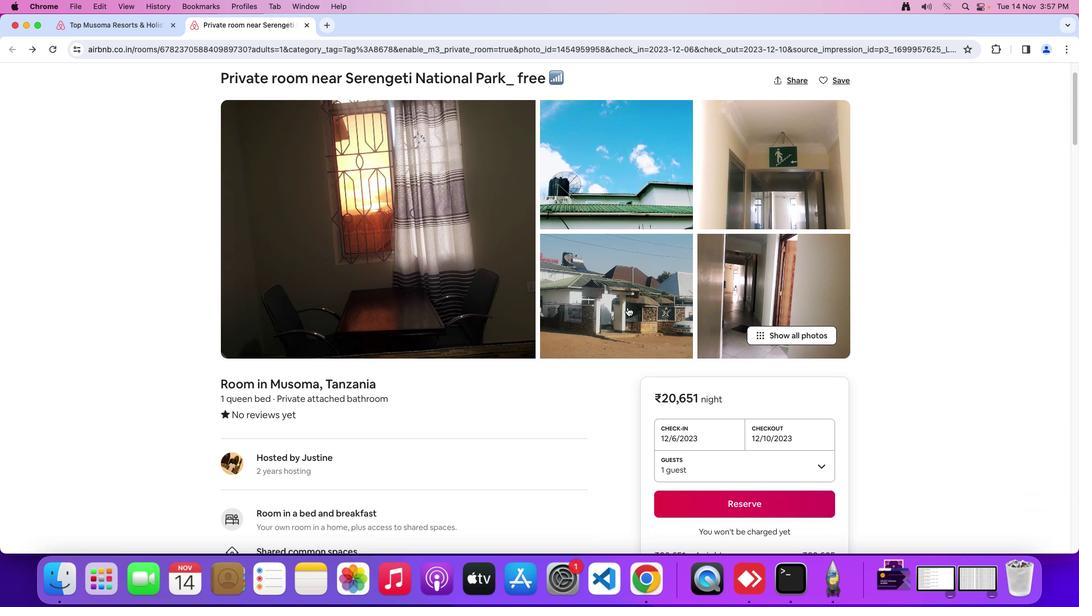 
Action: Mouse moved to (628, 308)
Screenshot: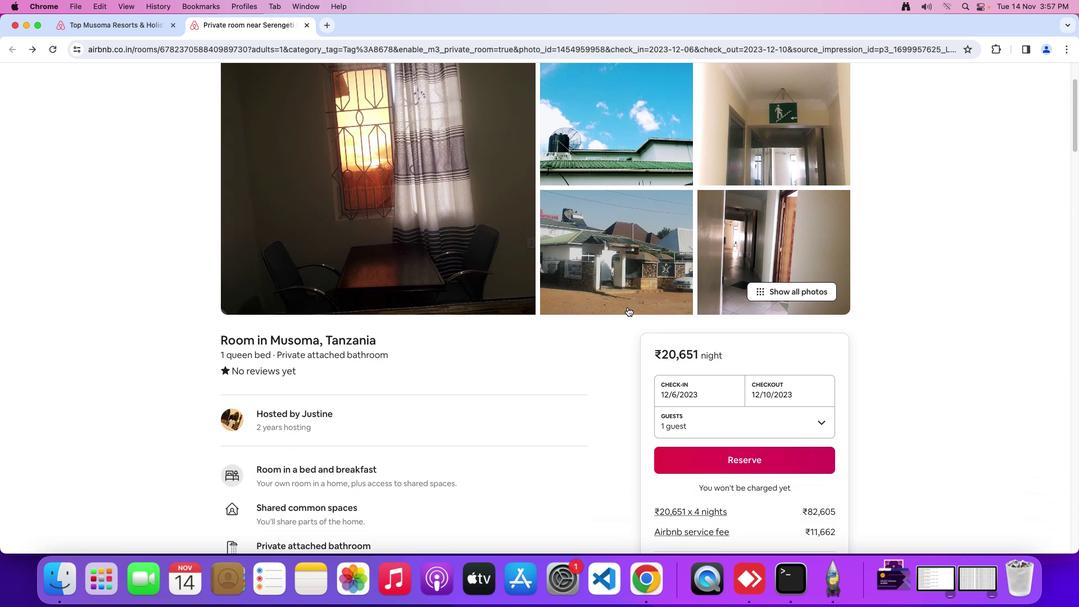 
Action: Mouse scrolled (628, 308) with delta (0, -1)
Screenshot: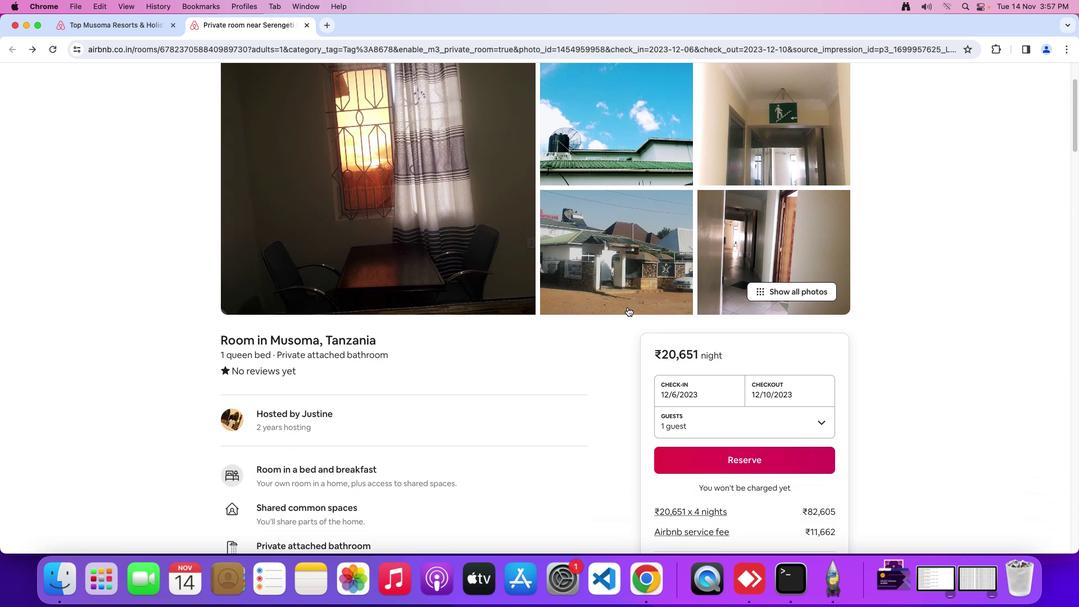 
Action: Mouse moved to (619, 305)
Screenshot: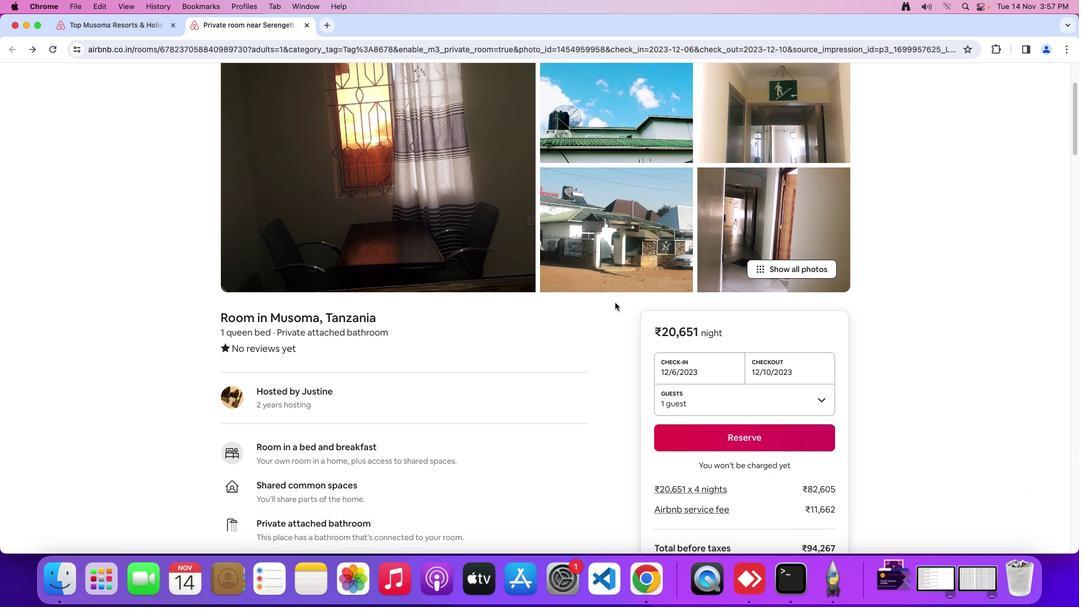 
Action: Mouse scrolled (619, 305) with delta (0, 0)
Screenshot: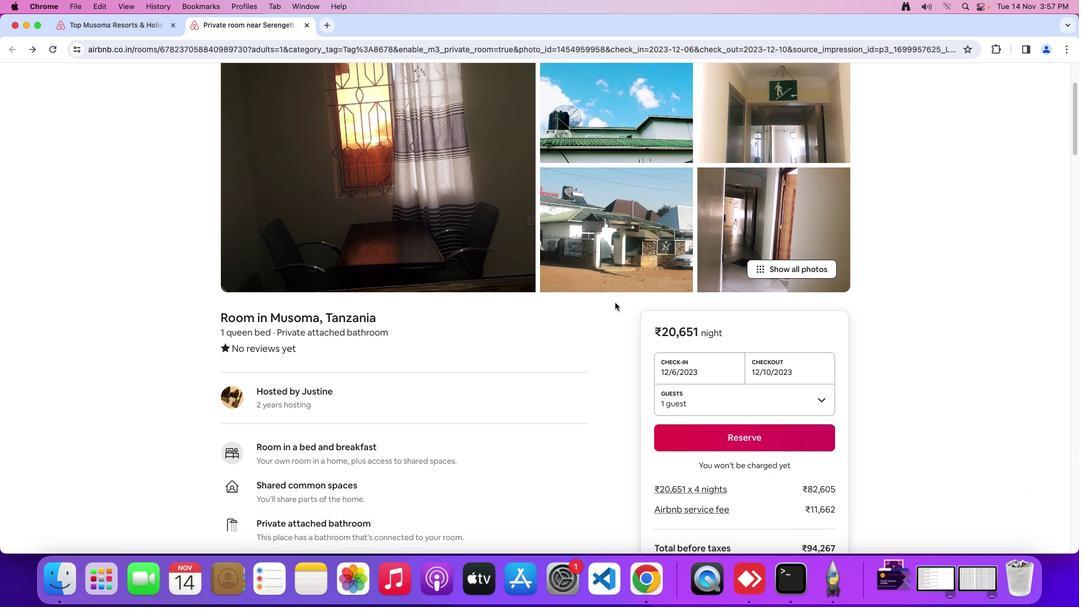 
Action: Mouse moved to (616, 303)
Screenshot: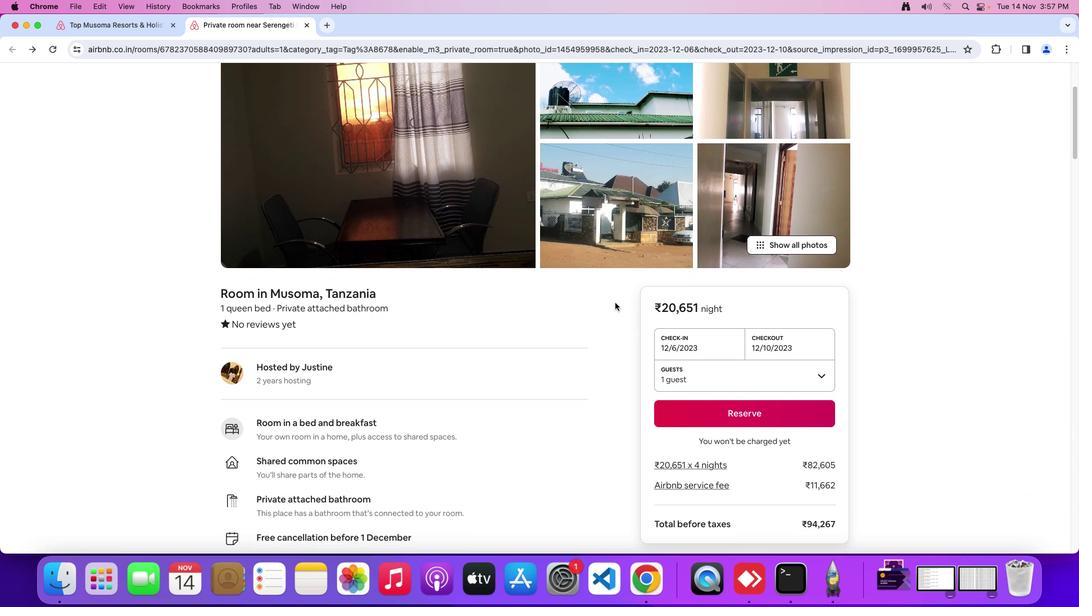 
Action: Mouse scrolled (616, 303) with delta (0, 0)
Screenshot: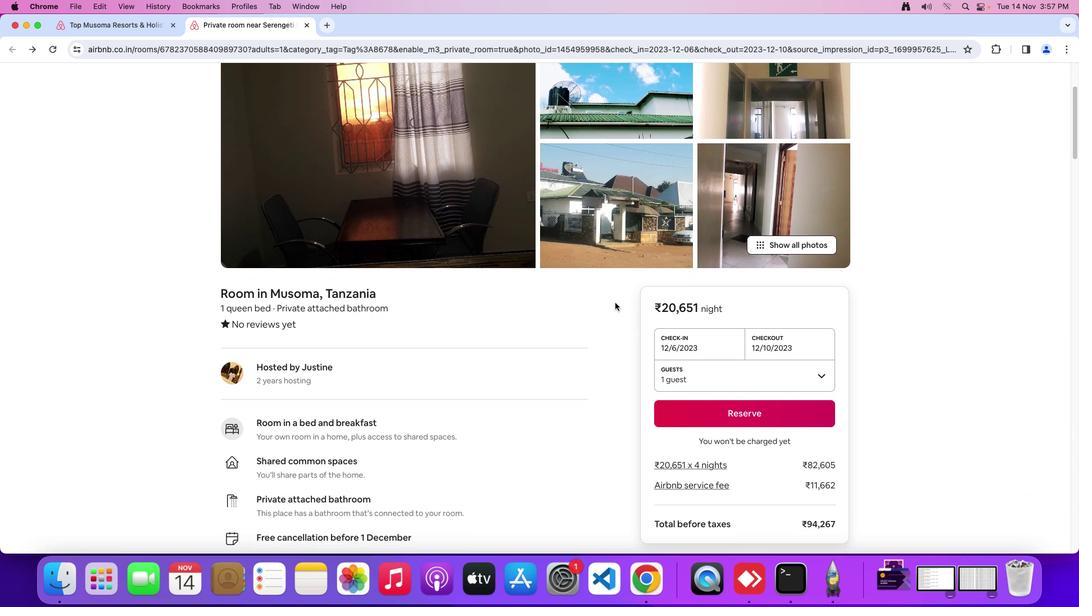 
Action: Mouse moved to (615, 303)
Screenshot: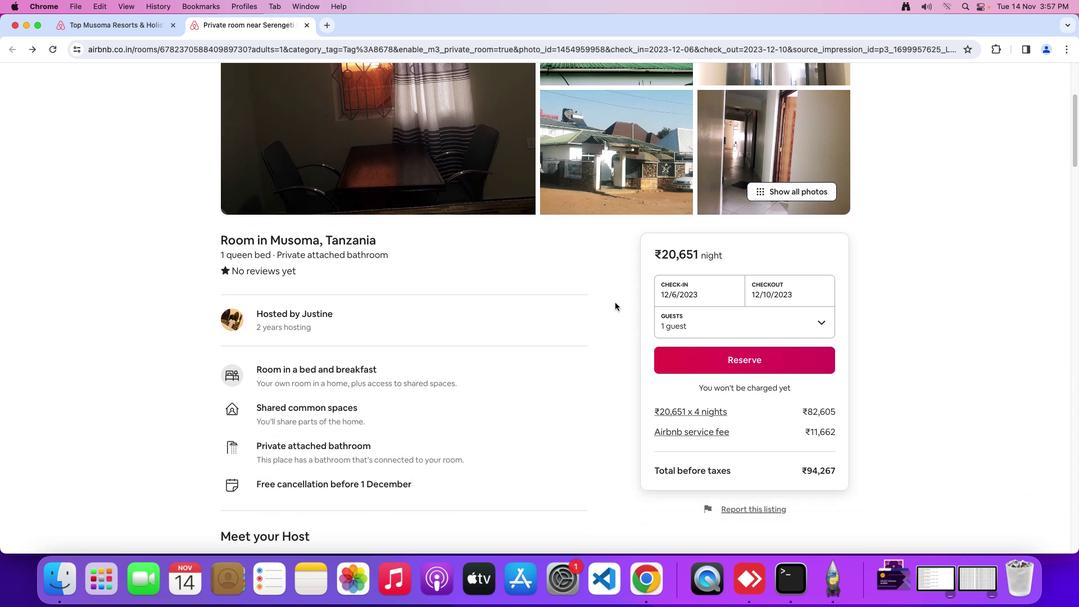
Action: Mouse scrolled (615, 303) with delta (0, -1)
Screenshot: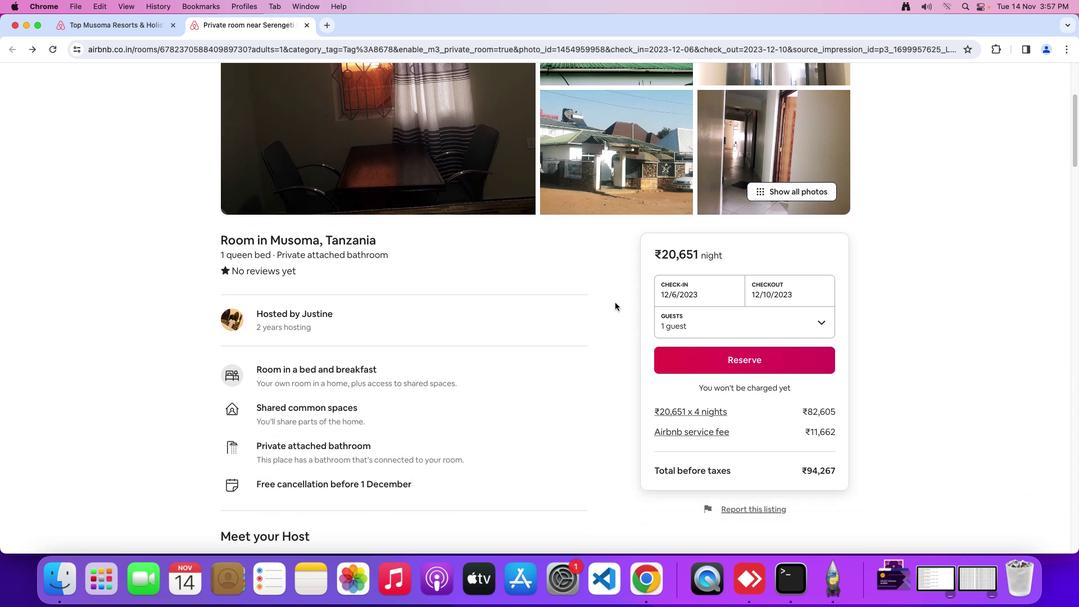 
Action: Mouse moved to (615, 302)
Screenshot: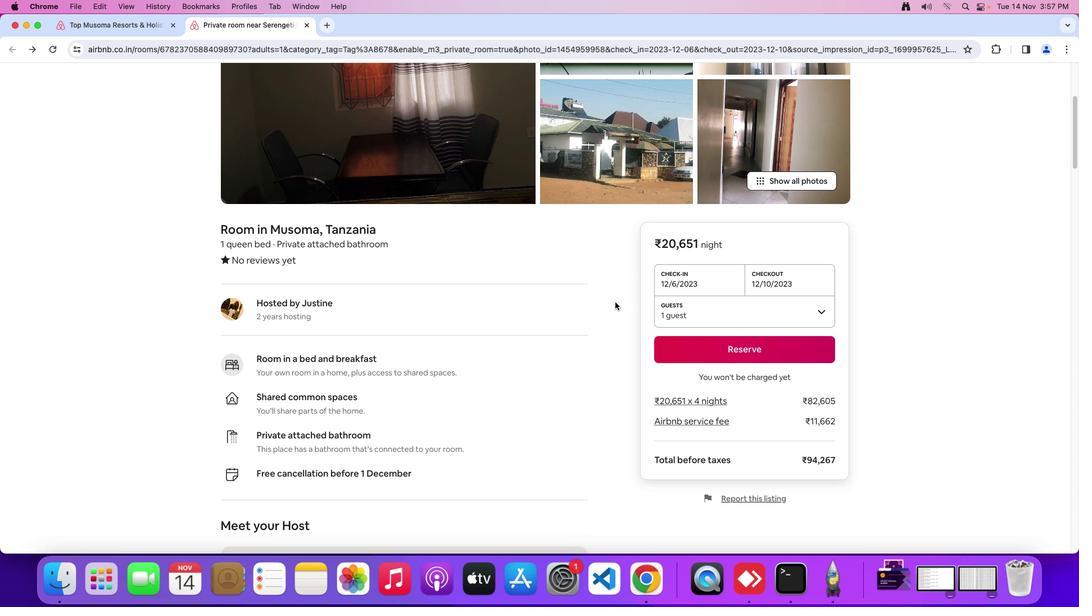 
Action: Mouse scrolled (615, 302) with delta (0, 0)
Screenshot: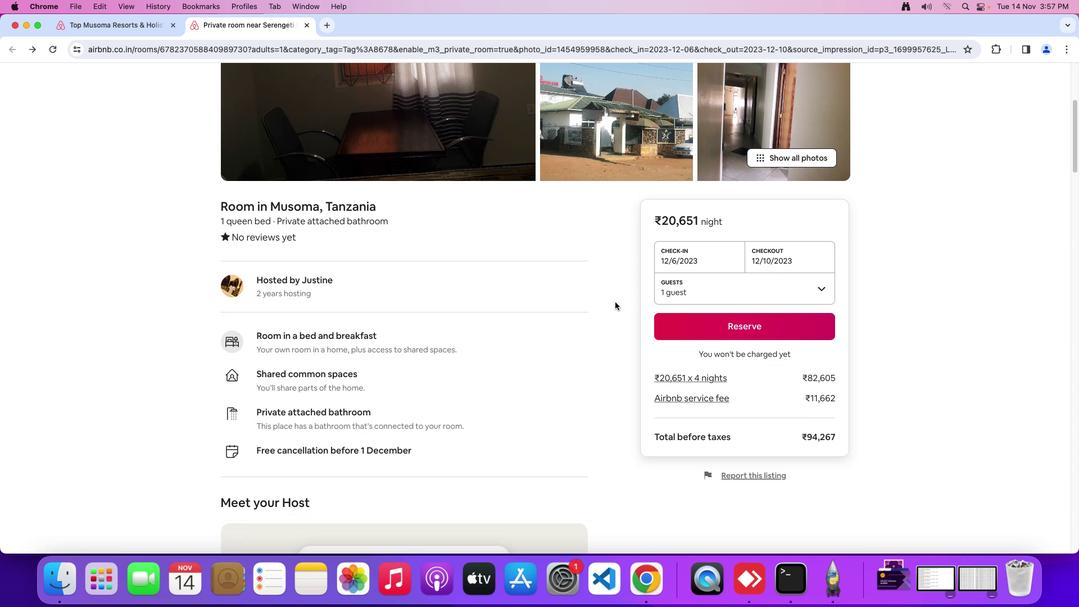 
Action: Mouse scrolled (615, 302) with delta (0, 0)
Screenshot: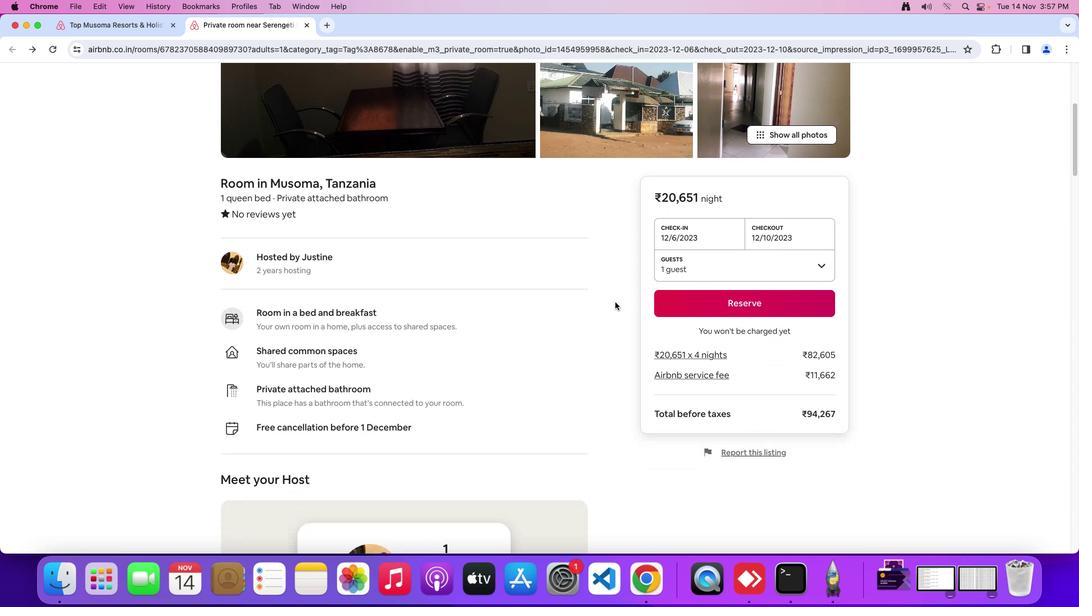 
Action: Mouse scrolled (615, 302) with delta (0, -1)
Screenshot: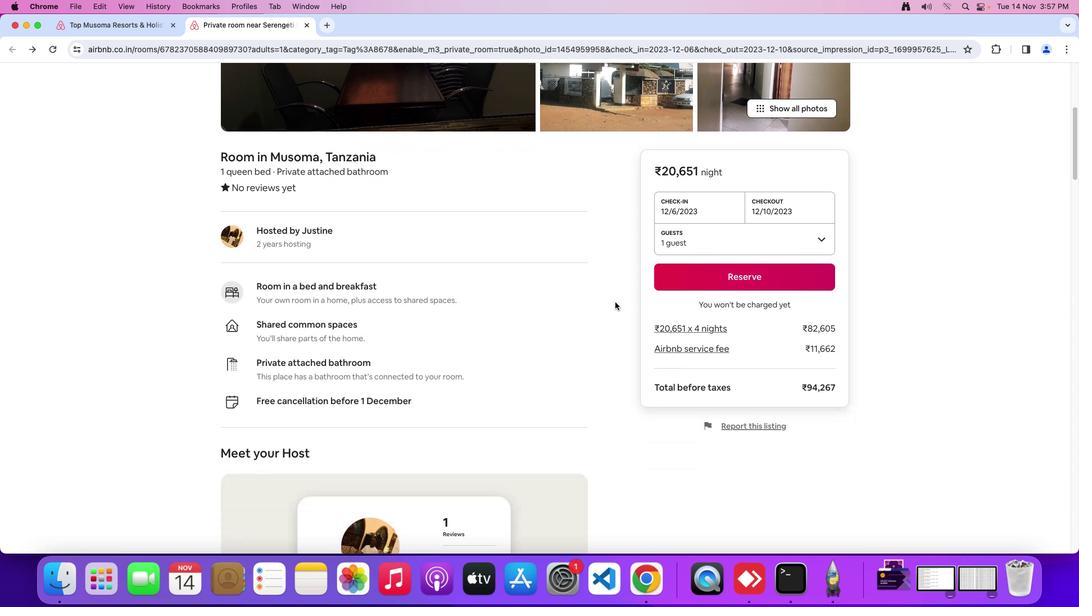 
Action: Mouse moved to (692, 304)
Screenshot: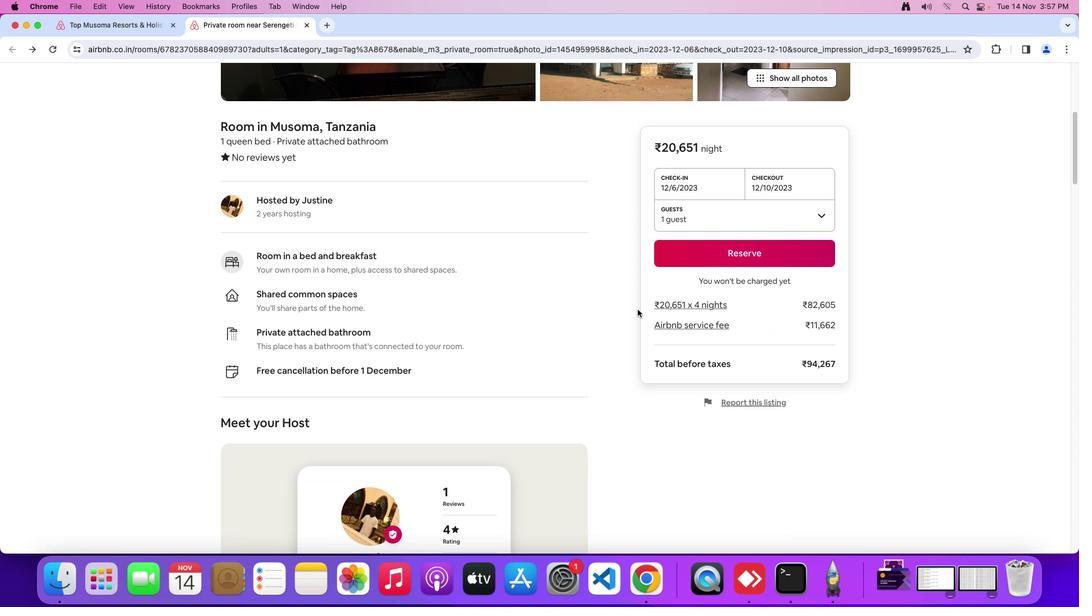 
Action: Mouse scrolled (692, 304) with delta (0, 0)
Screenshot: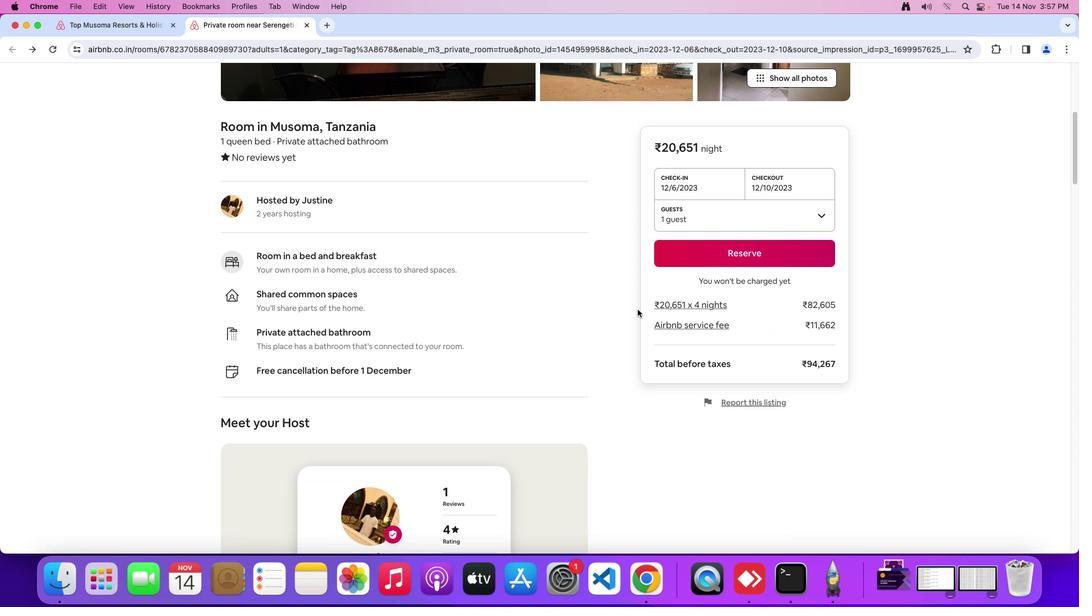 
Action: Mouse moved to (651, 308)
Screenshot: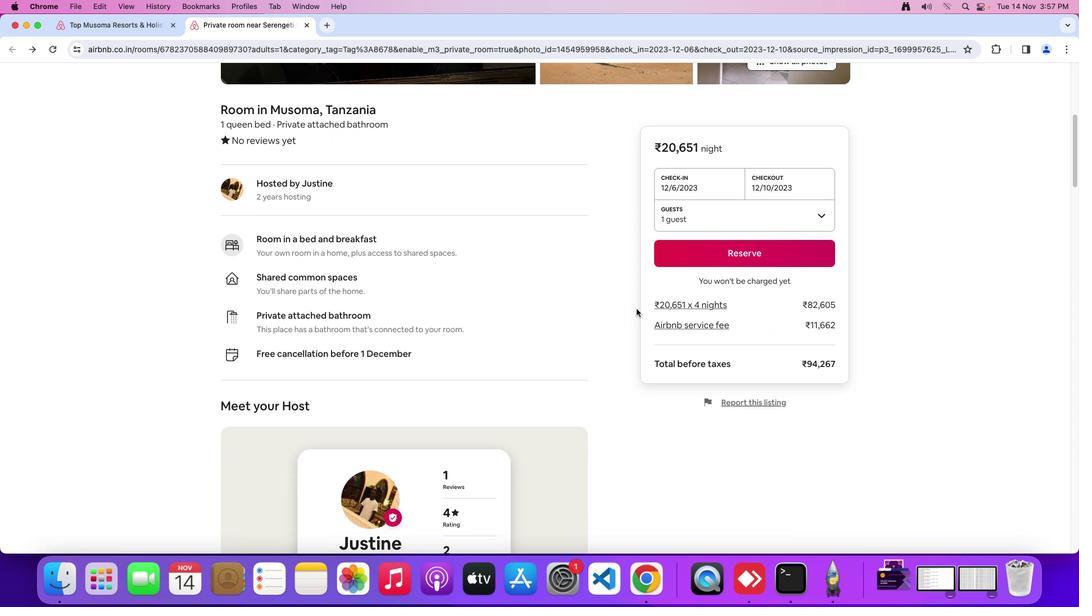 
Action: Mouse scrolled (651, 308) with delta (0, 0)
Screenshot: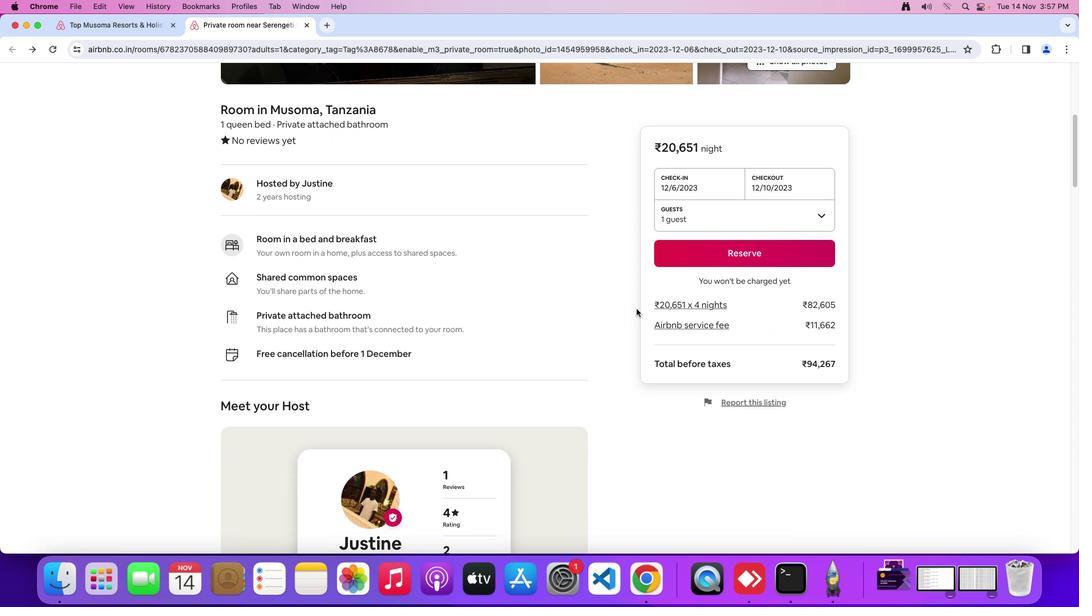 
Action: Mouse moved to (637, 309)
Screenshot: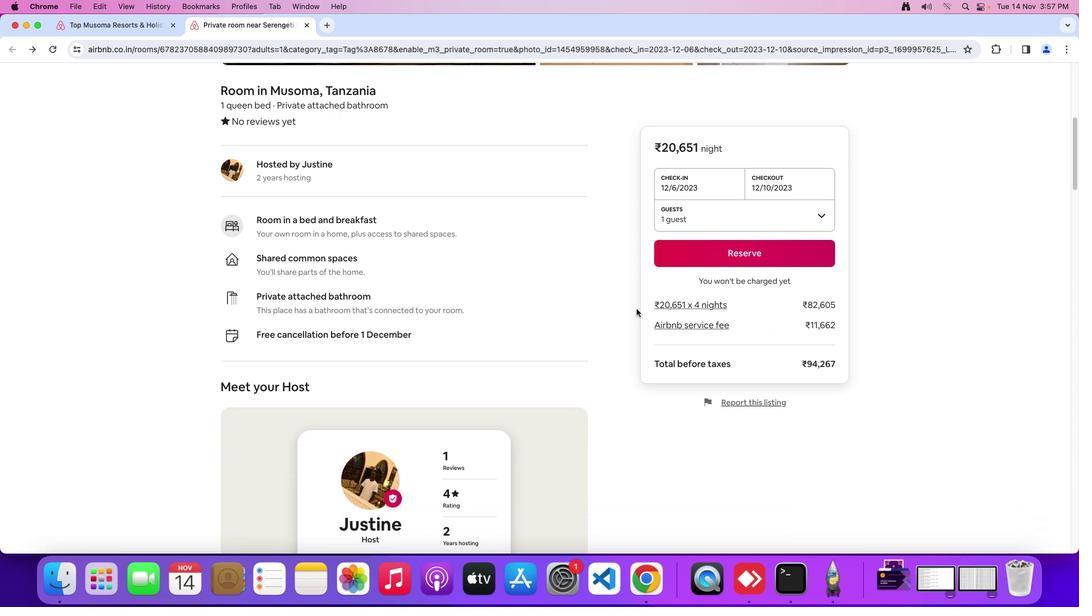 
Action: Mouse scrolled (637, 309) with delta (0, 0)
Screenshot: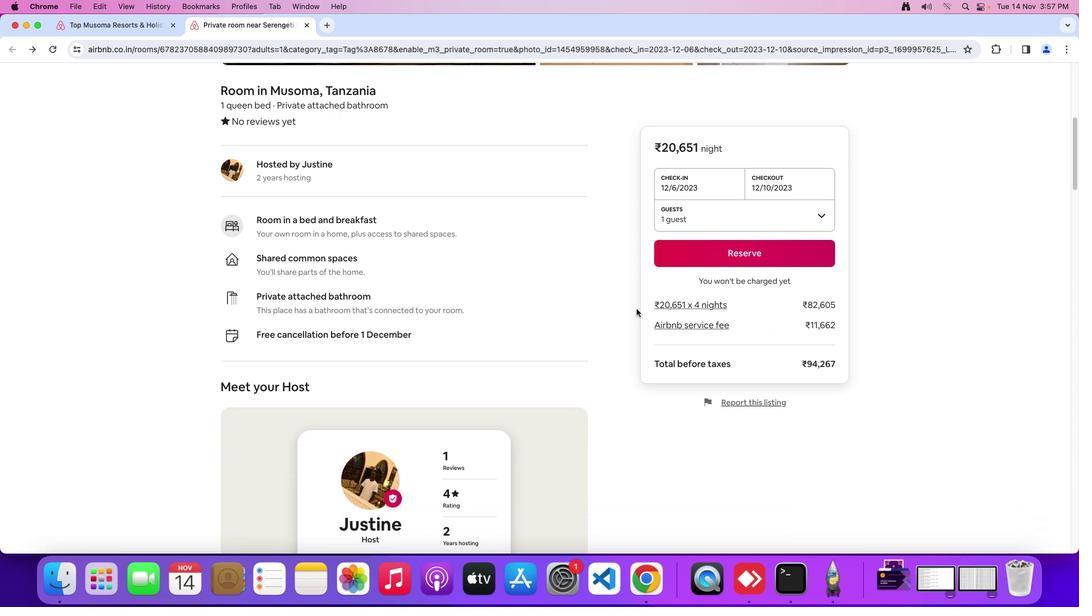
Action: Mouse moved to (463, 330)
Screenshot: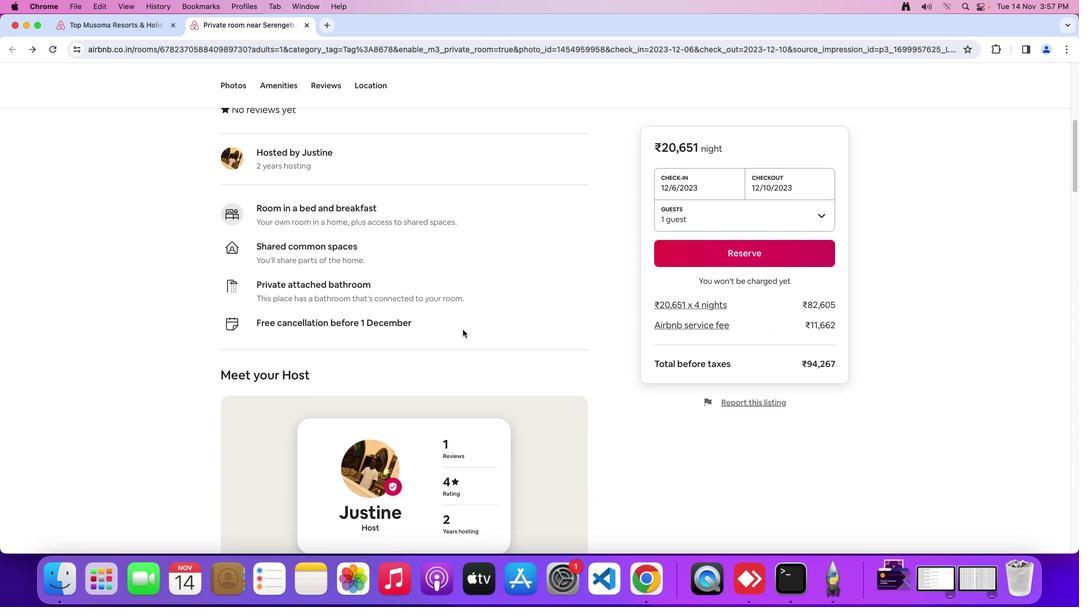 
Action: Mouse scrolled (463, 330) with delta (0, 0)
Screenshot: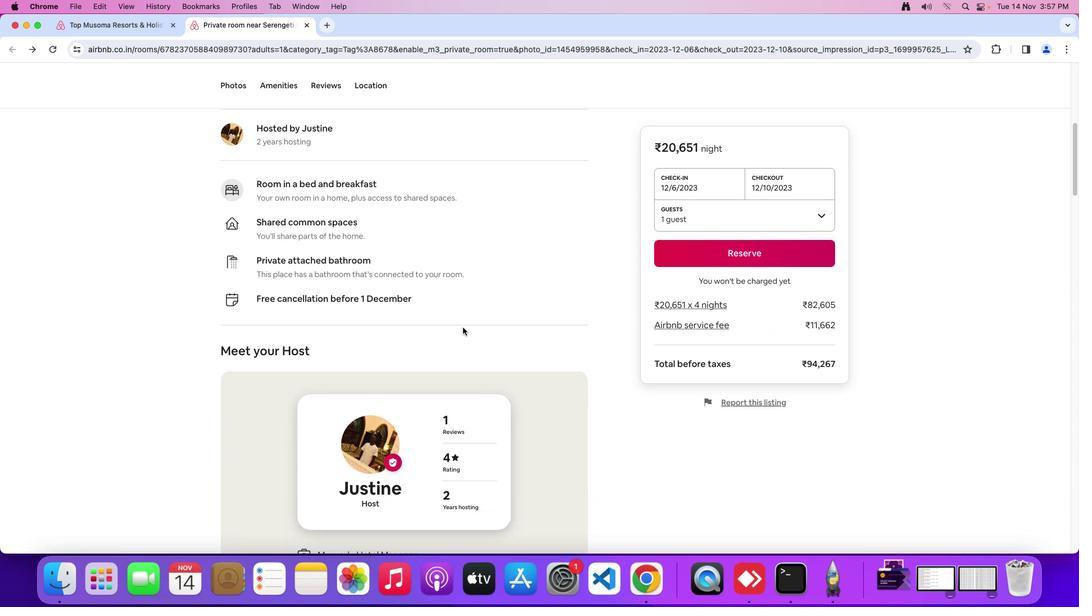 
Action: Mouse scrolled (463, 330) with delta (0, 0)
Screenshot: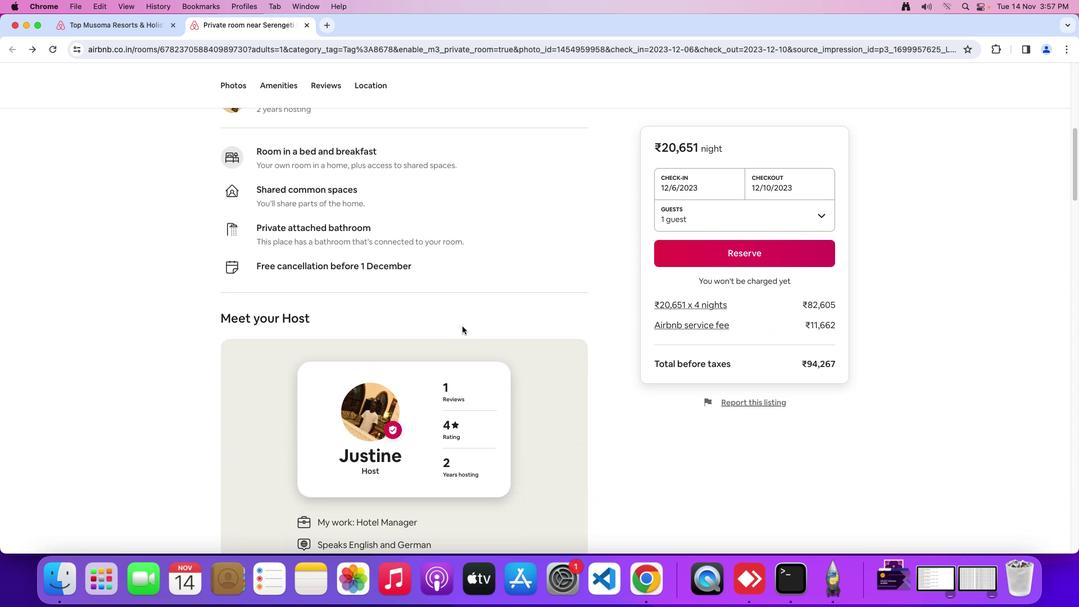 
Action: Mouse scrolled (463, 330) with delta (0, -1)
Screenshot: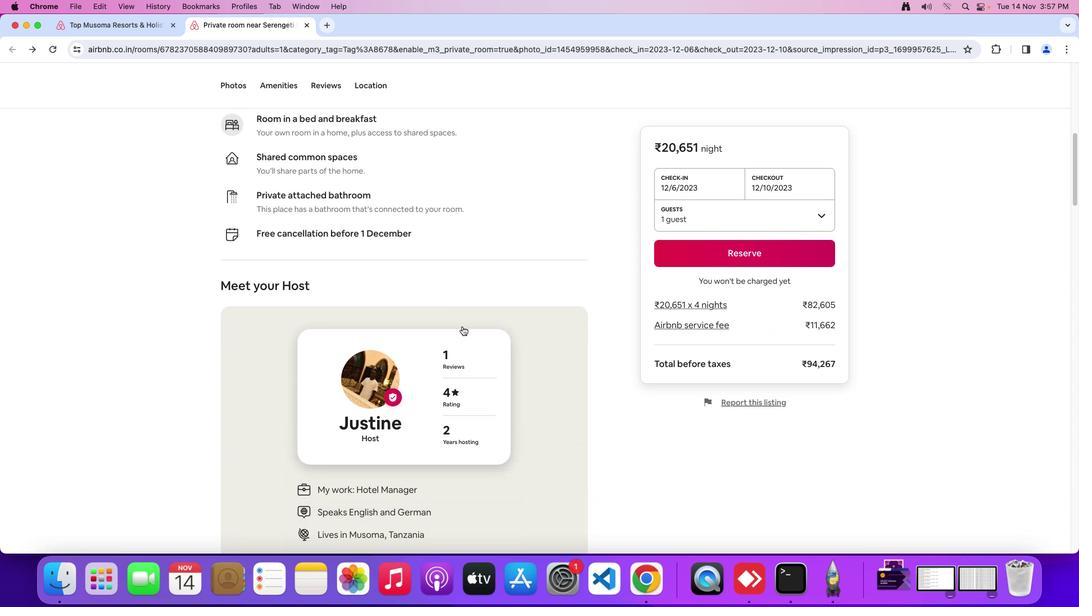 
Action: Mouse moved to (459, 327)
Screenshot: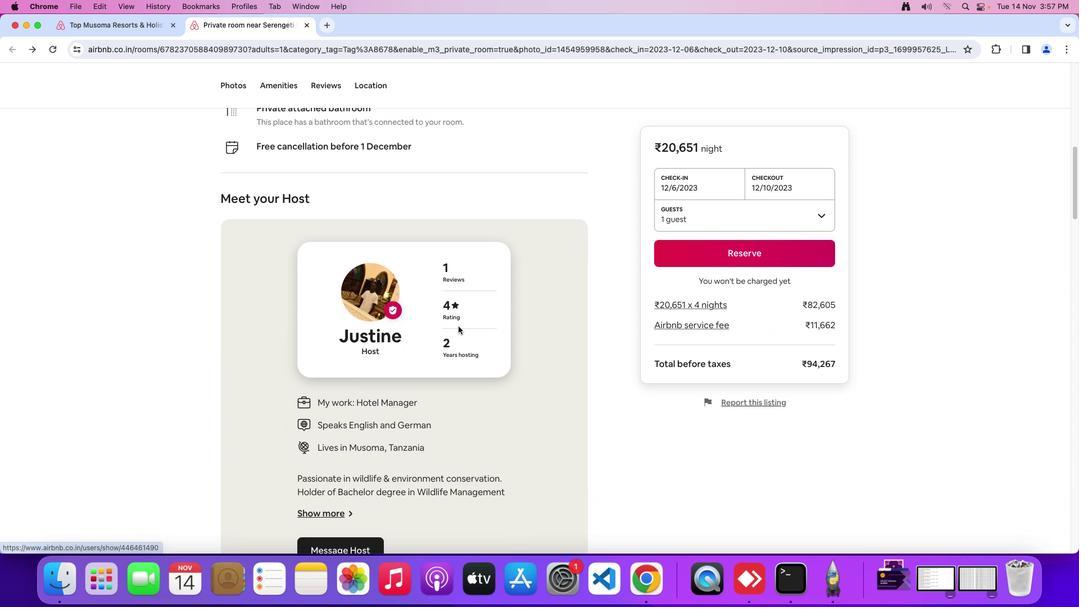 
Action: Mouse scrolled (459, 327) with delta (0, 0)
Screenshot: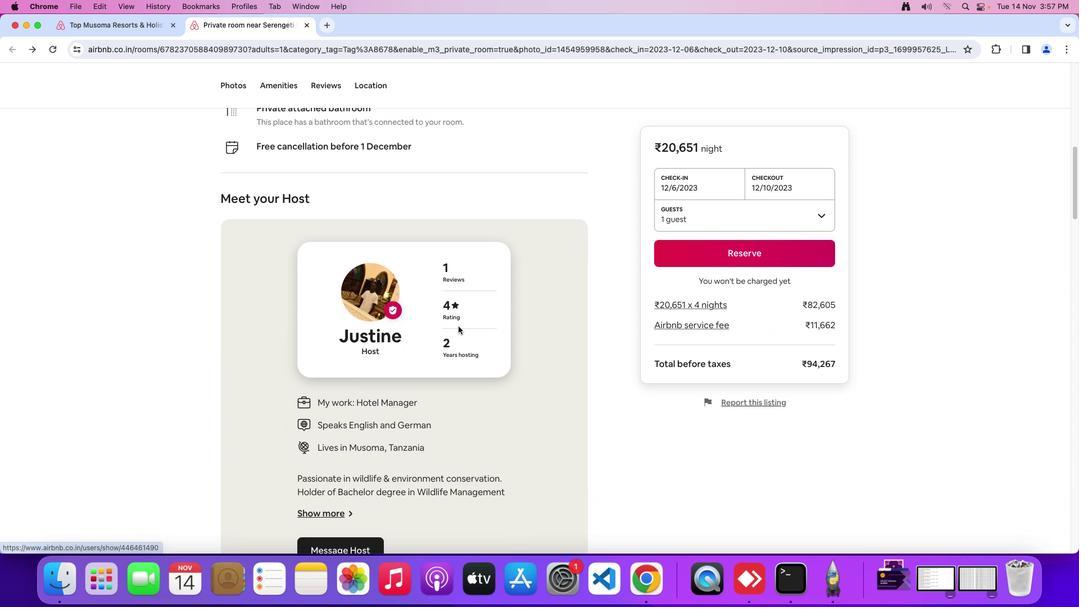 
Action: Mouse scrolled (459, 327) with delta (0, 0)
Screenshot: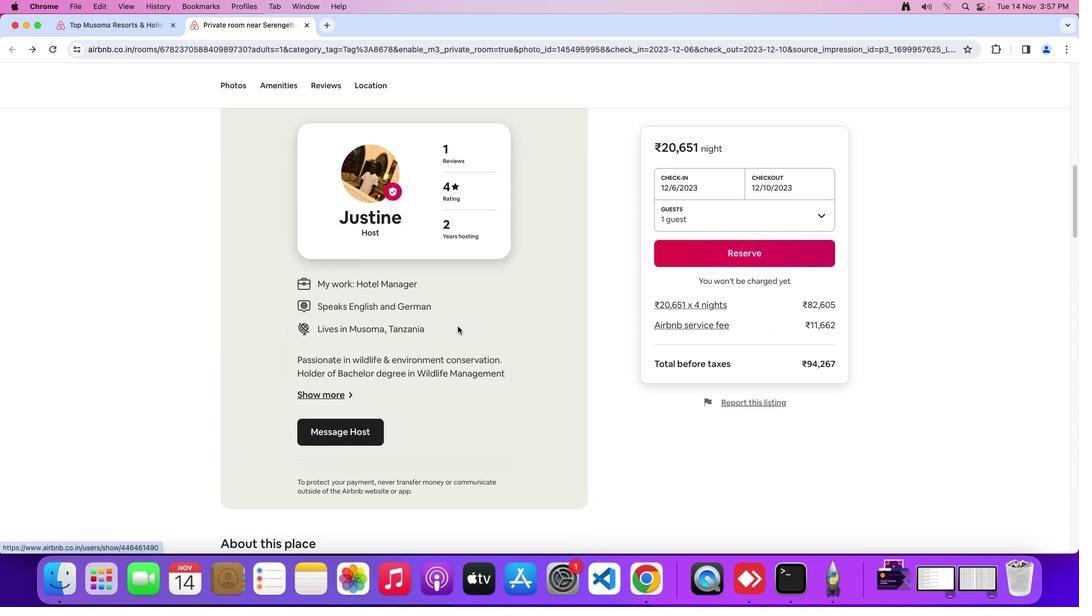 
Action: Mouse moved to (459, 327)
Screenshot: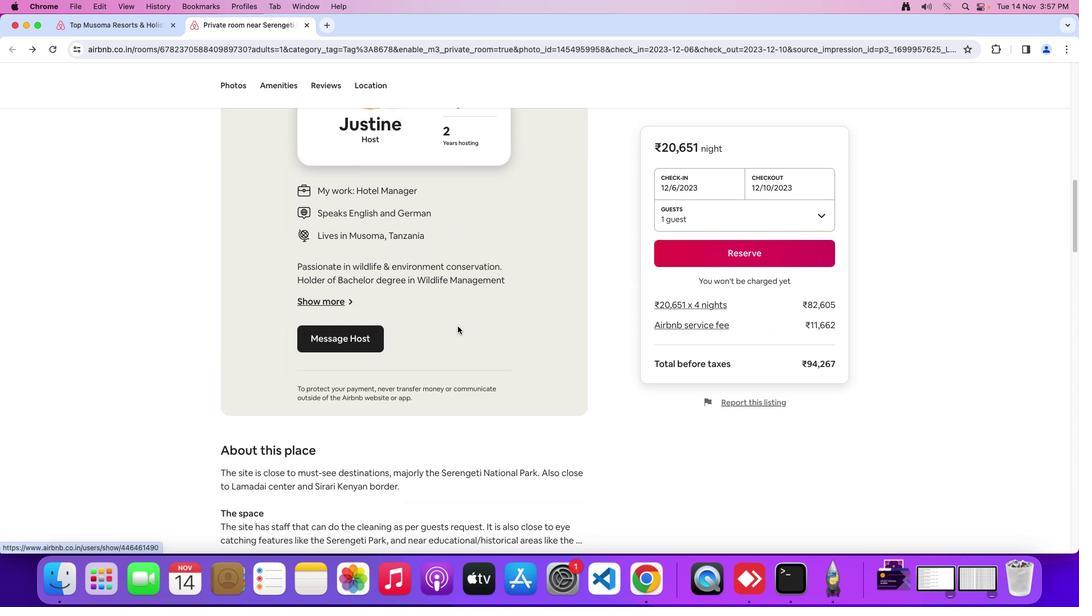 
Action: Mouse scrolled (459, 327) with delta (0, -2)
Screenshot: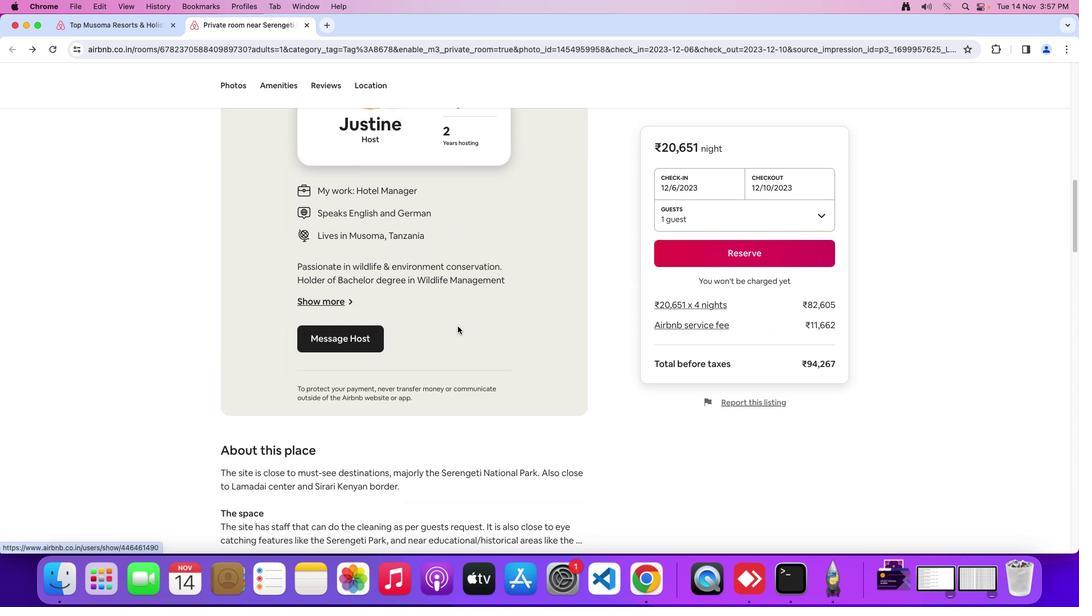 
Action: Mouse moved to (458, 326)
Screenshot: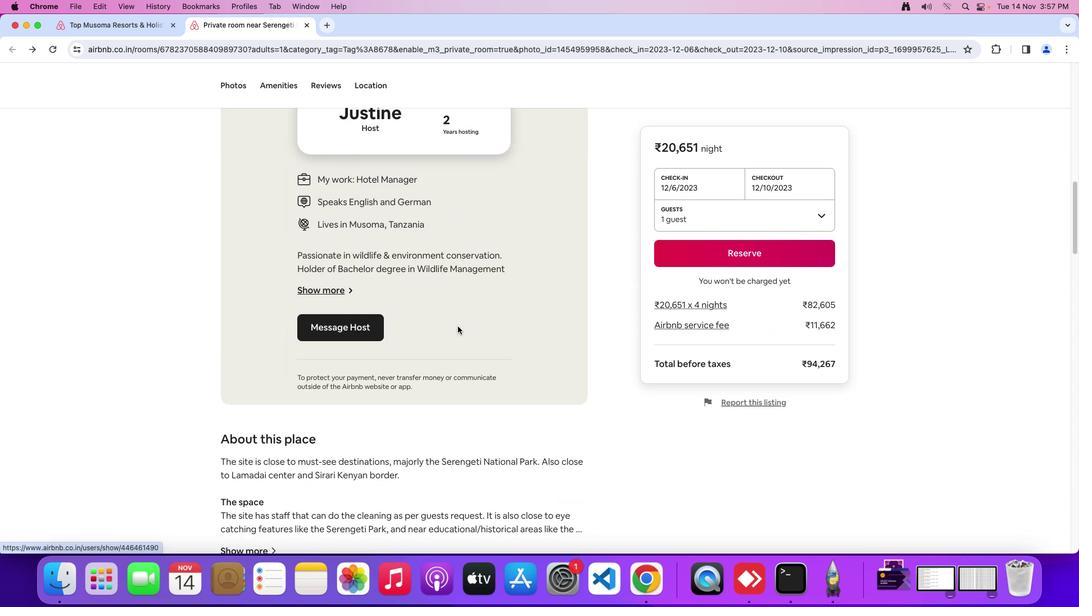 
Action: Mouse scrolled (458, 326) with delta (0, -3)
Screenshot: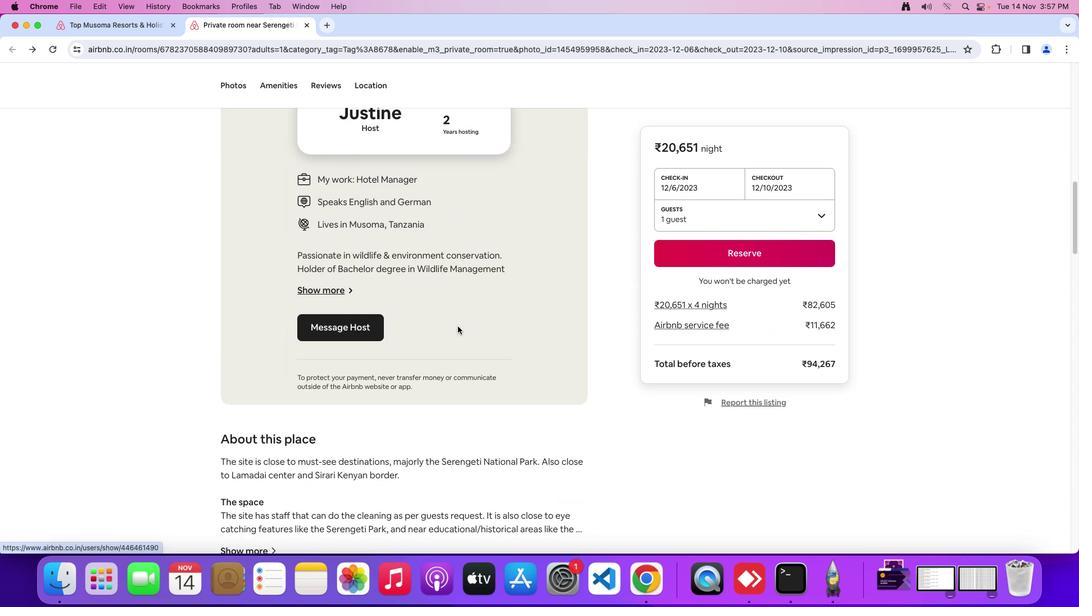 
Action: Mouse moved to (458, 326)
Screenshot: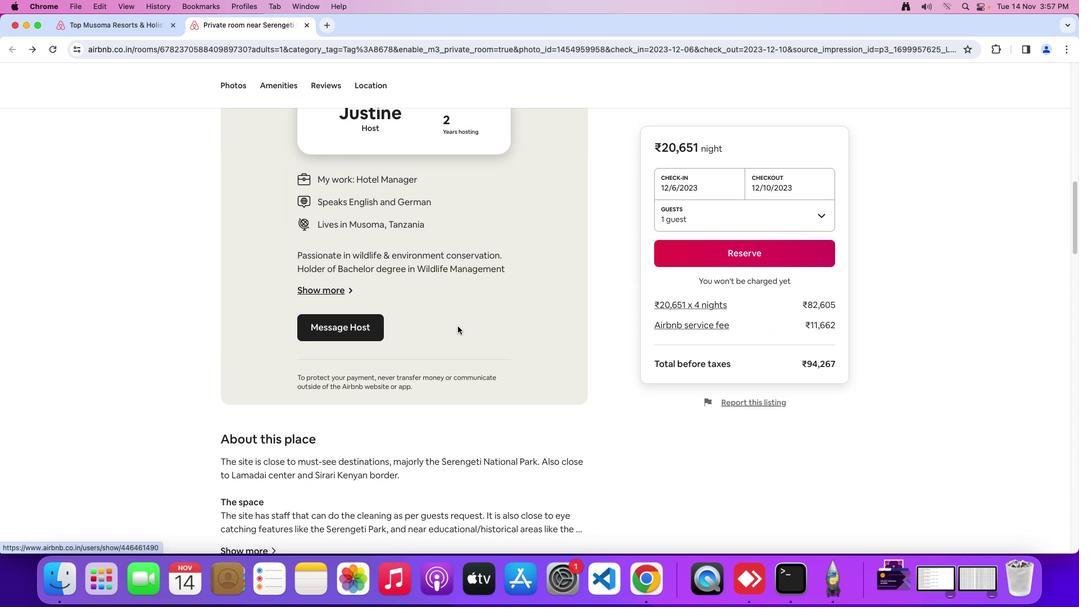 
Action: Mouse scrolled (458, 326) with delta (0, 0)
Screenshot: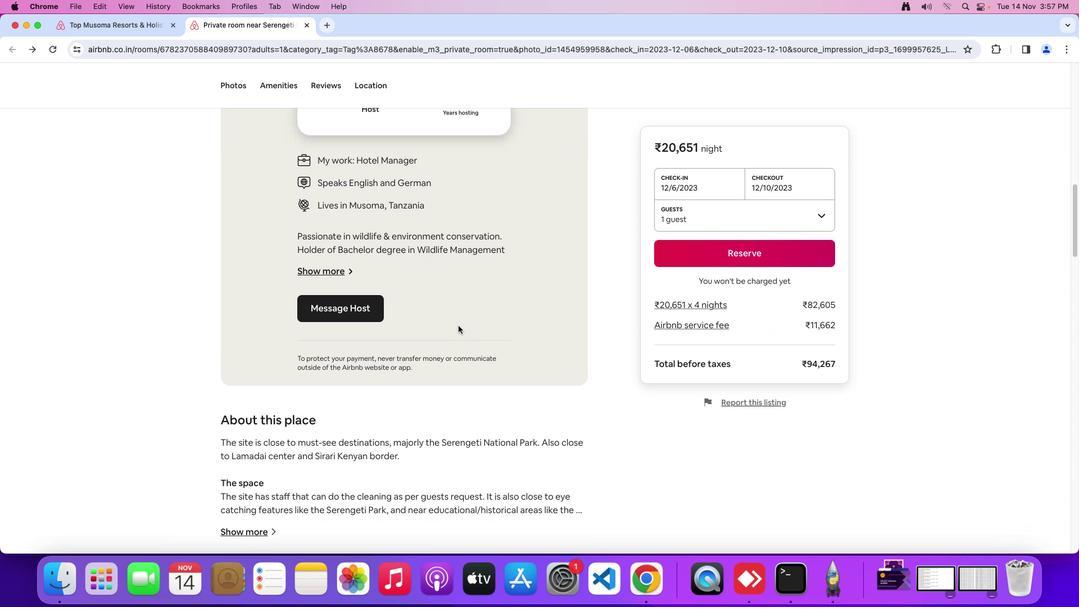 
Action: Mouse scrolled (458, 326) with delta (0, 0)
Screenshot: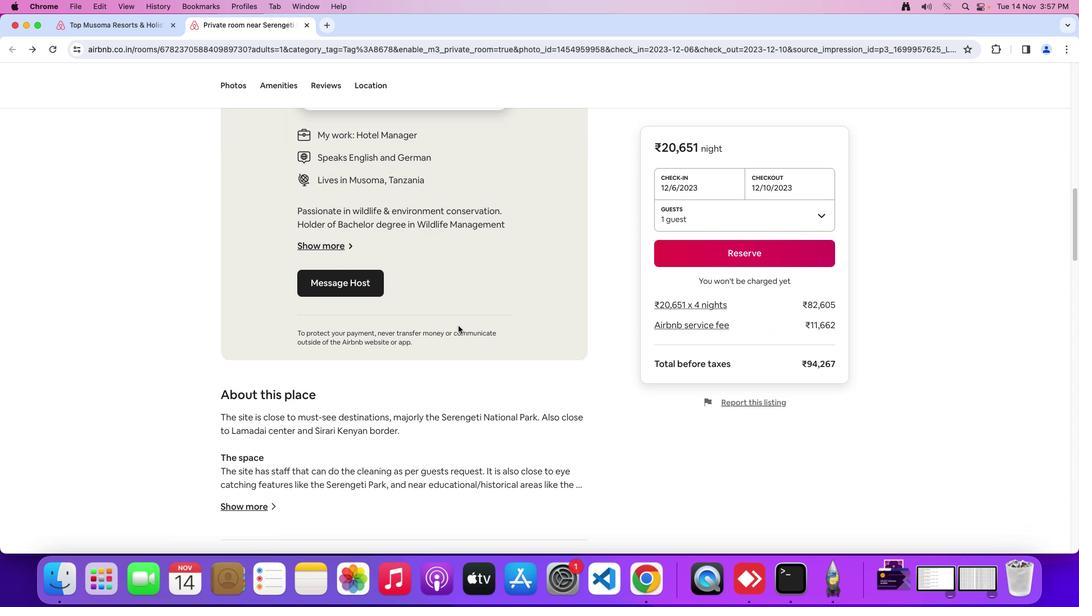 
Action: Mouse moved to (458, 326)
Screenshot: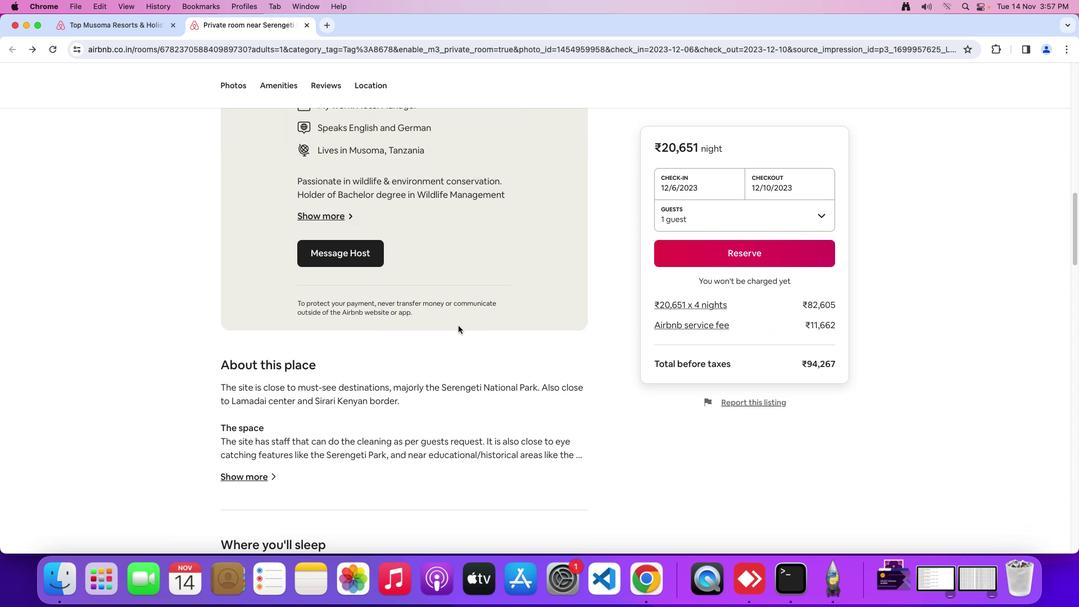 
Action: Mouse scrolled (458, 326) with delta (0, -1)
Screenshot: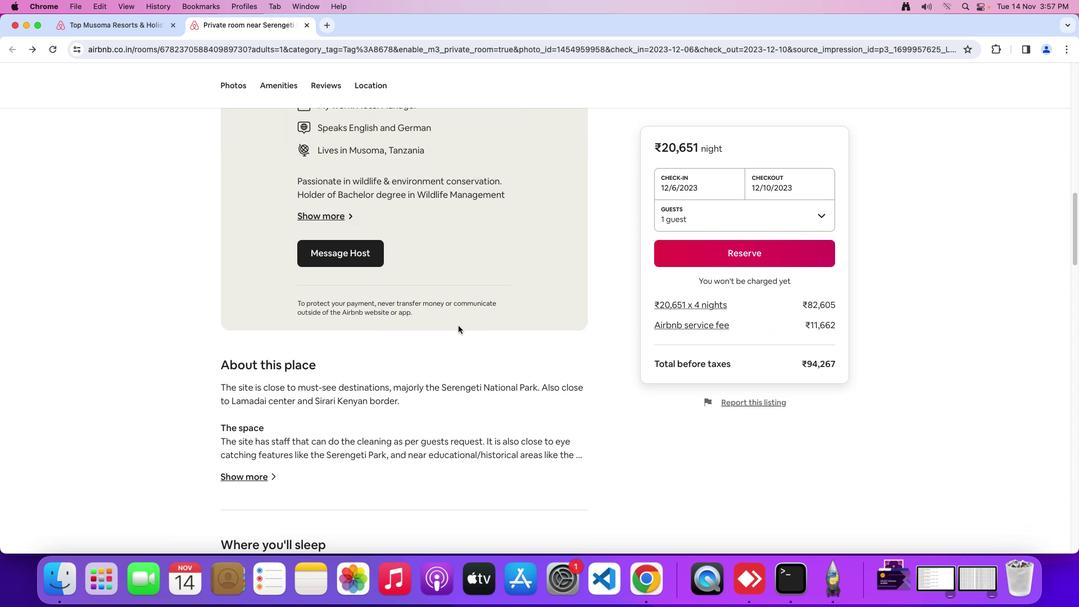 
Action: Mouse moved to (451, 332)
Screenshot: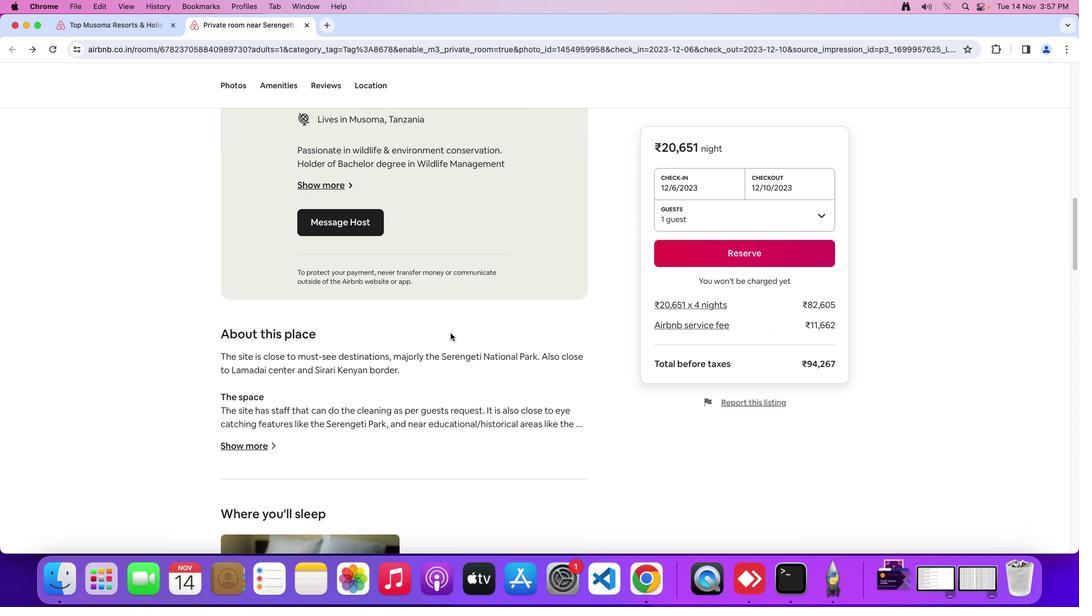 
Action: Mouse scrolled (451, 332) with delta (0, 0)
Screenshot: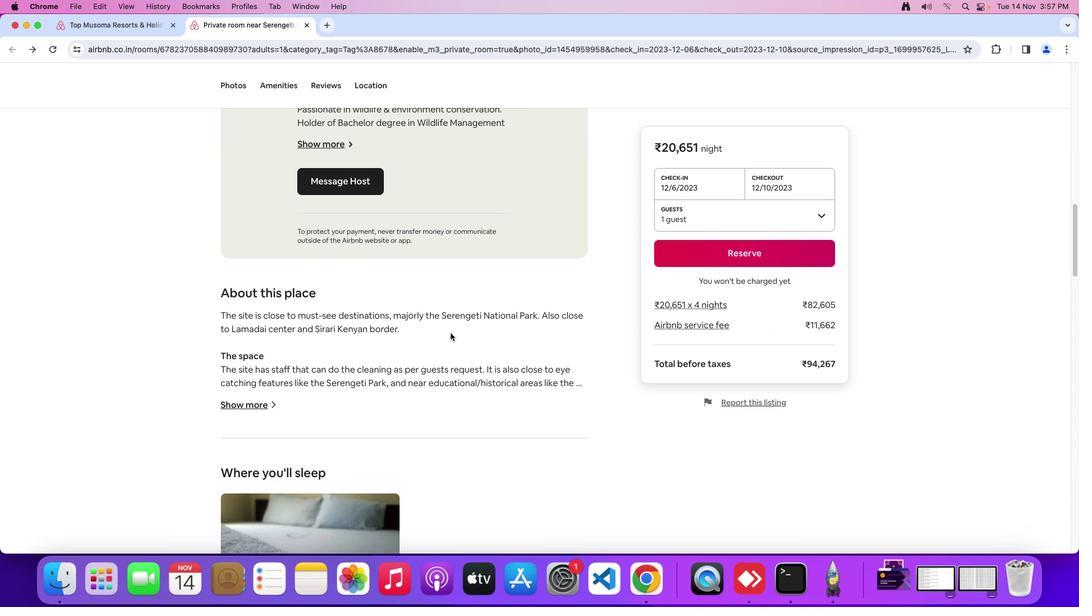 
Action: Mouse scrolled (451, 332) with delta (0, 0)
Screenshot: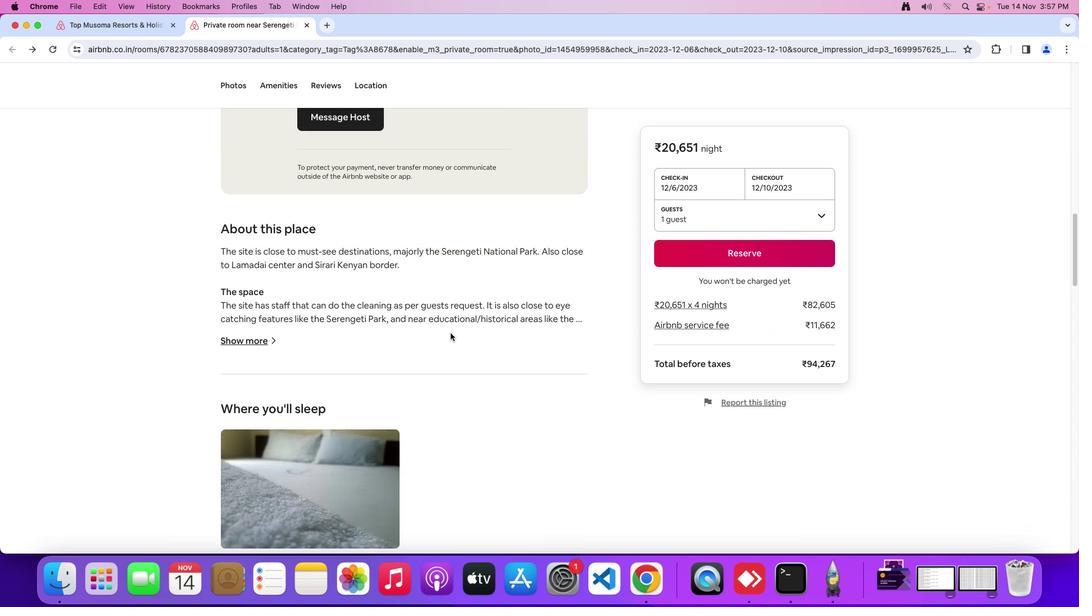 
Action: Mouse scrolled (451, 332) with delta (0, -2)
